 Task: Read customer reviews and ratings for real estate agents in Anchorage, Alaska, to find an agent who specializes in mountain view properties or waterfront homes.
Action: Mouse moved to (484, 255)
Screenshot: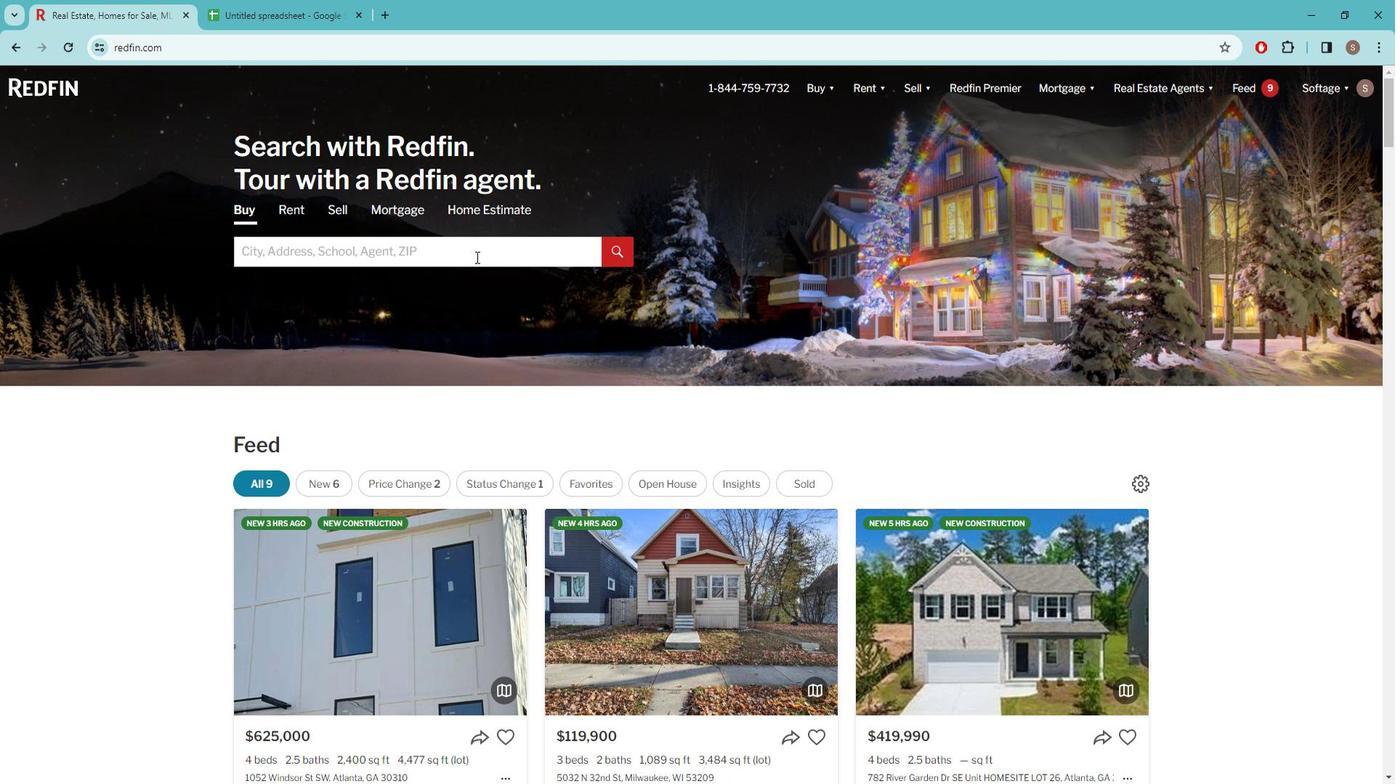 
Action: Mouse pressed left at (484, 255)
Screenshot: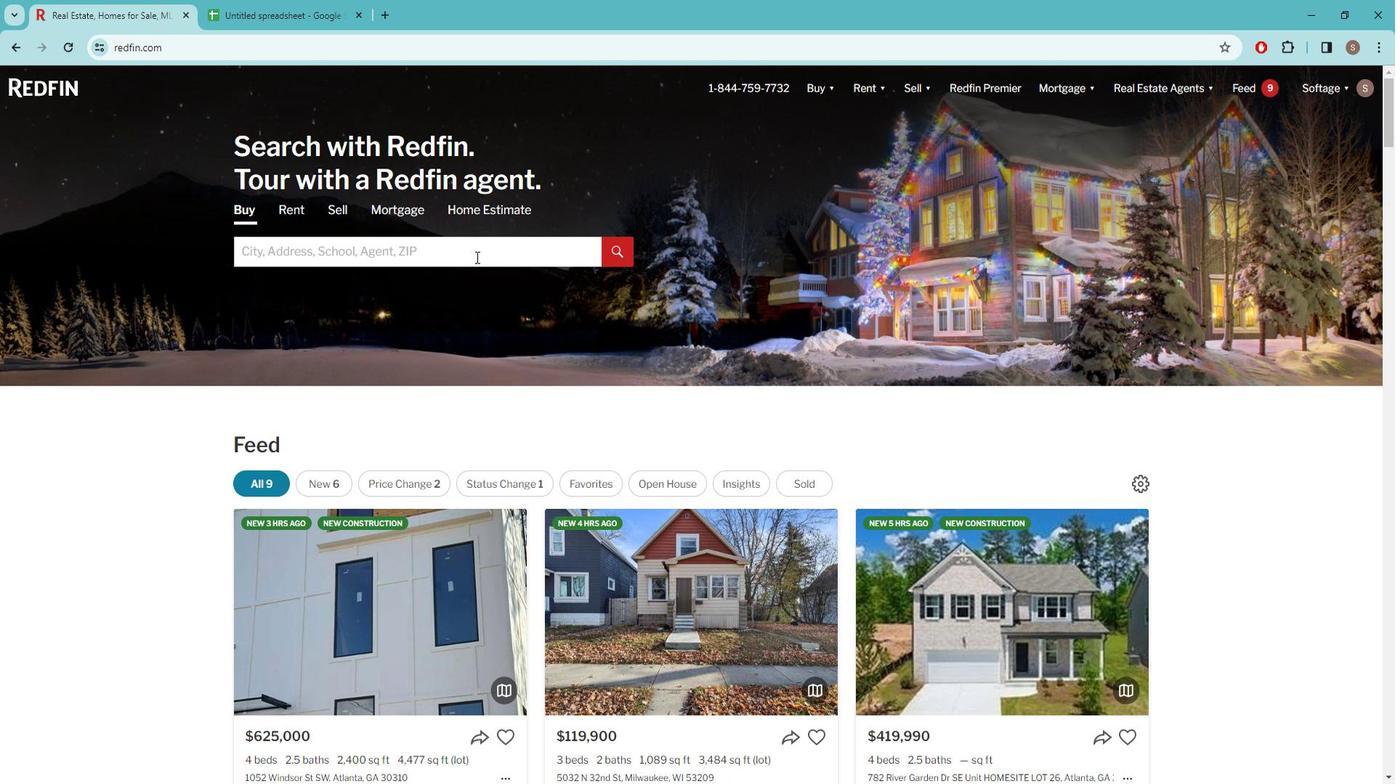 
Action: Key pressed a<Key.caps_lock>NCHORAGE,<Key.space>
Screenshot: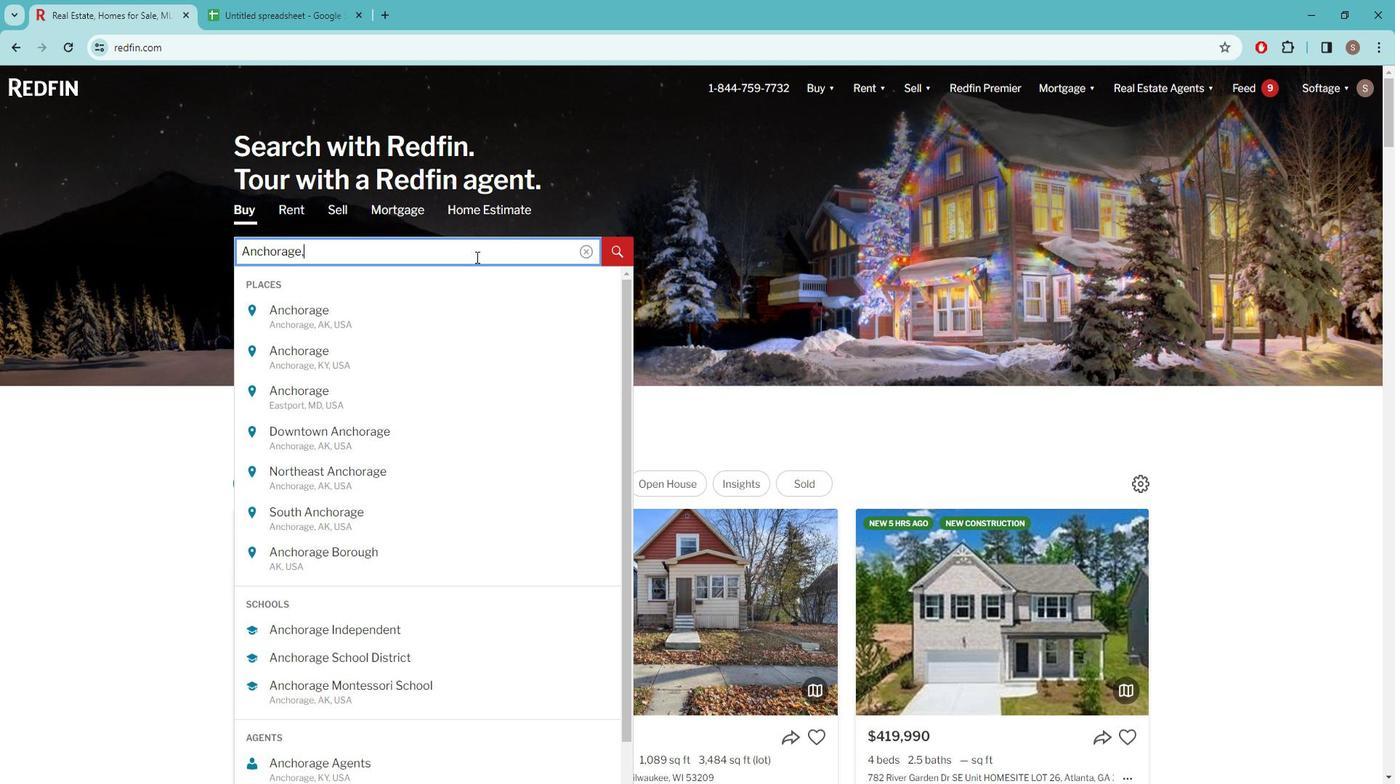 
Action: Mouse moved to (460, 320)
Screenshot: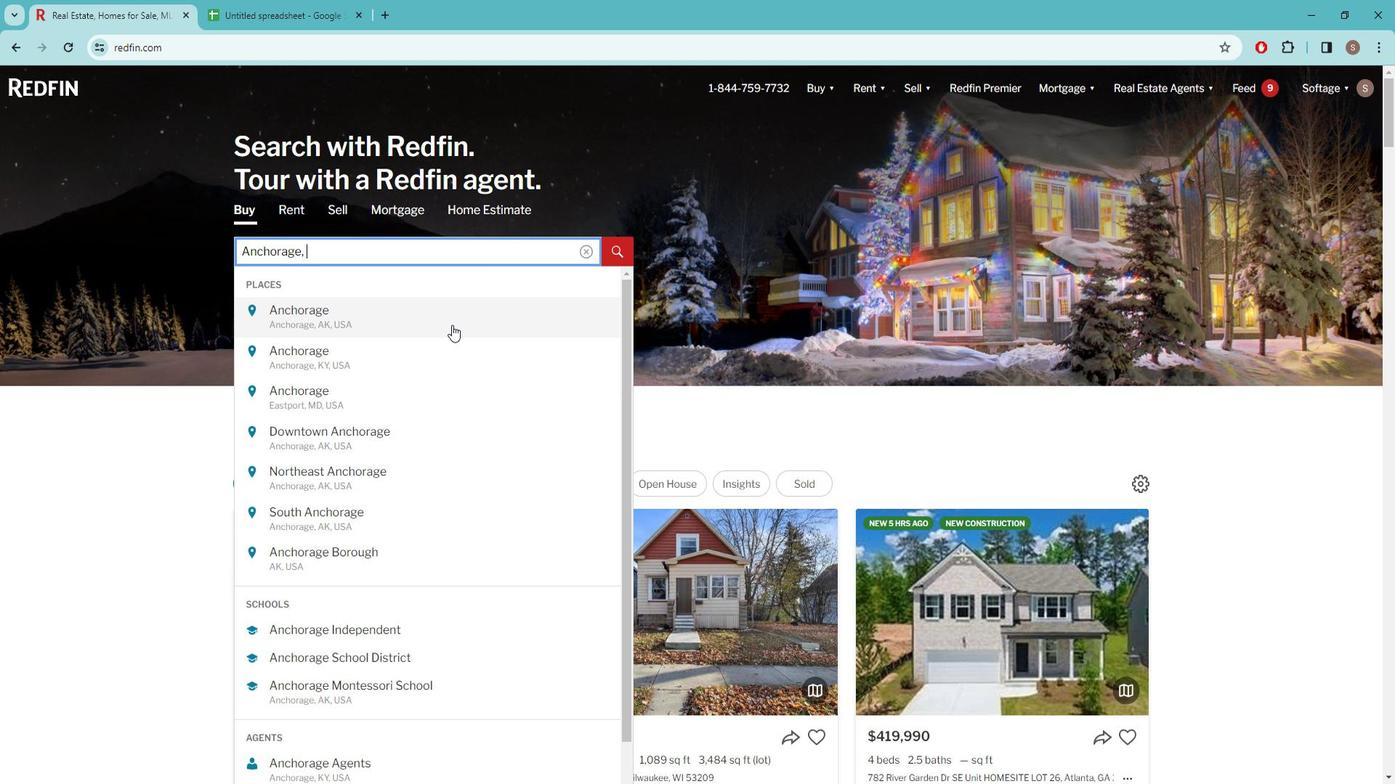 
Action: Mouse pressed left at (460, 320)
Screenshot: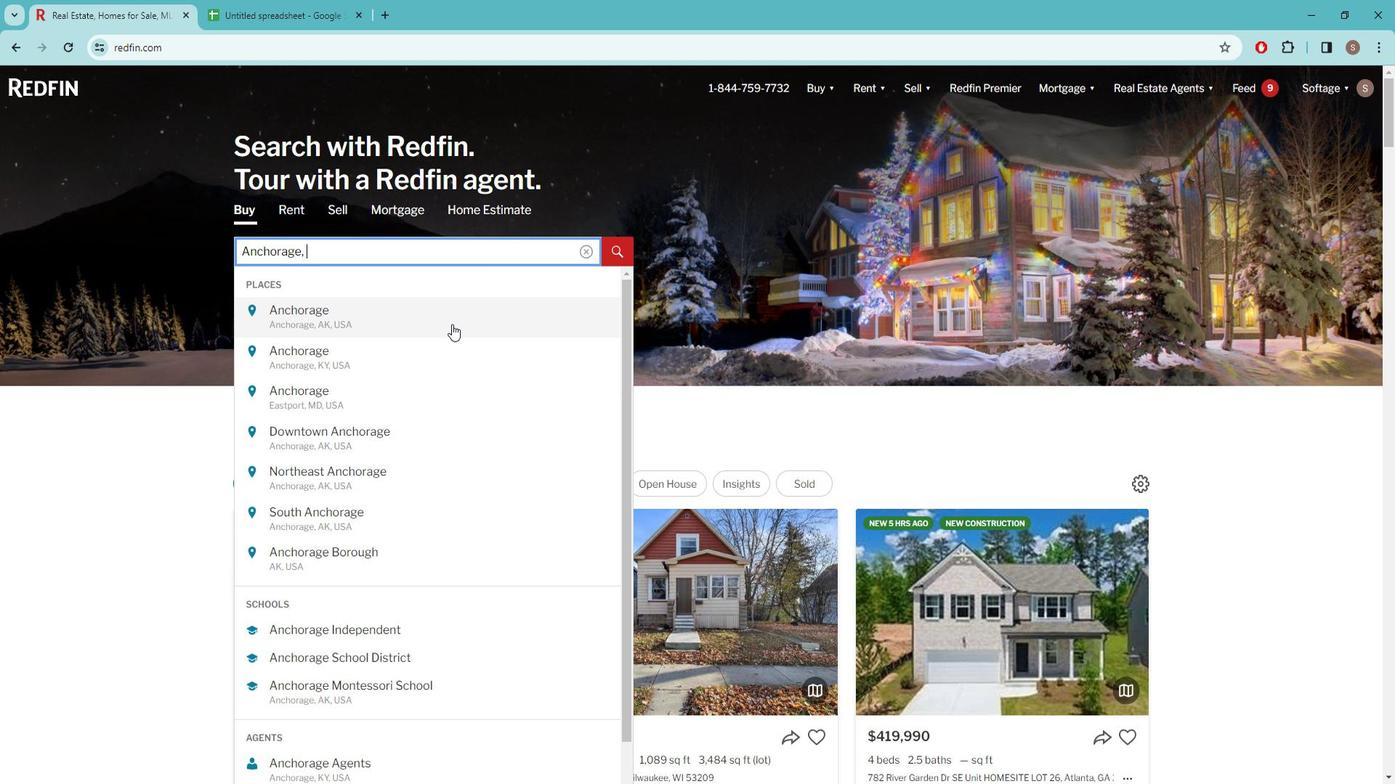 
Action: Mouse moved to (1226, 190)
Screenshot: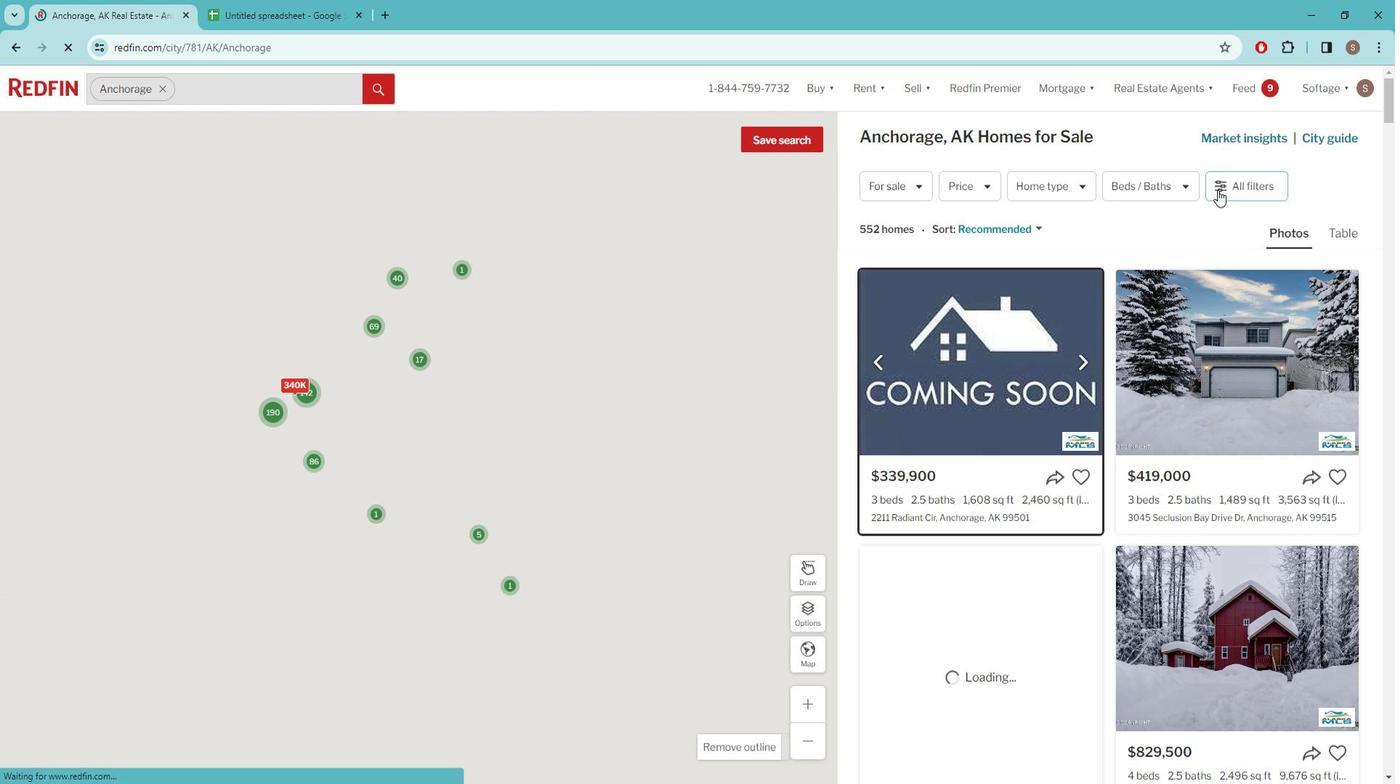 
Action: Mouse pressed left at (1226, 190)
Screenshot: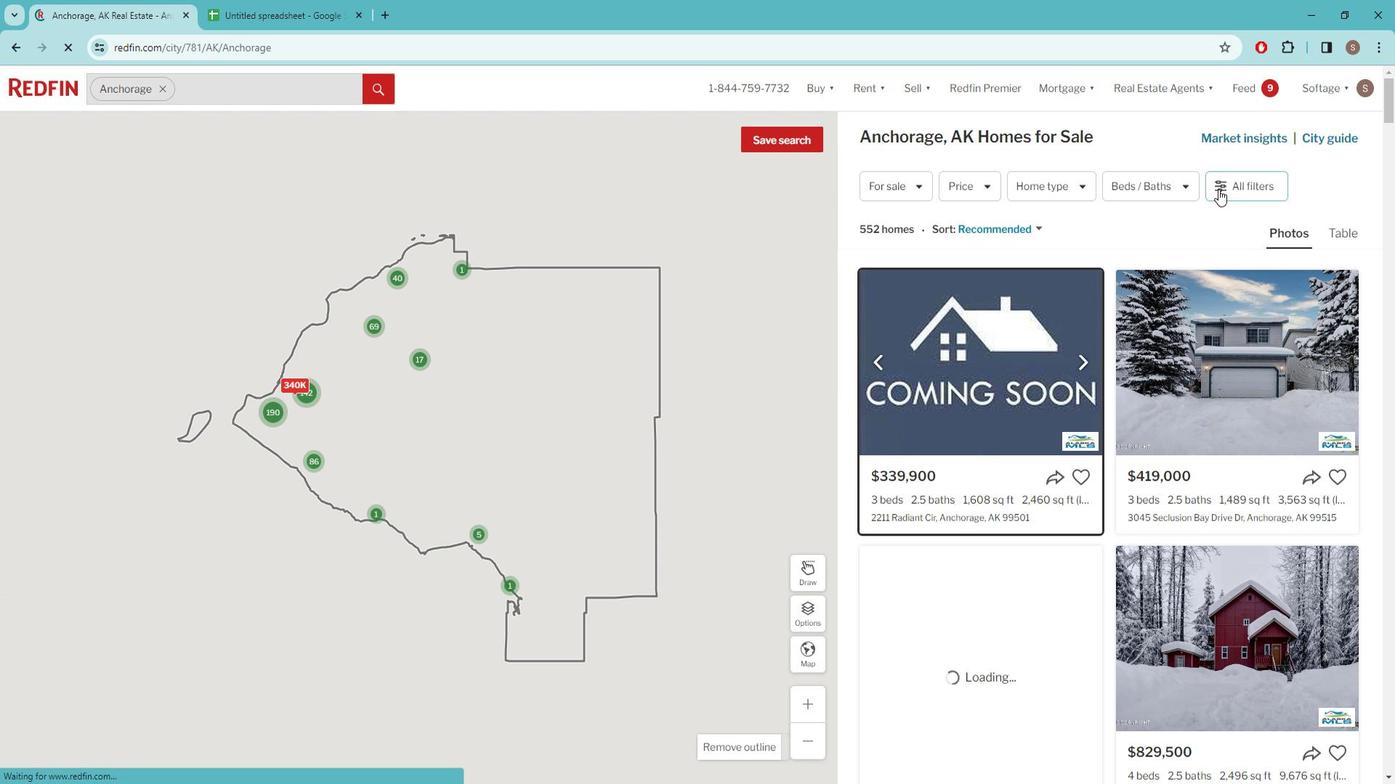 
Action: Mouse moved to (1229, 180)
Screenshot: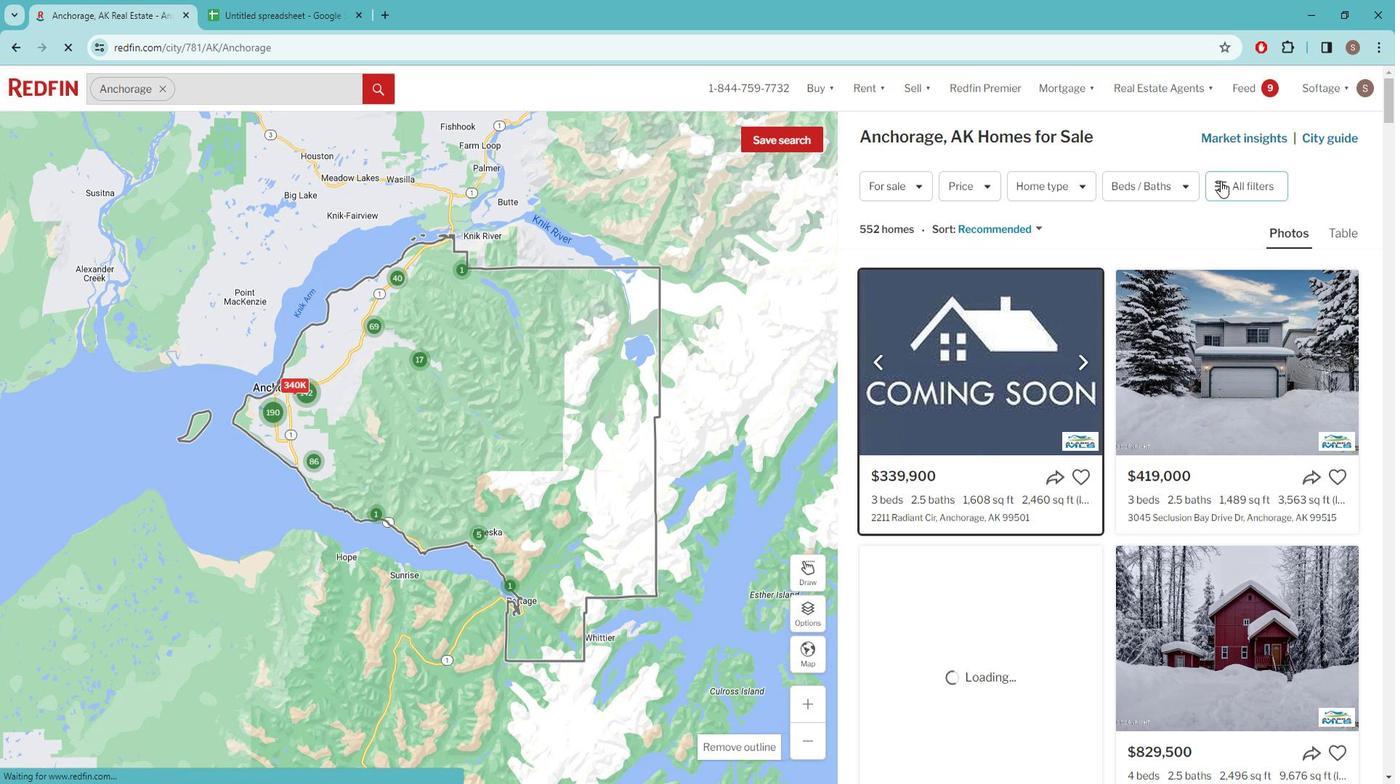 
Action: Mouse pressed left at (1229, 180)
Screenshot: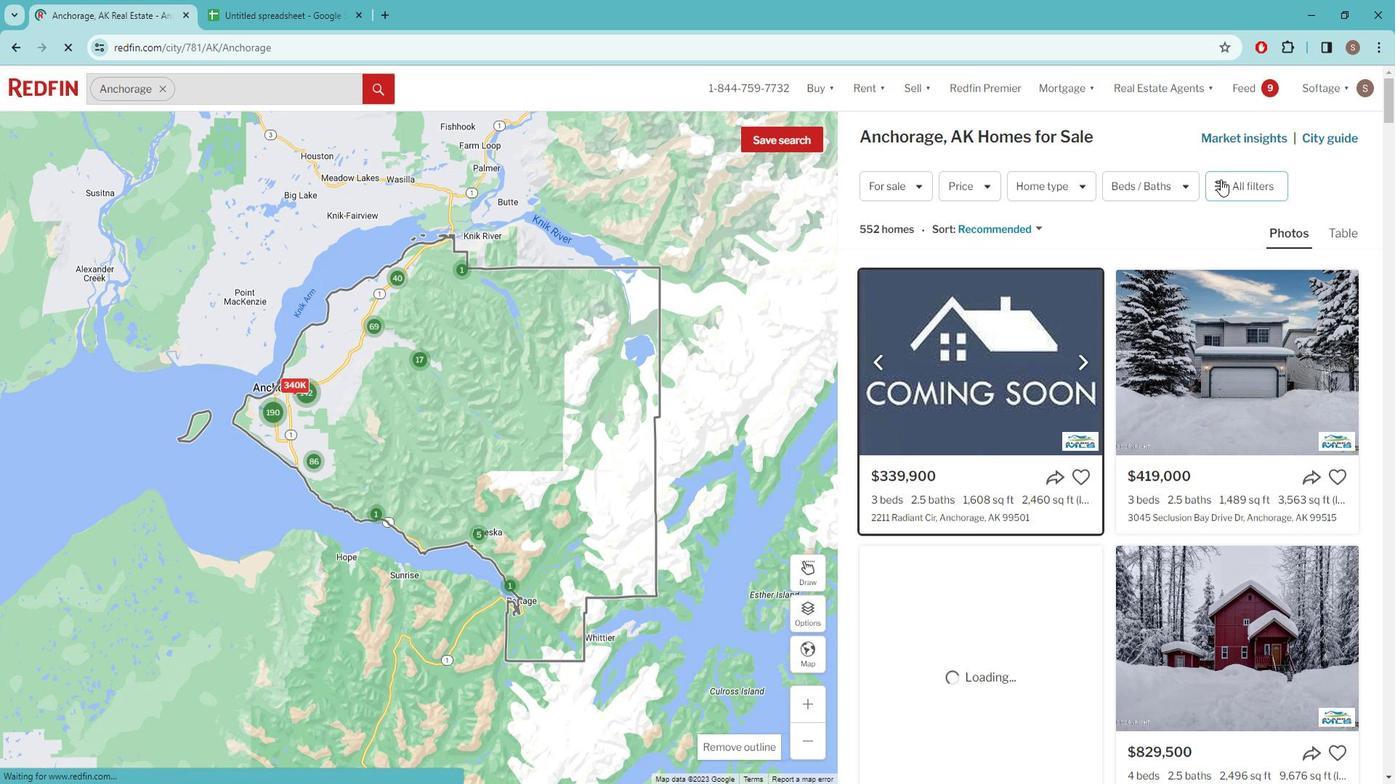 
Action: Mouse pressed left at (1229, 180)
Screenshot: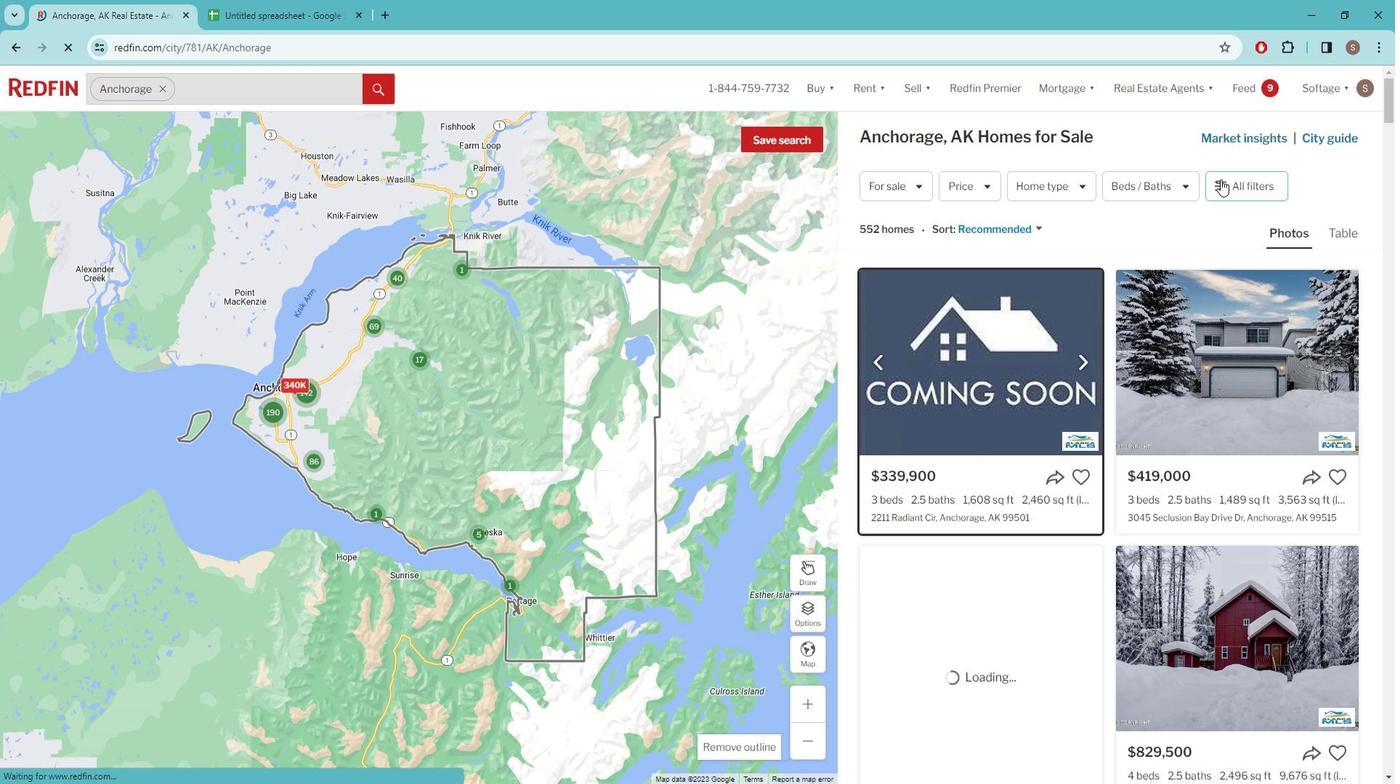 
Action: Mouse pressed left at (1229, 180)
Screenshot: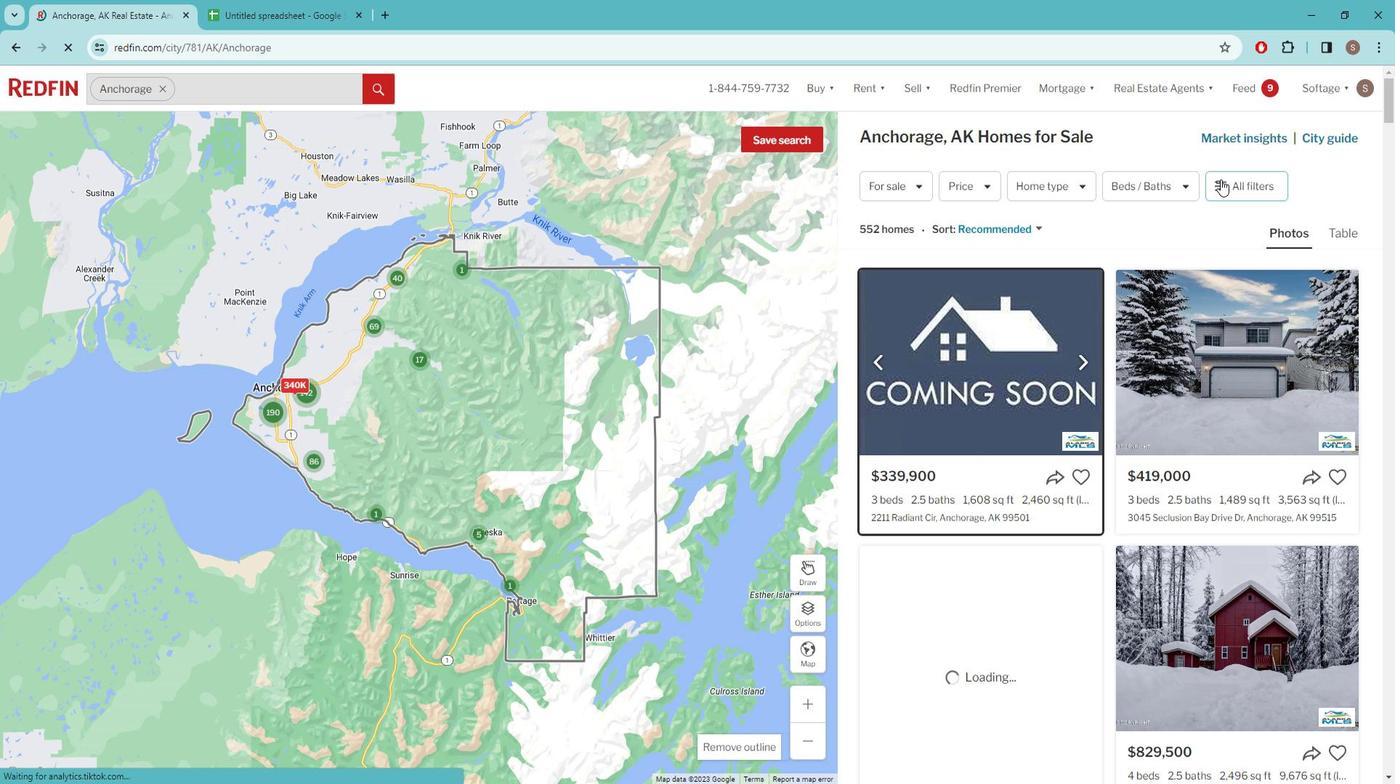
Action: Mouse pressed left at (1229, 180)
Screenshot: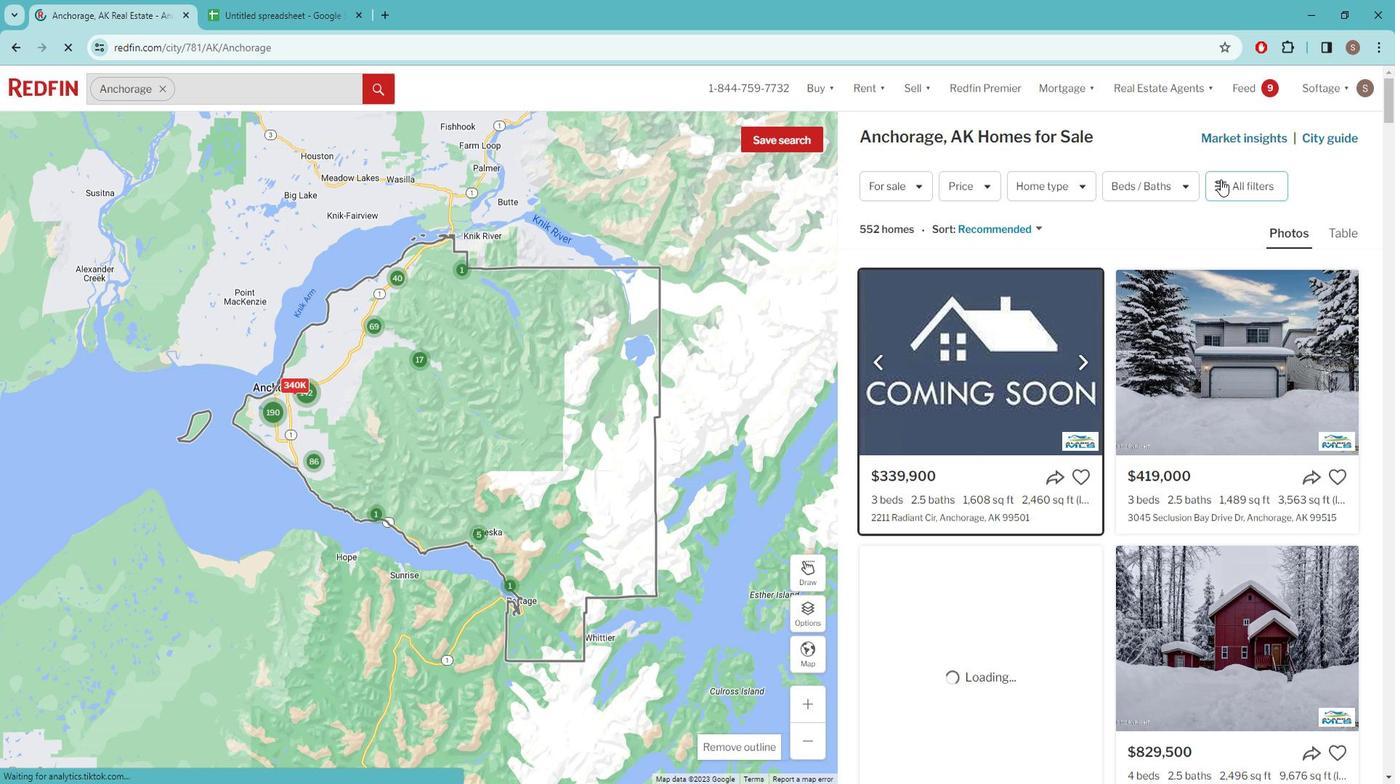 
Action: Mouse moved to (1240, 183)
Screenshot: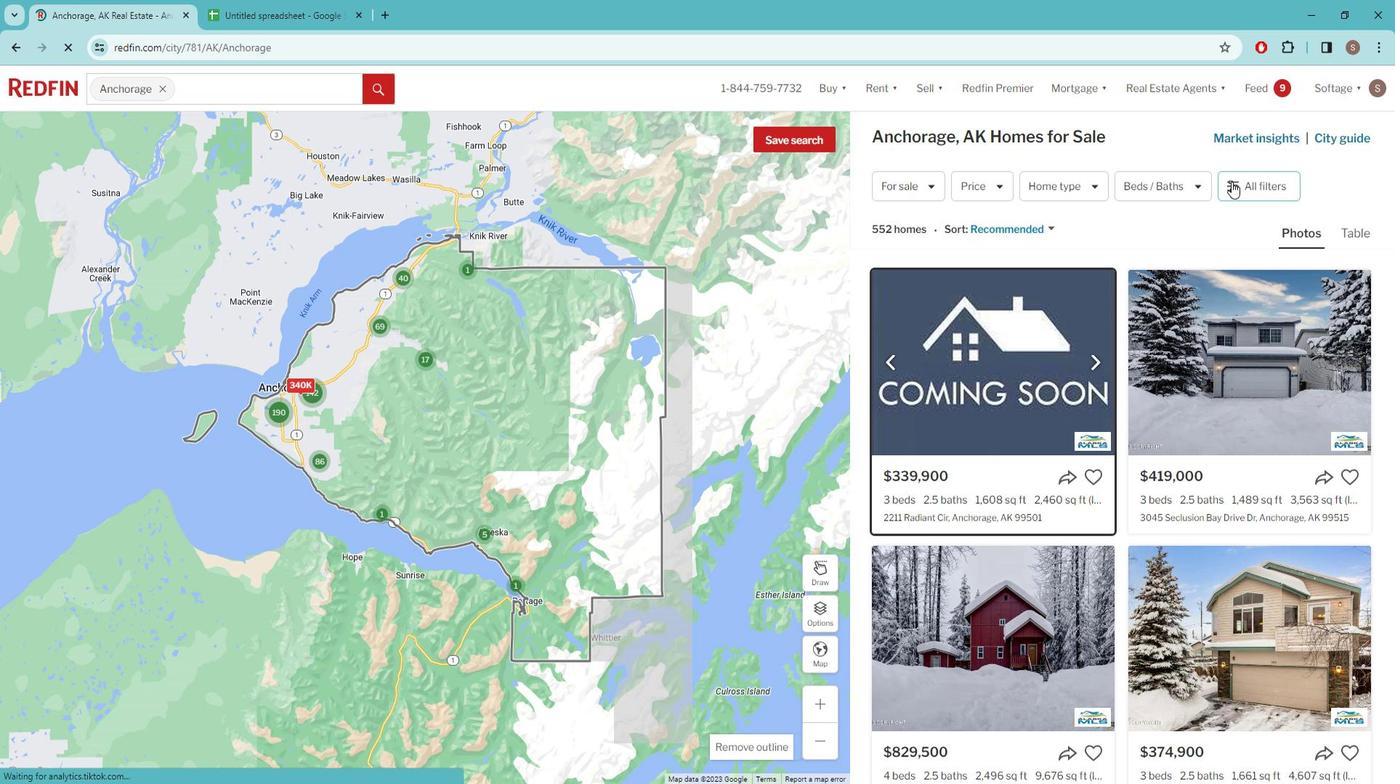 
Action: Mouse pressed left at (1240, 183)
Screenshot: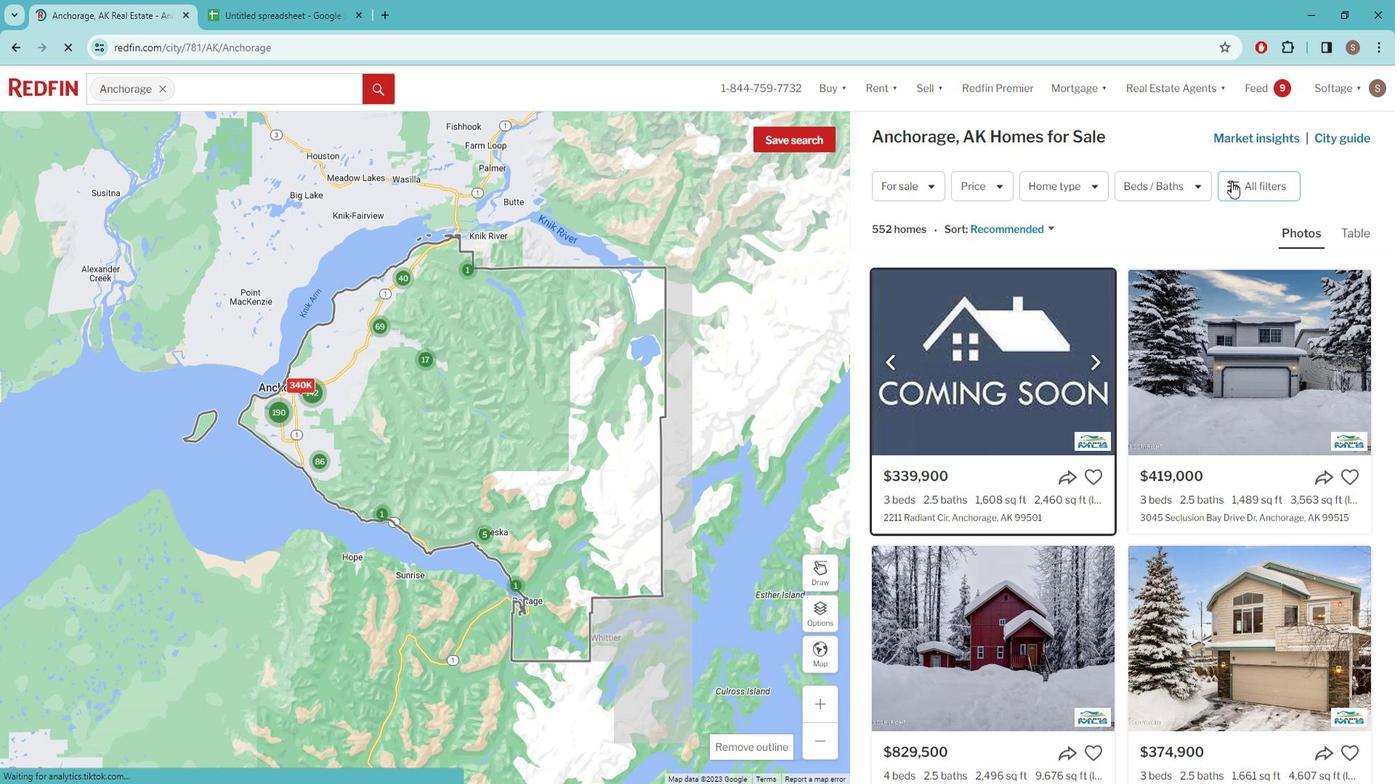 
Action: Mouse pressed left at (1240, 183)
Screenshot: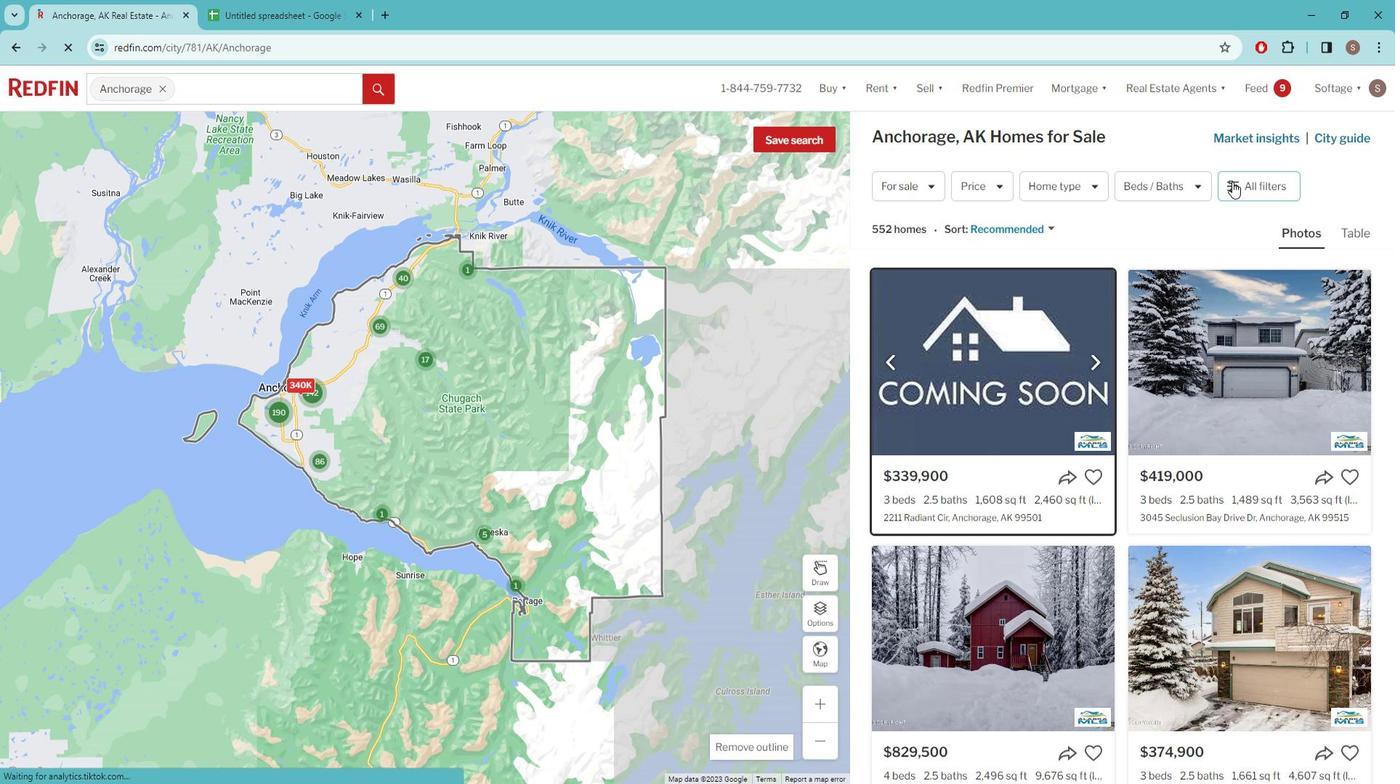 
Action: Mouse moved to (1242, 186)
Screenshot: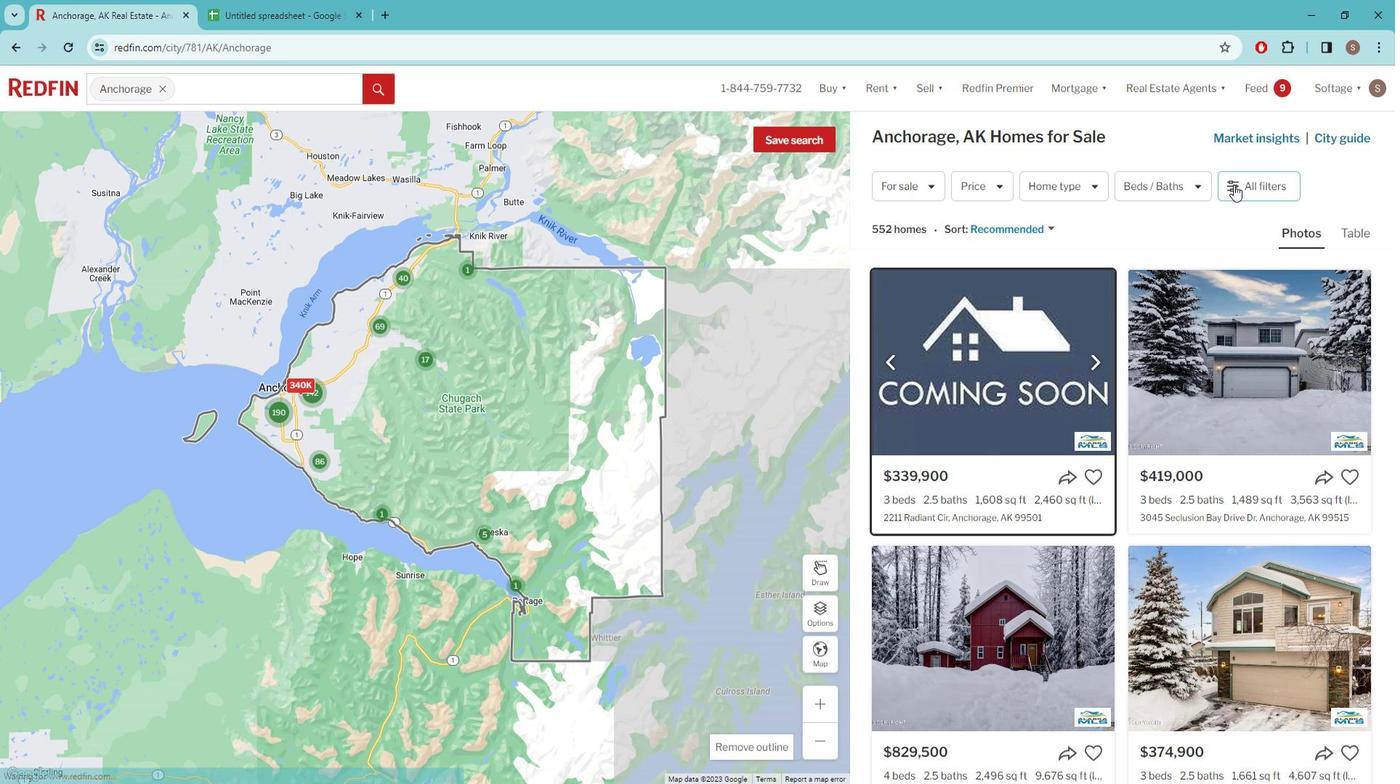 
Action: Mouse pressed left at (1242, 186)
Screenshot: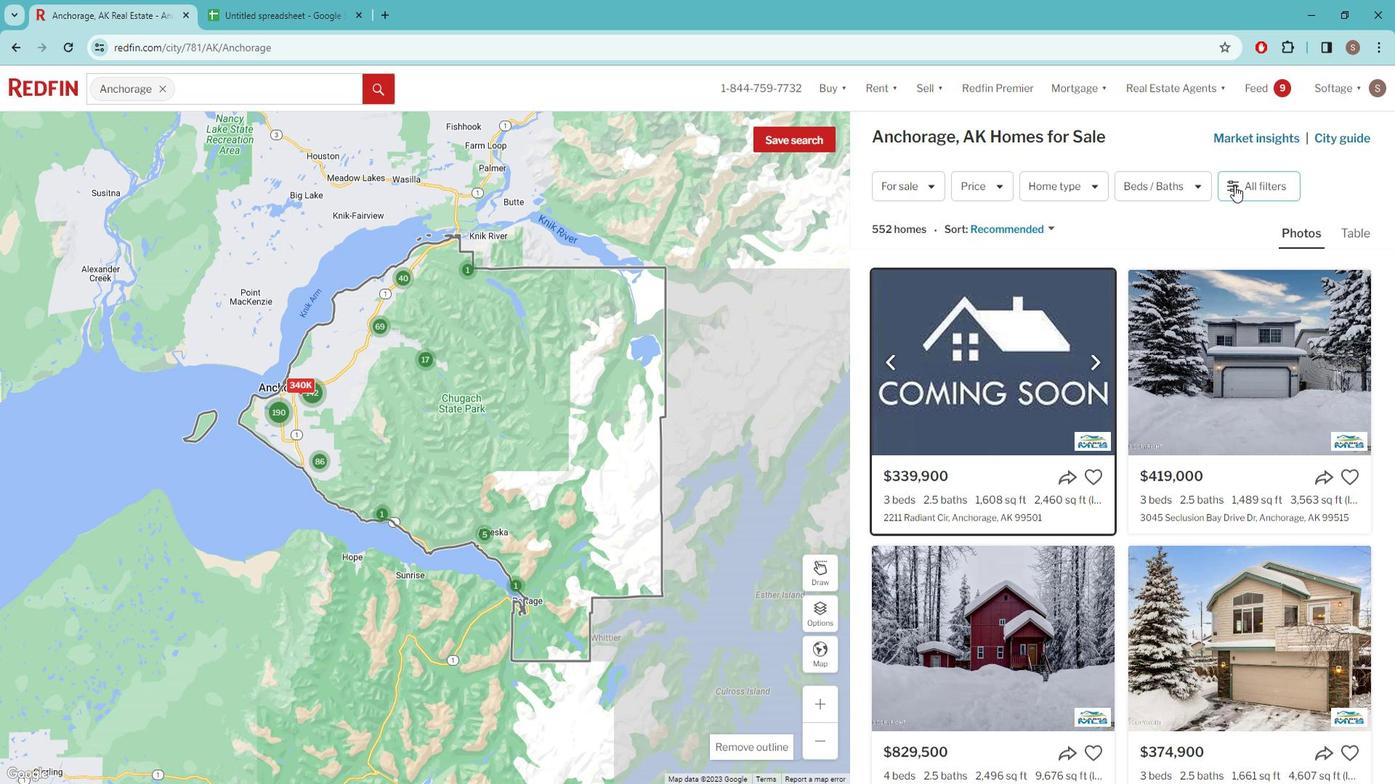 
Action: Mouse moved to (1184, 239)
Screenshot: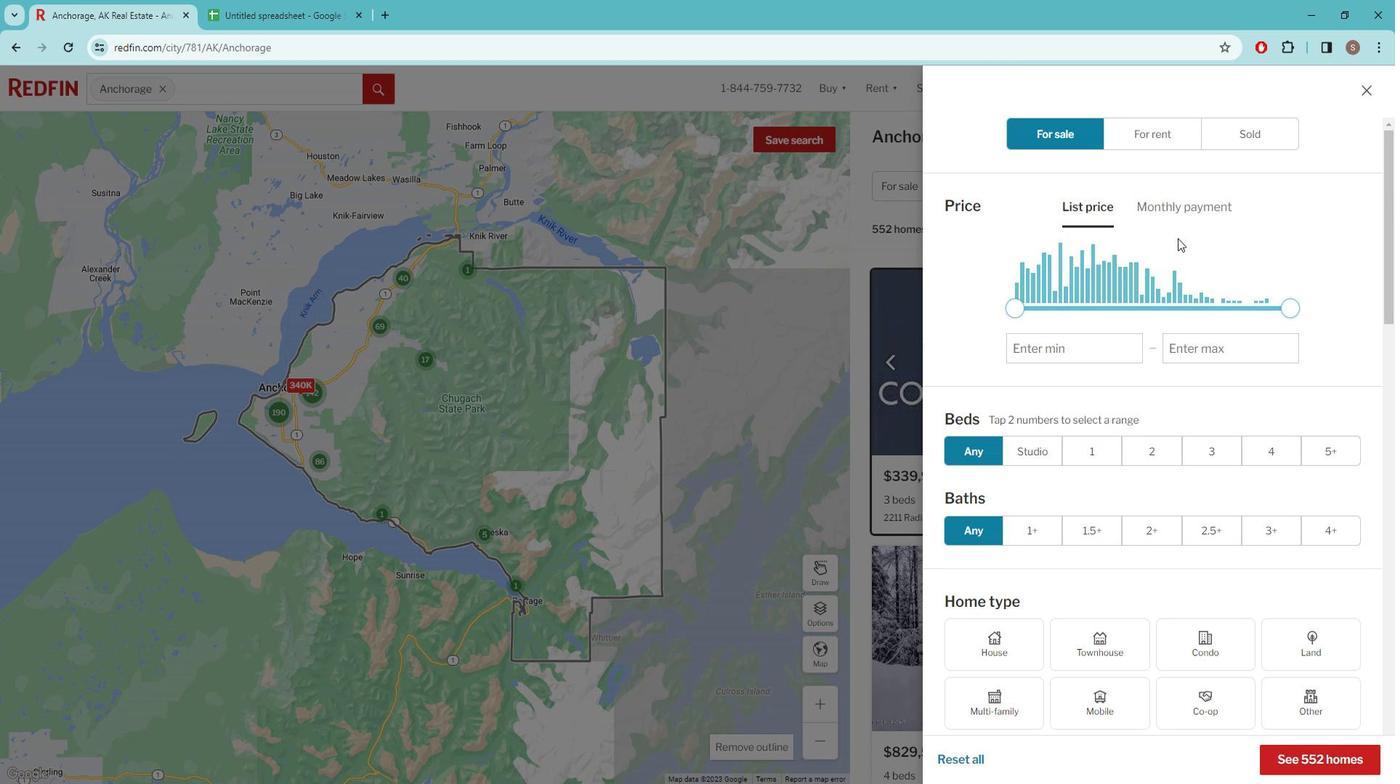 
Action: Mouse scrolled (1184, 238) with delta (0, 0)
Screenshot: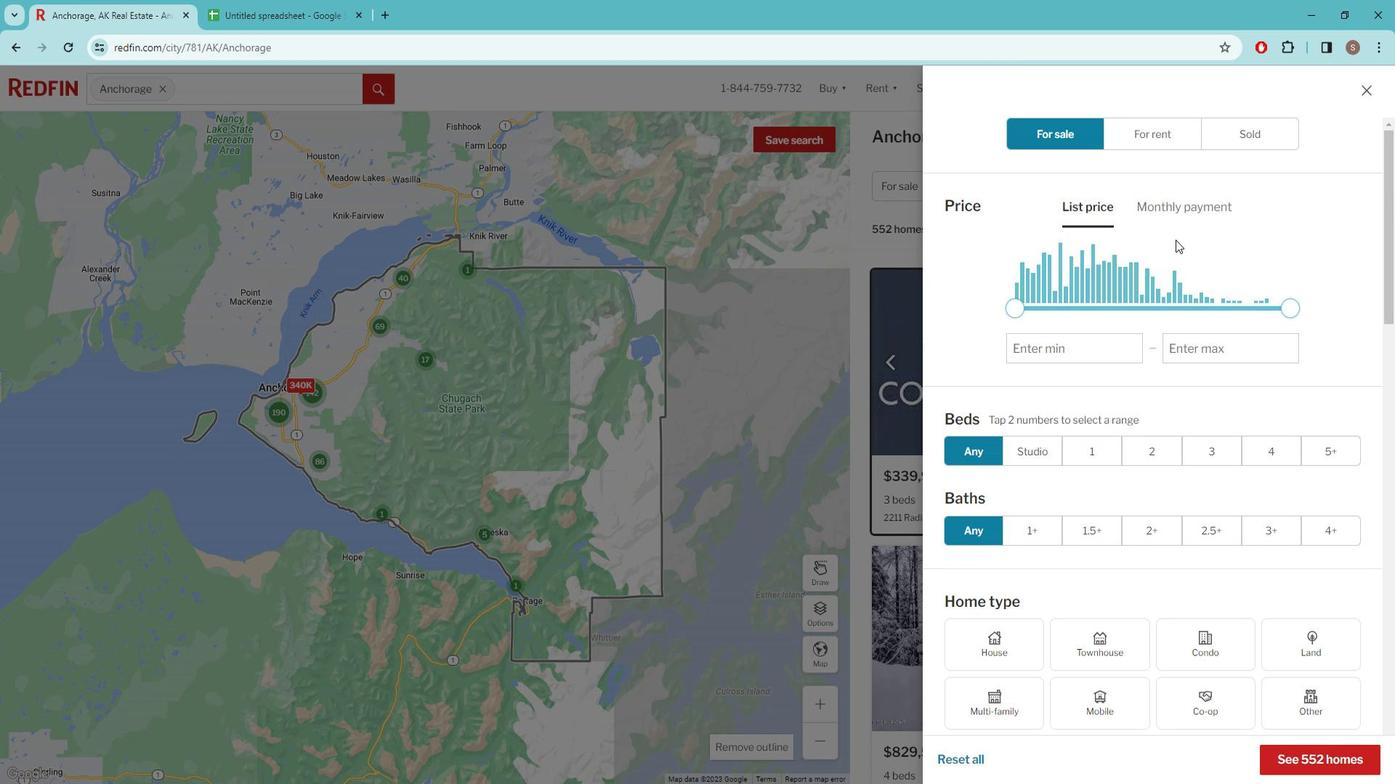 
Action: Mouse scrolled (1184, 238) with delta (0, 0)
Screenshot: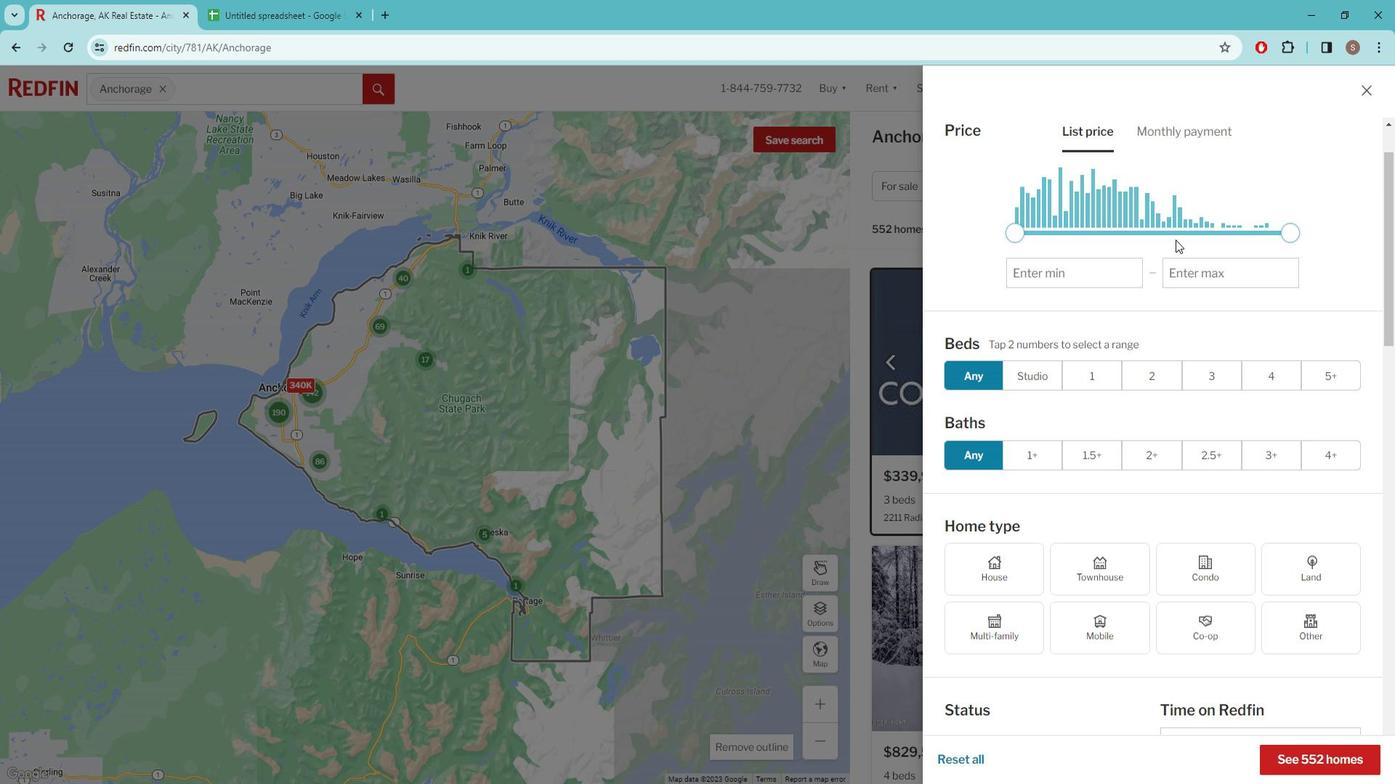 
Action: Mouse scrolled (1184, 238) with delta (0, 0)
Screenshot: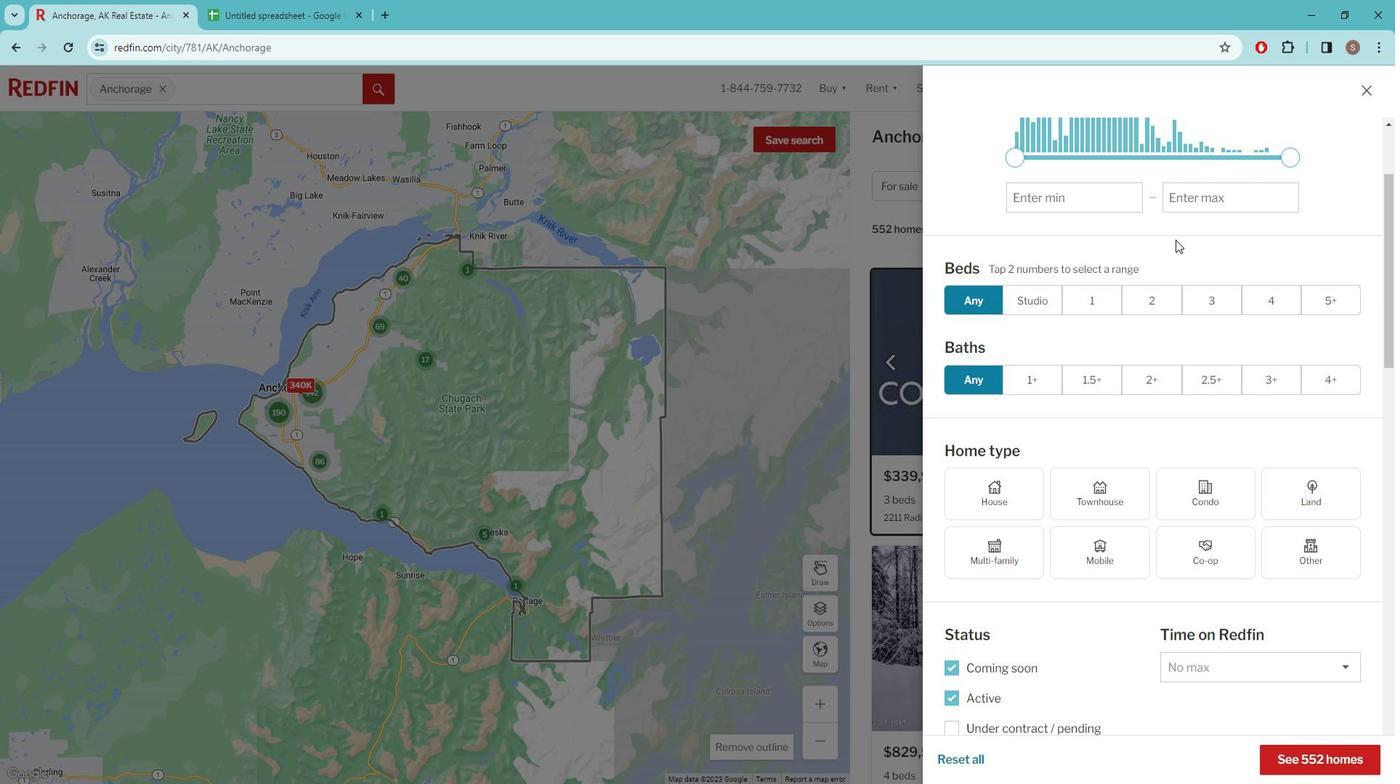 
Action: Mouse scrolled (1184, 238) with delta (0, 0)
Screenshot: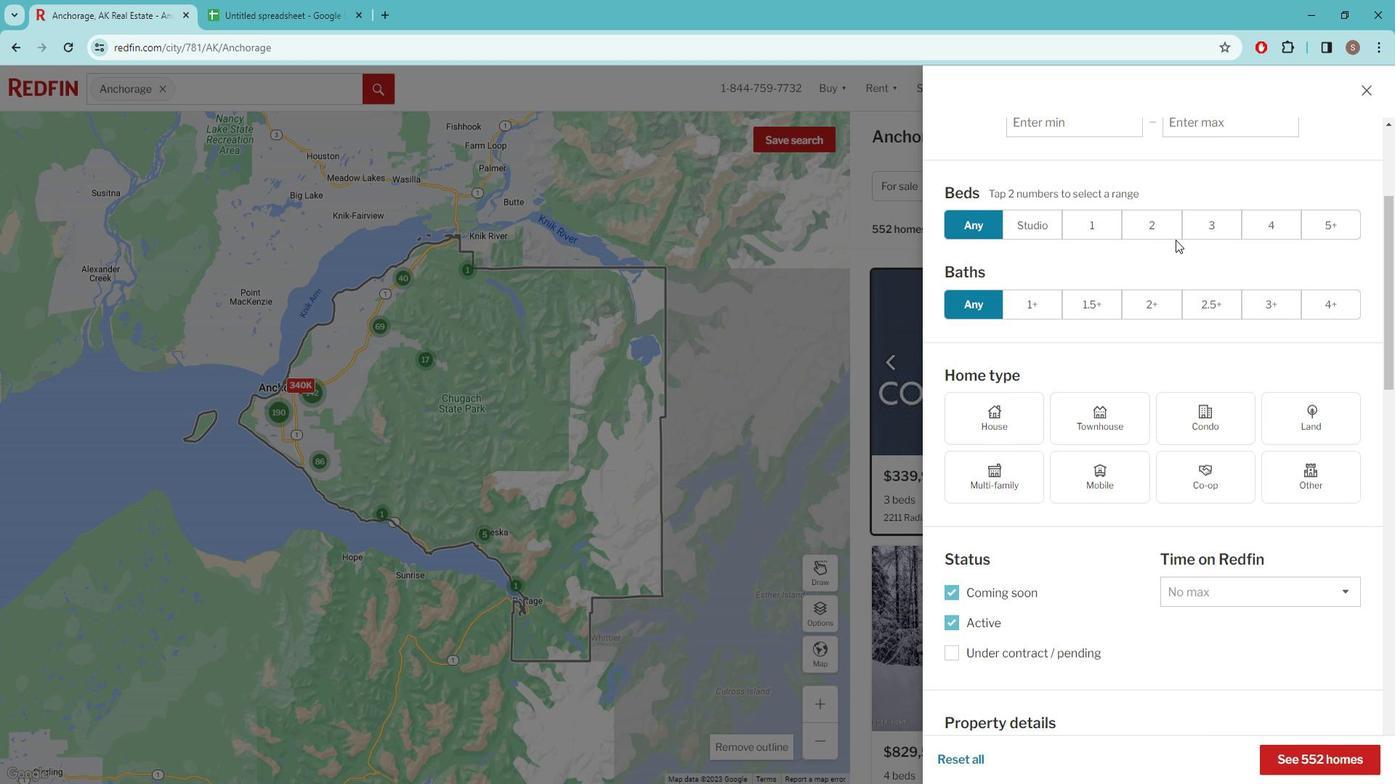 
Action: Mouse scrolled (1184, 238) with delta (0, 0)
Screenshot: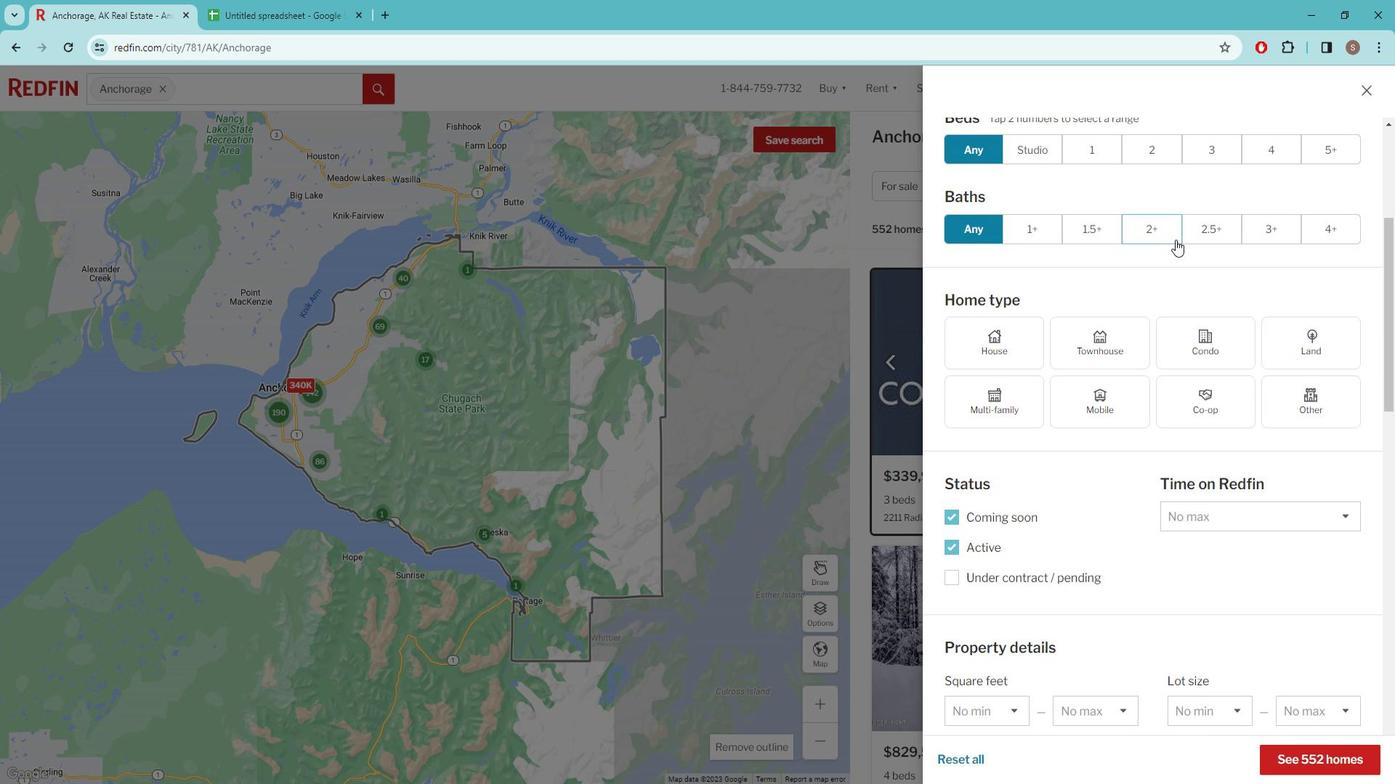 
Action: Mouse moved to (1136, 243)
Screenshot: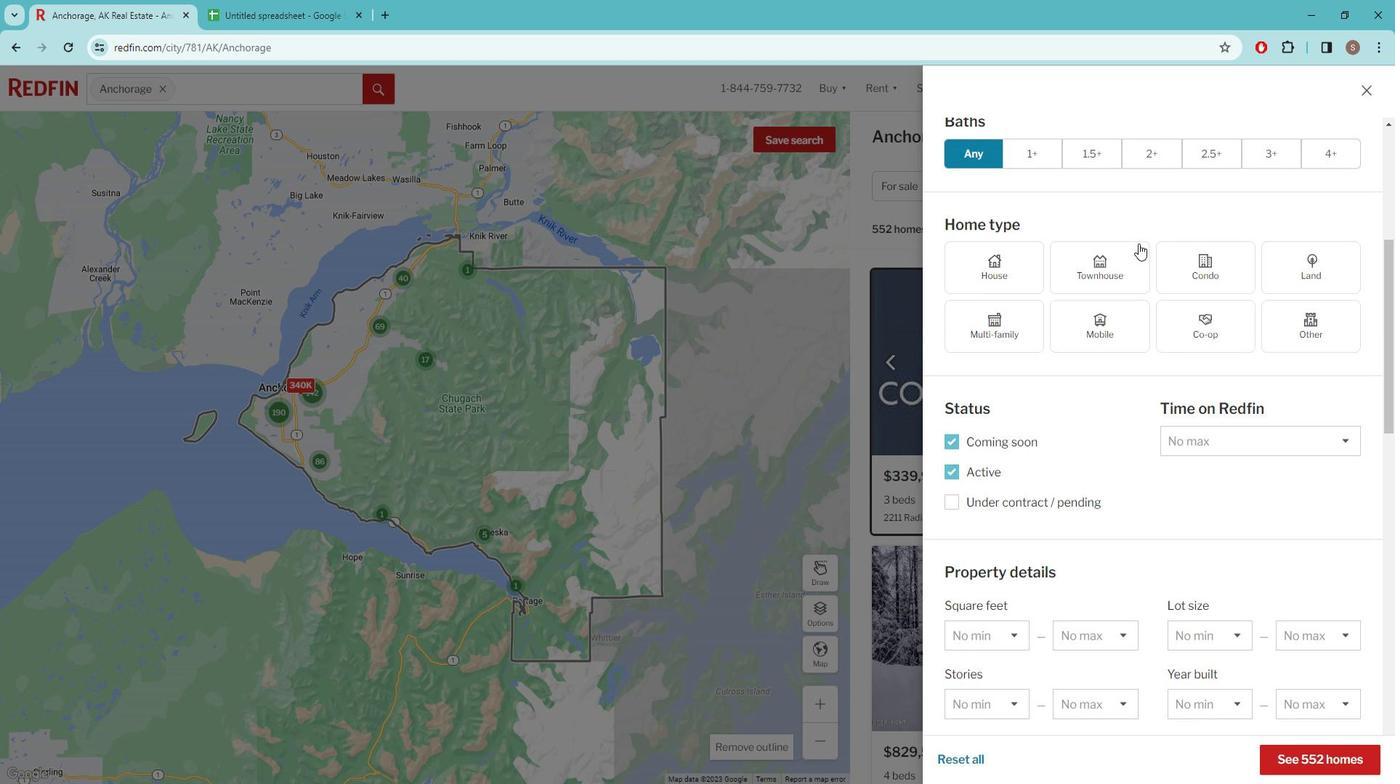 
Action: Mouse scrolled (1136, 242) with delta (0, 0)
Screenshot: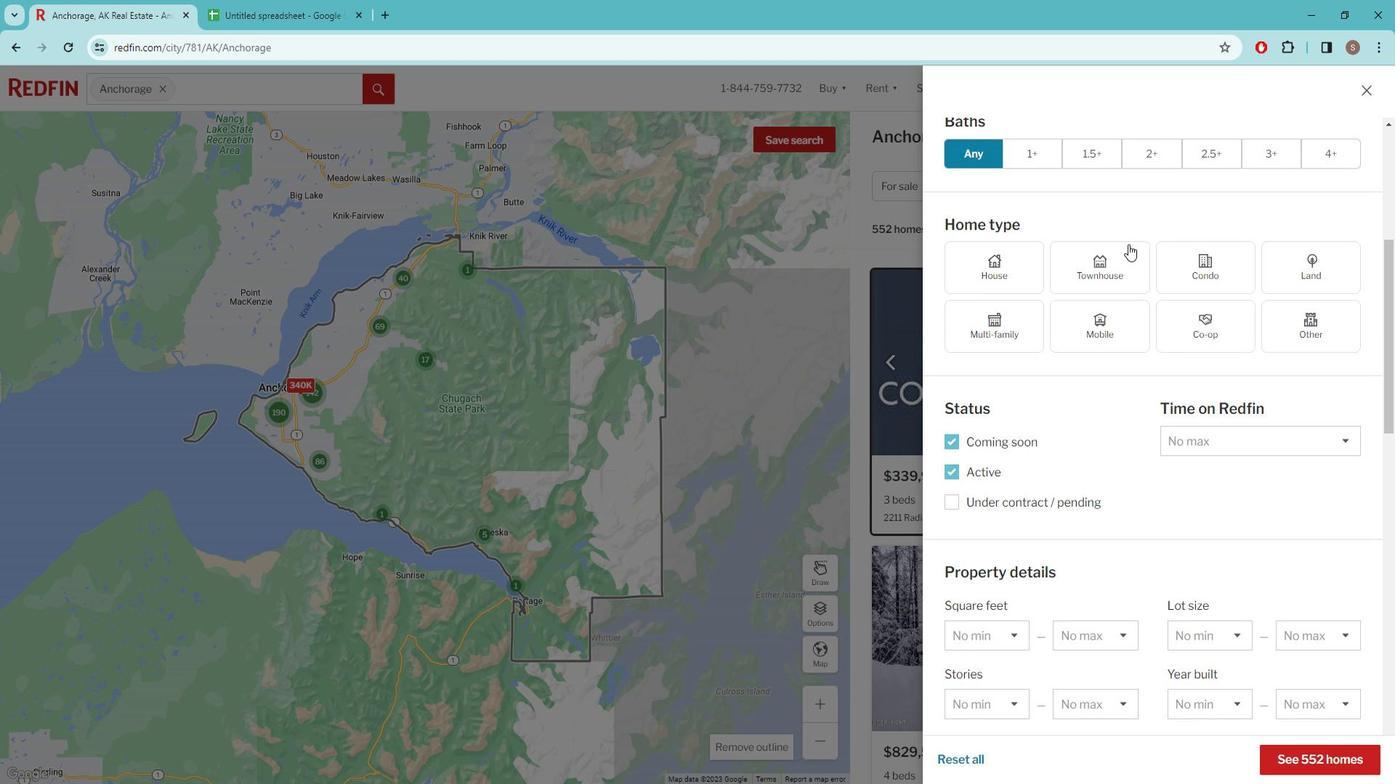 
Action: Mouse moved to (1135, 244)
Screenshot: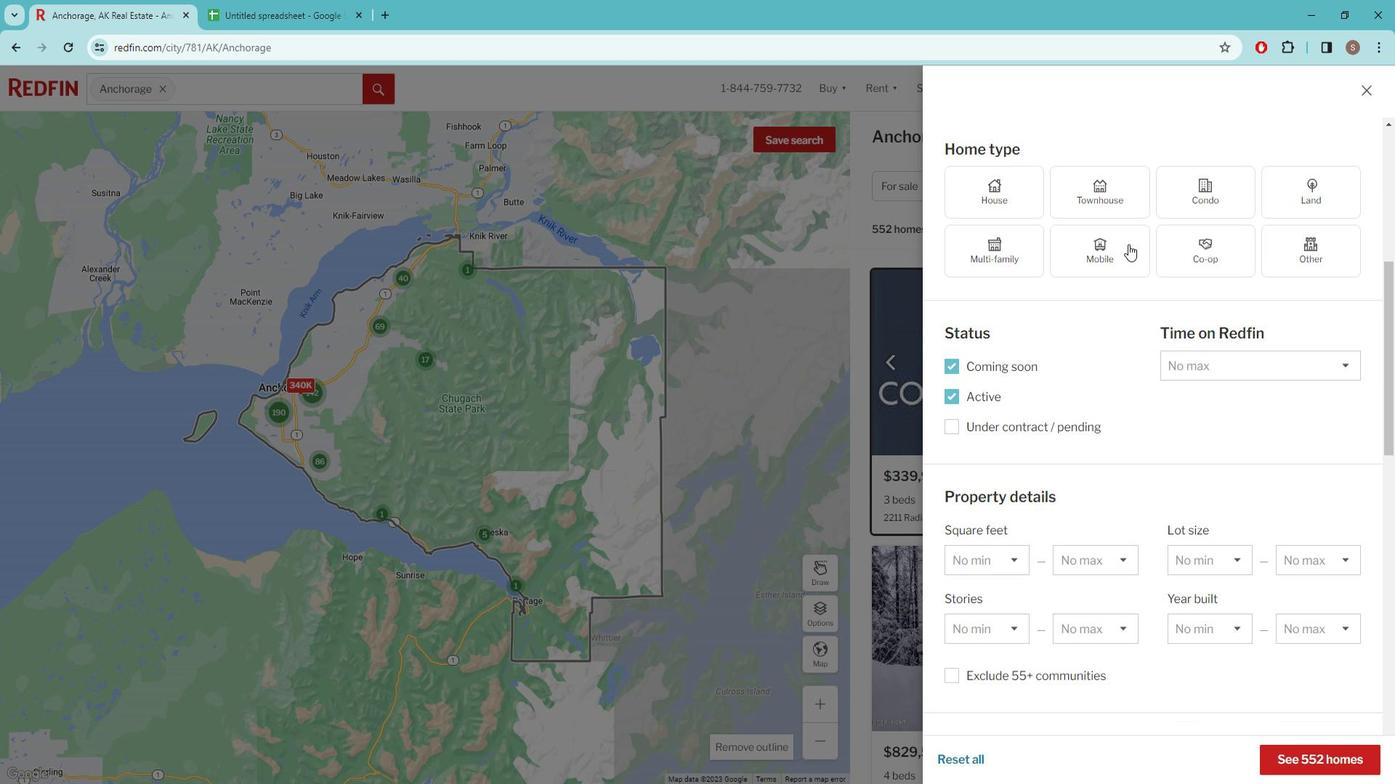 
Action: Mouse scrolled (1135, 243) with delta (0, 0)
Screenshot: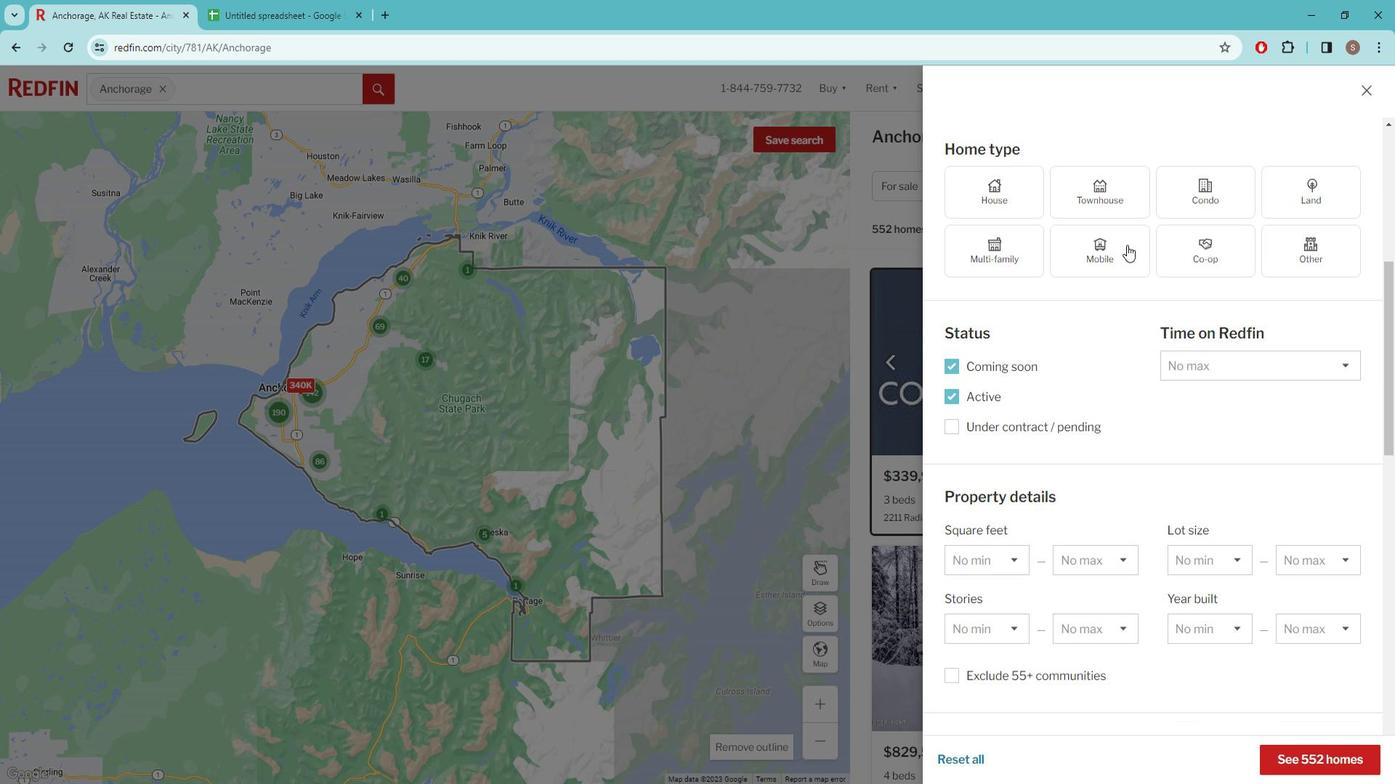 
Action: Mouse scrolled (1135, 243) with delta (0, 0)
Screenshot: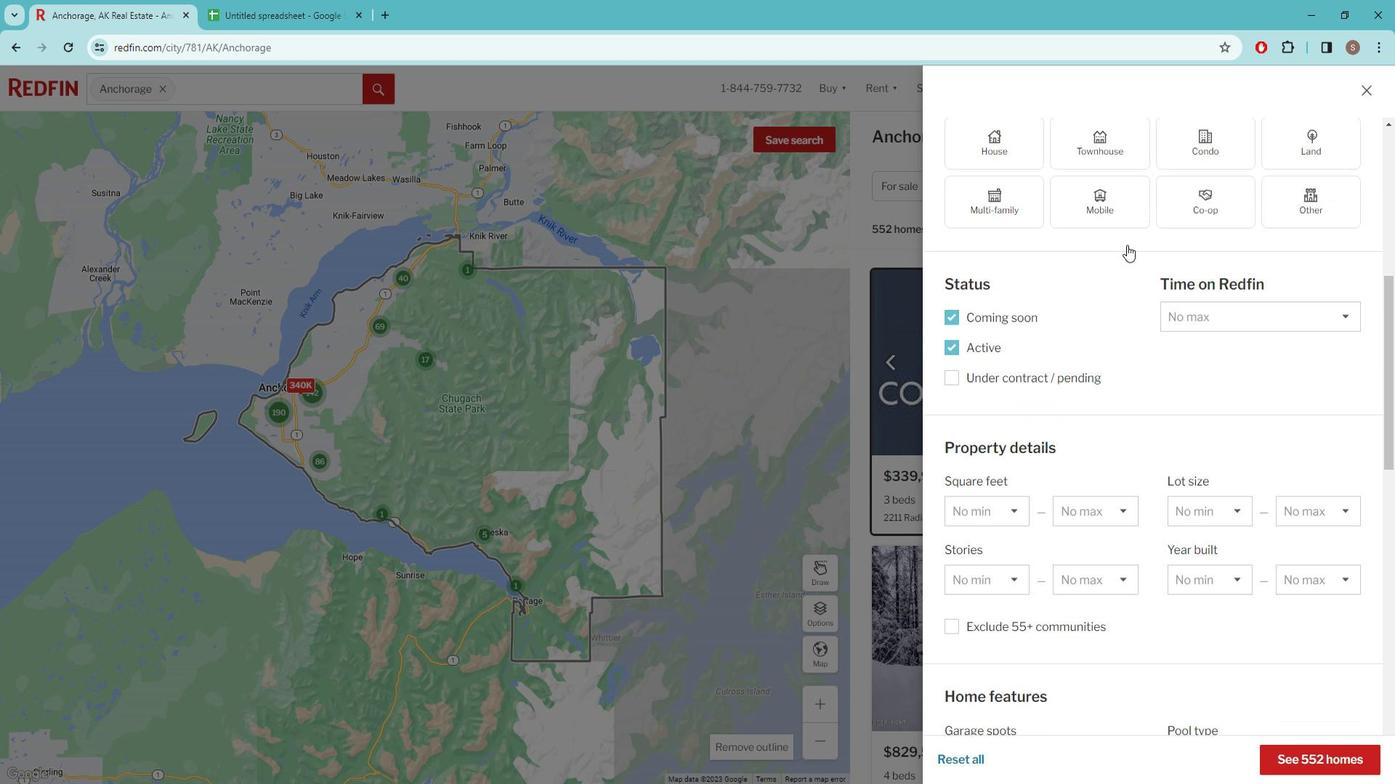 
Action: Mouse scrolled (1135, 243) with delta (0, 0)
Screenshot: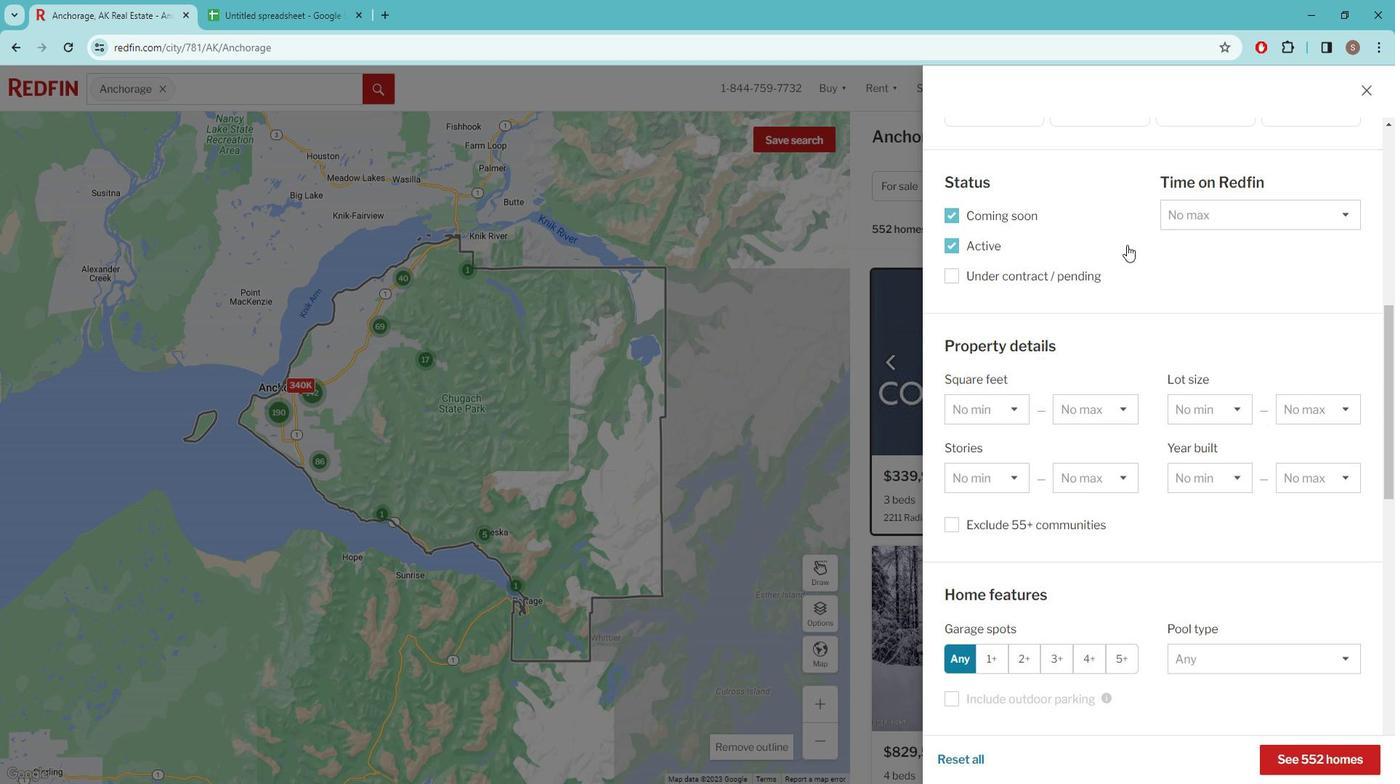 
Action: Mouse scrolled (1135, 243) with delta (0, 0)
Screenshot: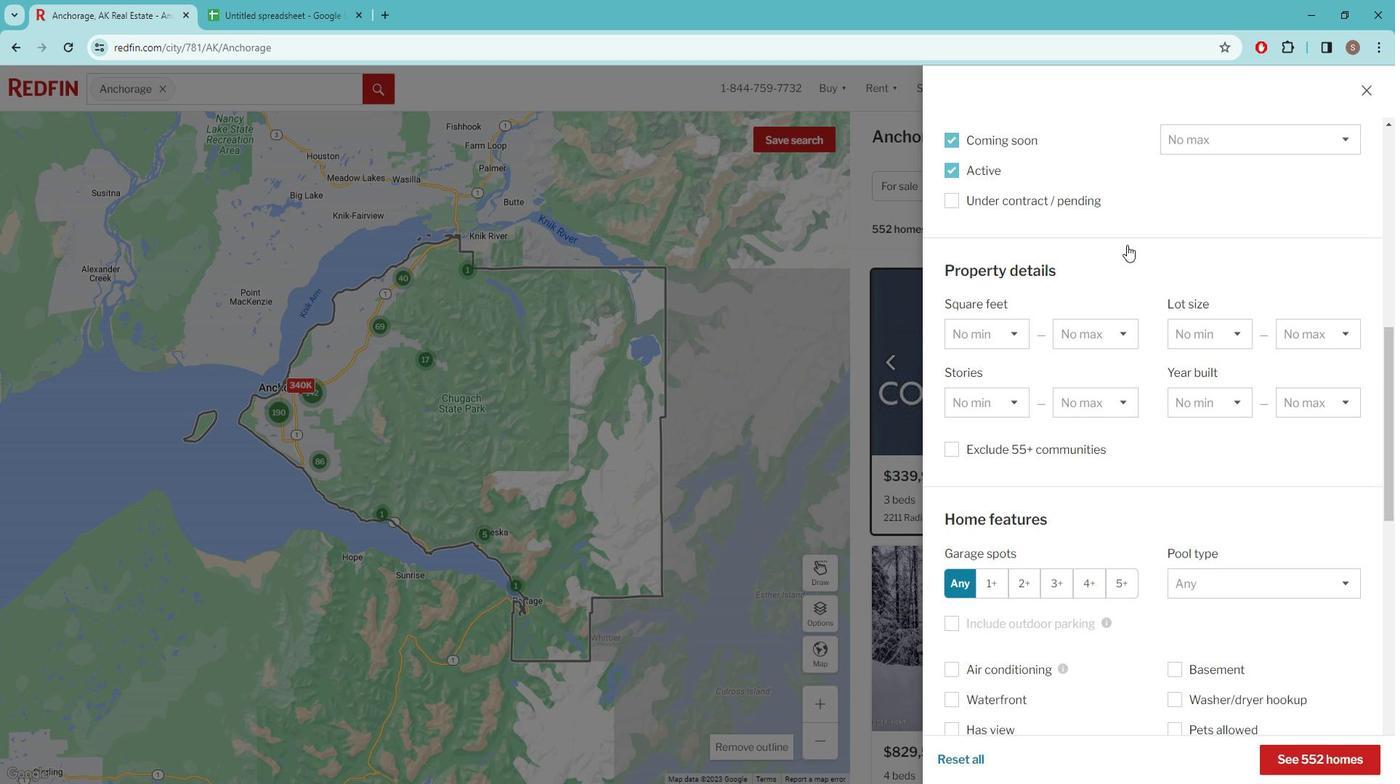 
Action: Mouse scrolled (1135, 243) with delta (0, 0)
Screenshot: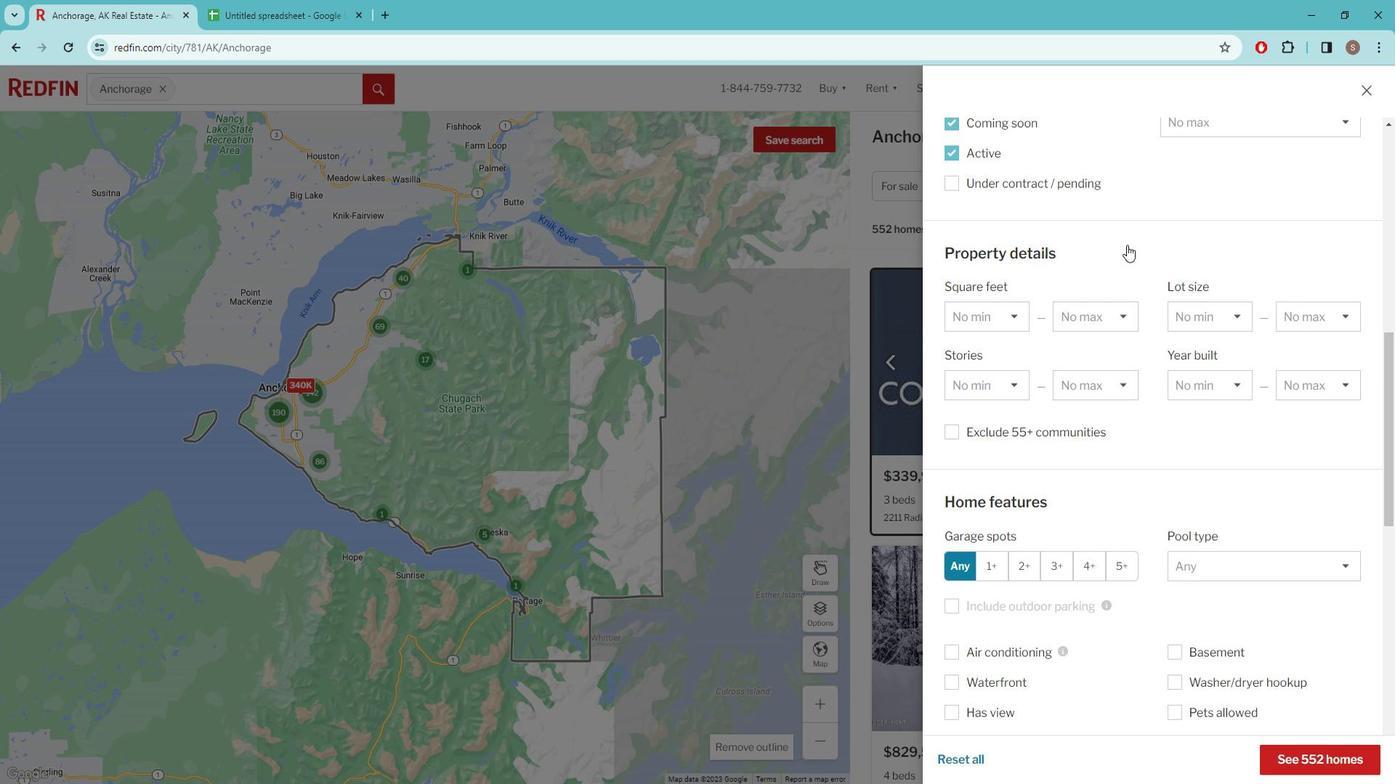 
Action: Mouse moved to (976, 539)
Screenshot: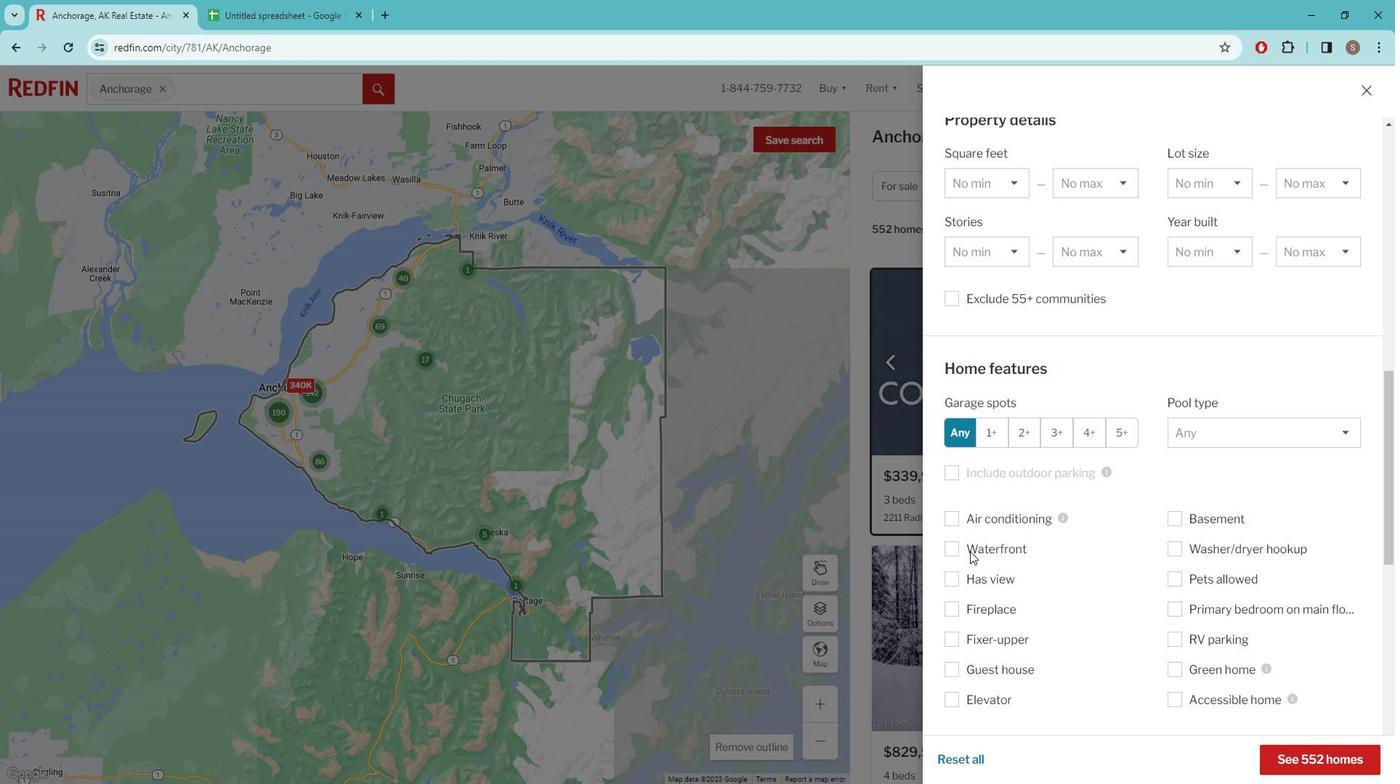 
Action: Mouse pressed left at (976, 539)
Screenshot: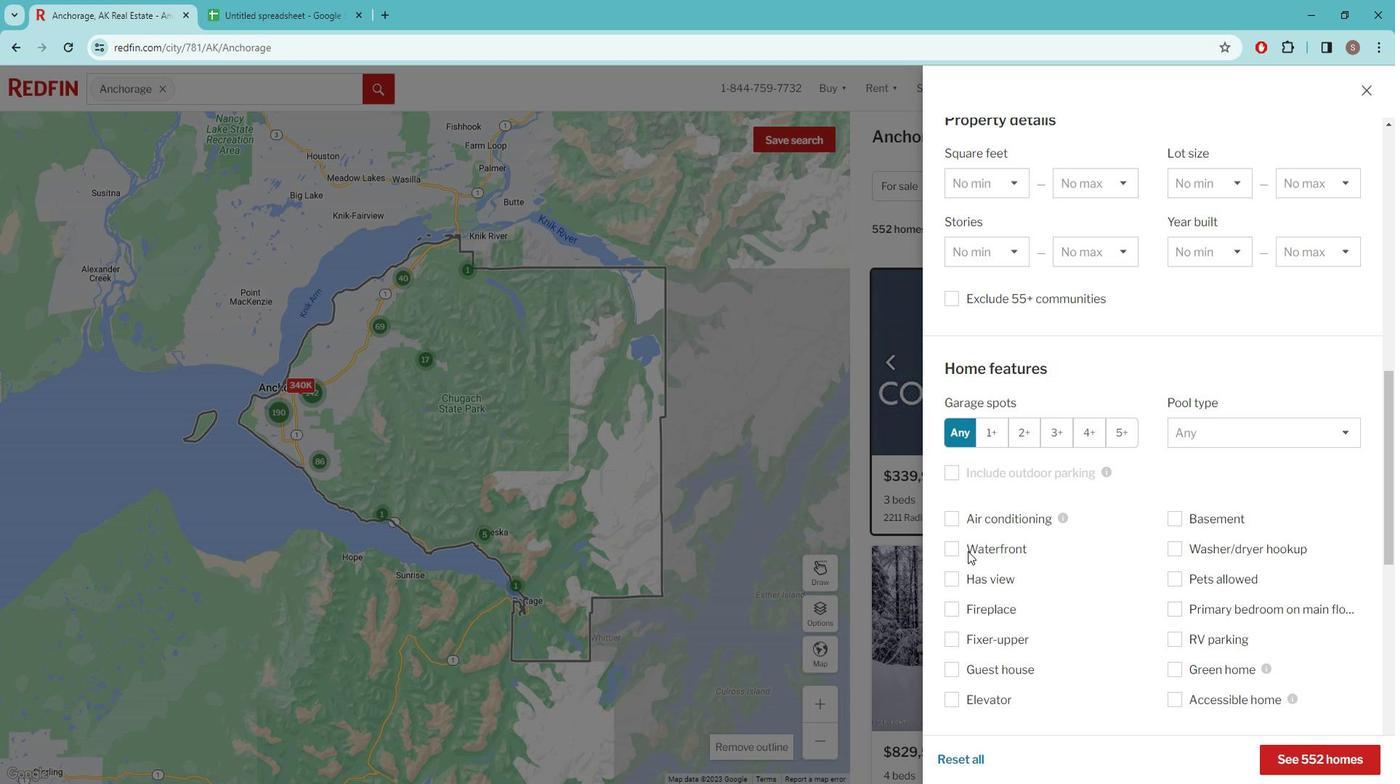 
Action: Mouse moved to (975, 539)
Screenshot: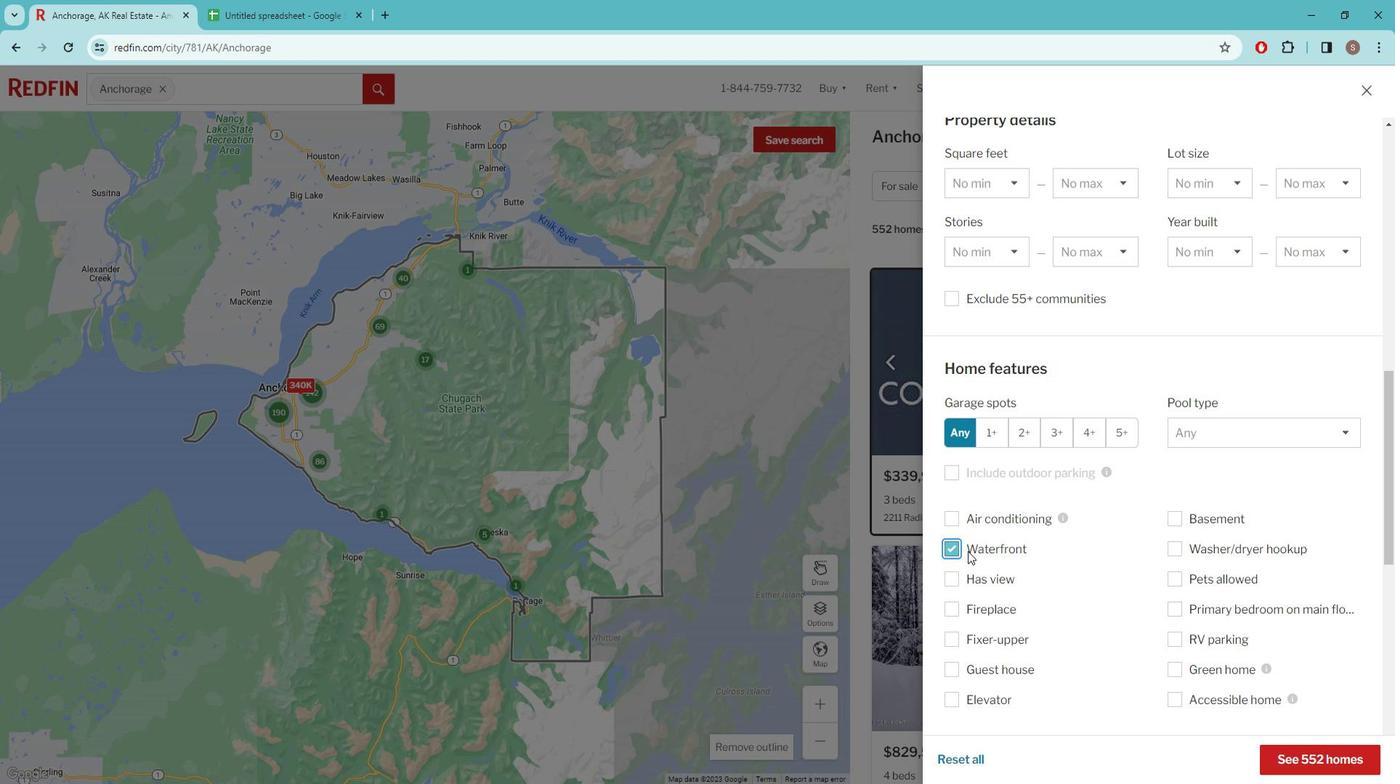 
Action: Mouse scrolled (975, 538) with delta (0, 0)
Screenshot: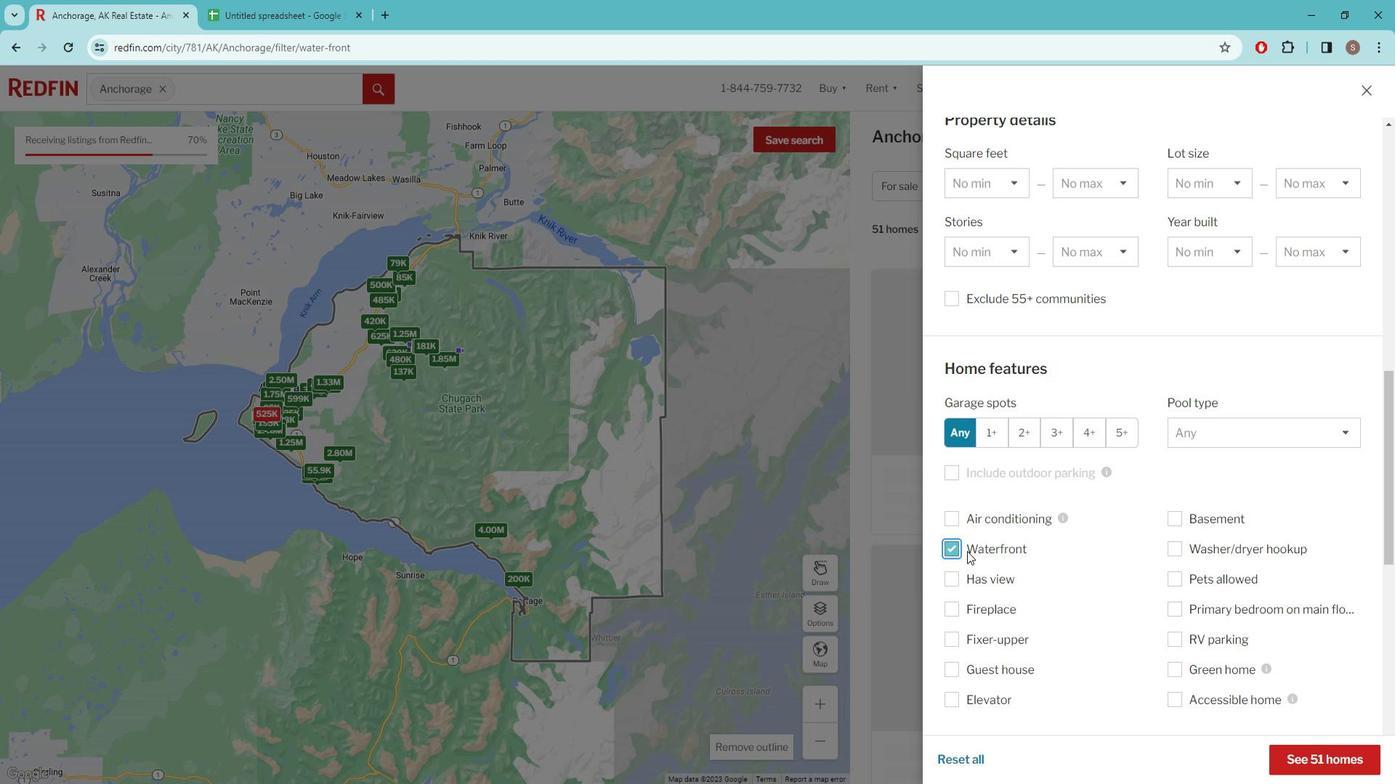 
Action: Mouse scrolled (975, 538) with delta (0, 0)
Screenshot: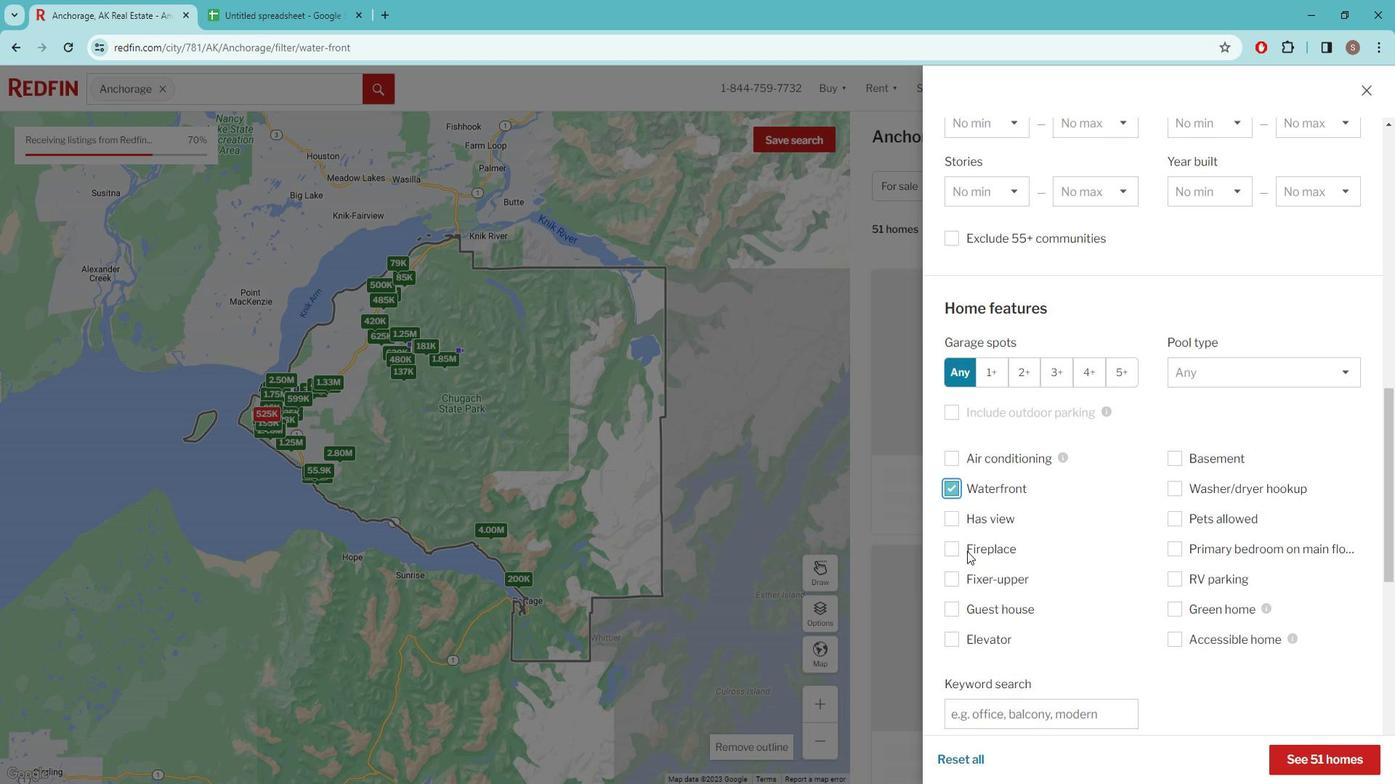 
Action: Mouse moved to (990, 560)
Screenshot: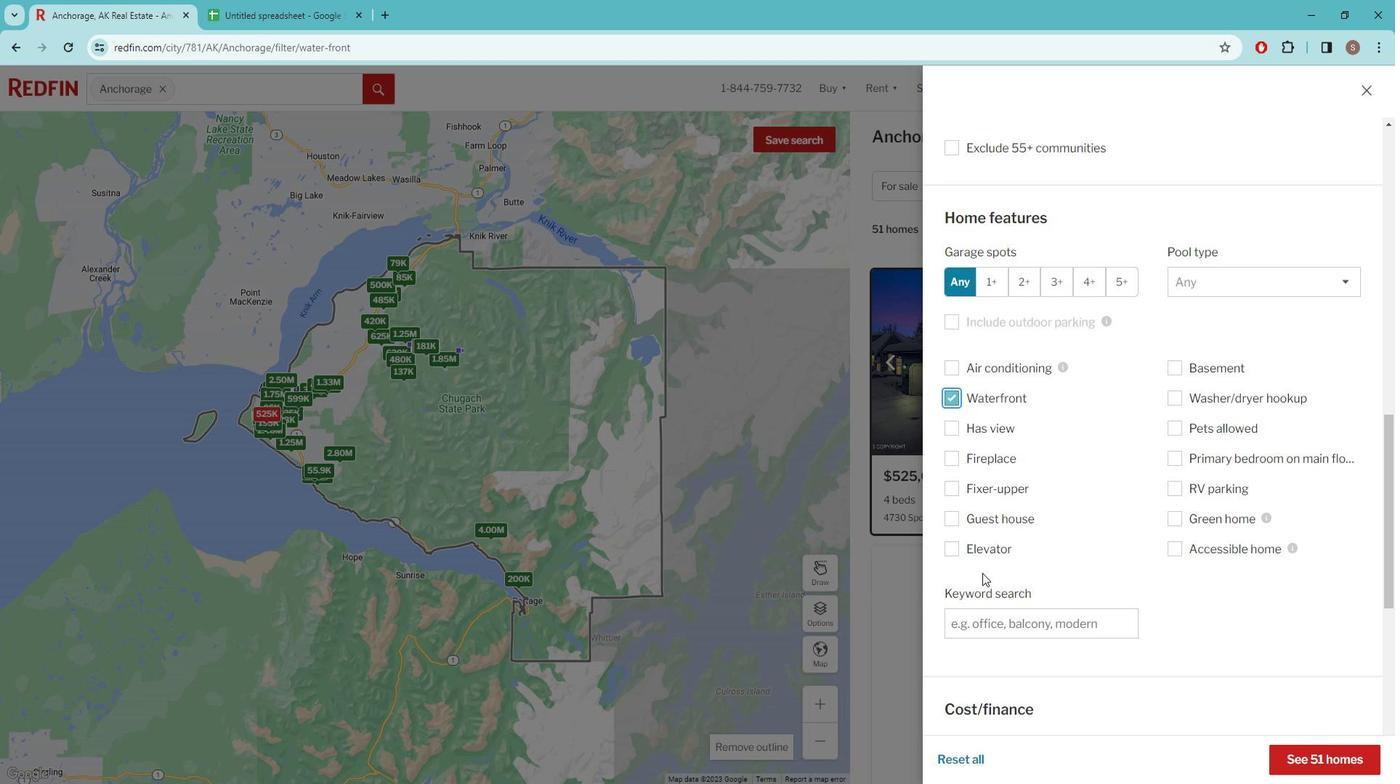 
Action: Mouse scrolled (990, 559) with delta (0, 0)
Screenshot: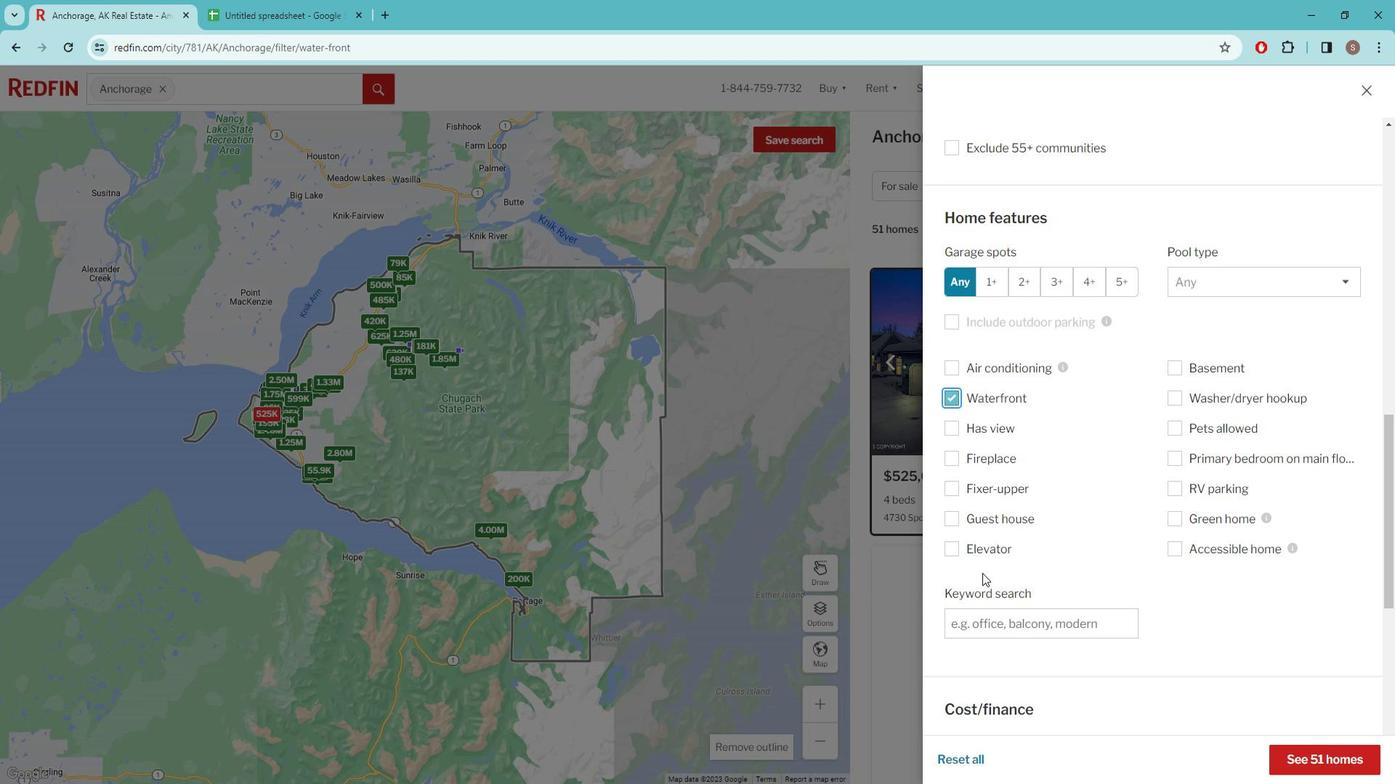 
Action: Mouse moved to (1023, 527)
Screenshot: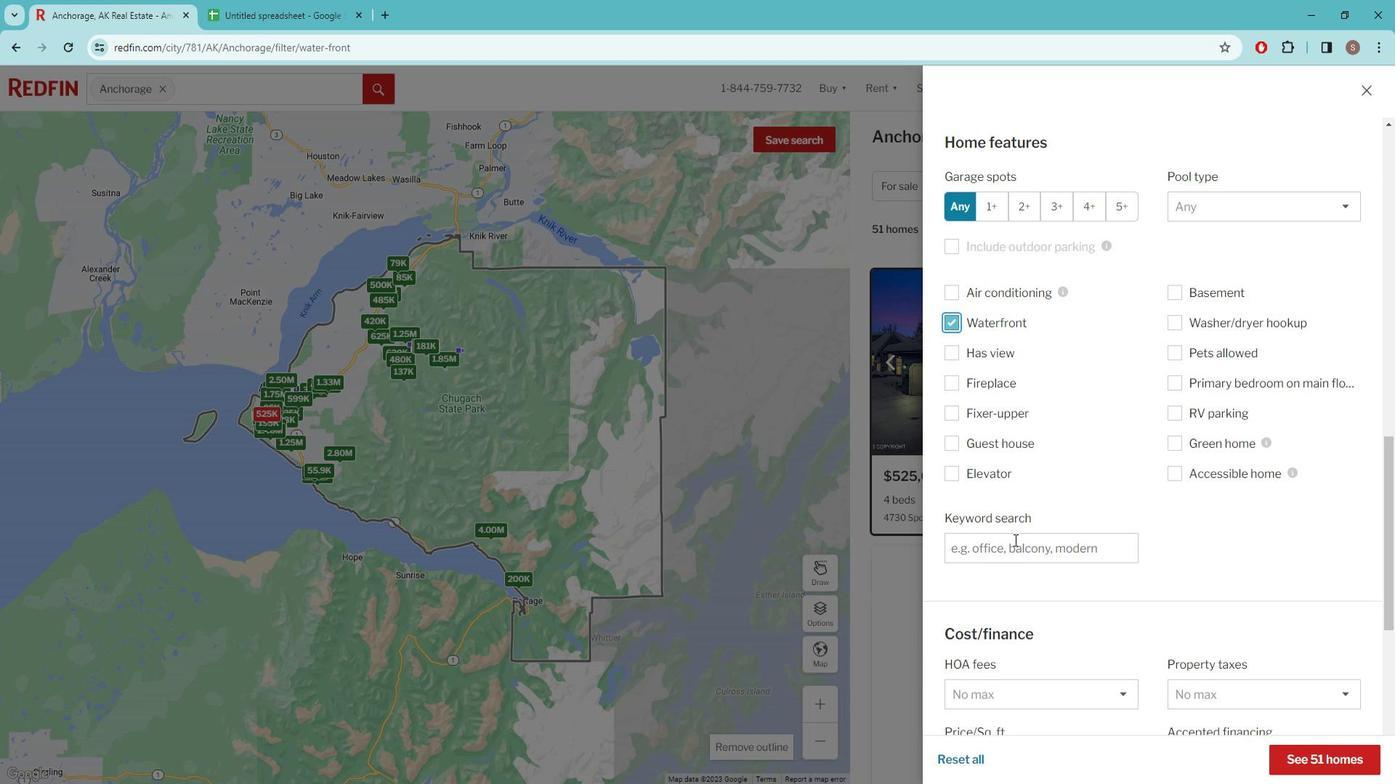 
Action: Mouse scrolled (1023, 526) with delta (0, 0)
Screenshot: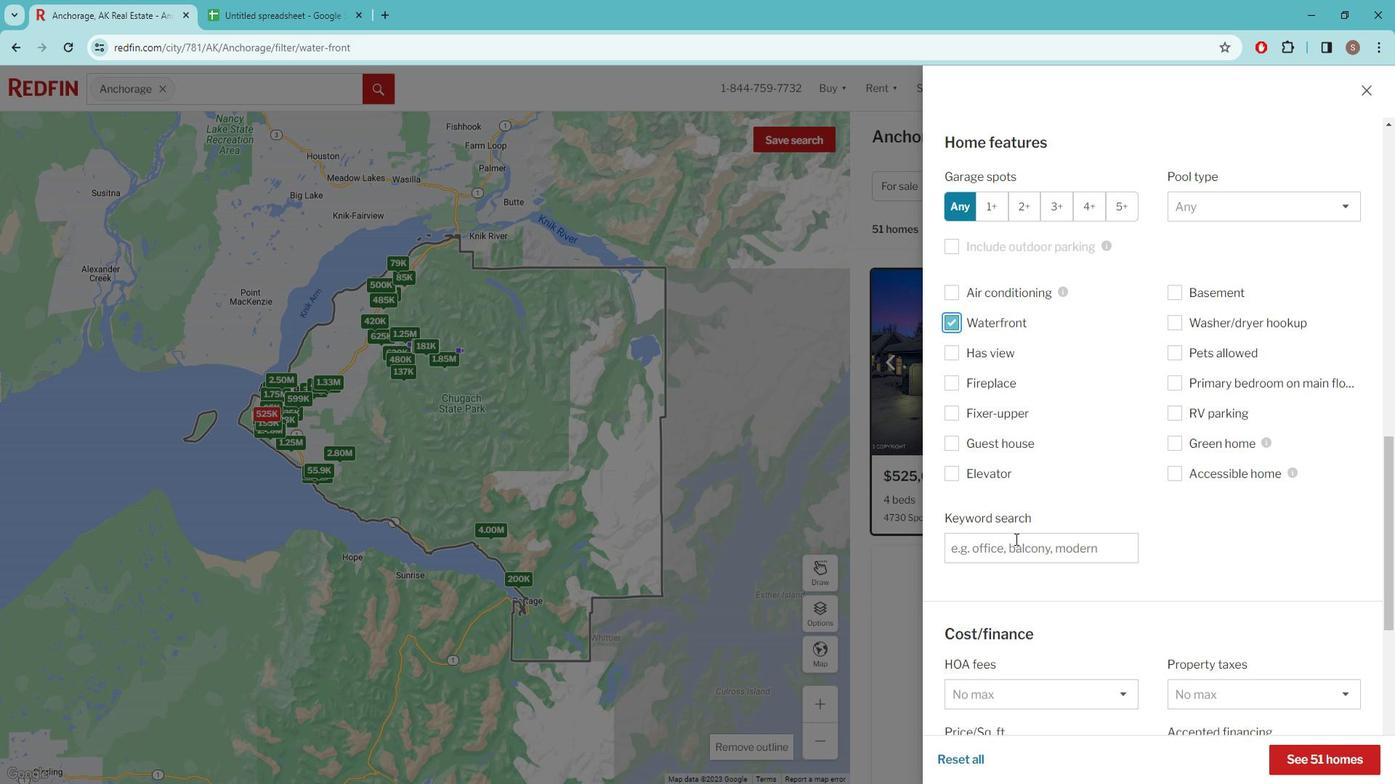 
Action: Mouse moved to (1031, 462)
Screenshot: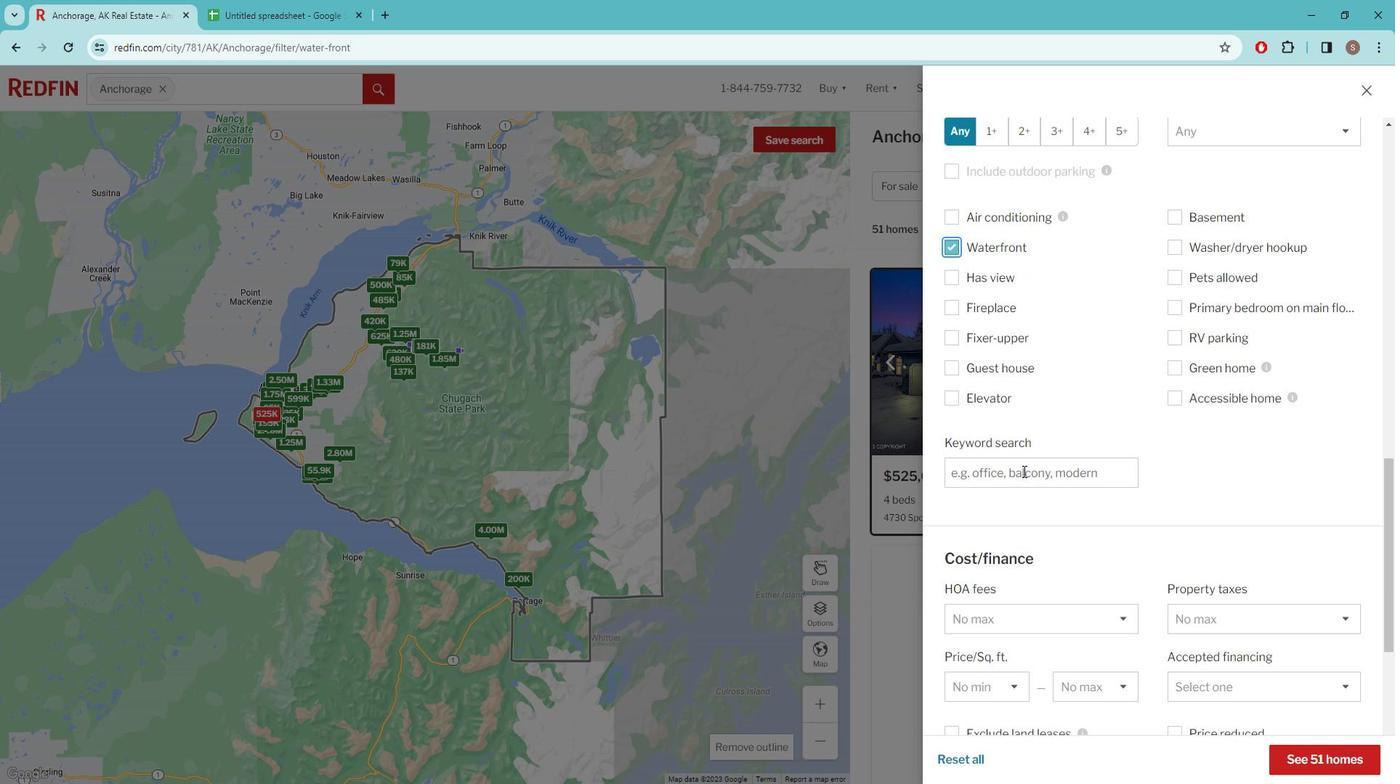 
Action: Mouse pressed left at (1031, 462)
Screenshot: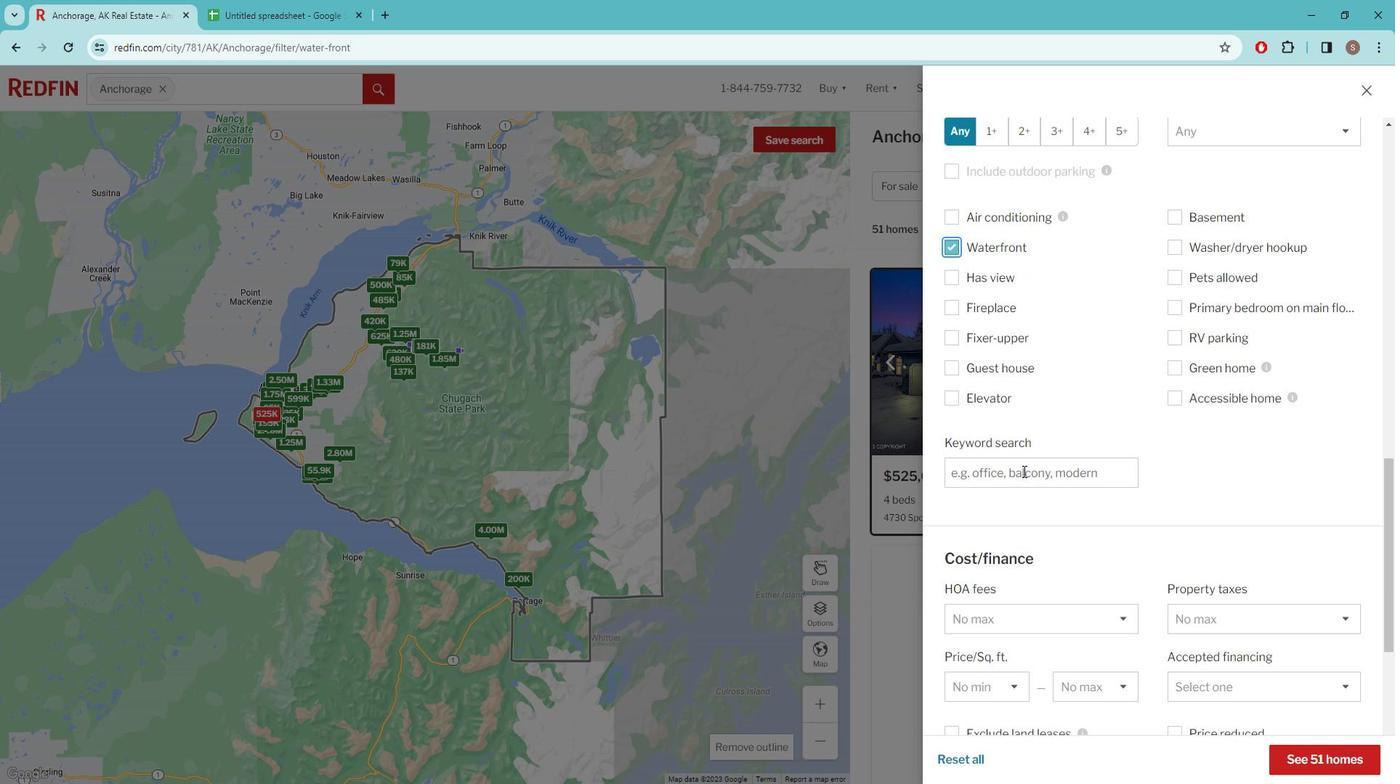 
Action: Key pressed W<Key.backspace>
Screenshot: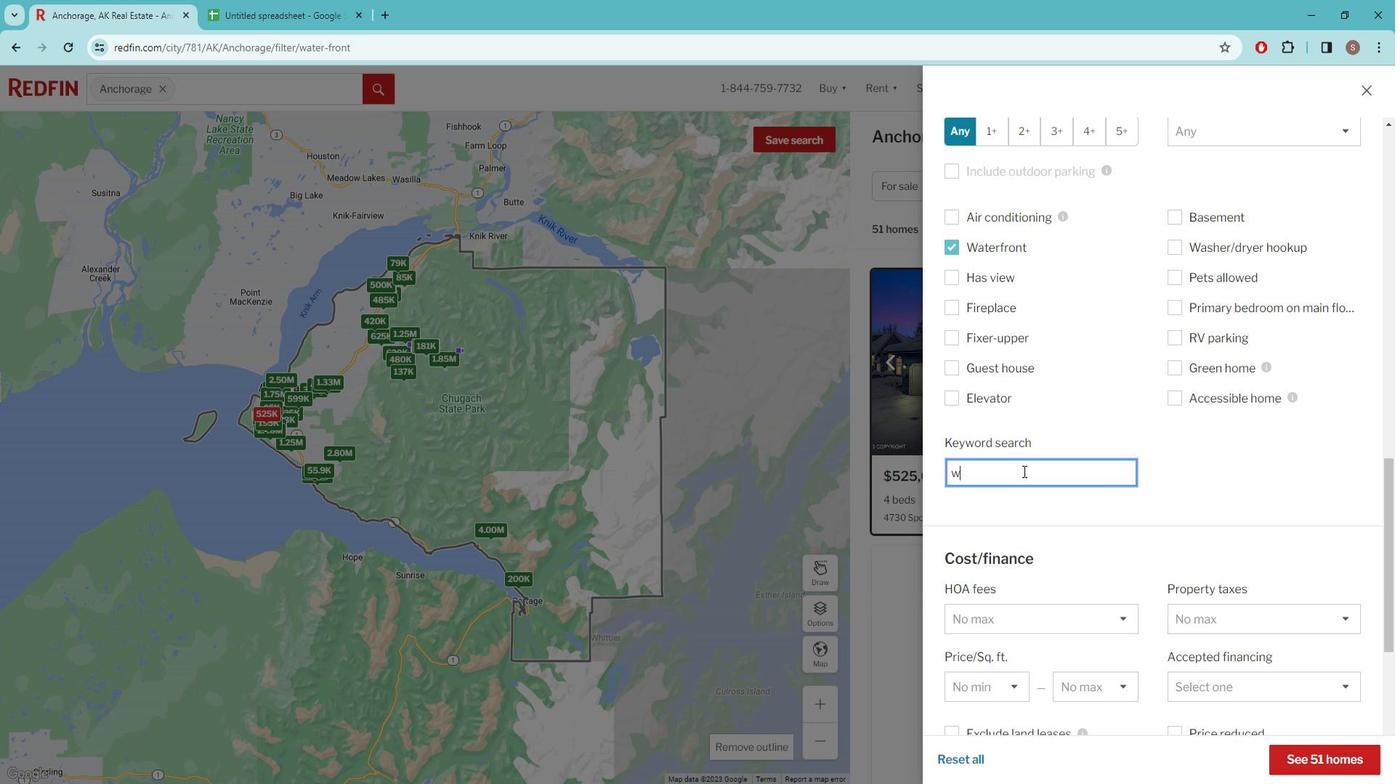 
Action: Mouse scrolled (1031, 461) with delta (0, 0)
Screenshot: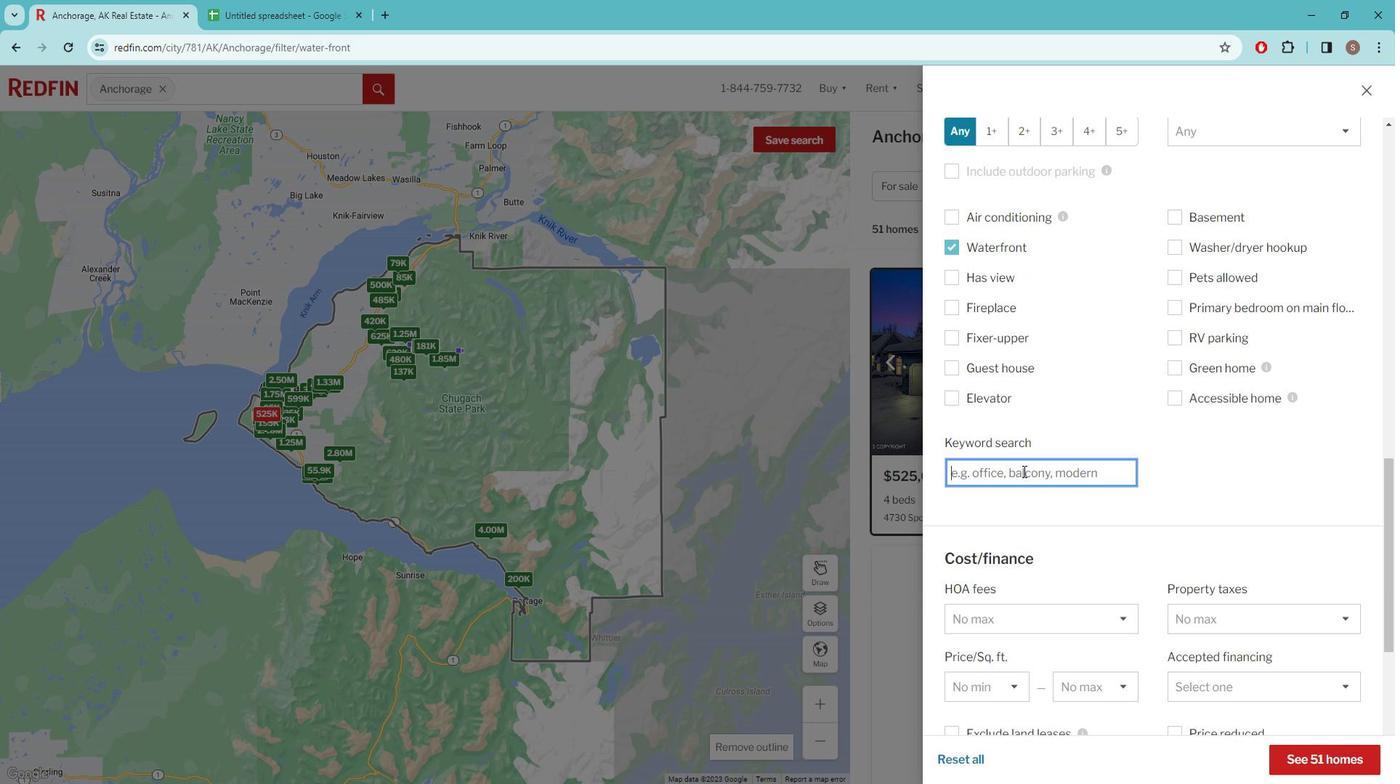 
Action: Mouse moved to (1035, 453)
Screenshot: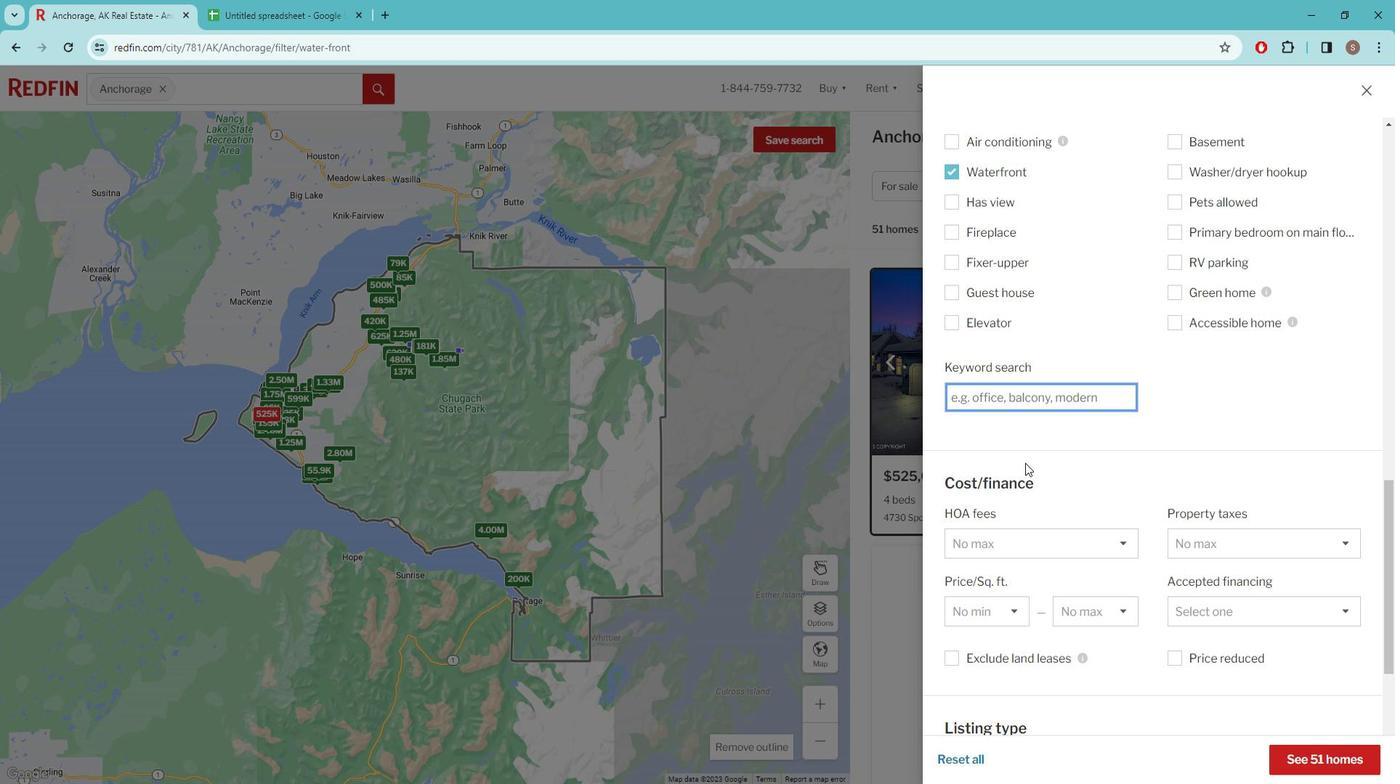 
Action: Mouse scrolled (1035, 452) with delta (0, 0)
Screenshot: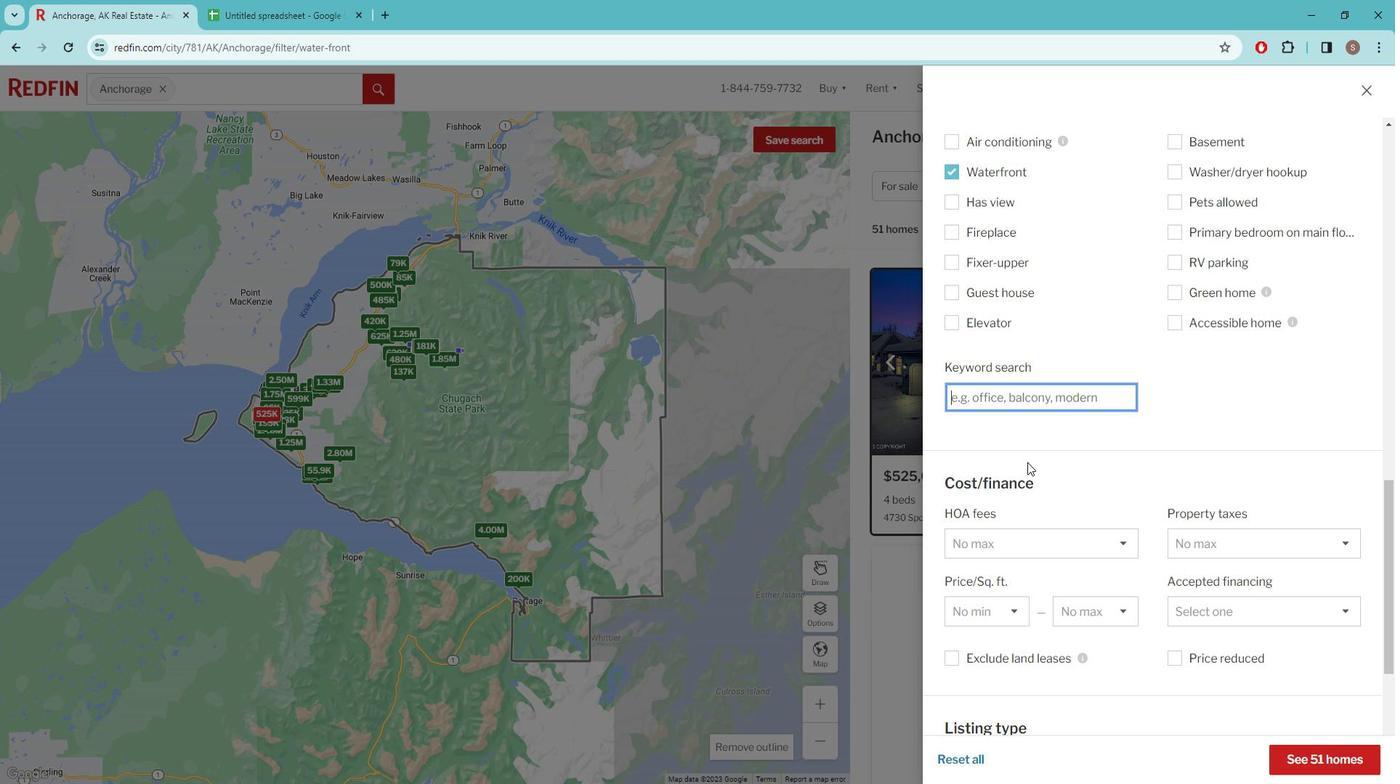 
Action: Mouse moved to (1035, 454)
Screenshot: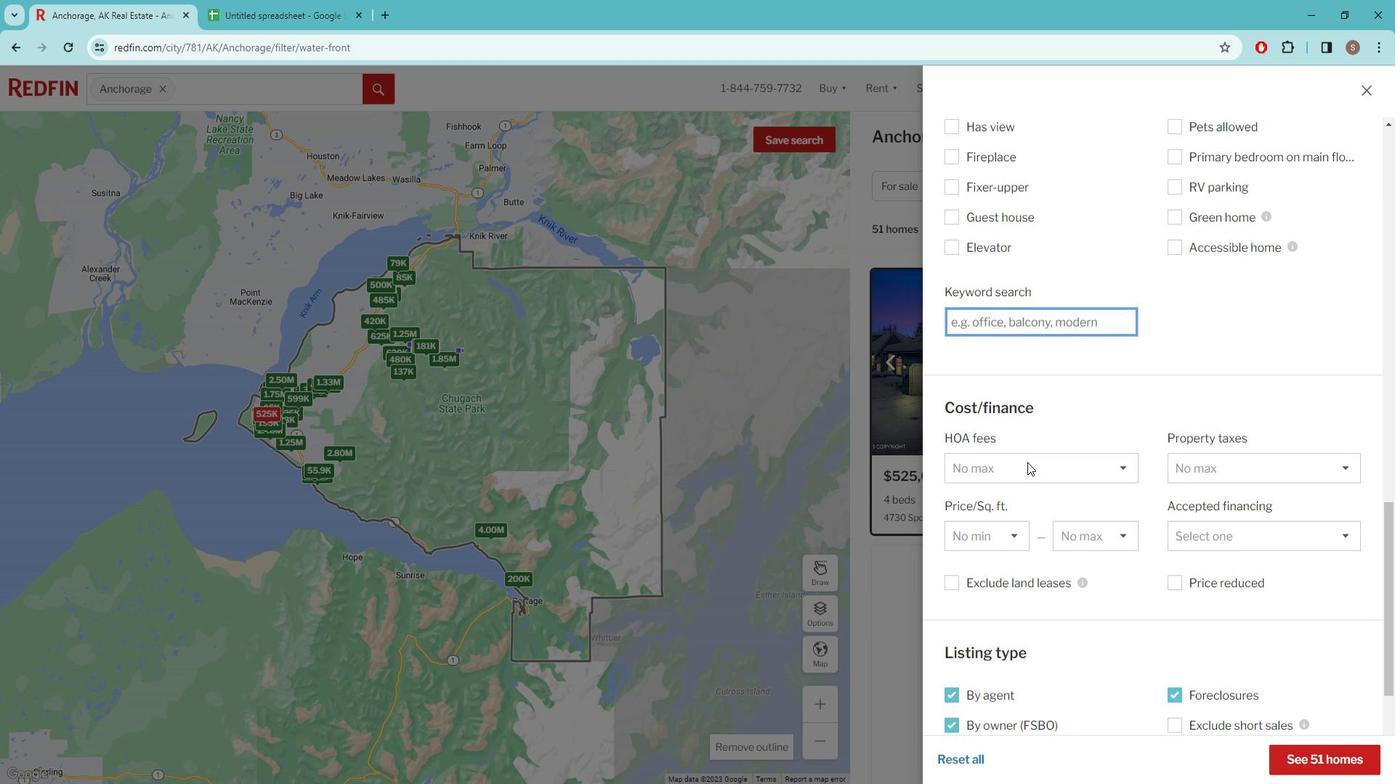 
Action: Mouse scrolled (1035, 454) with delta (0, 0)
Screenshot: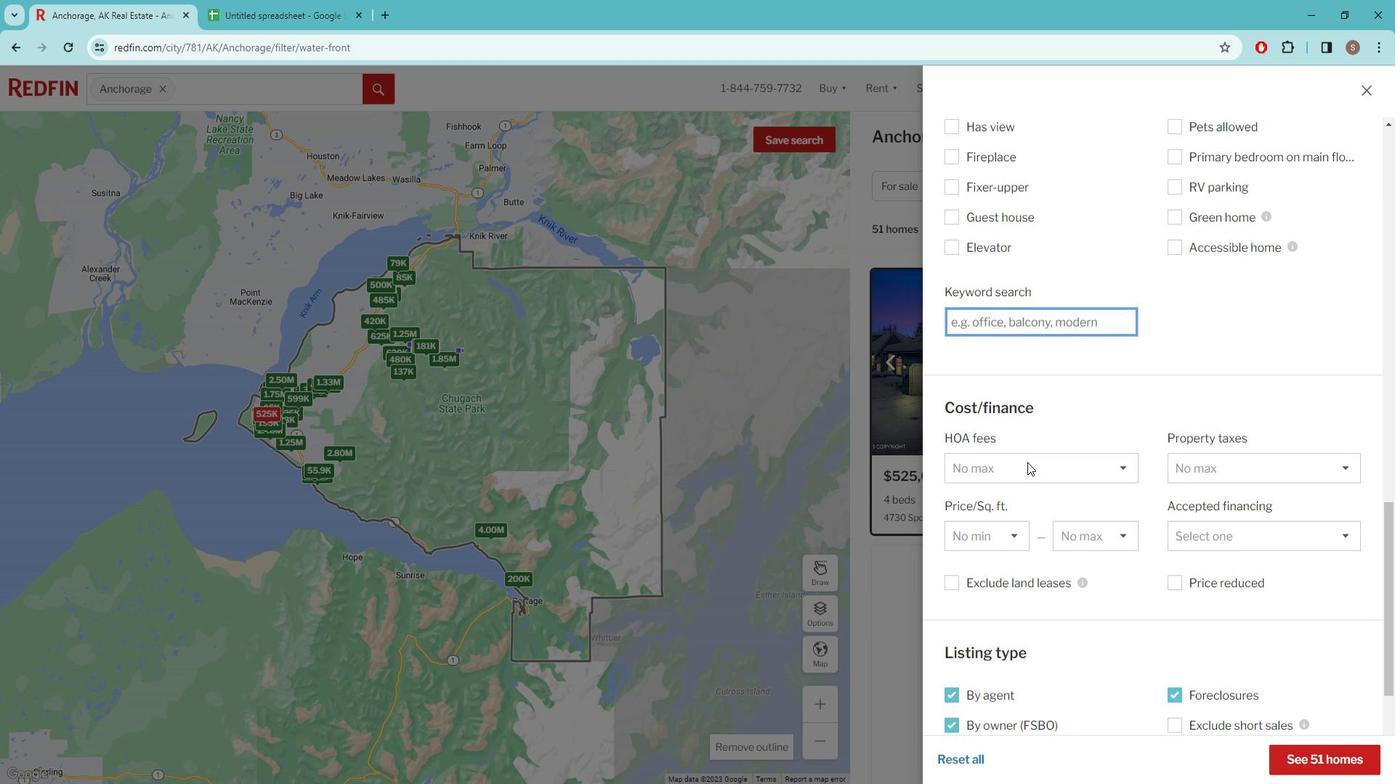 
Action: Mouse scrolled (1035, 454) with delta (0, 0)
Screenshot: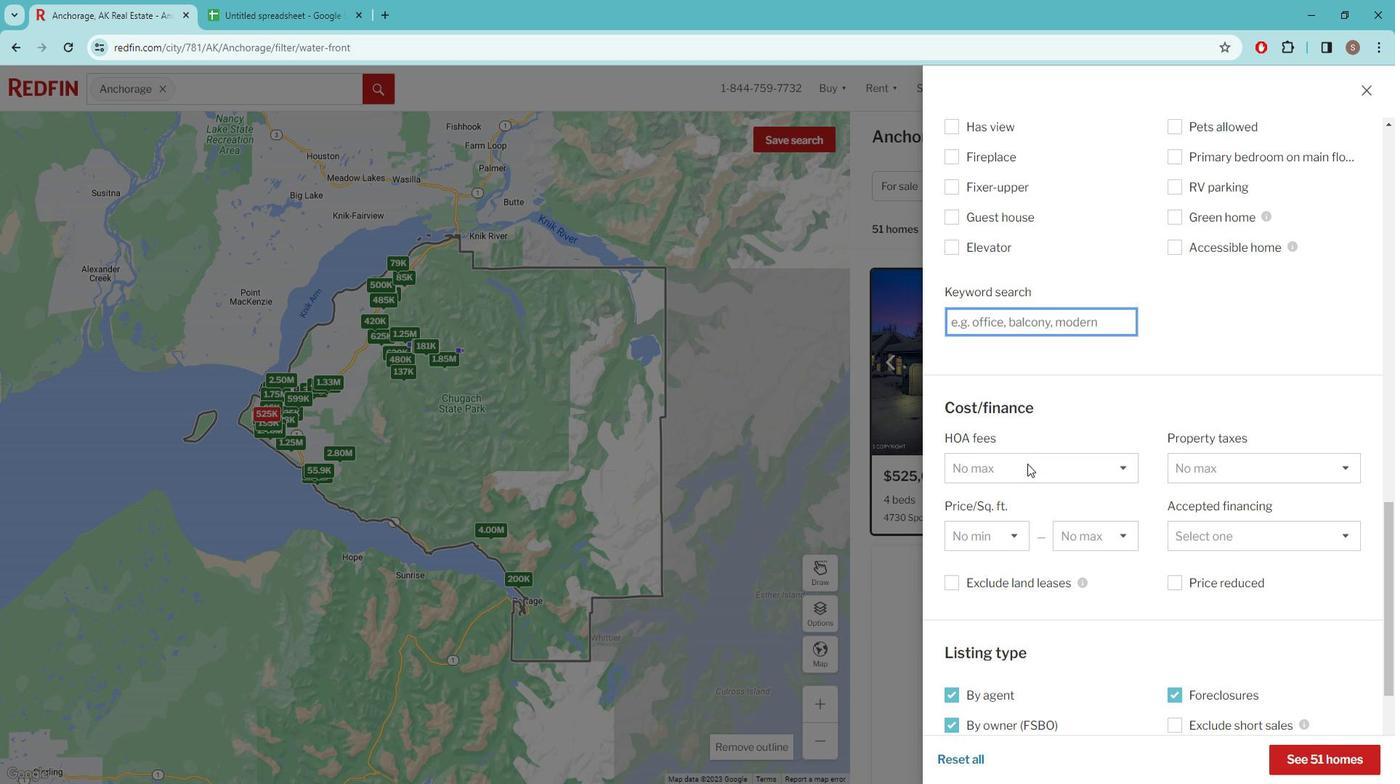 
Action: Mouse scrolled (1035, 454) with delta (0, 0)
Screenshot: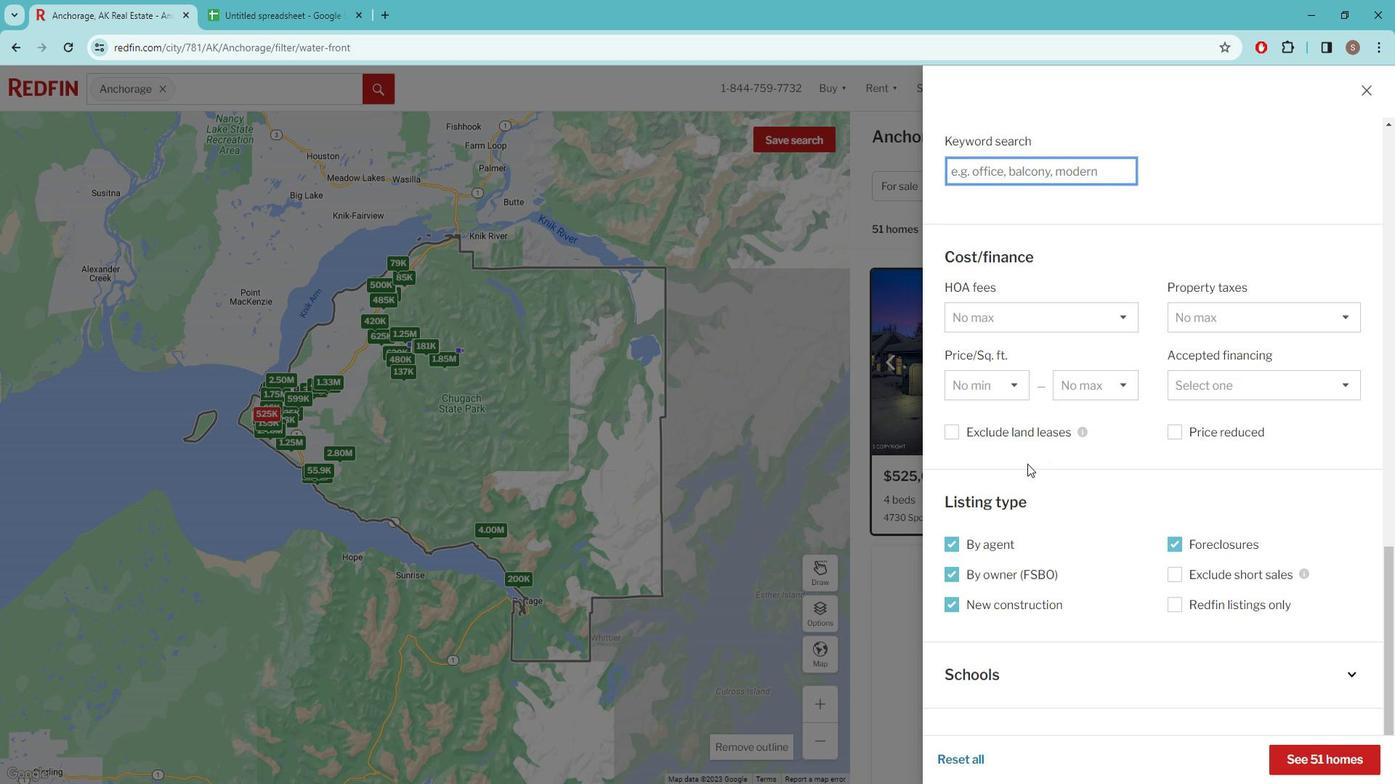 
Action: Mouse scrolled (1035, 454) with delta (0, 0)
Screenshot: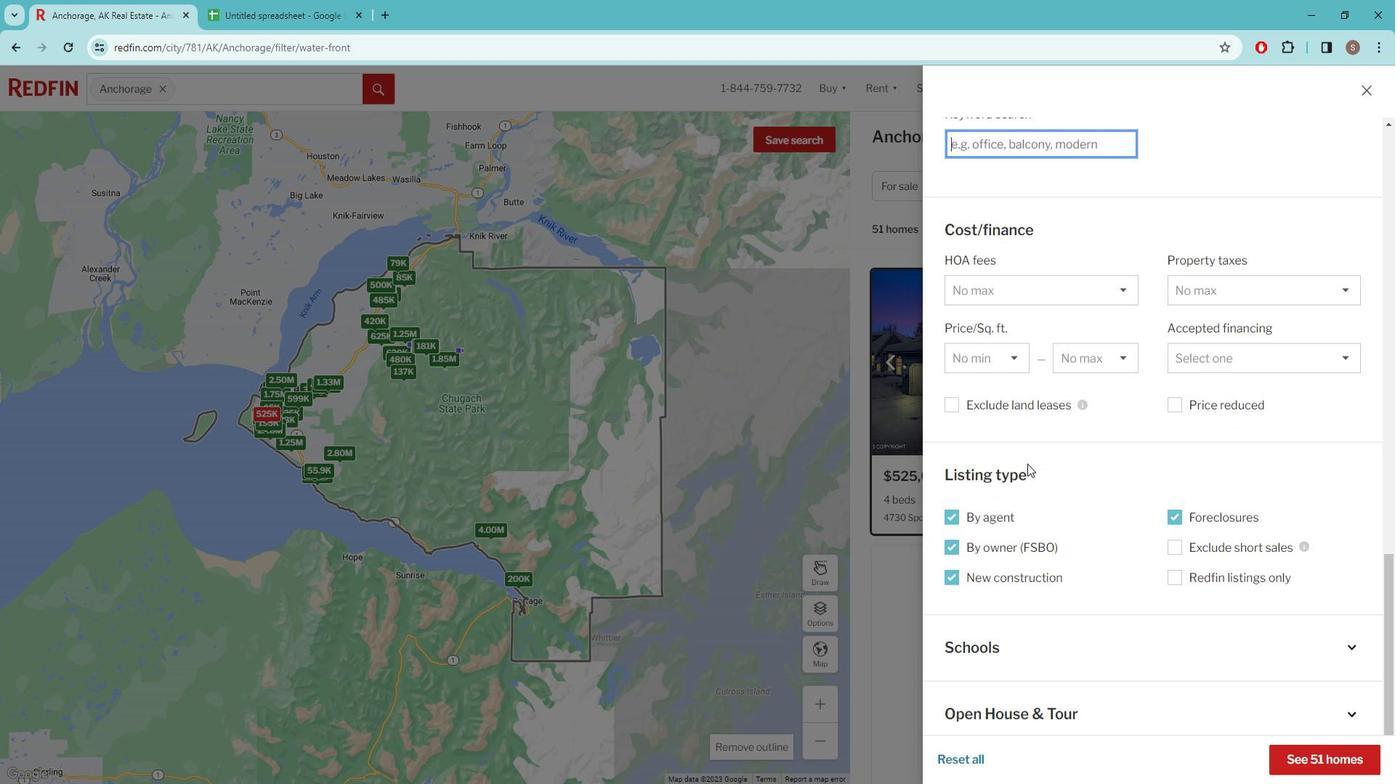 
Action: Mouse scrolled (1035, 454) with delta (0, 0)
Screenshot: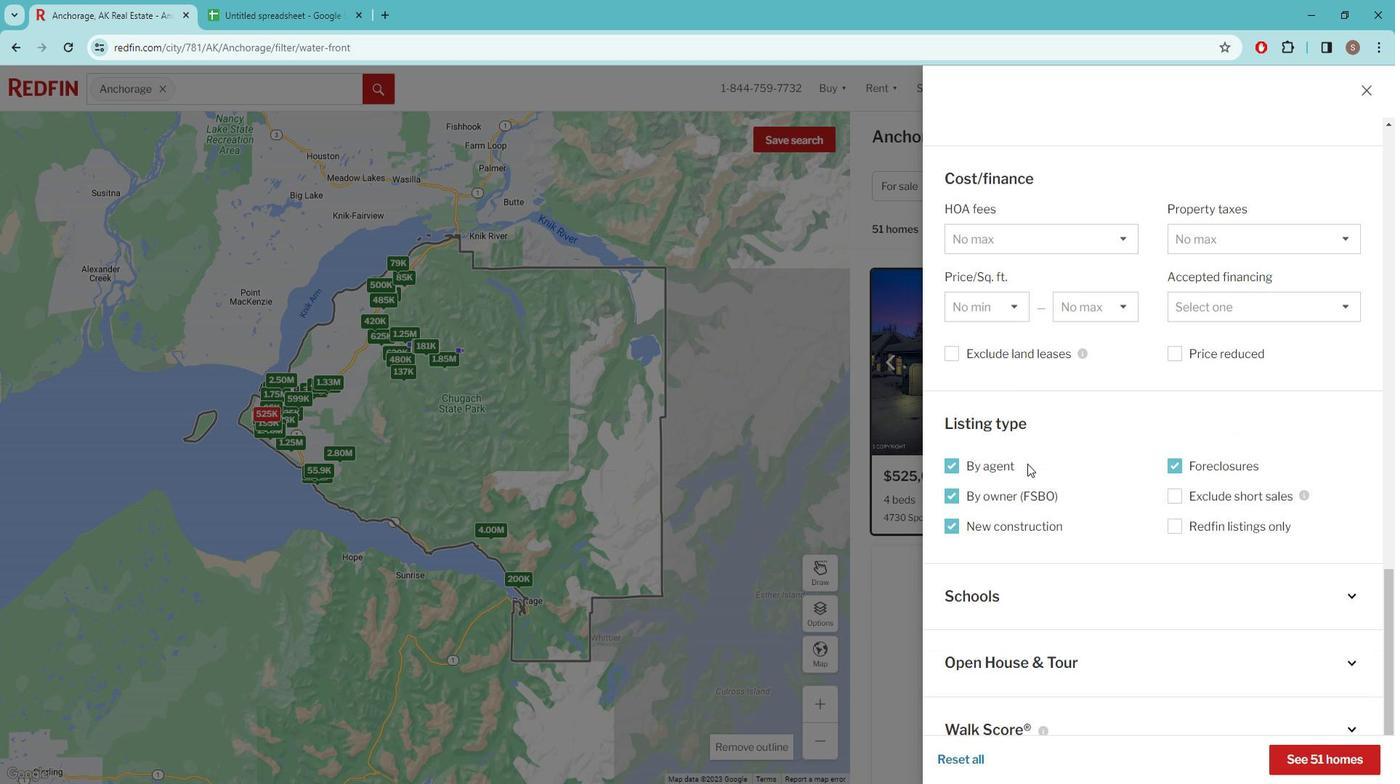 
Action: Mouse scrolled (1035, 454) with delta (0, 0)
Screenshot: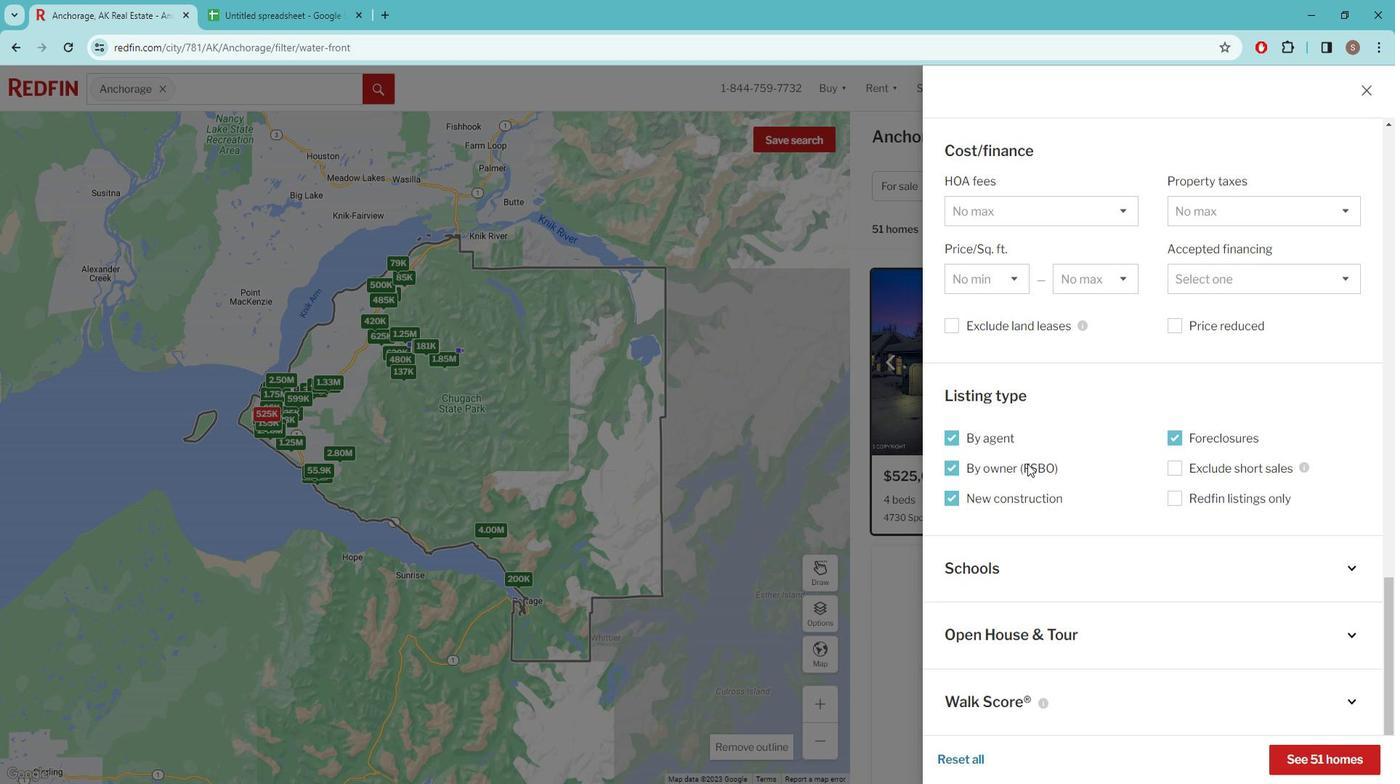 
Action: Mouse scrolled (1035, 454) with delta (0, 0)
Screenshot: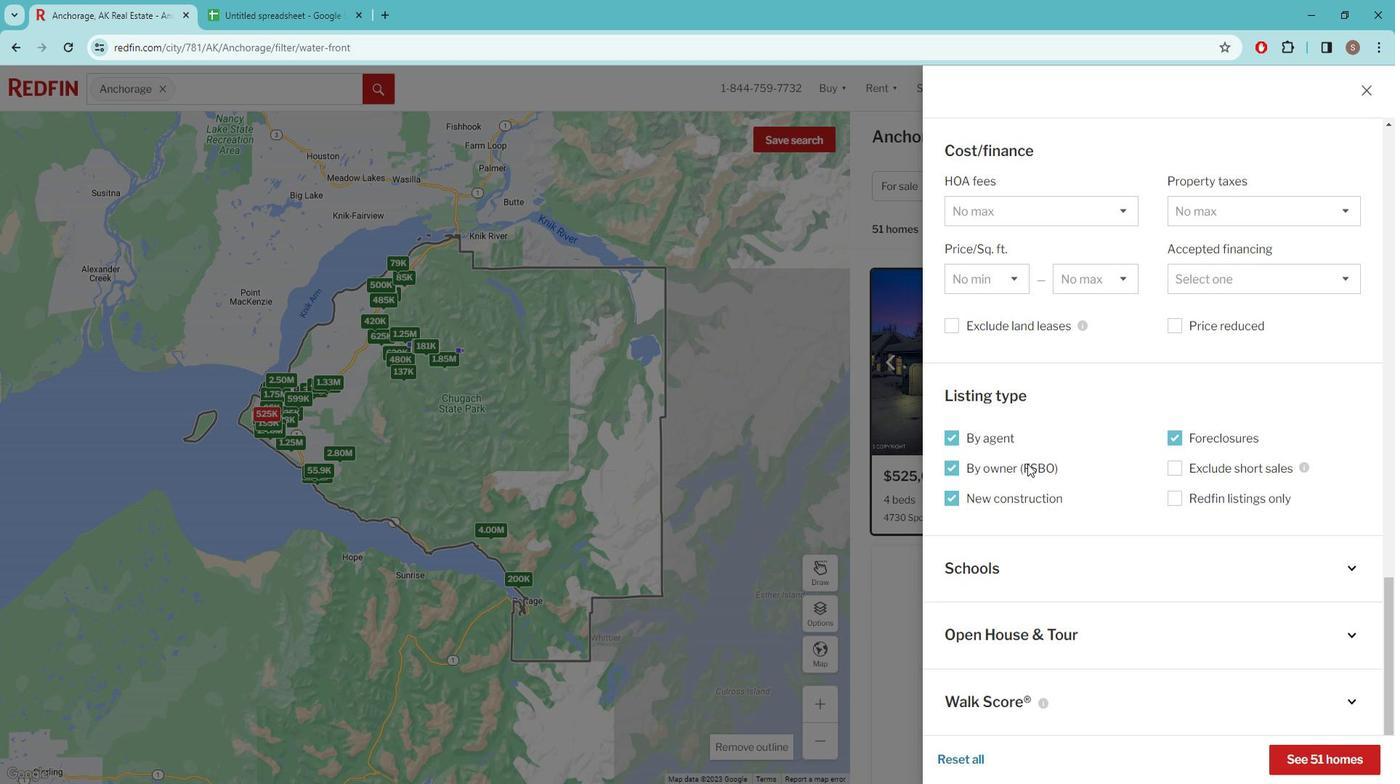 
Action: Mouse scrolled (1035, 454) with delta (0, 0)
Screenshot: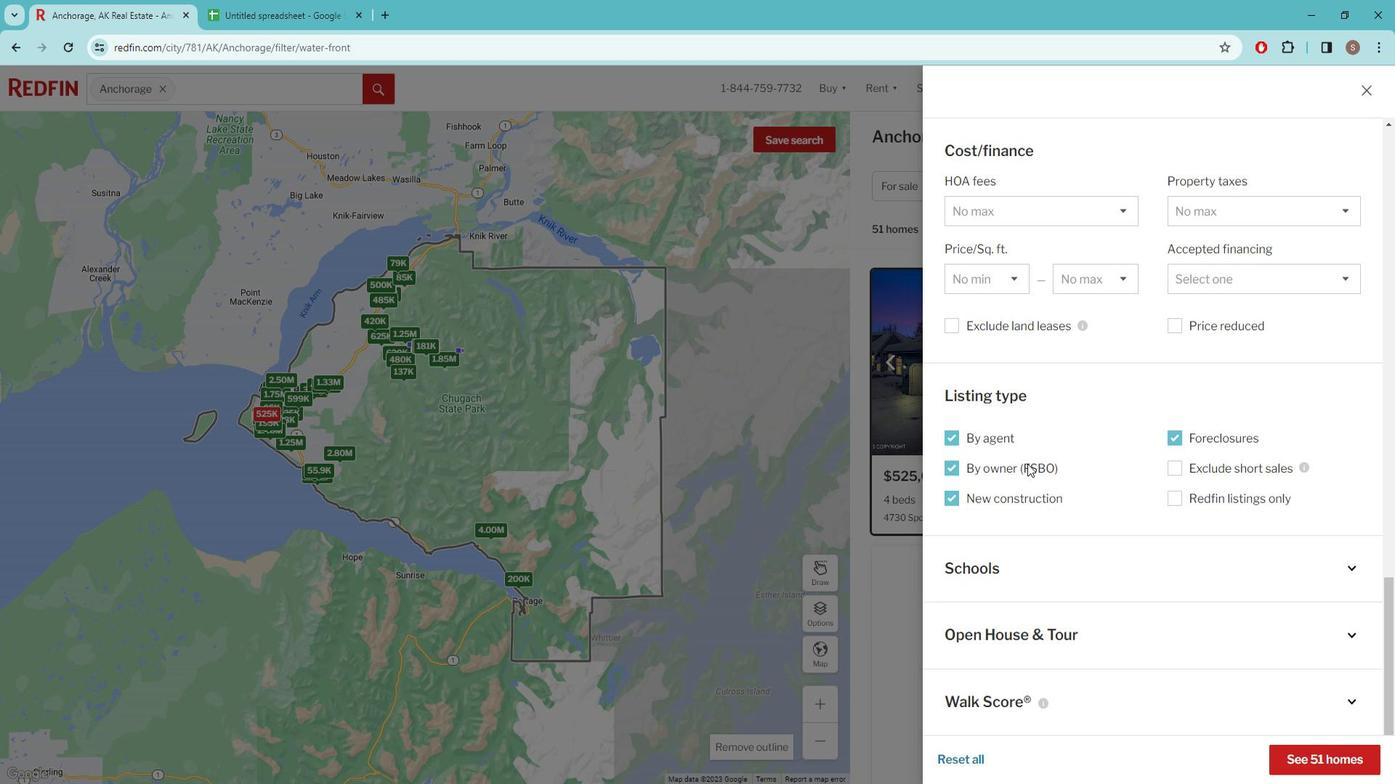 
Action: Mouse moved to (1319, 731)
Screenshot: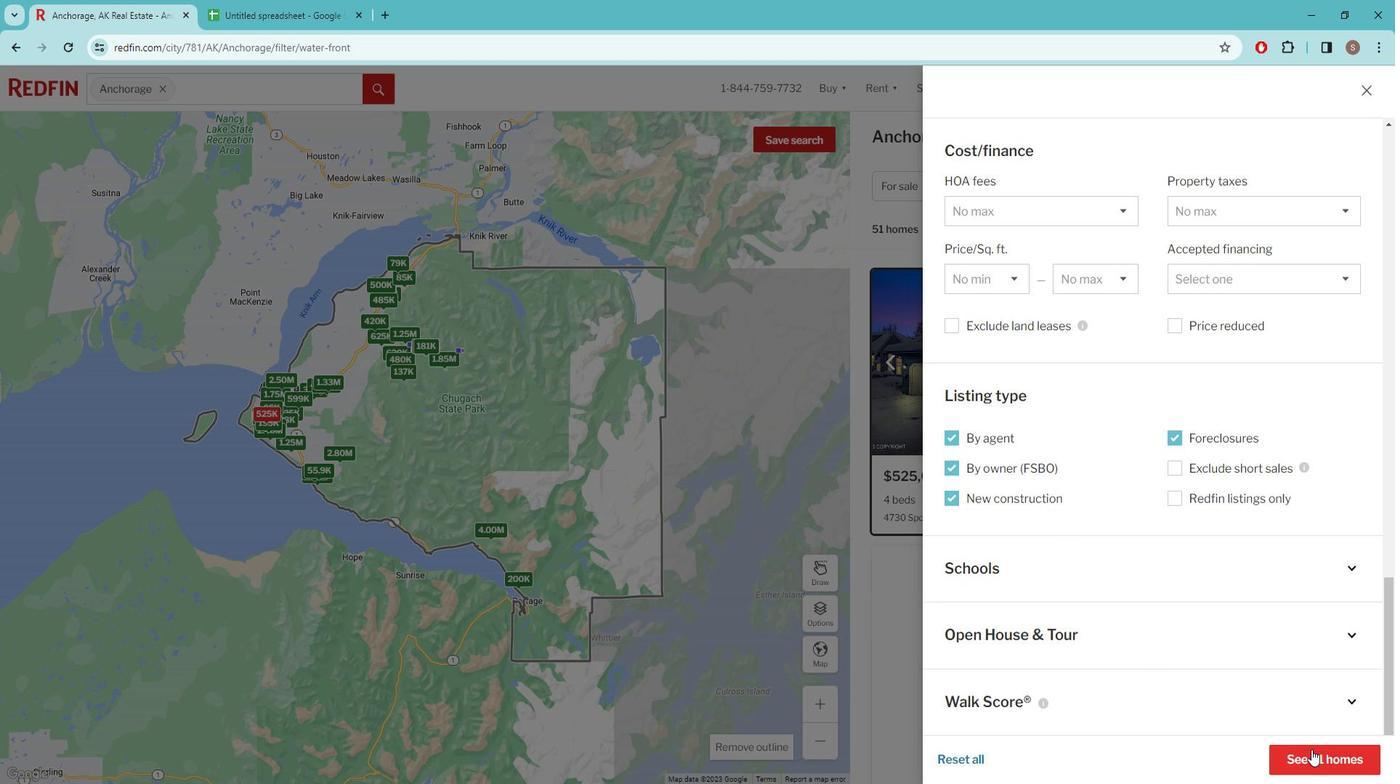 
Action: Mouse pressed left at (1319, 731)
Screenshot: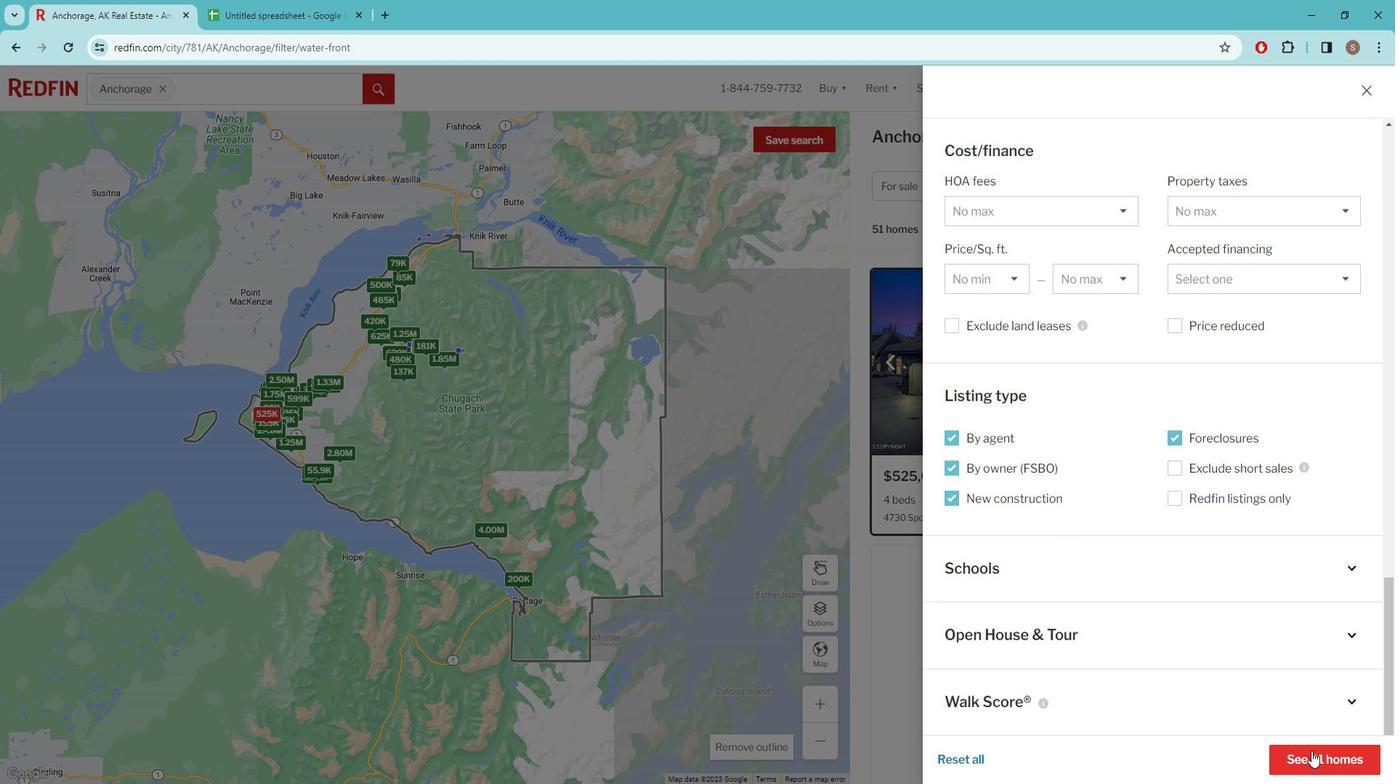 
Action: Mouse moved to (1179, 154)
Screenshot: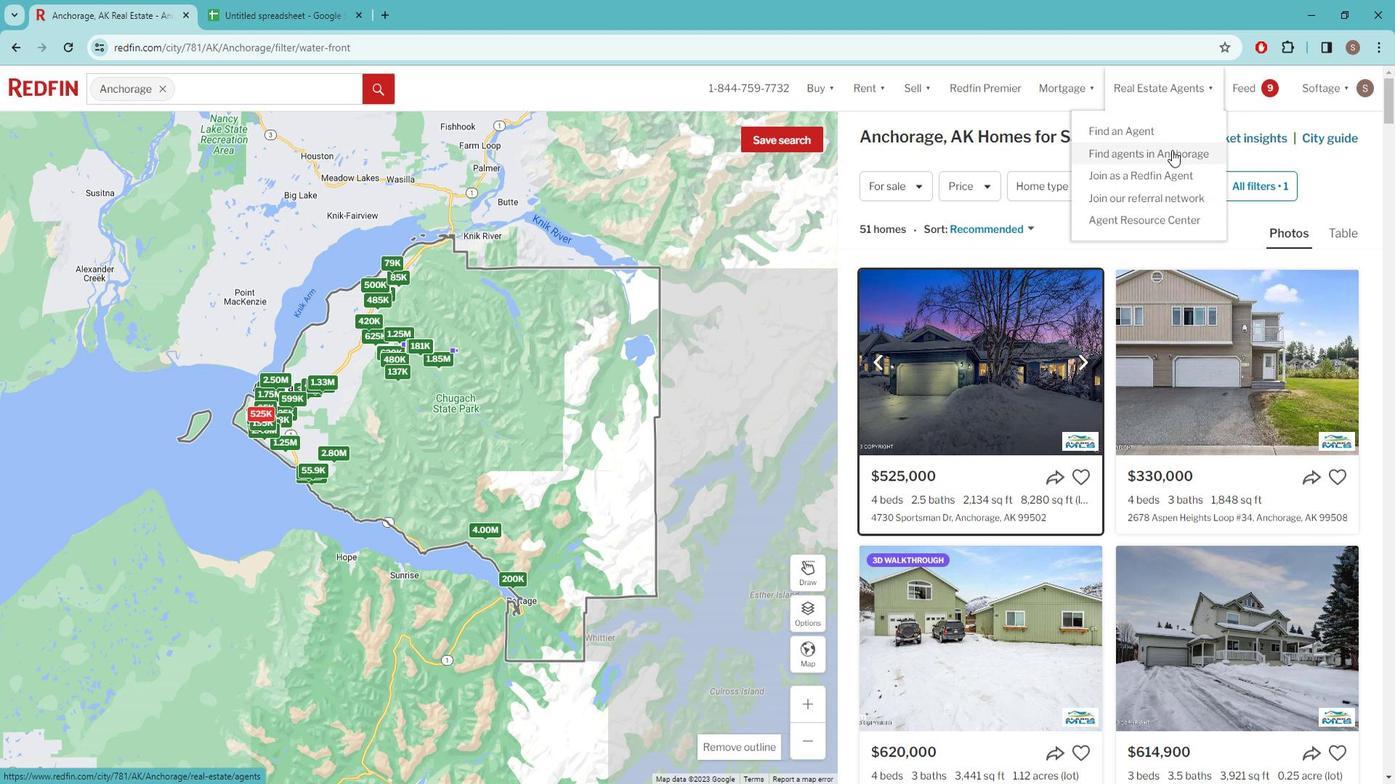
Action: Mouse pressed left at (1179, 154)
Screenshot: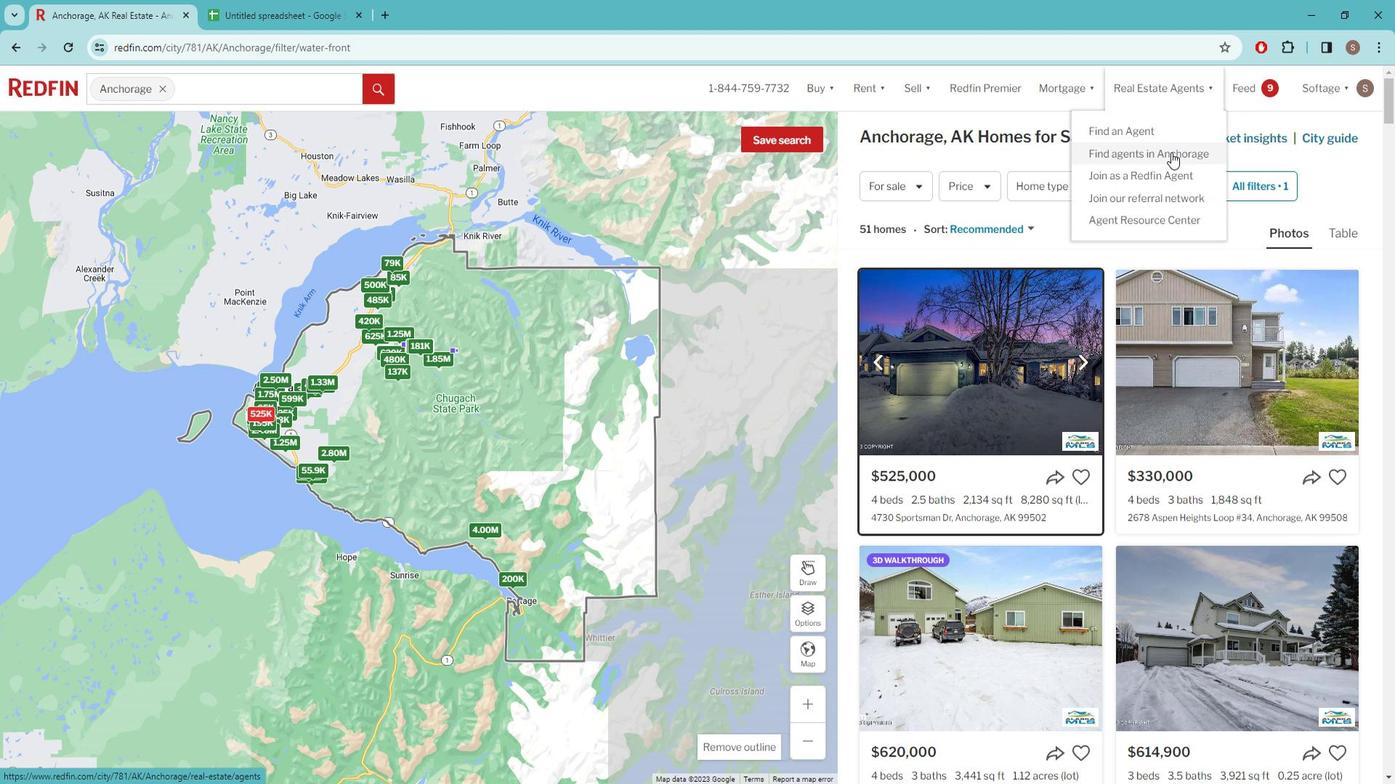 
Action: Mouse moved to (447, 641)
Screenshot: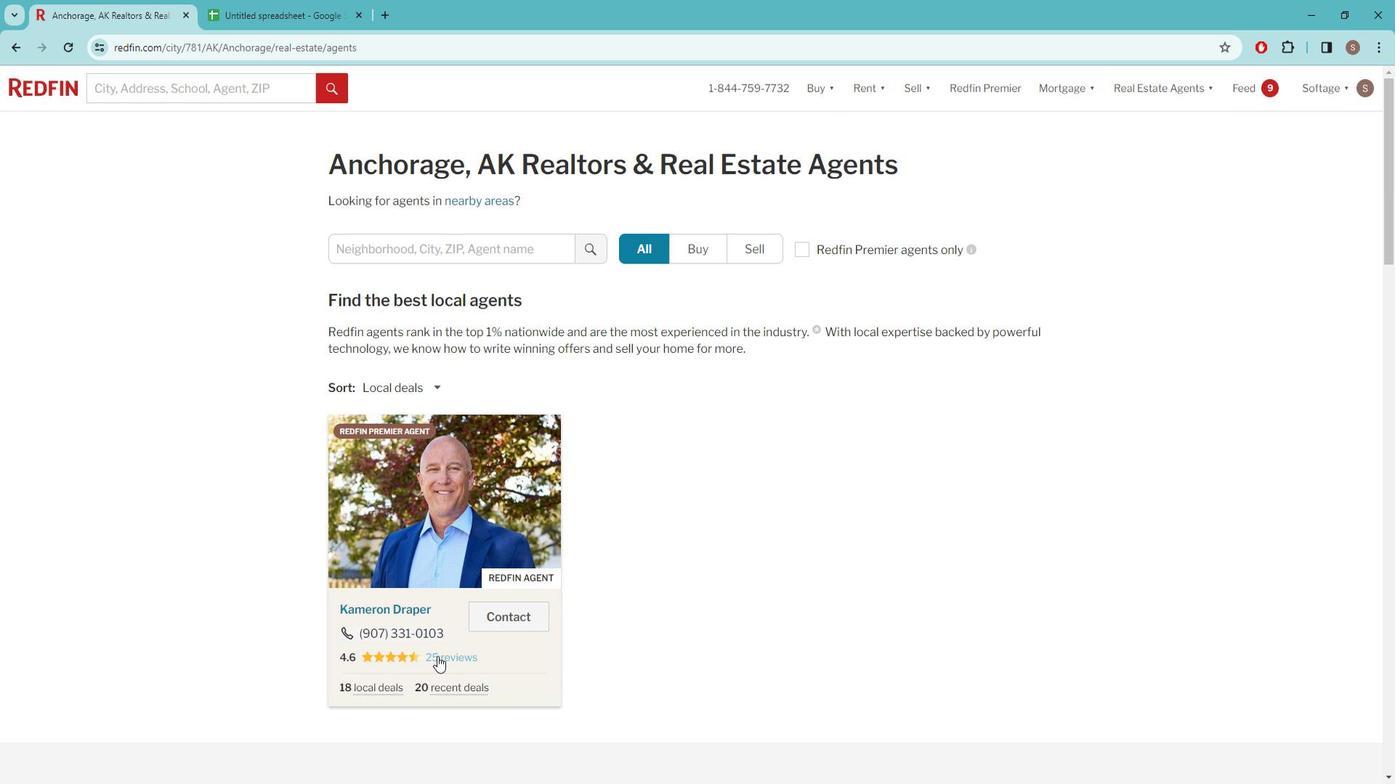 
Action: Mouse pressed left at (447, 641)
Screenshot: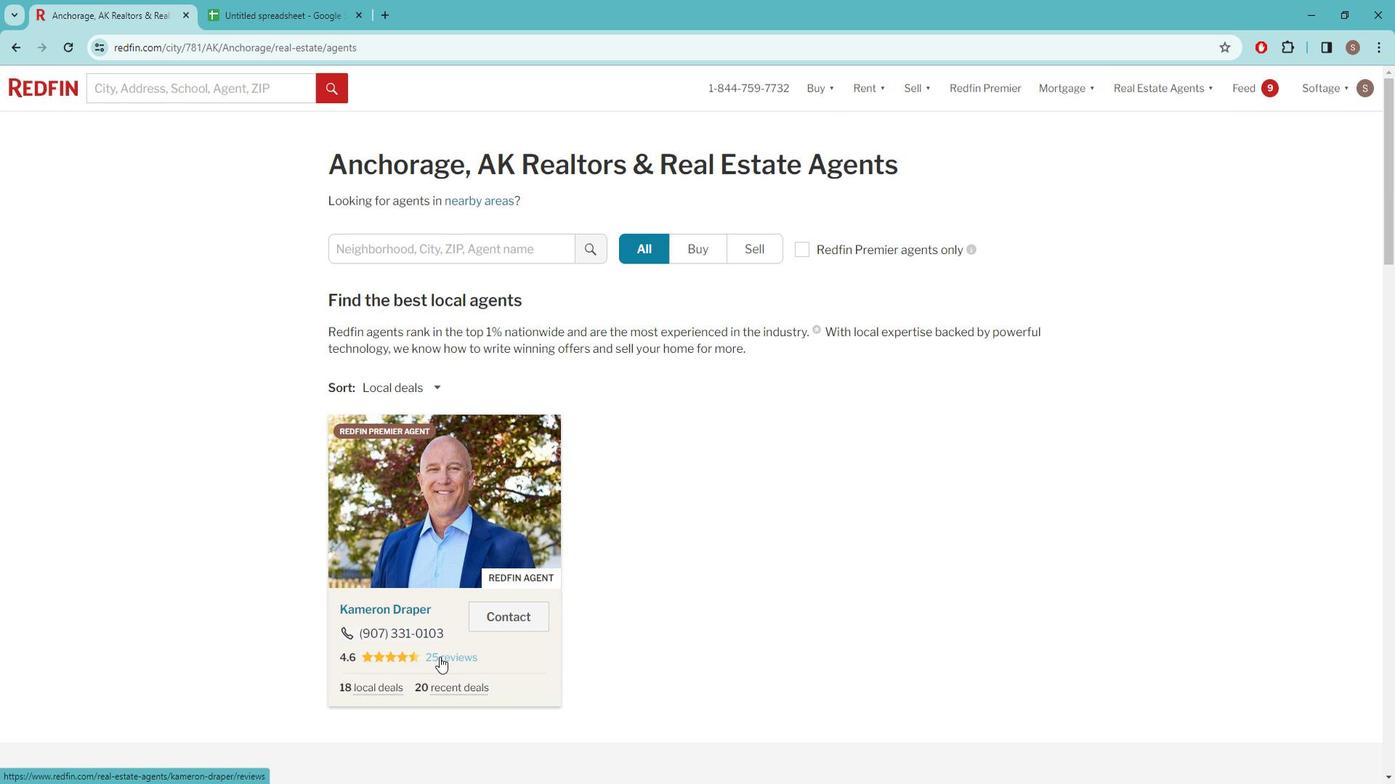 
Action: Mouse moved to (626, 413)
Screenshot: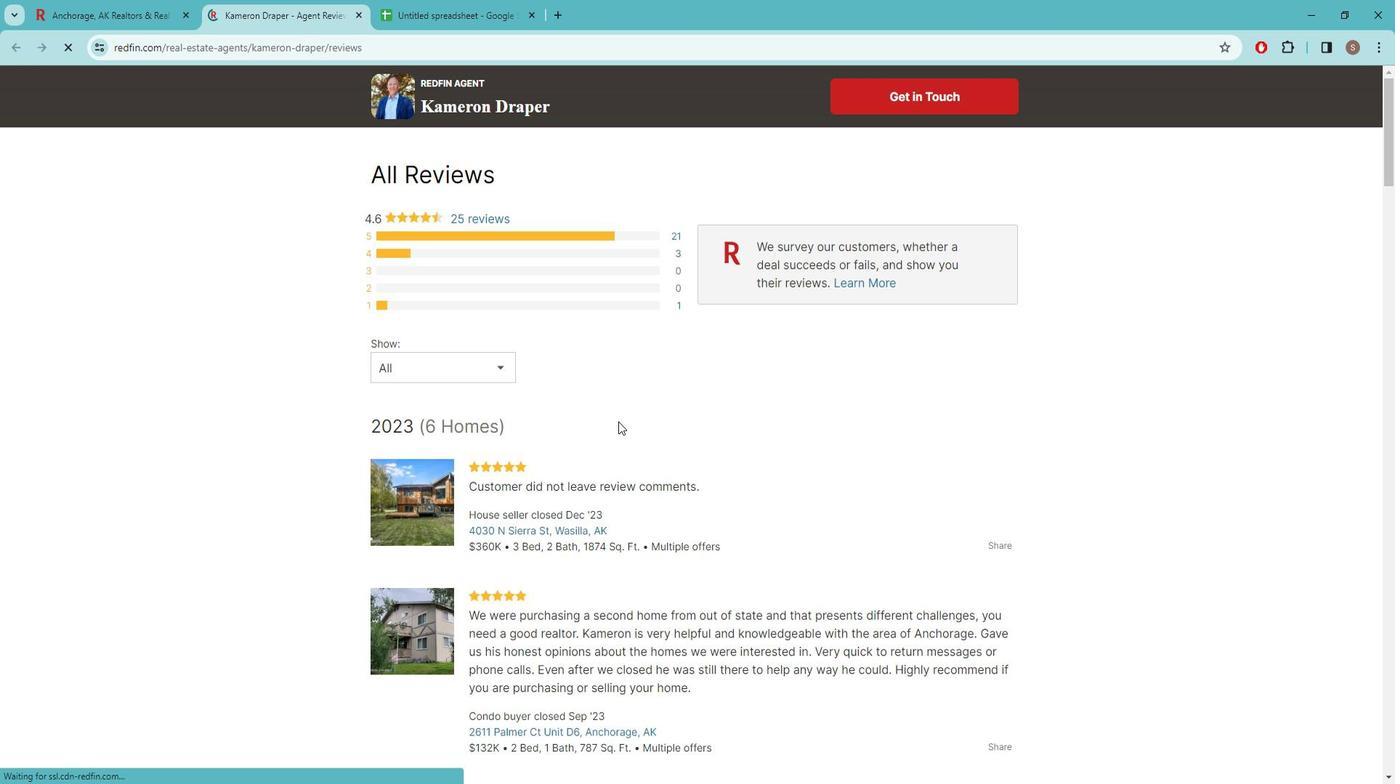 
Action: Mouse scrolled (626, 412) with delta (0, 0)
Screenshot: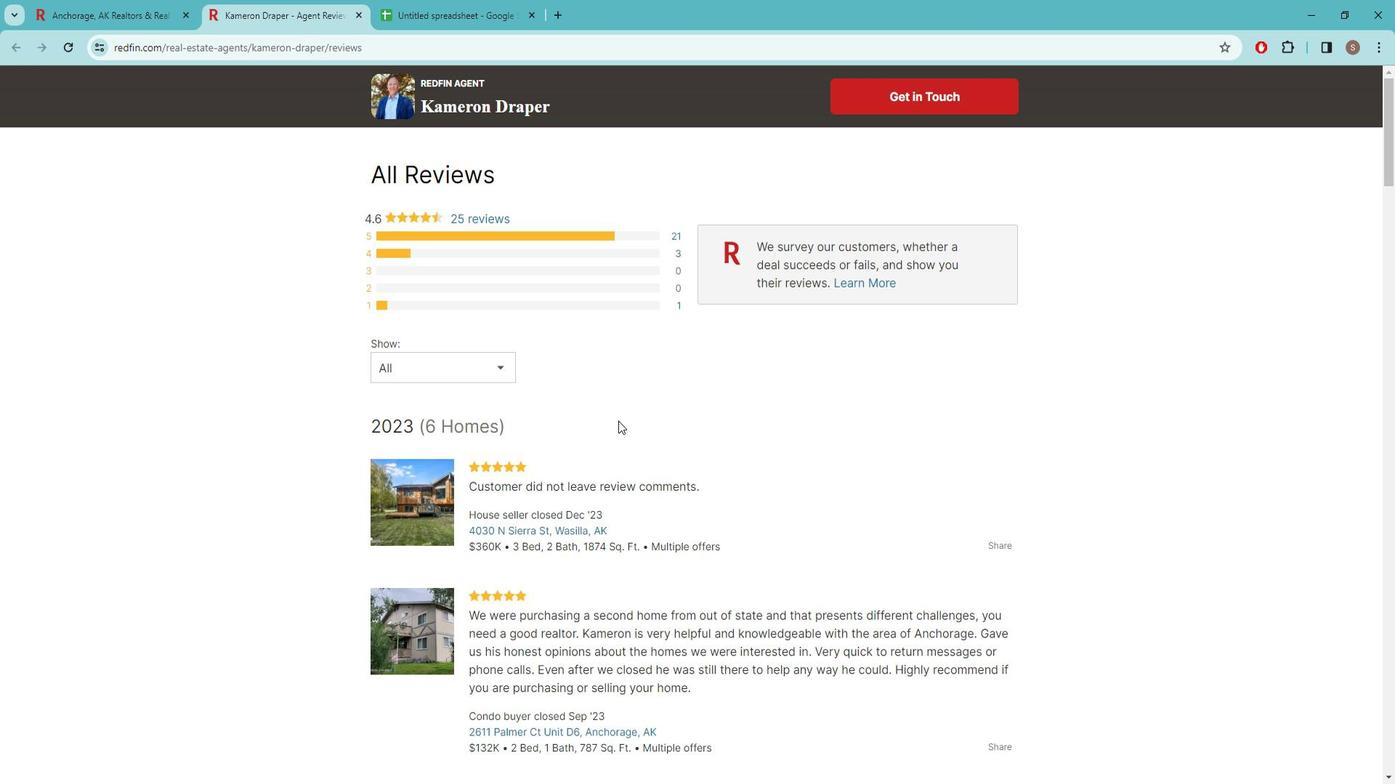 
Action: Mouse moved to (684, 436)
Screenshot: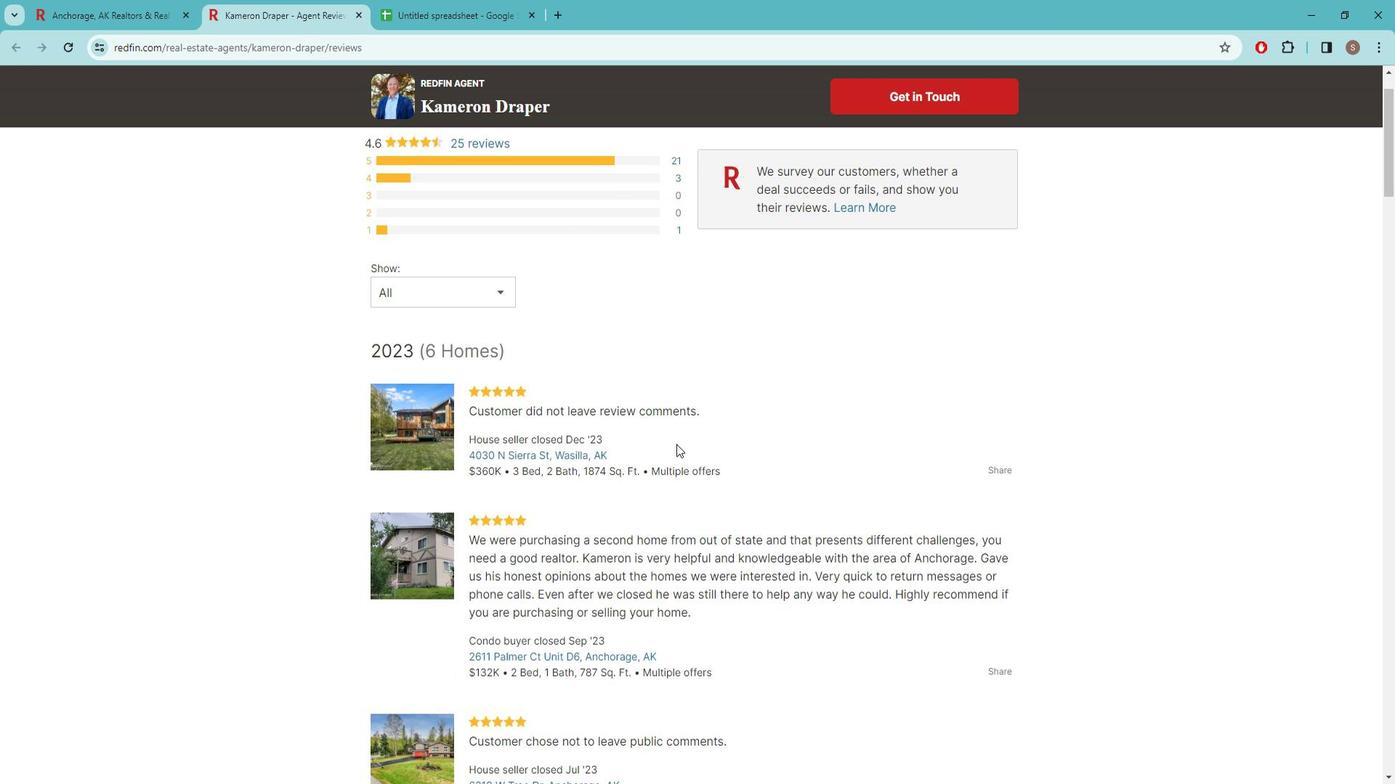 
Action: Mouse scrolled (684, 435) with delta (0, 0)
Screenshot: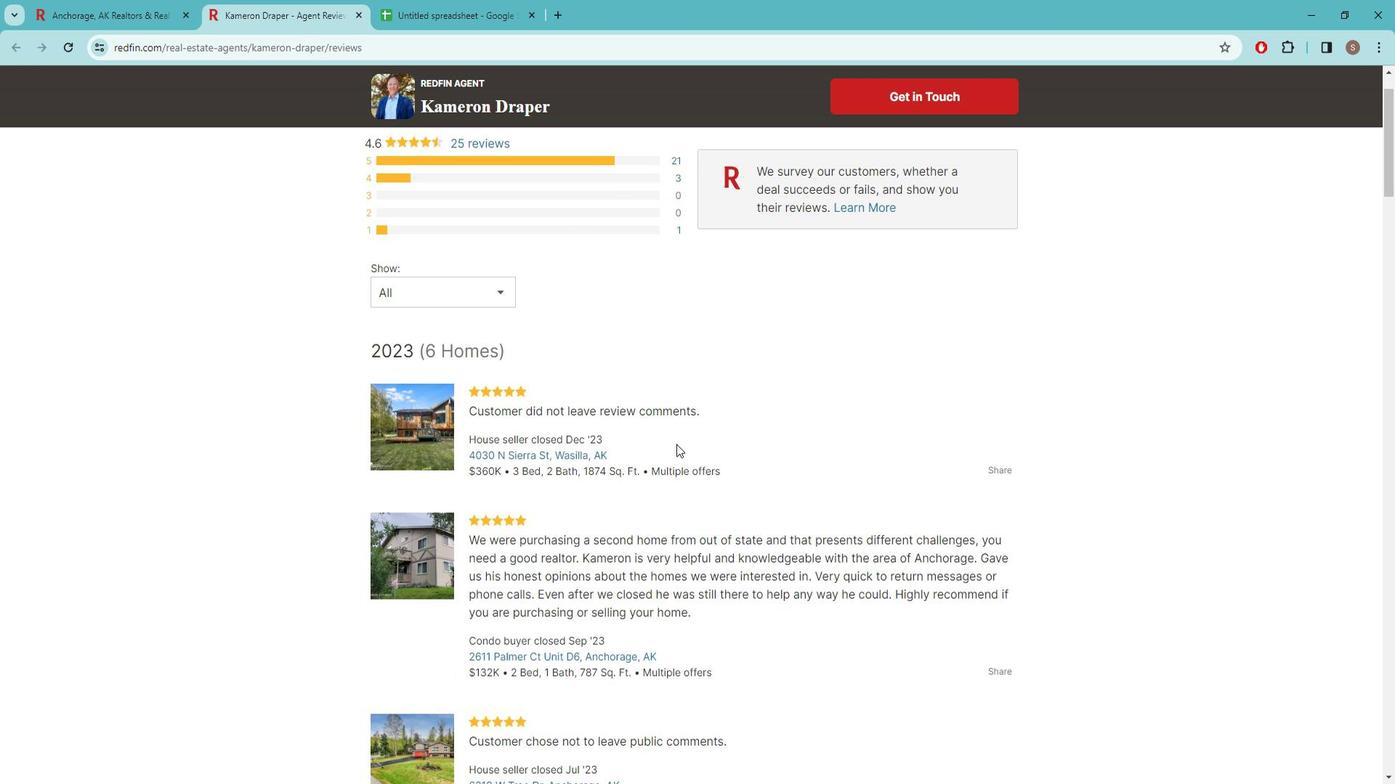
Action: Mouse moved to (675, 456)
Screenshot: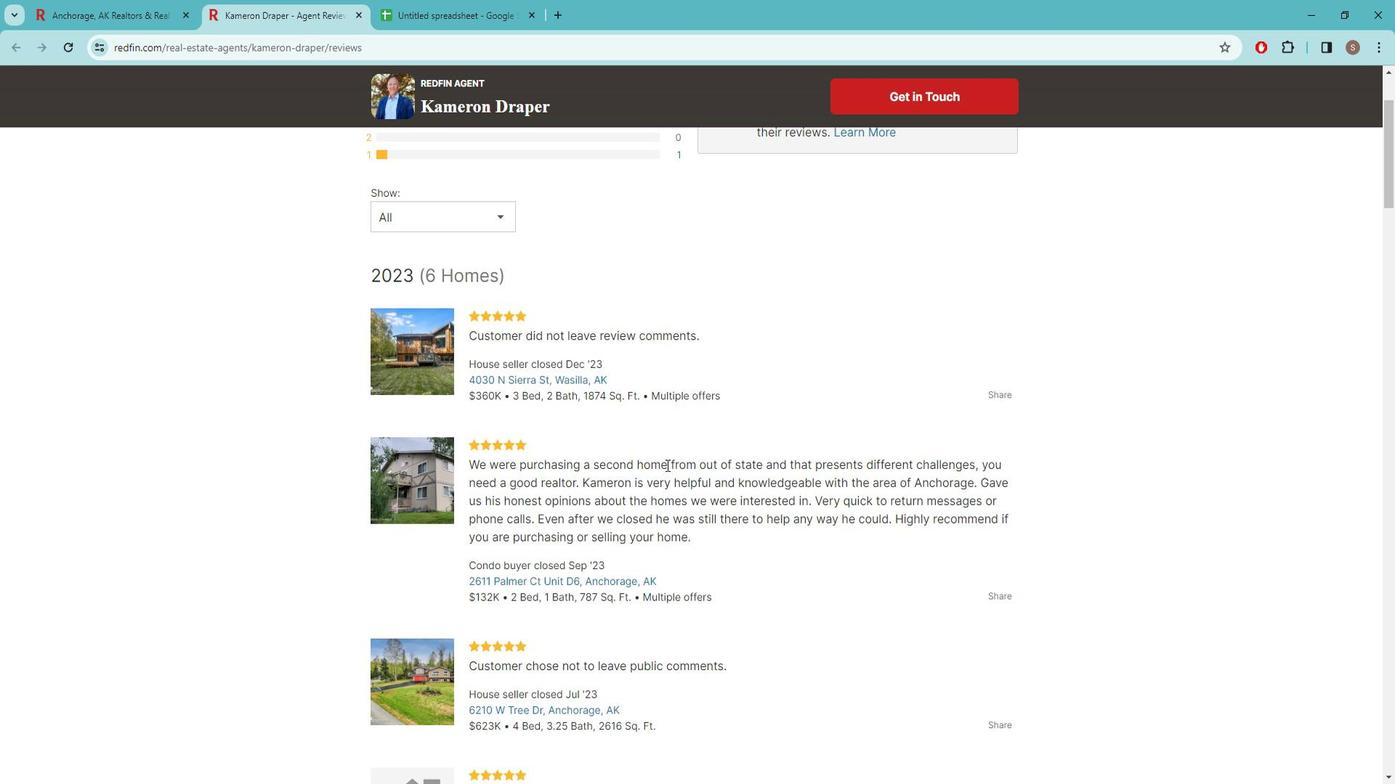 
Action: Mouse scrolled (675, 455) with delta (0, 0)
Screenshot: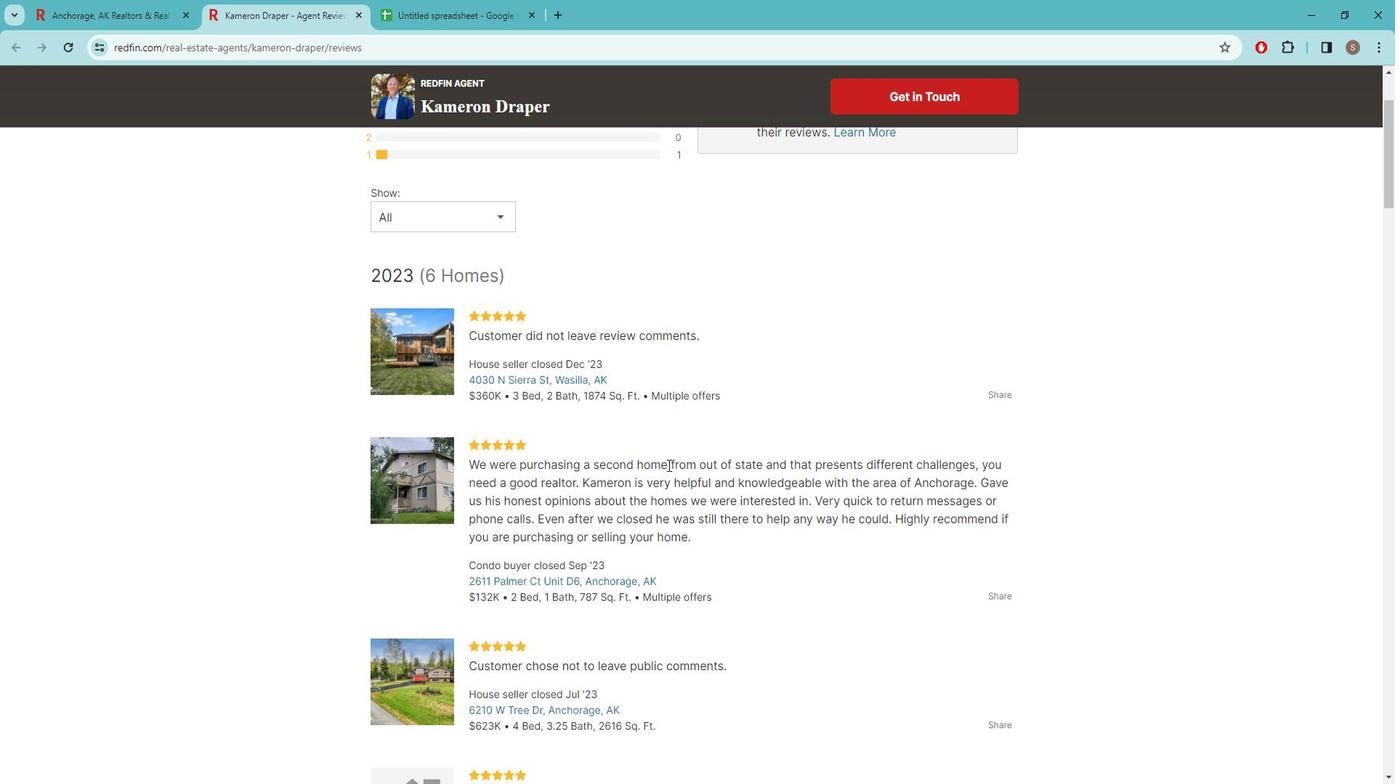 
Action: Mouse moved to (723, 467)
Screenshot: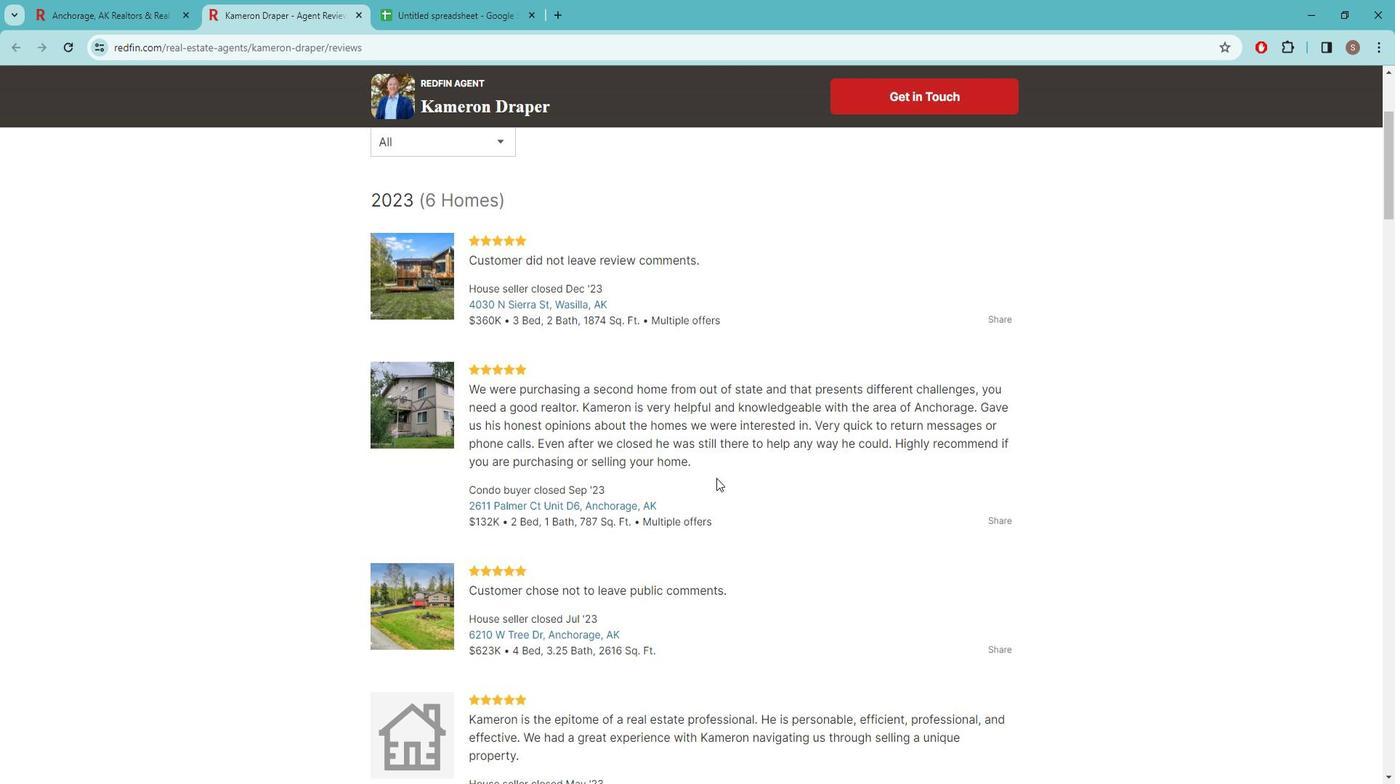 
Action: Mouse scrolled (723, 466) with delta (0, 0)
Screenshot: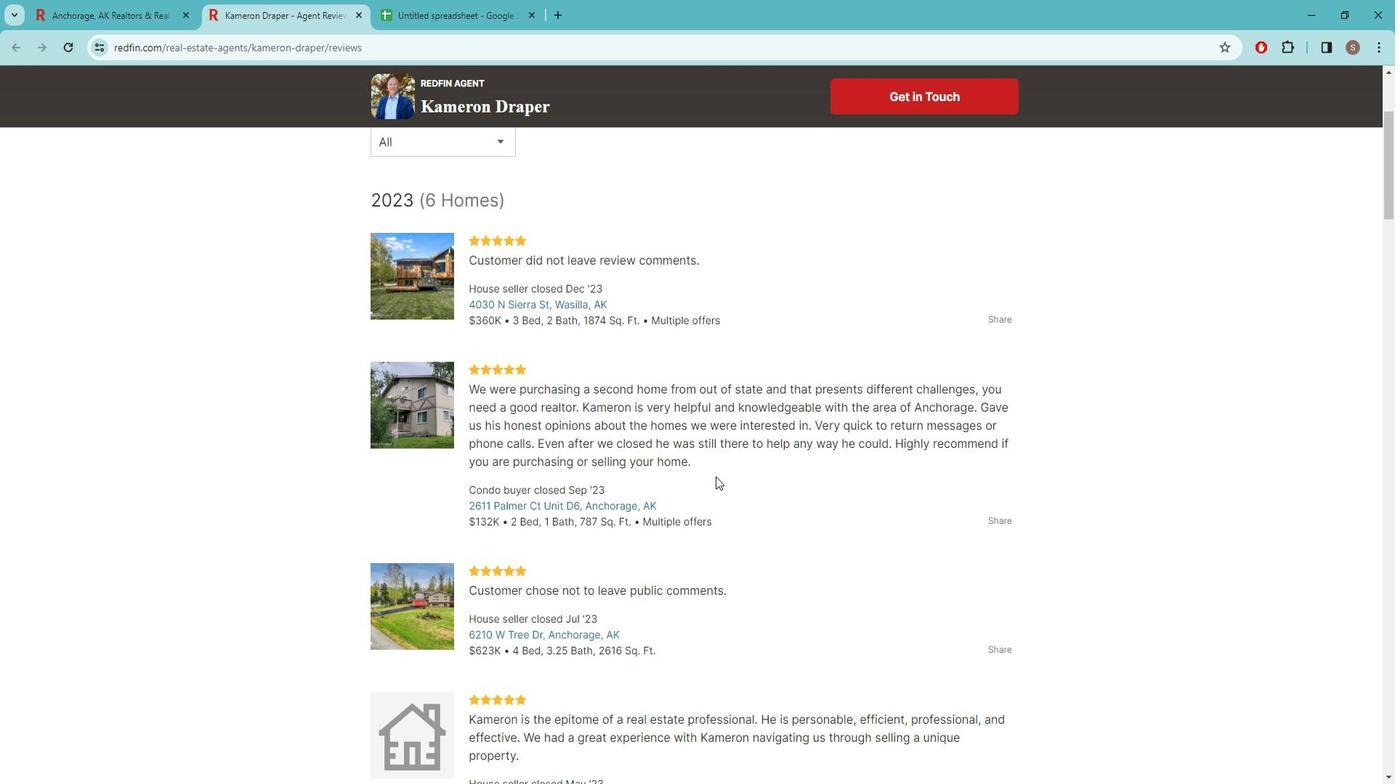 
Action: Mouse moved to (699, 453)
Screenshot: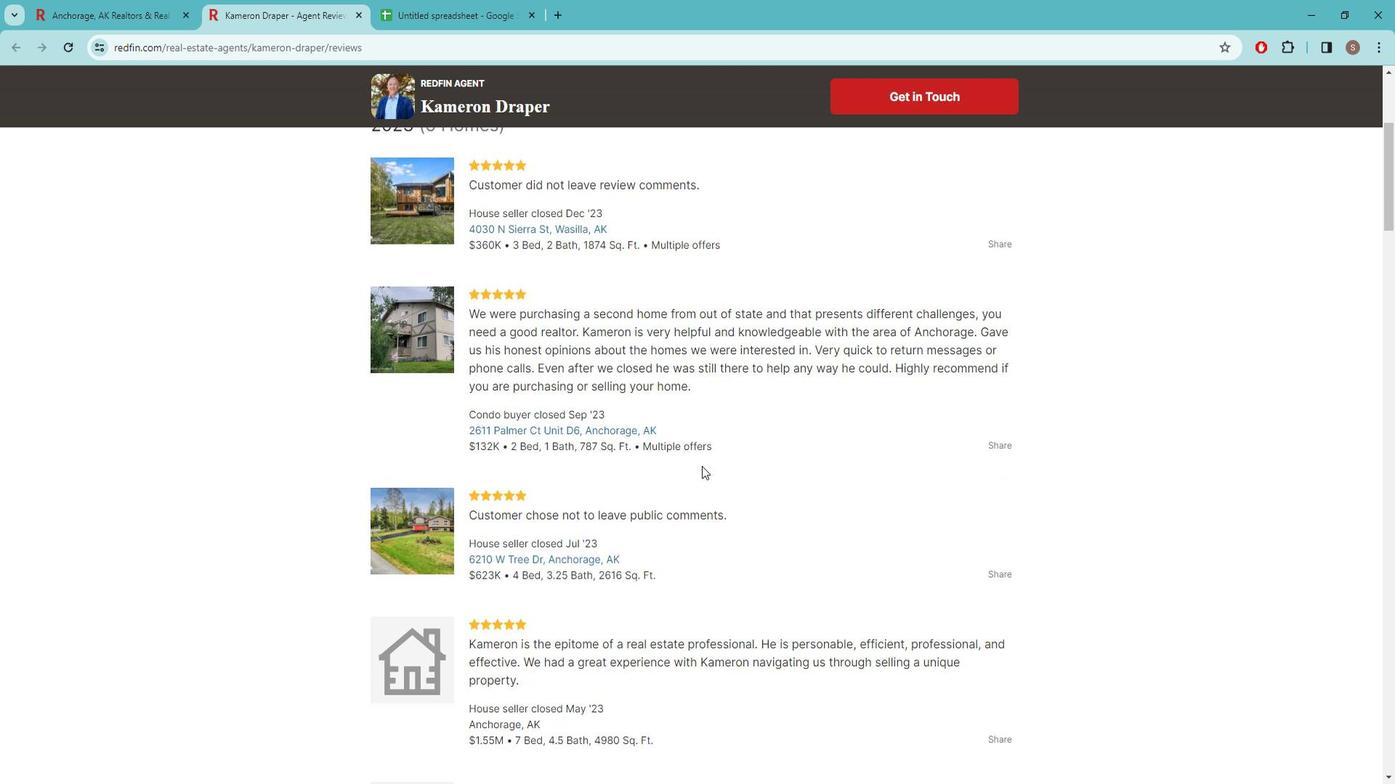 
Action: Mouse scrolled (699, 452) with delta (0, 0)
Screenshot: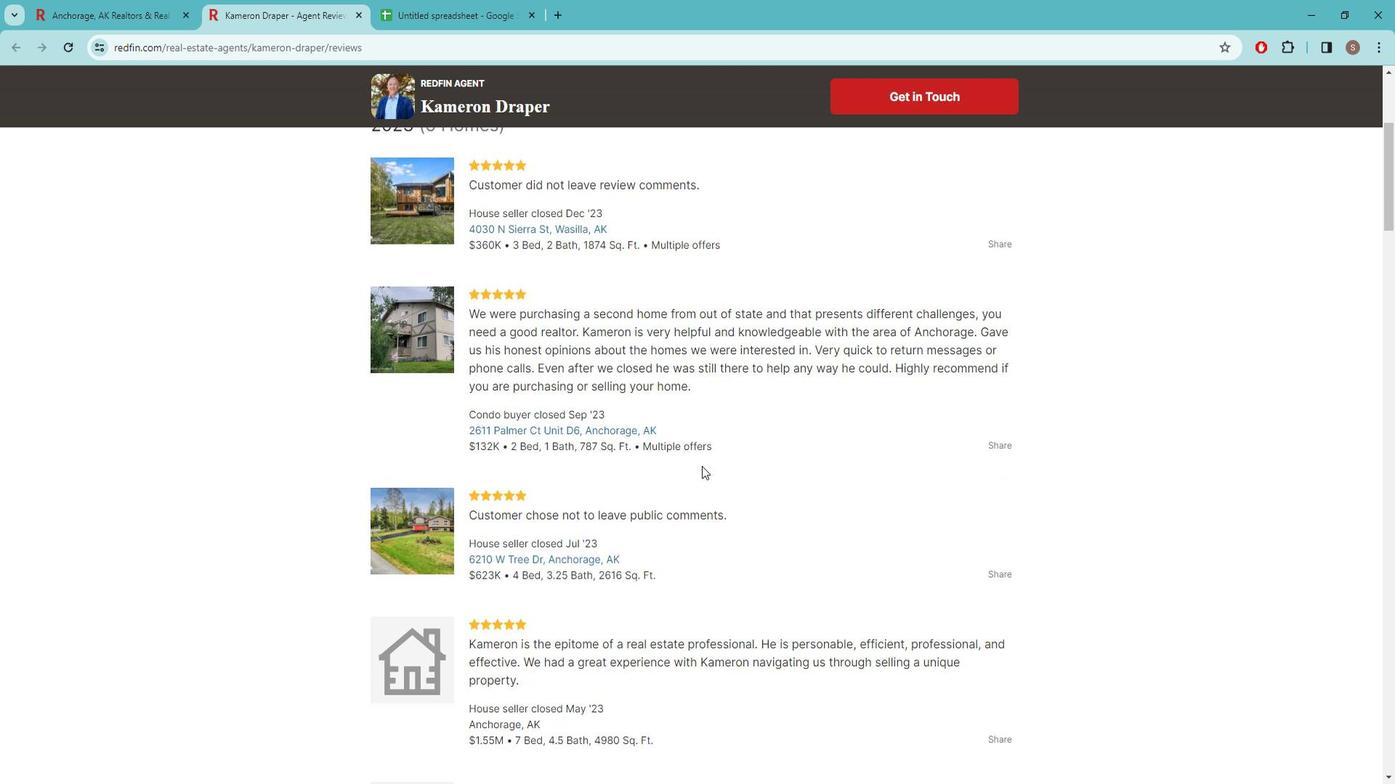 
Action: Mouse moved to (691, 484)
Screenshot: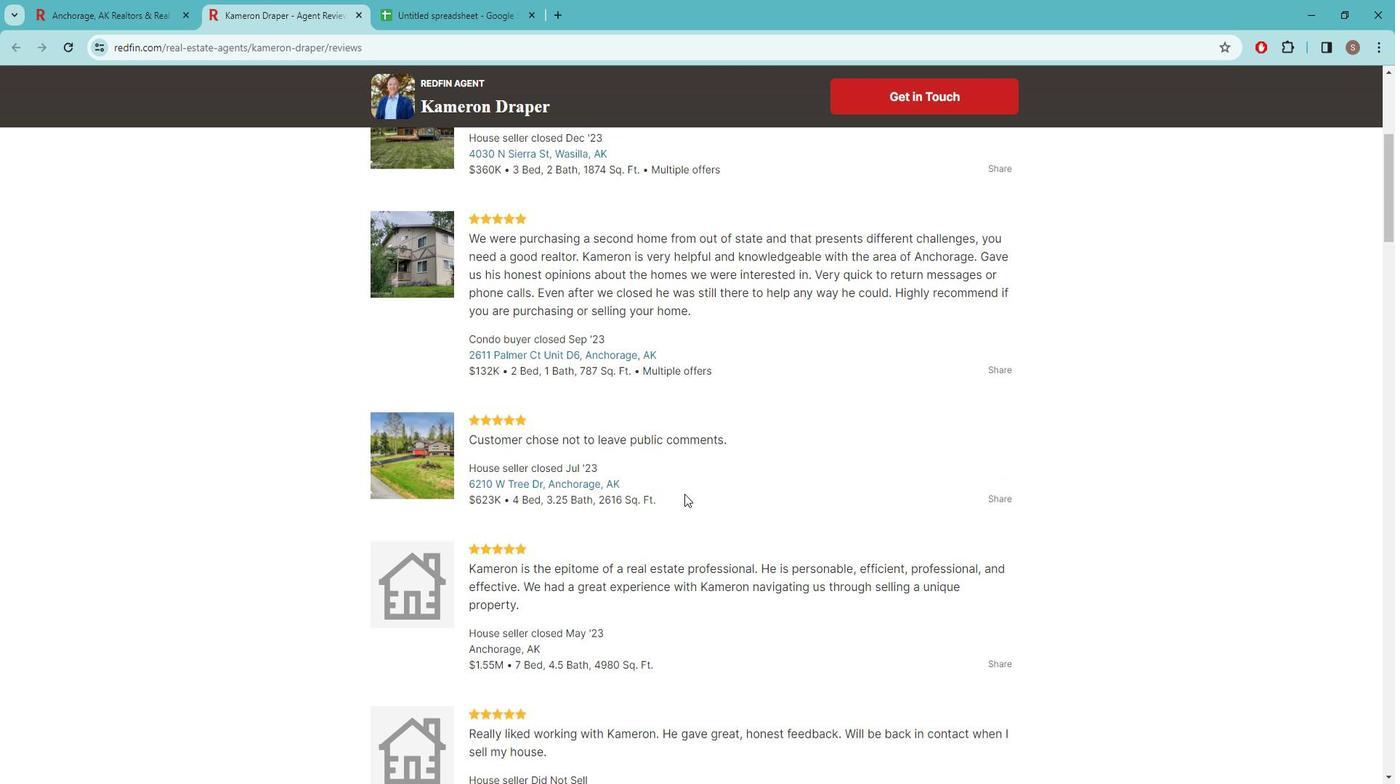
Action: Mouse scrolled (691, 484) with delta (0, 0)
Screenshot: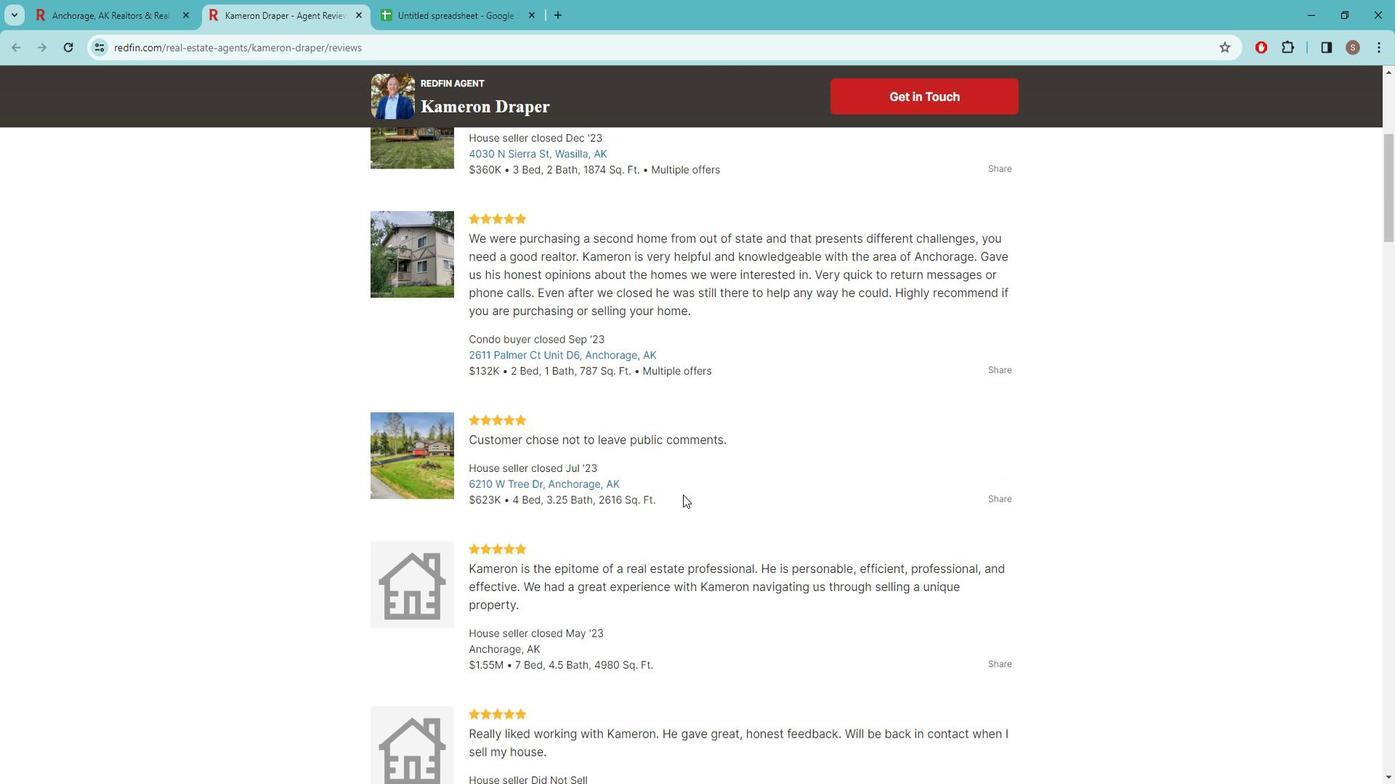 
Action: Mouse moved to (641, 474)
Screenshot: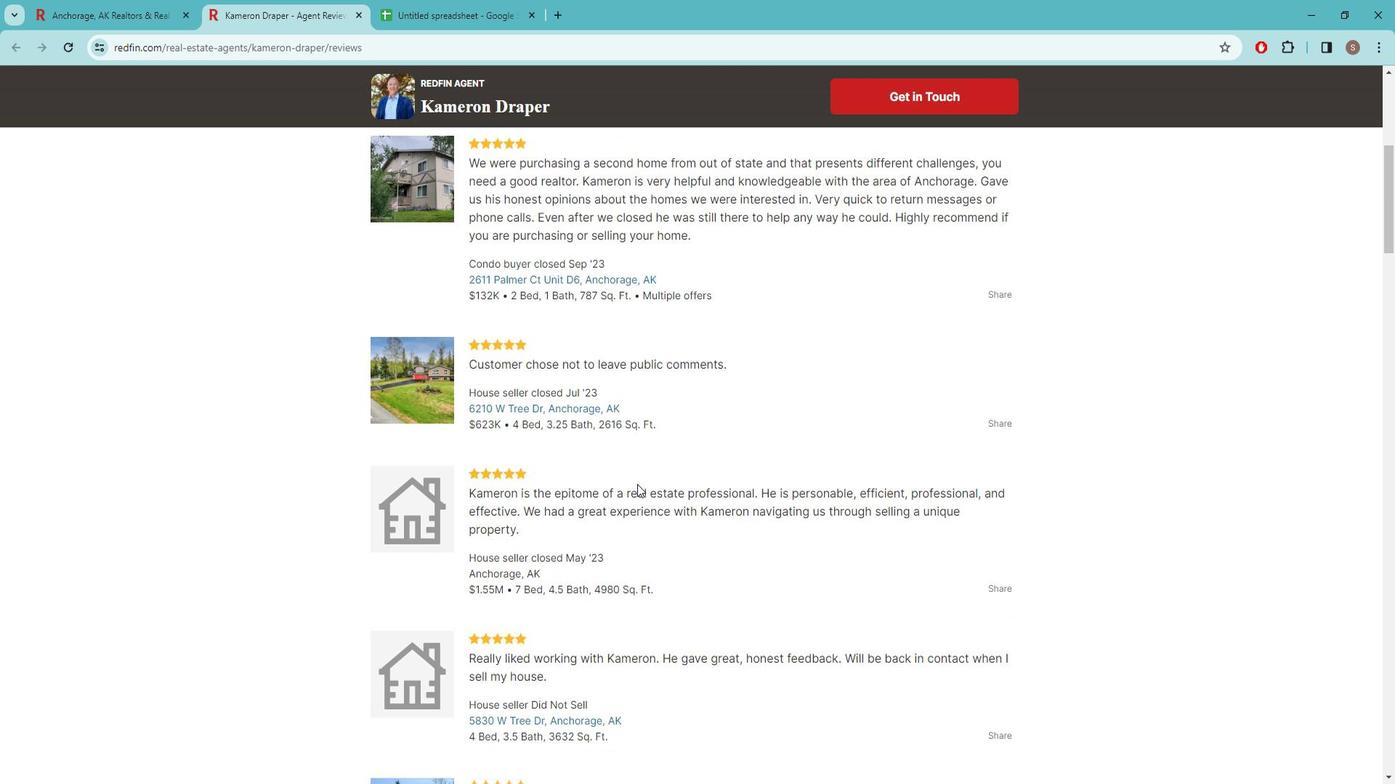 
Action: Mouse scrolled (641, 473) with delta (0, 0)
Screenshot: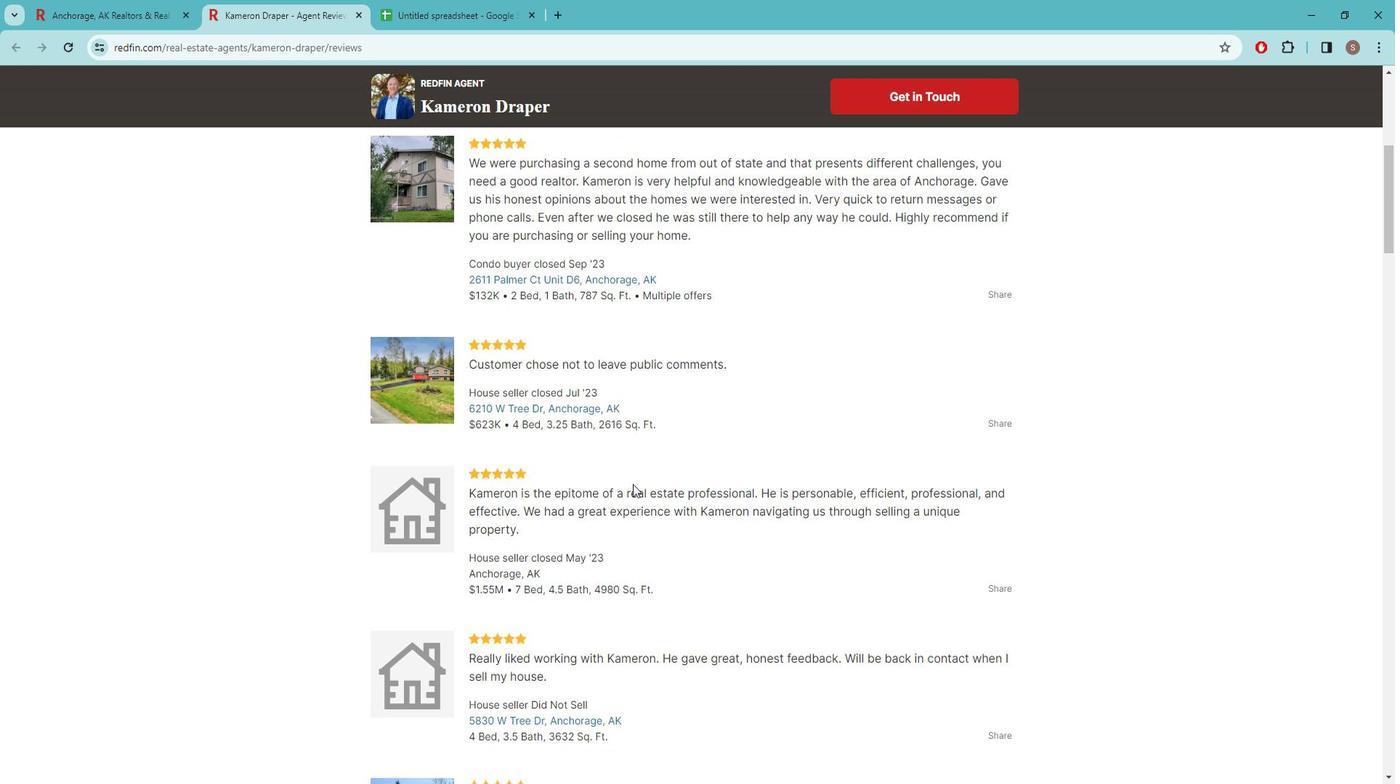 
Action: Mouse moved to (832, 457)
Screenshot: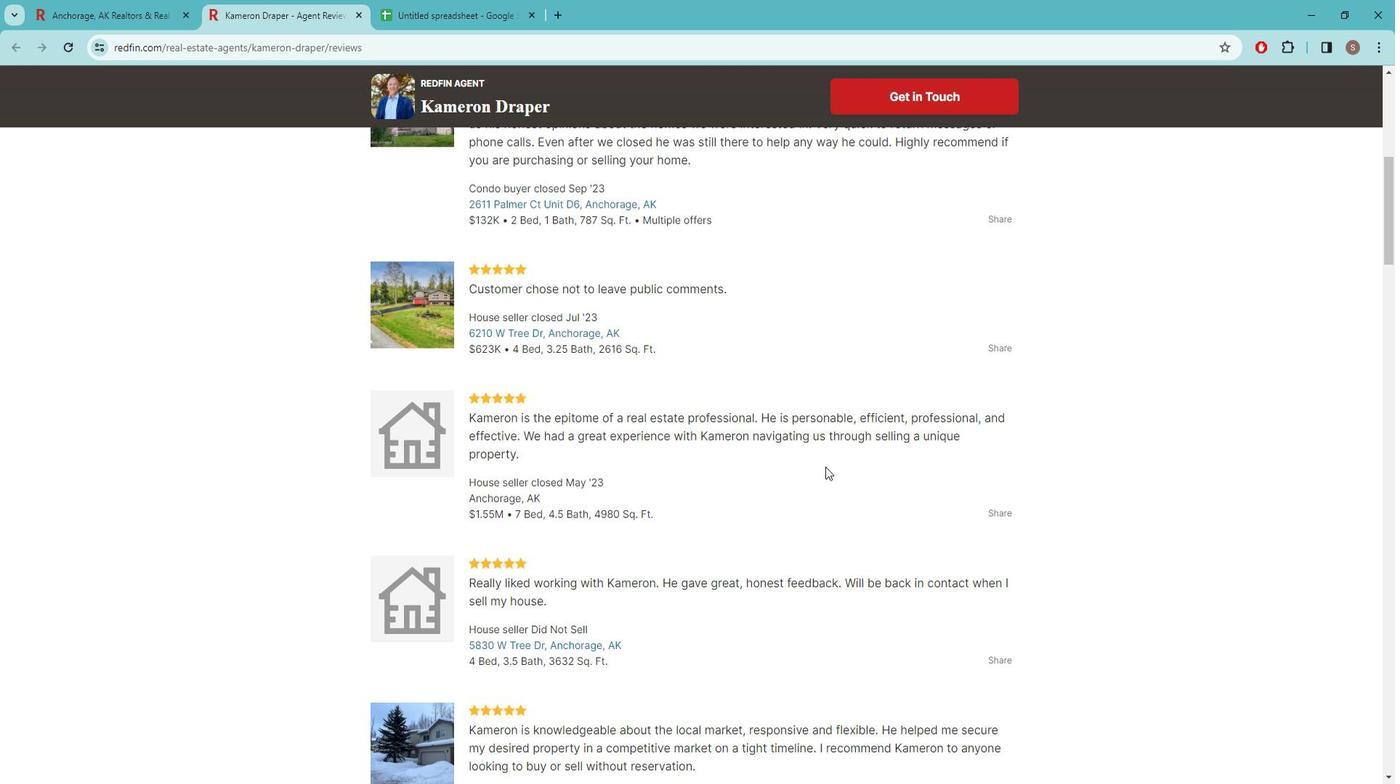 
Action: Mouse scrolled (832, 457) with delta (0, 0)
Screenshot: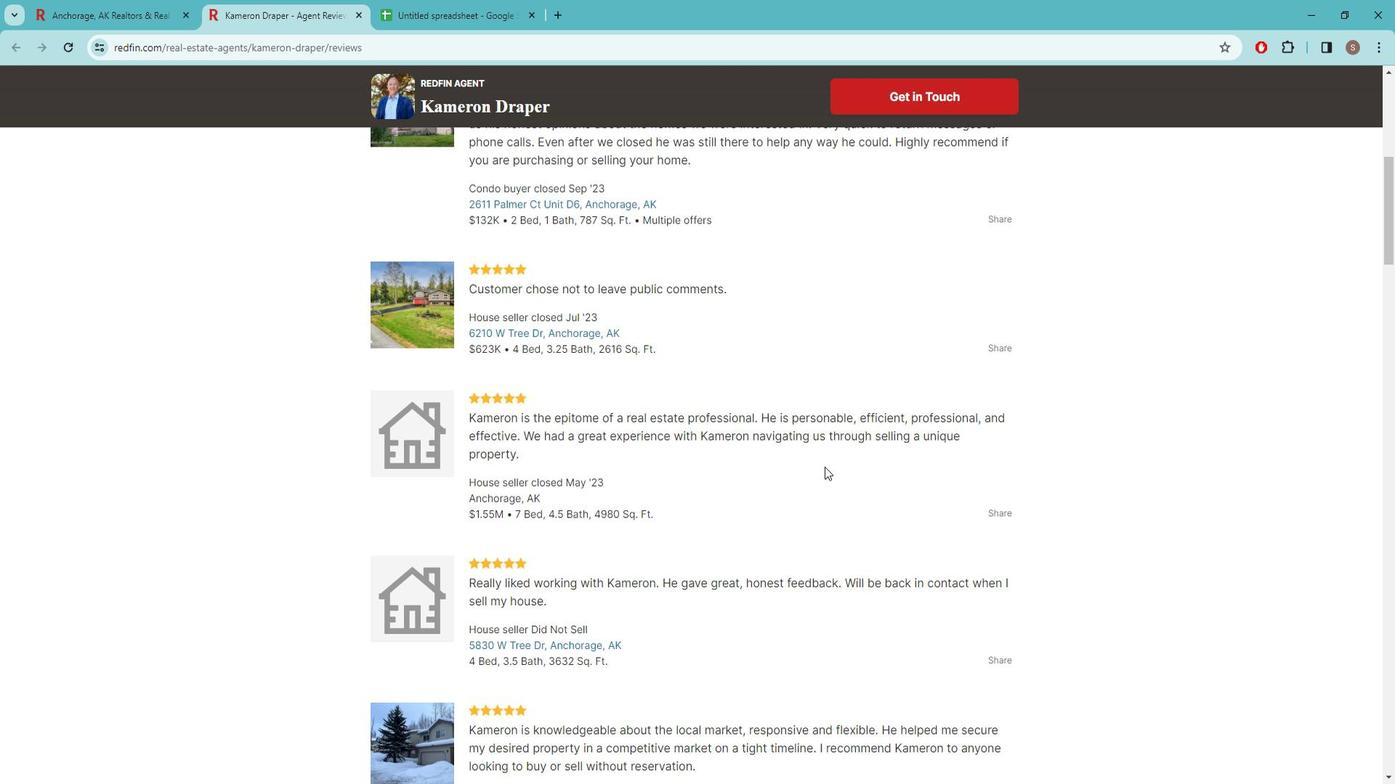 
Action: Mouse moved to (802, 443)
Screenshot: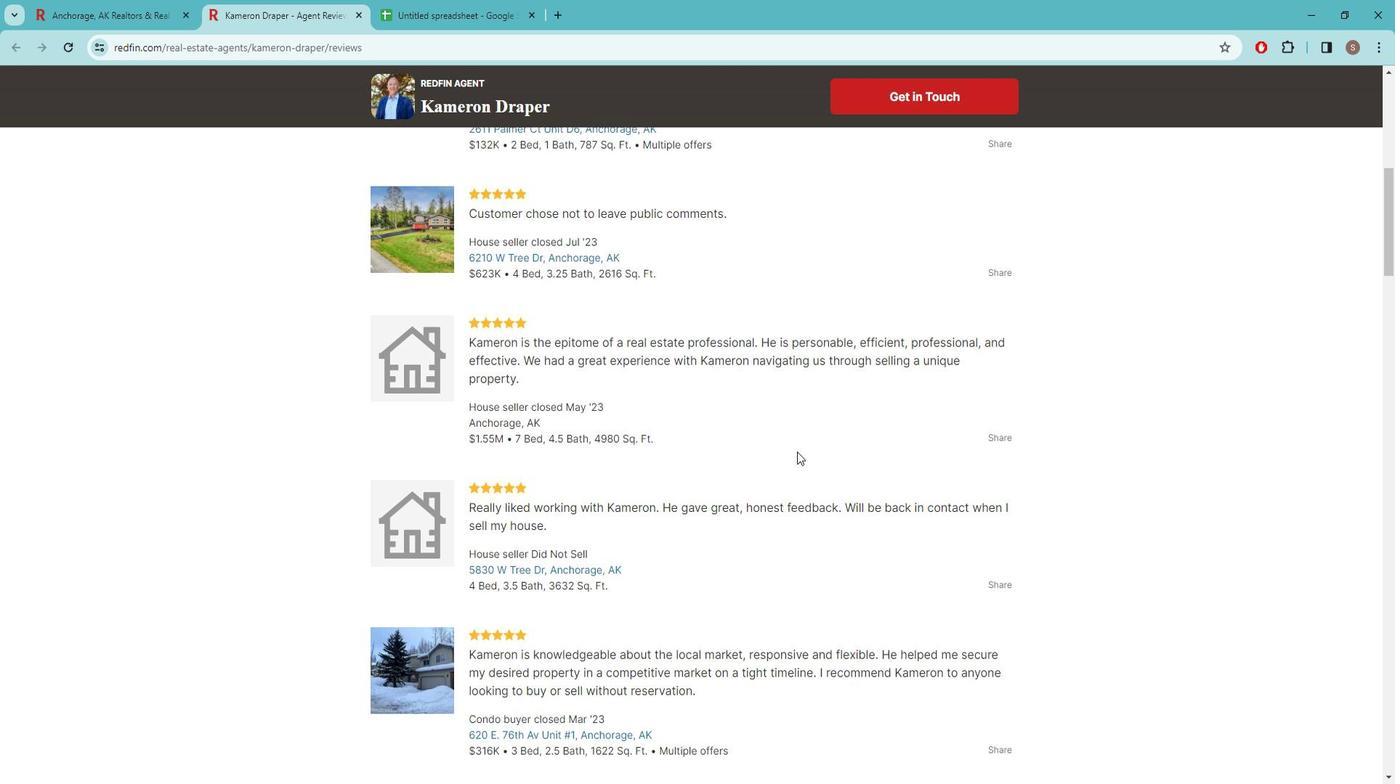 
Action: Mouse scrolled (802, 442) with delta (0, 0)
Screenshot: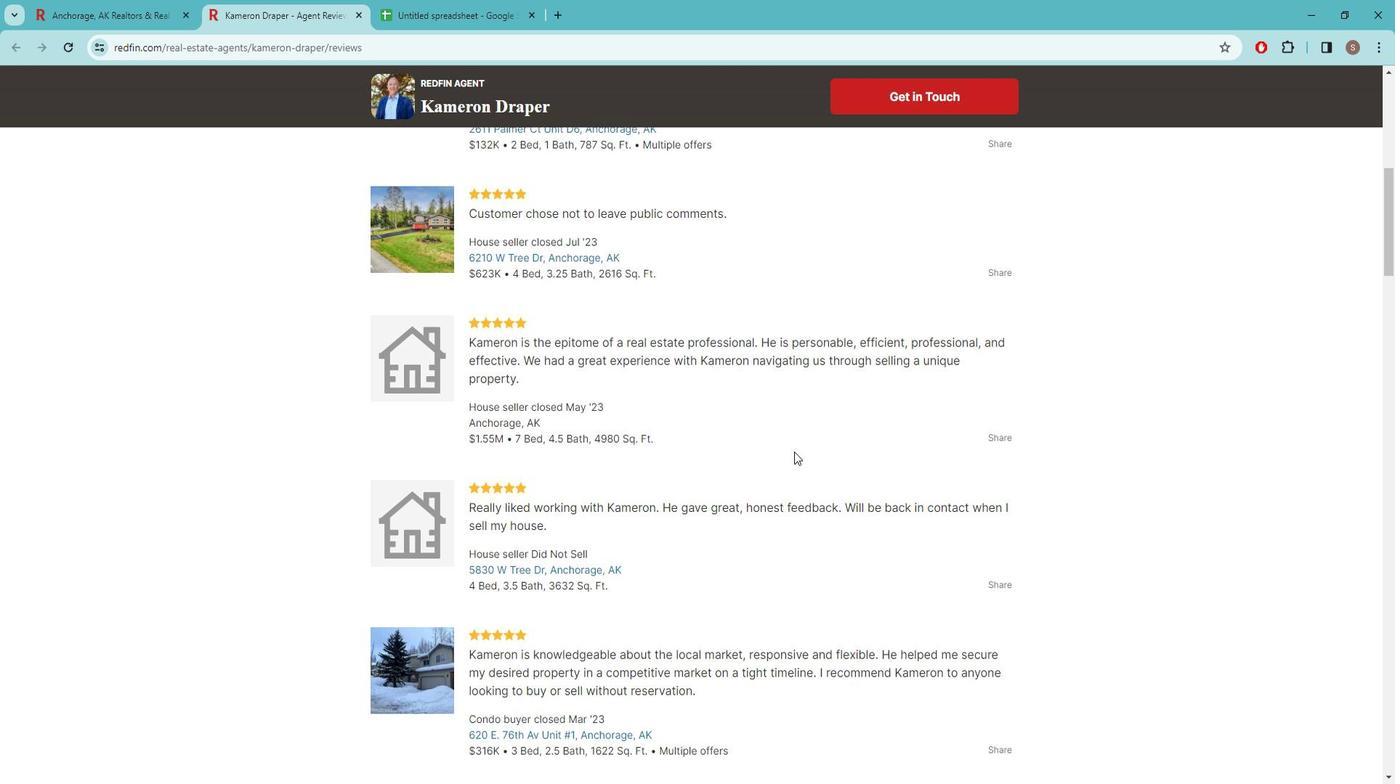 
Action: Mouse moved to (789, 445)
Screenshot: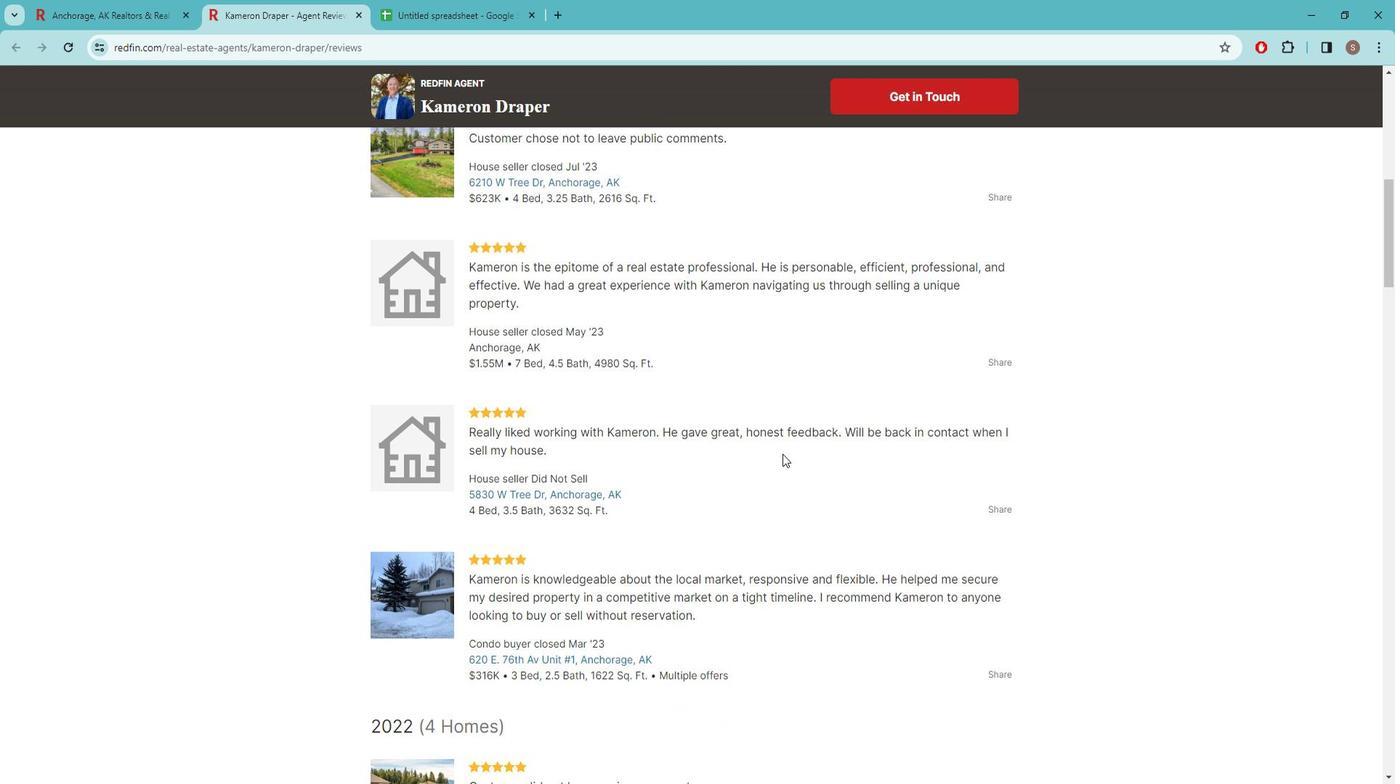 
Action: Mouse scrolled (789, 444) with delta (0, 0)
Screenshot: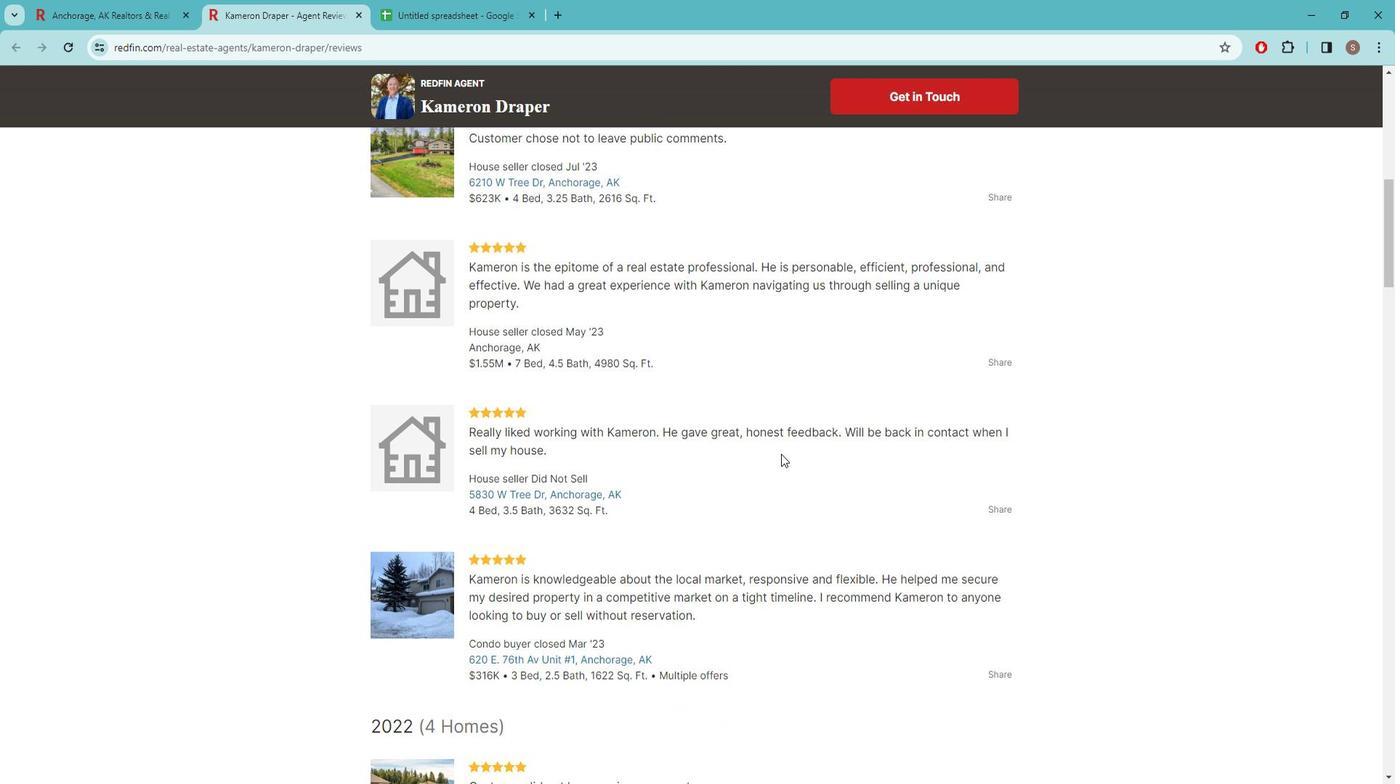 
Action: Mouse moved to (744, 433)
Screenshot: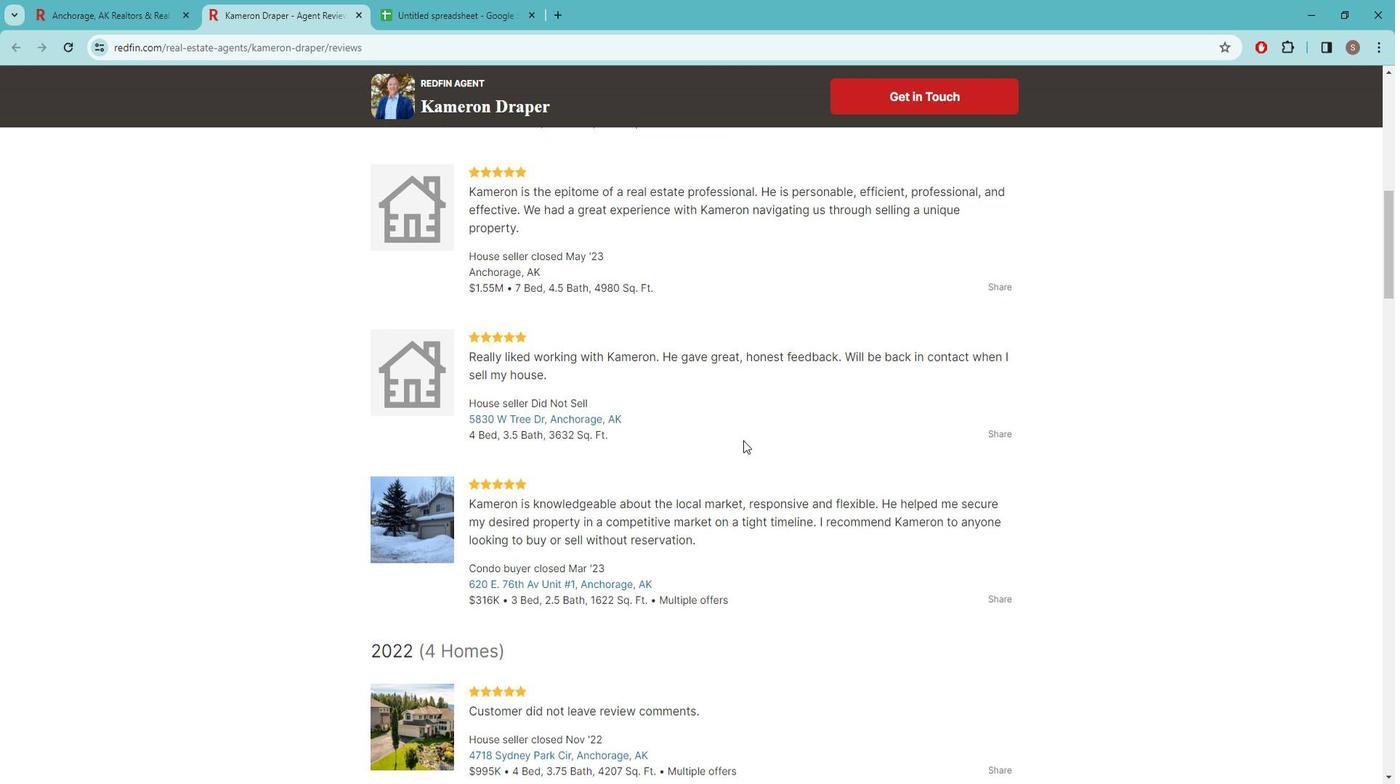 
Action: Mouse scrolled (744, 433) with delta (0, 0)
Screenshot: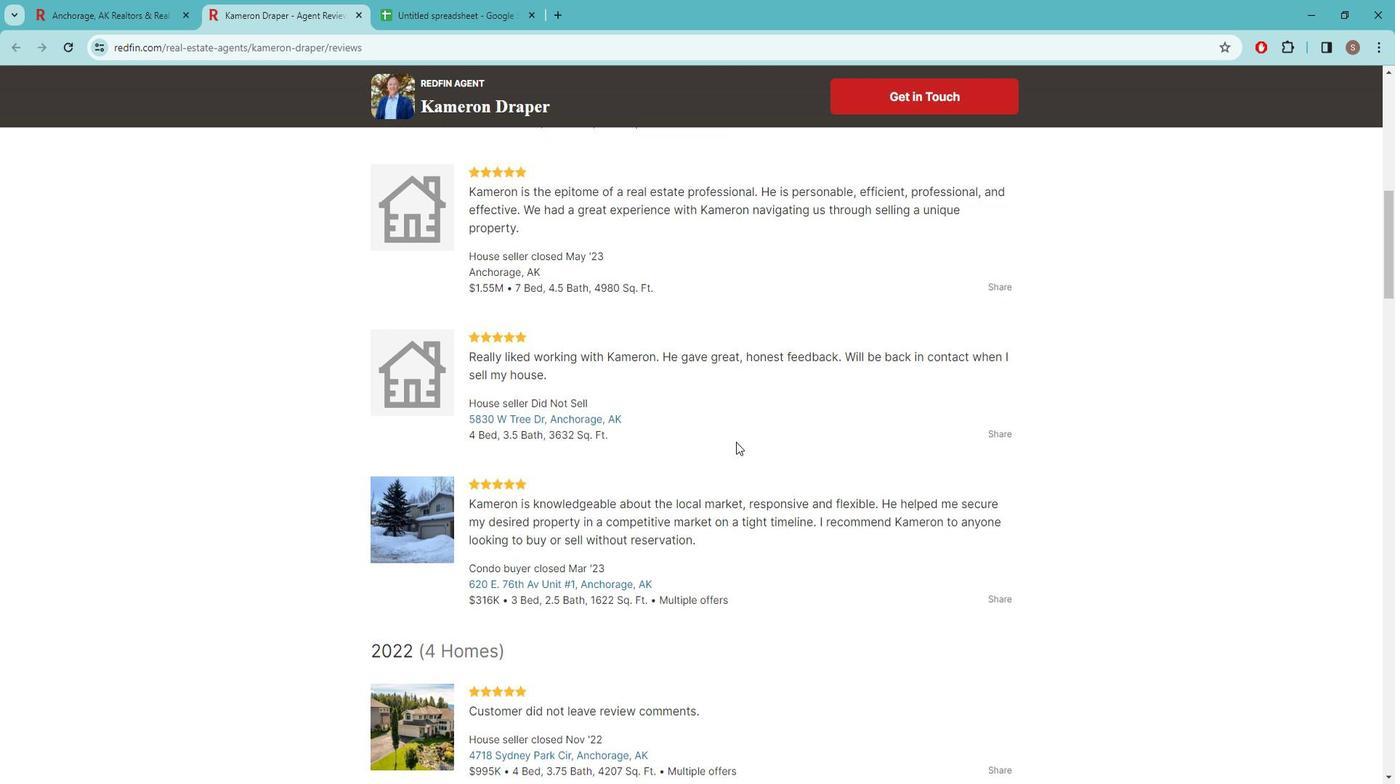 
Action: Mouse moved to (754, 490)
Screenshot: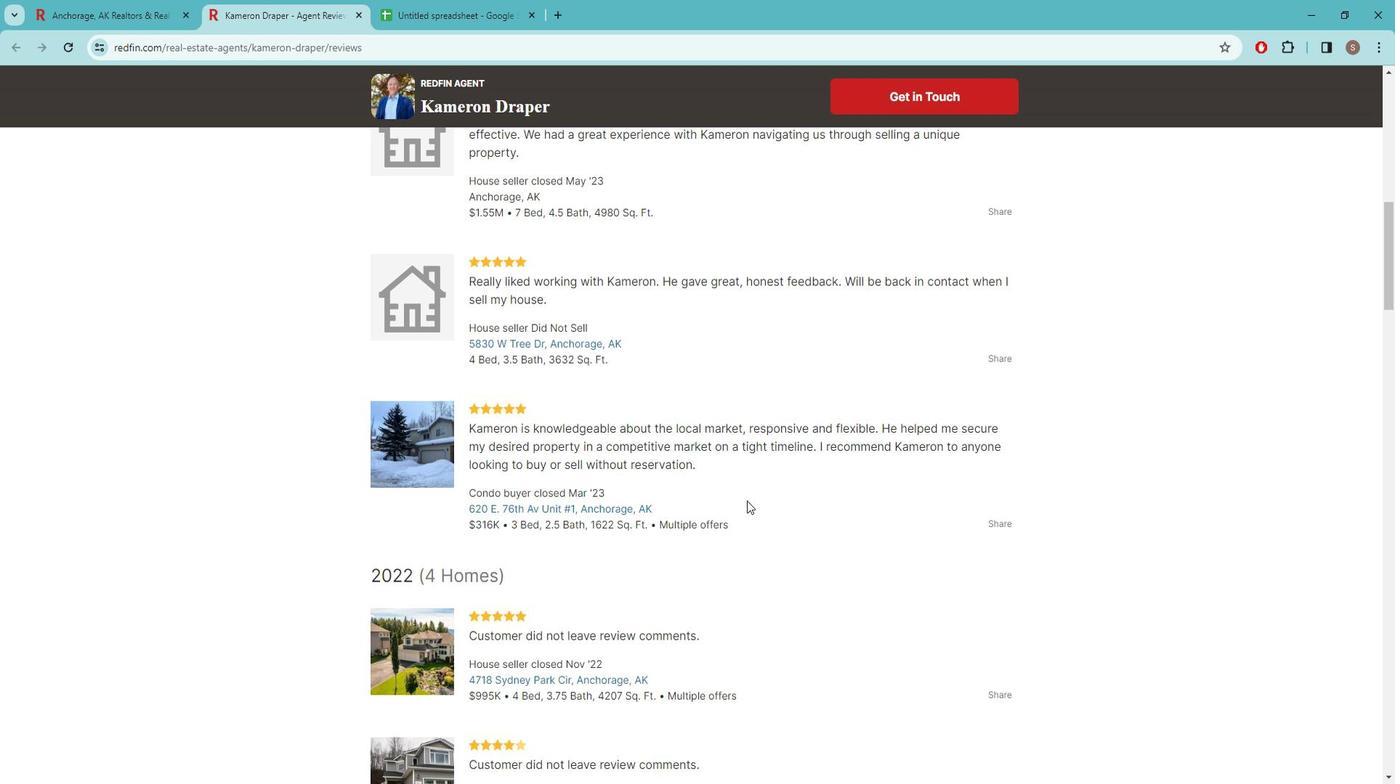 
Action: Mouse scrolled (754, 489) with delta (0, 0)
Screenshot: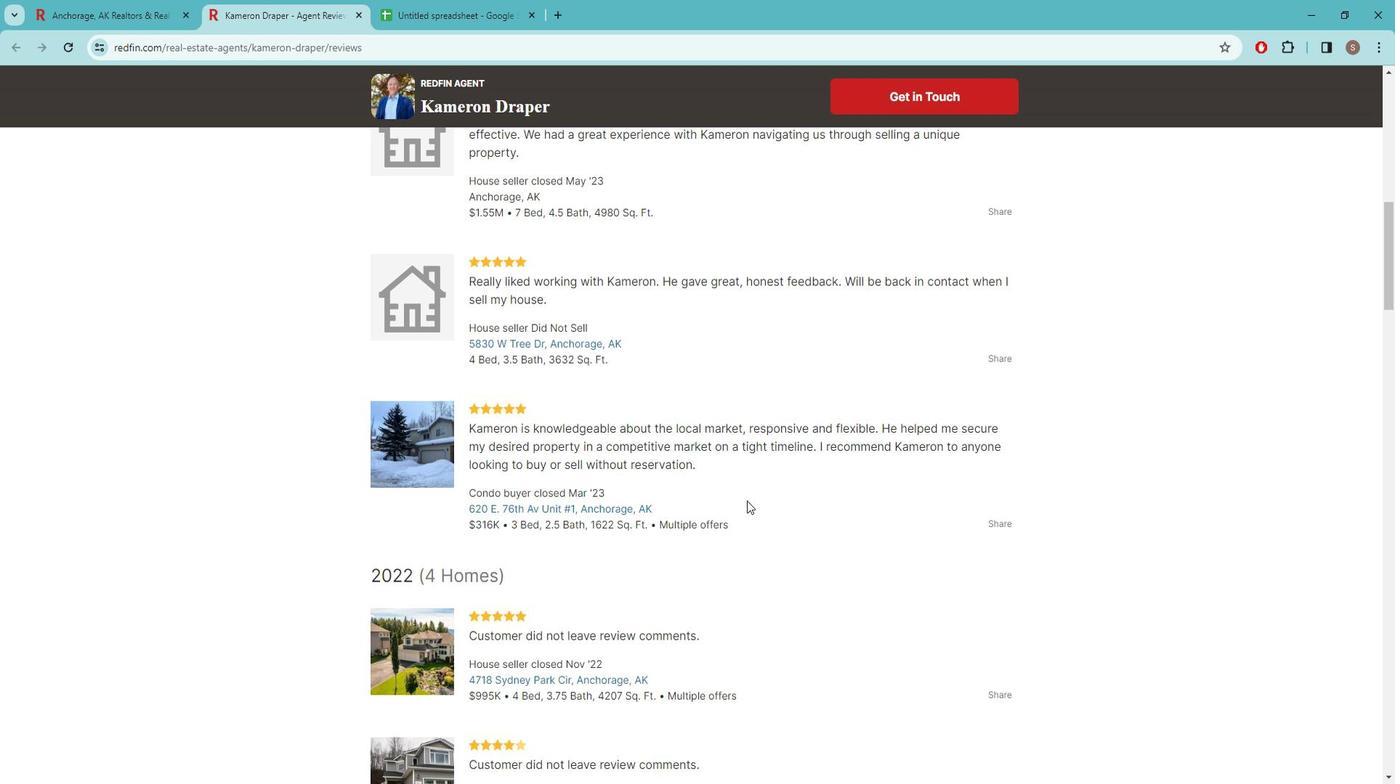 
Action: Mouse moved to (733, 489)
Screenshot: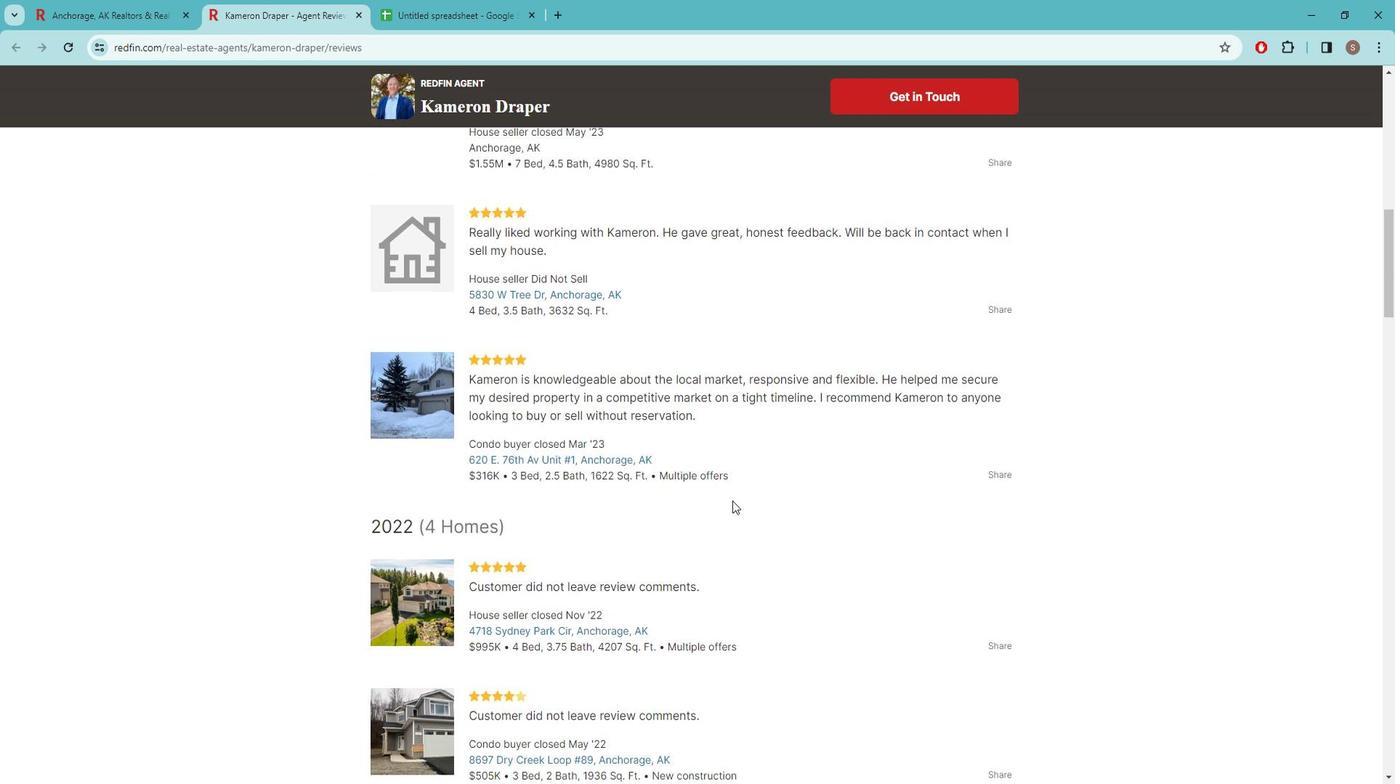 
Action: Mouse scrolled (733, 489) with delta (0, 0)
Screenshot: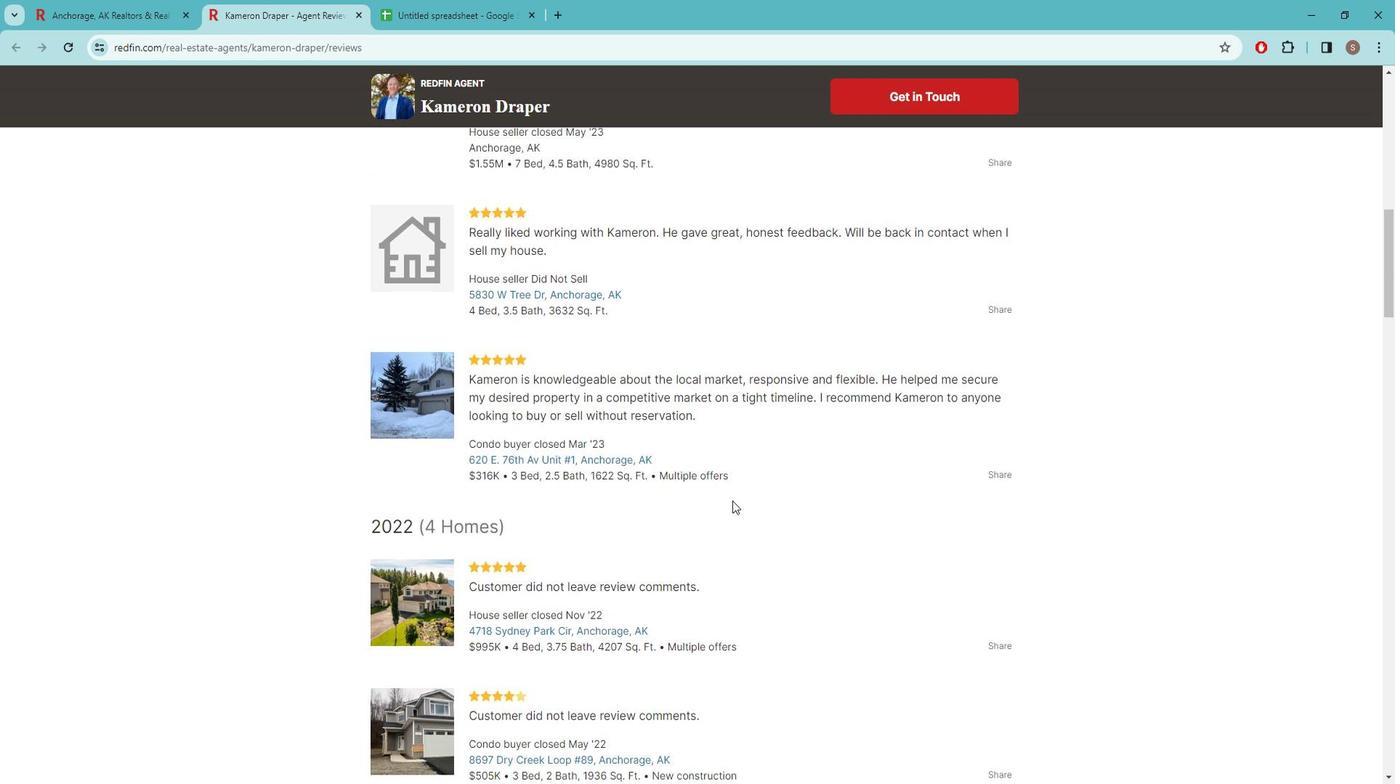 
Action: Mouse moved to (670, 531)
Screenshot: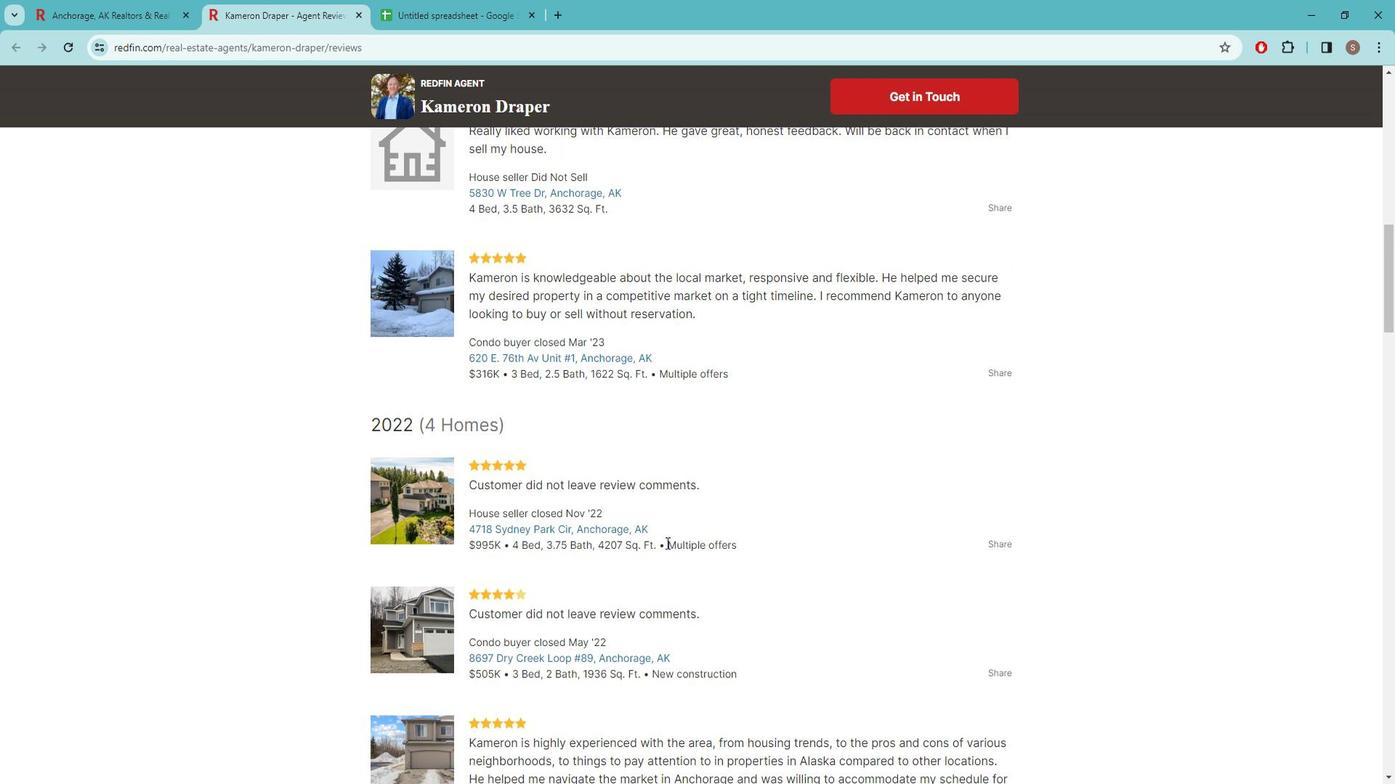 
Action: Mouse scrolled (670, 530) with delta (0, 0)
Screenshot: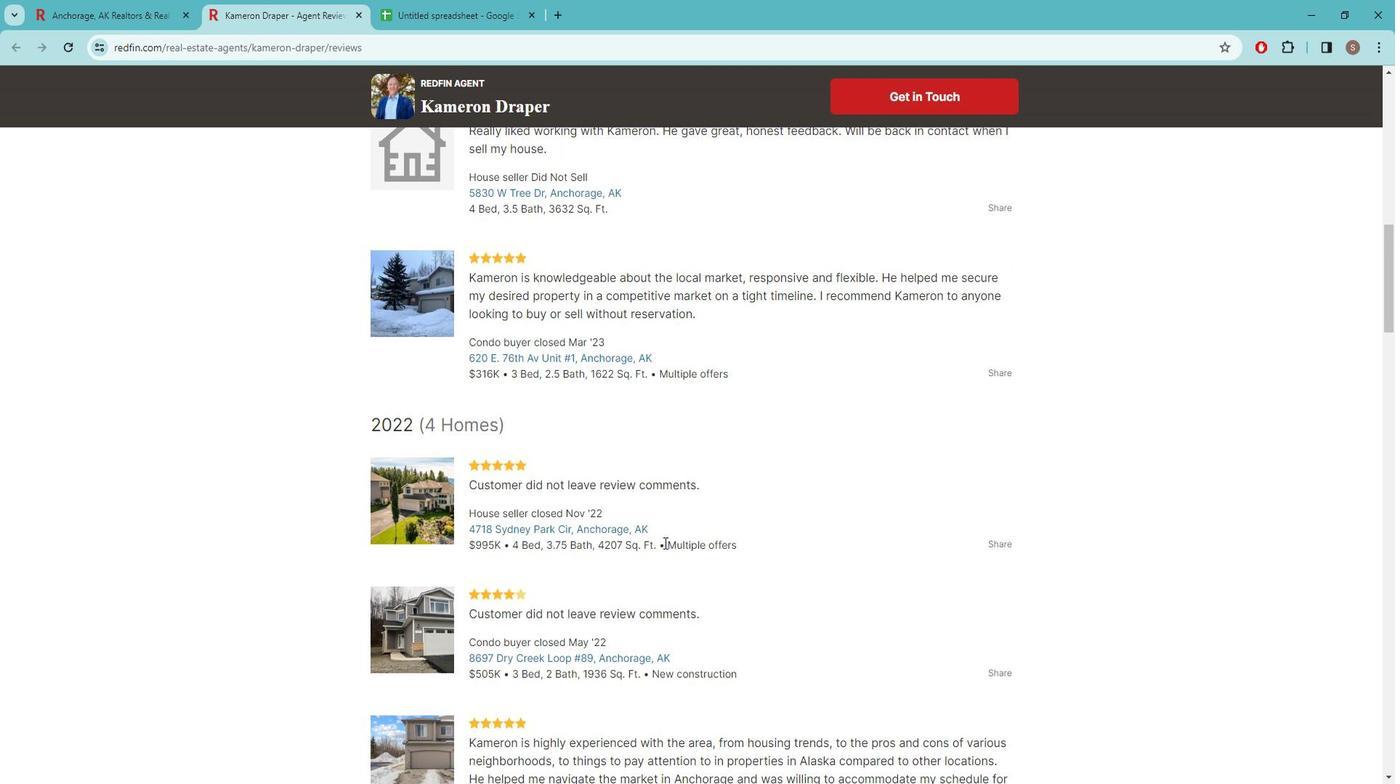 
Action: Mouse moved to (662, 528)
Screenshot: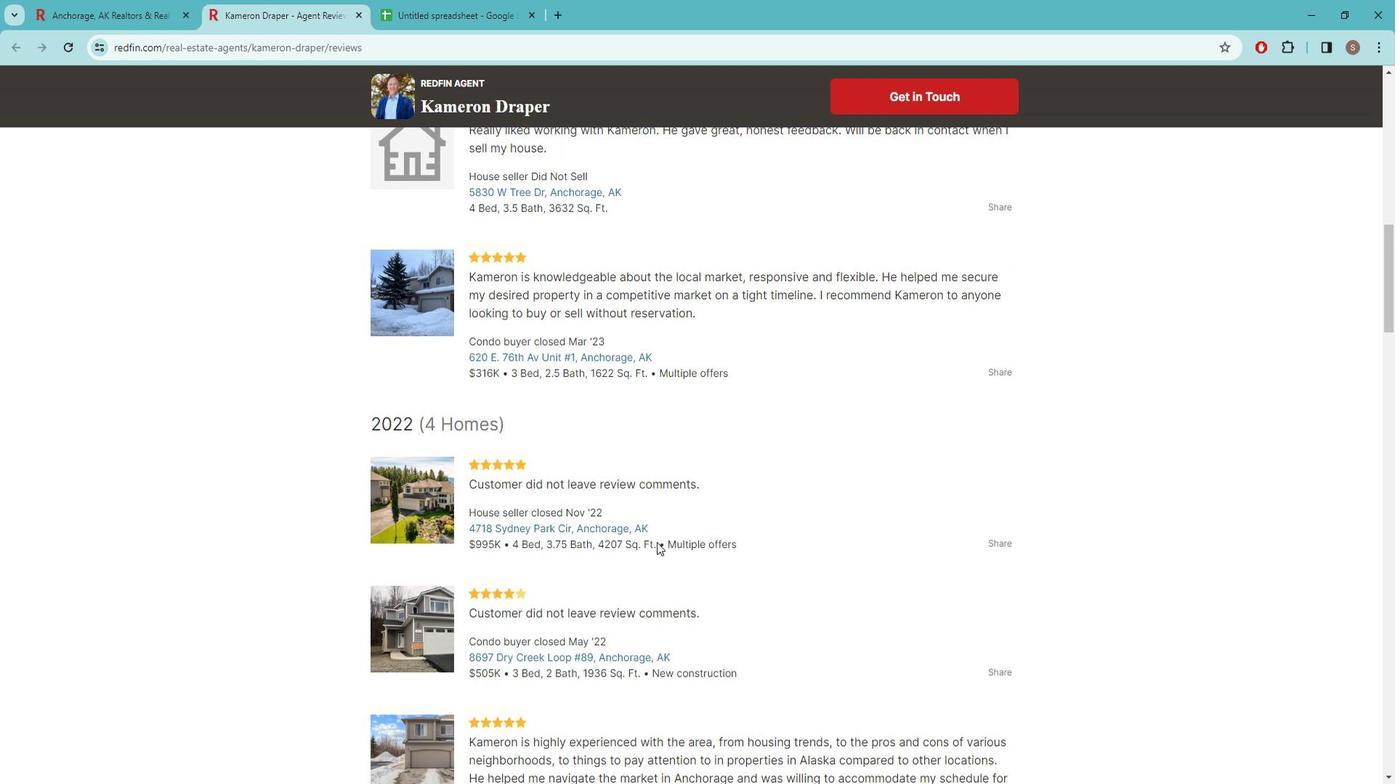 
Action: Mouse scrolled (662, 527) with delta (0, 0)
Screenshot: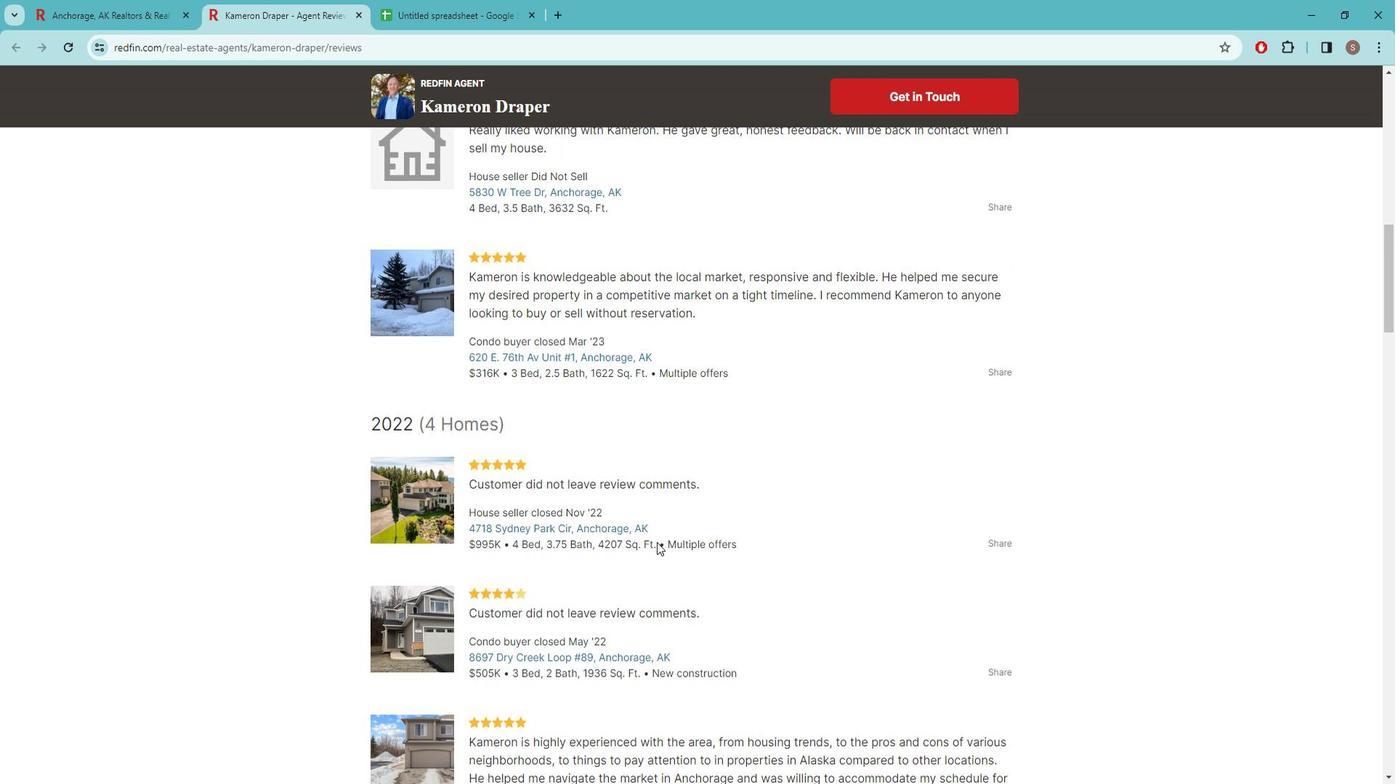
Action: Mouse moved to (649, 521)
Screenshot: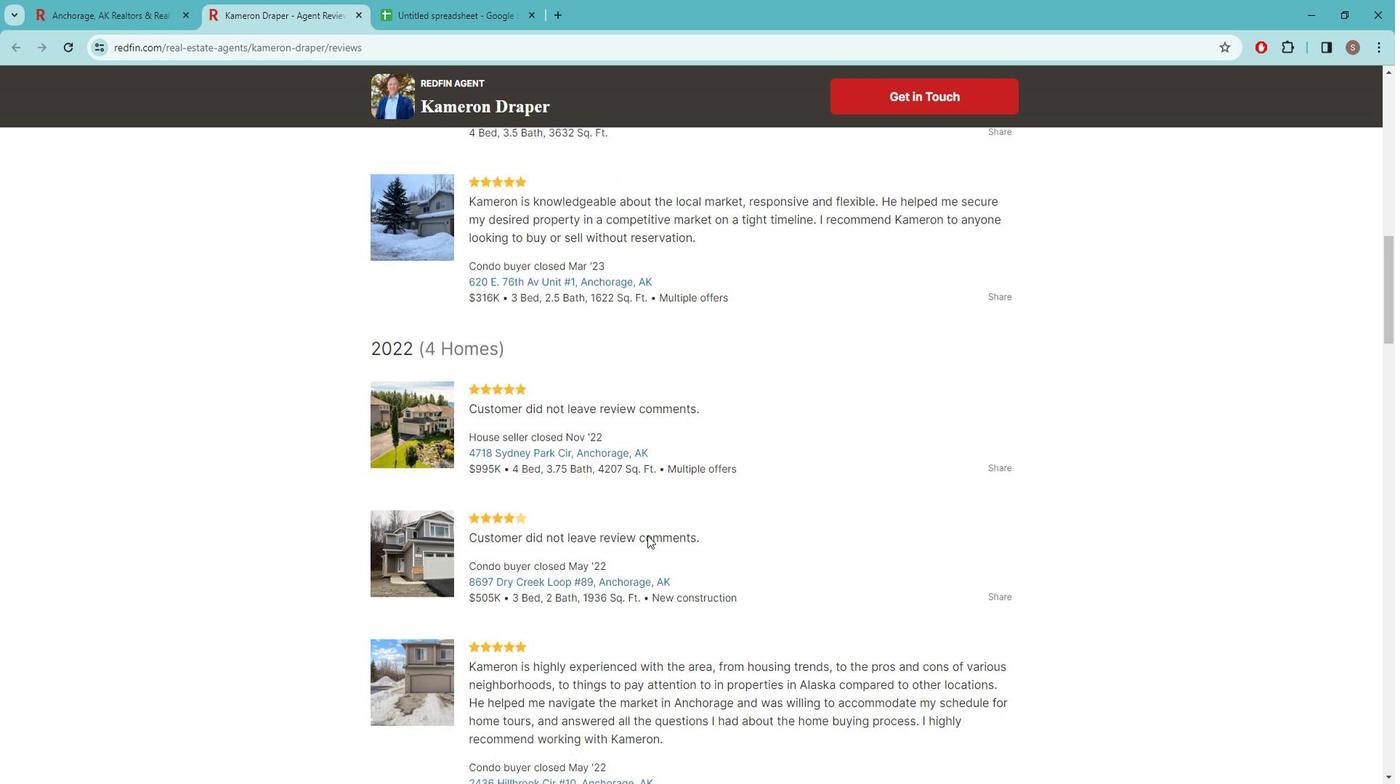 
Action: Mouse scrolled (649, 521) with delta (0, 0)
Screenshot: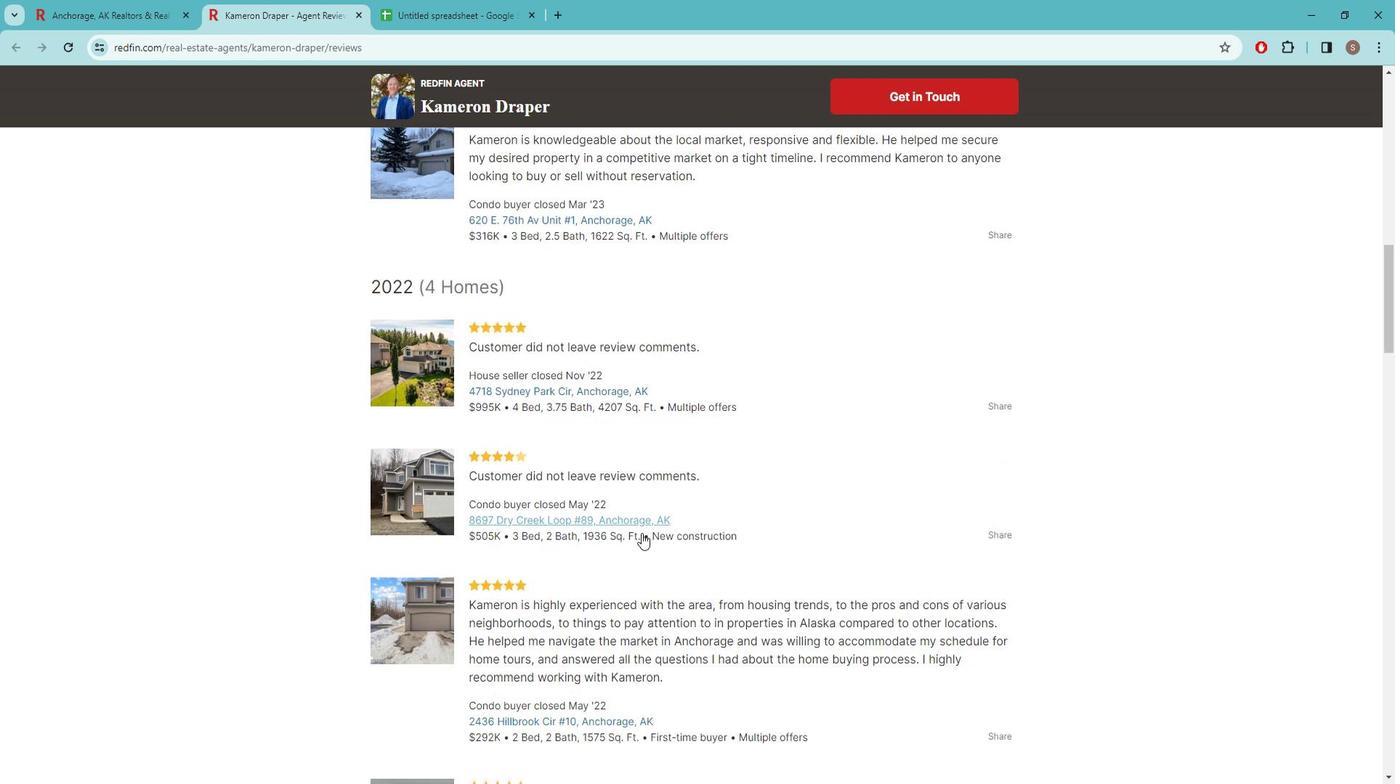 
Action: Mouse moved to (771, 576)
Screenshot: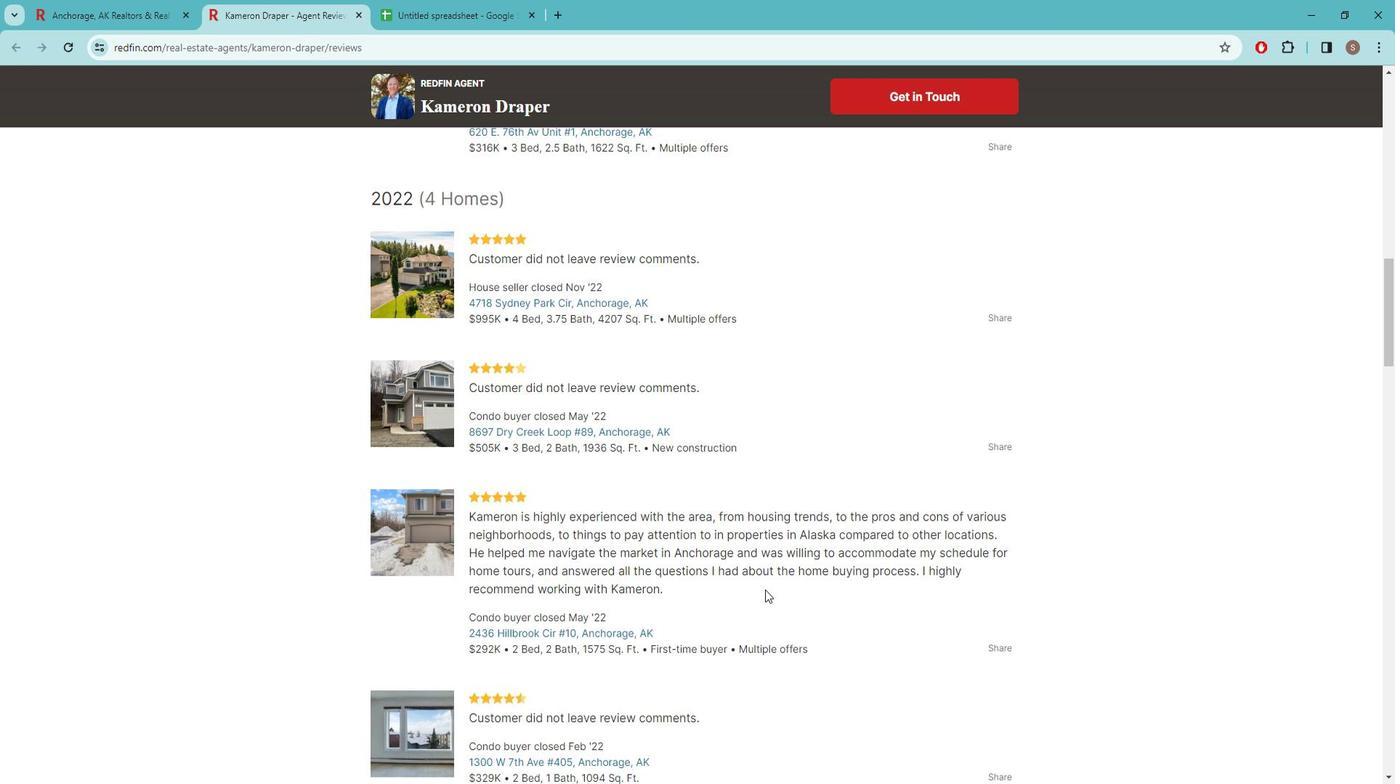 
Action: Mouse scrolled (771, 575) with delta (0, 0)
Screenshot: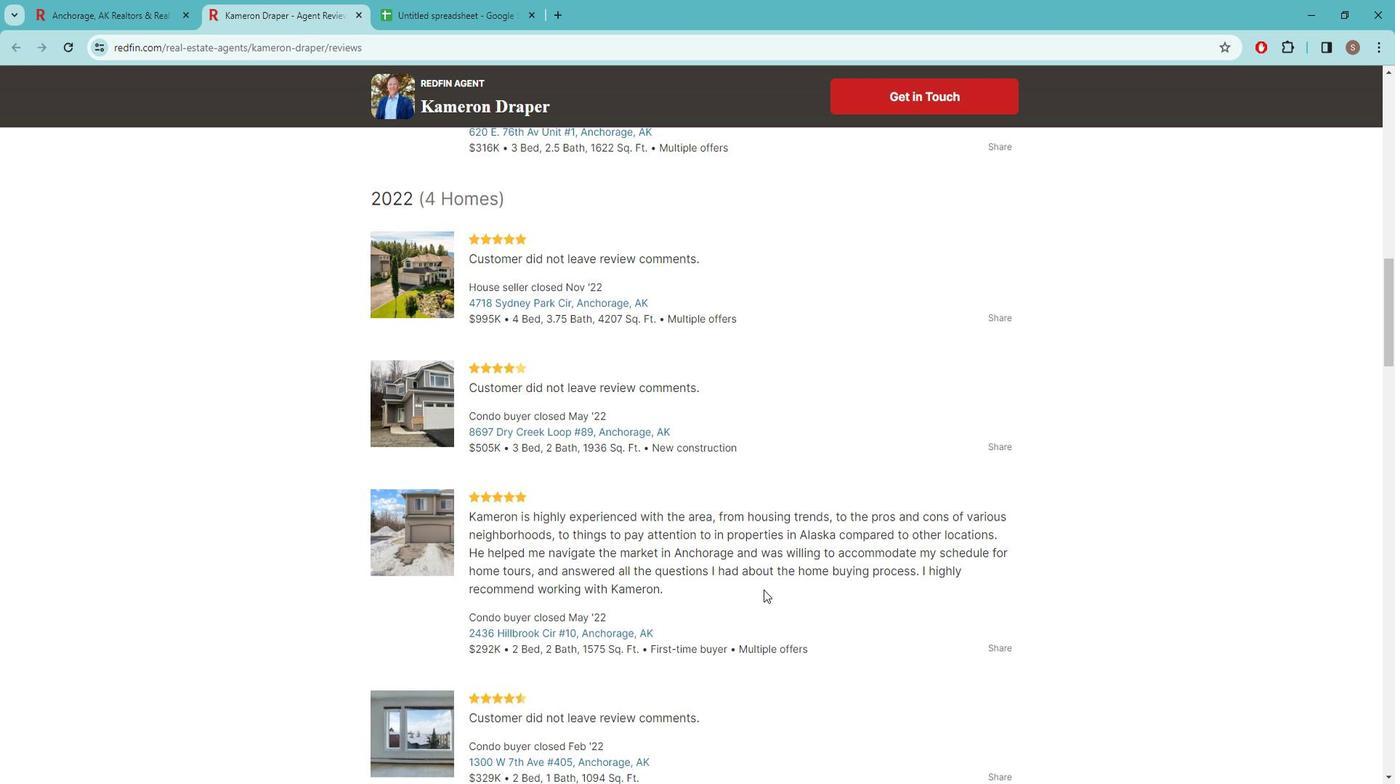 
Action: Mouse scrolled (771, 575) with delta (0, 0)
Screenshot: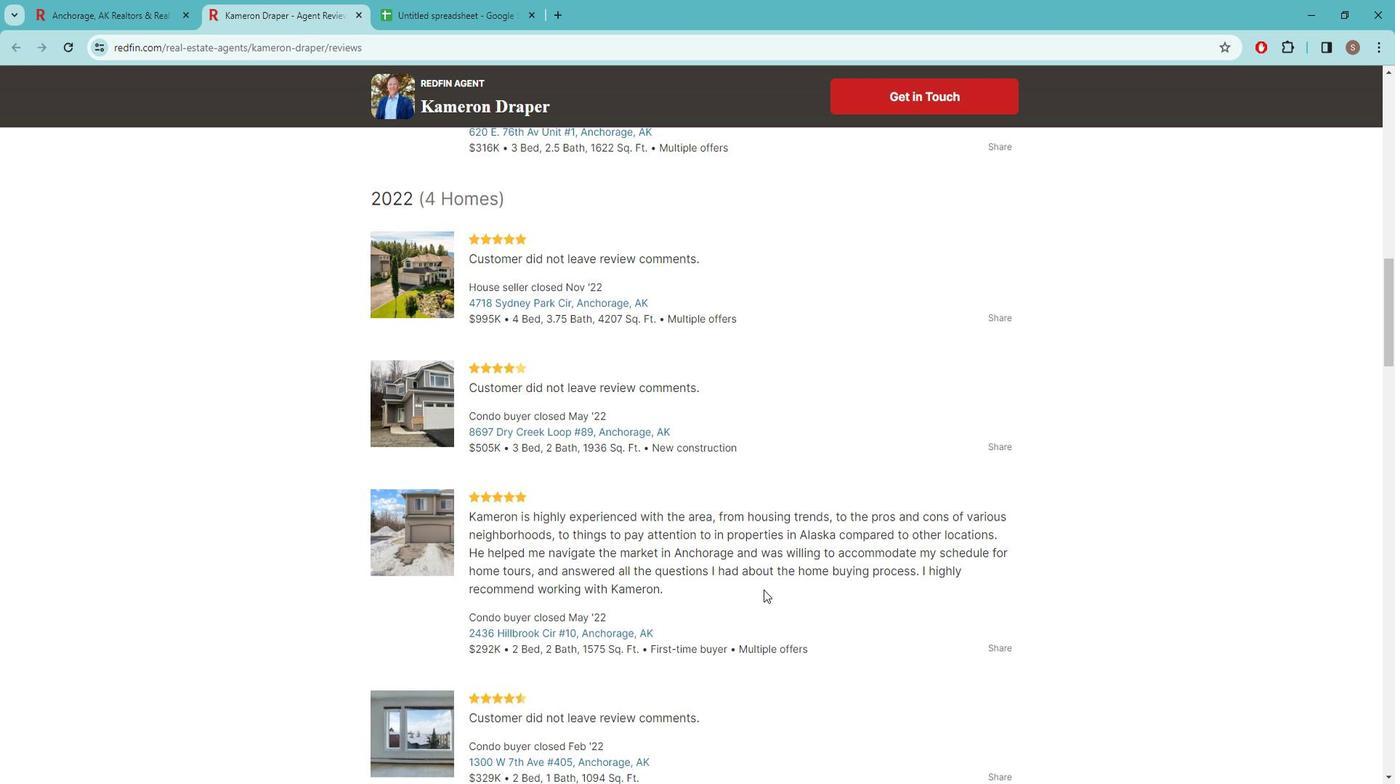 
Action: Mouse moved to (760, 540)
Screenshot: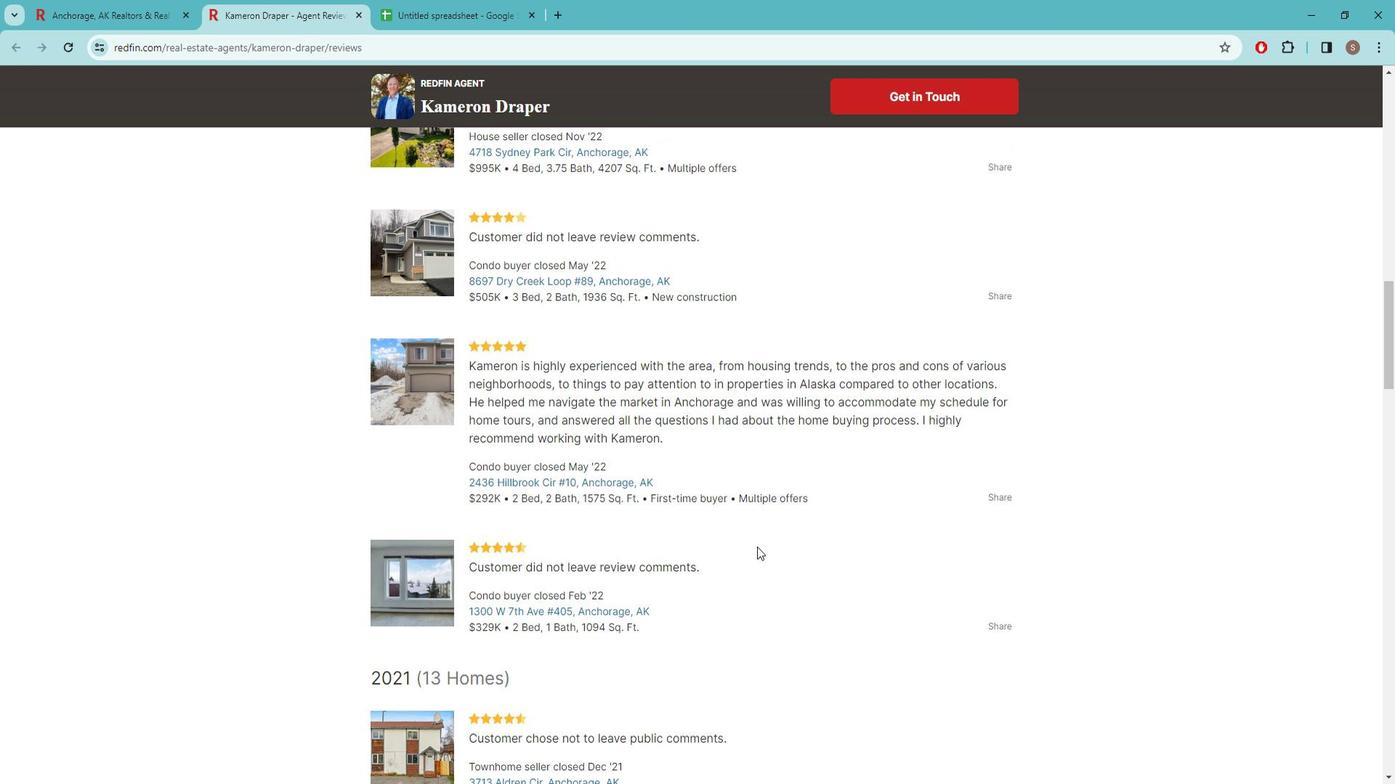 
Action: Mouse scrolled (760, 539) with delta (0, 0)
Screenshot: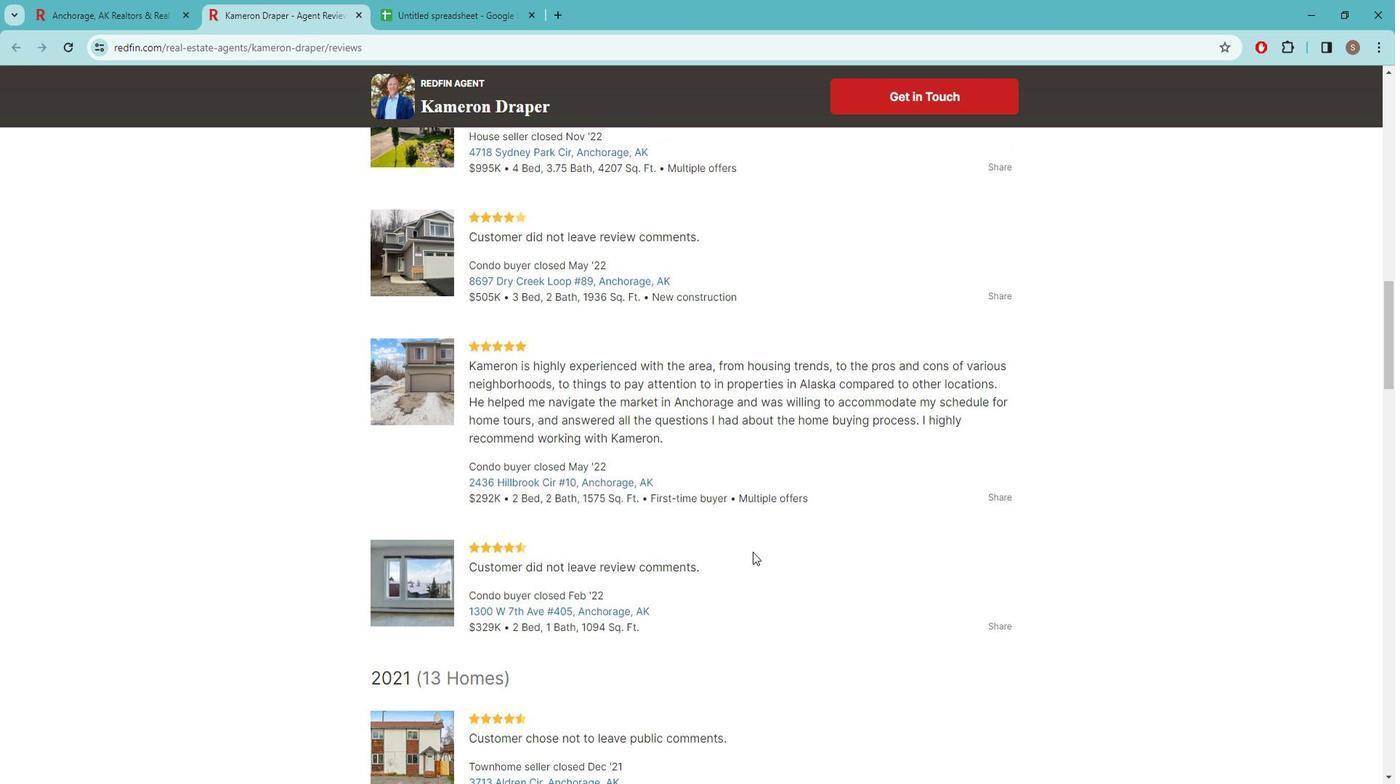 
Action: Mouse moved to (760, 540)
Screenshot: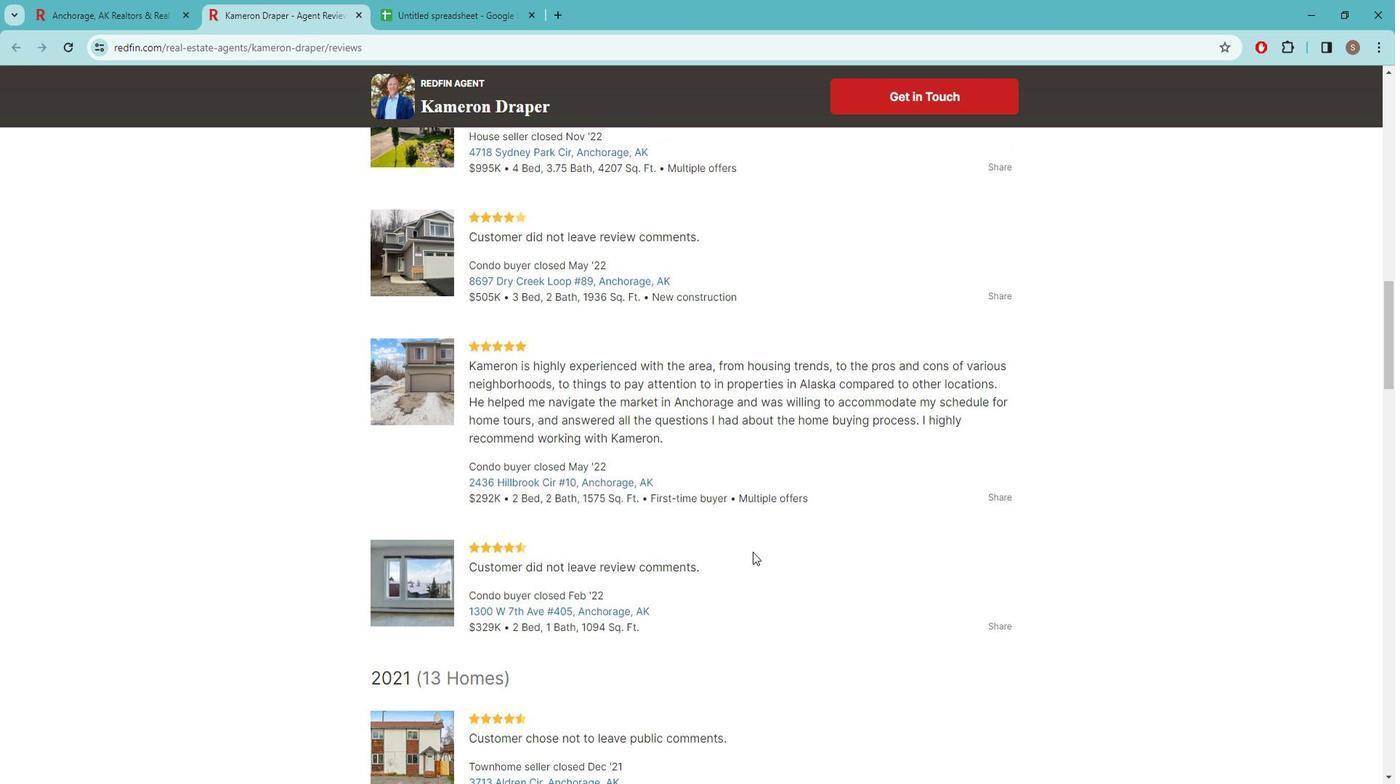 
Action: Mouse scrolled (760, 539) with delta (0, 0)
Screenshot: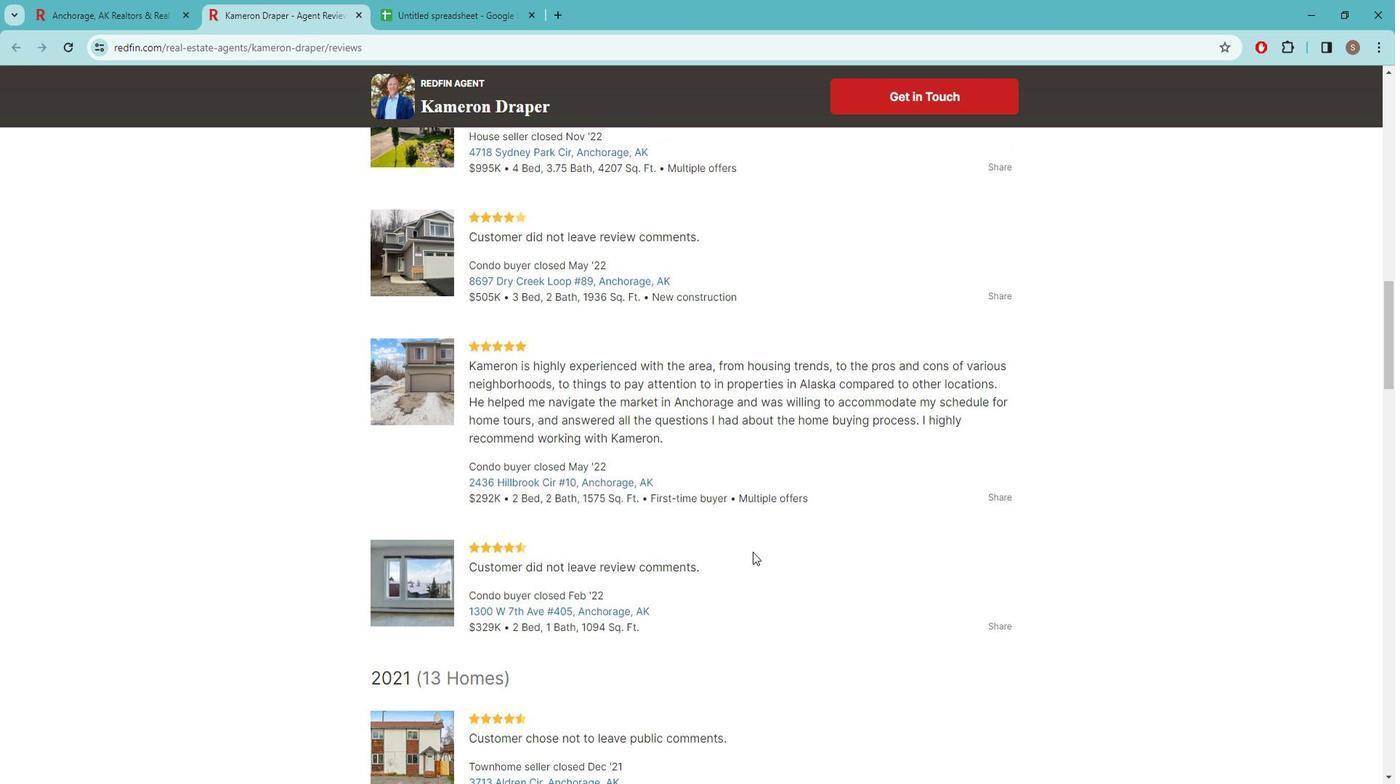 
Action: Mouse moved to (681, 528)
Screenshot: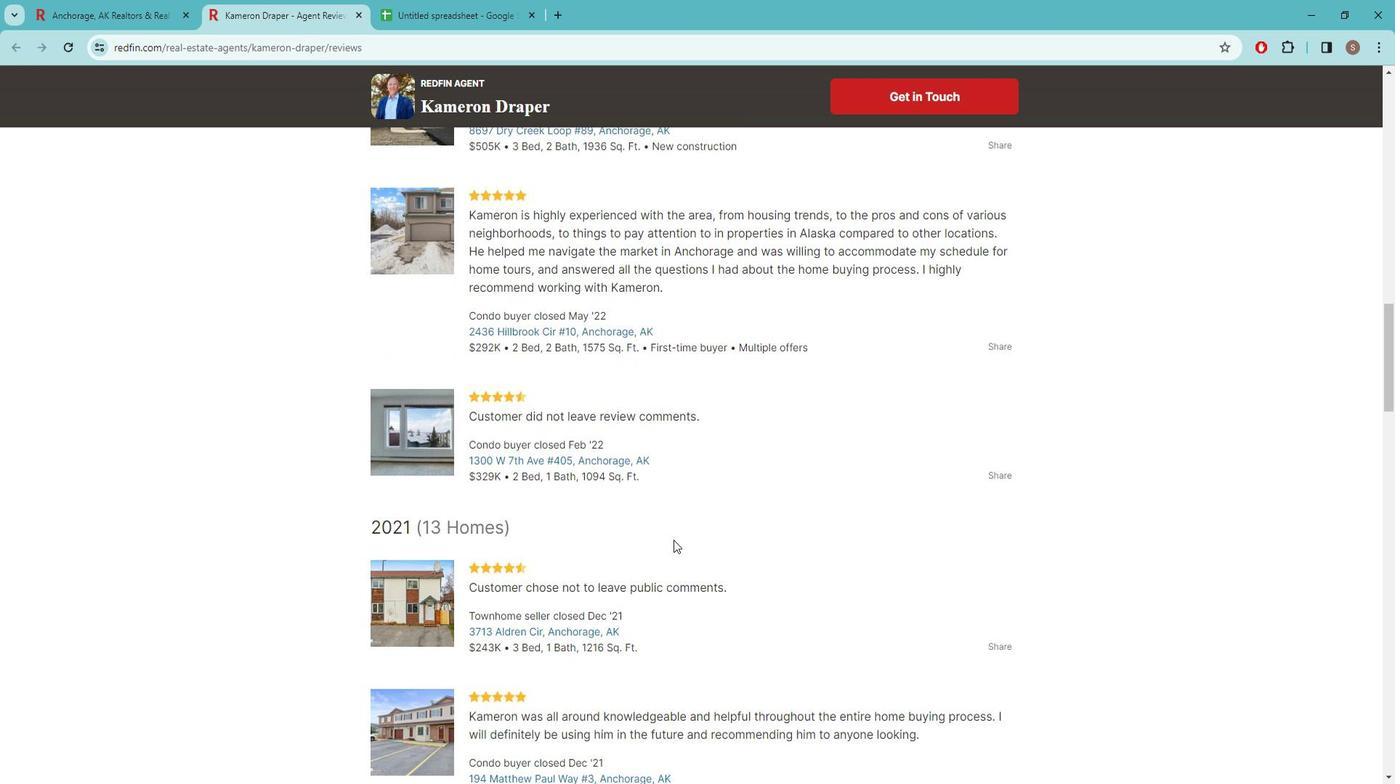 
Action: Mouse scrolled (681, 527) with delta (0, 0)
Screenshot: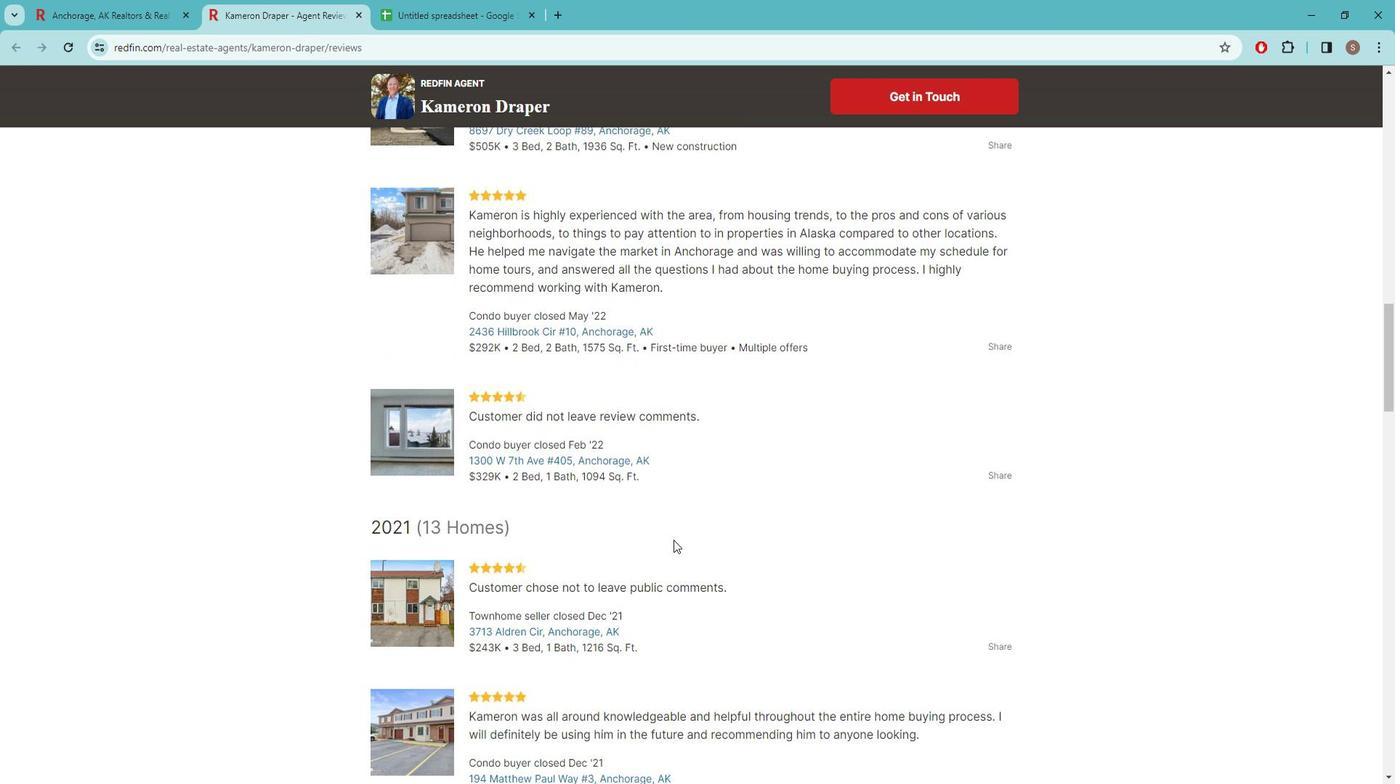 
Action: Mouse moved to (677, 529)
Screenshot: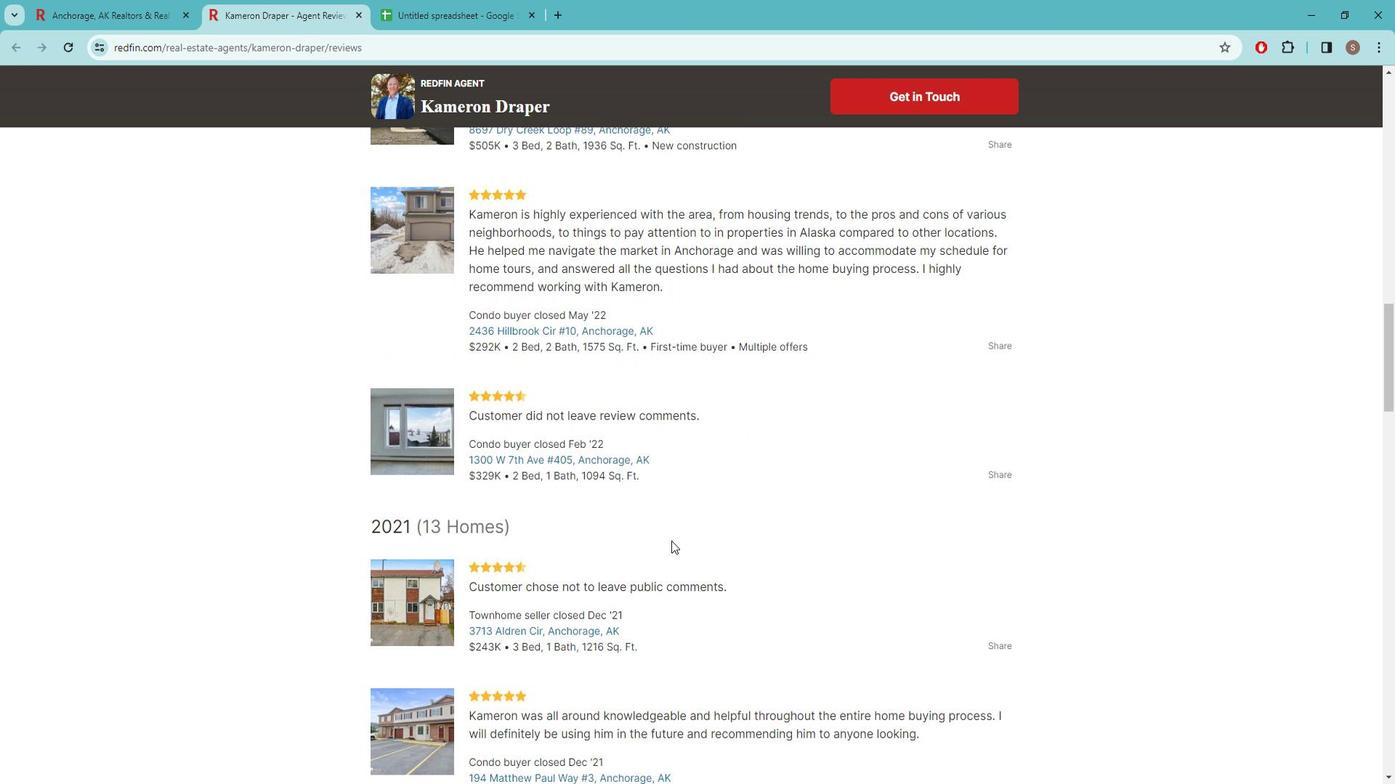 
Action: Mouse scrolled (677, 529) with delta (0, 0)
Screenshot: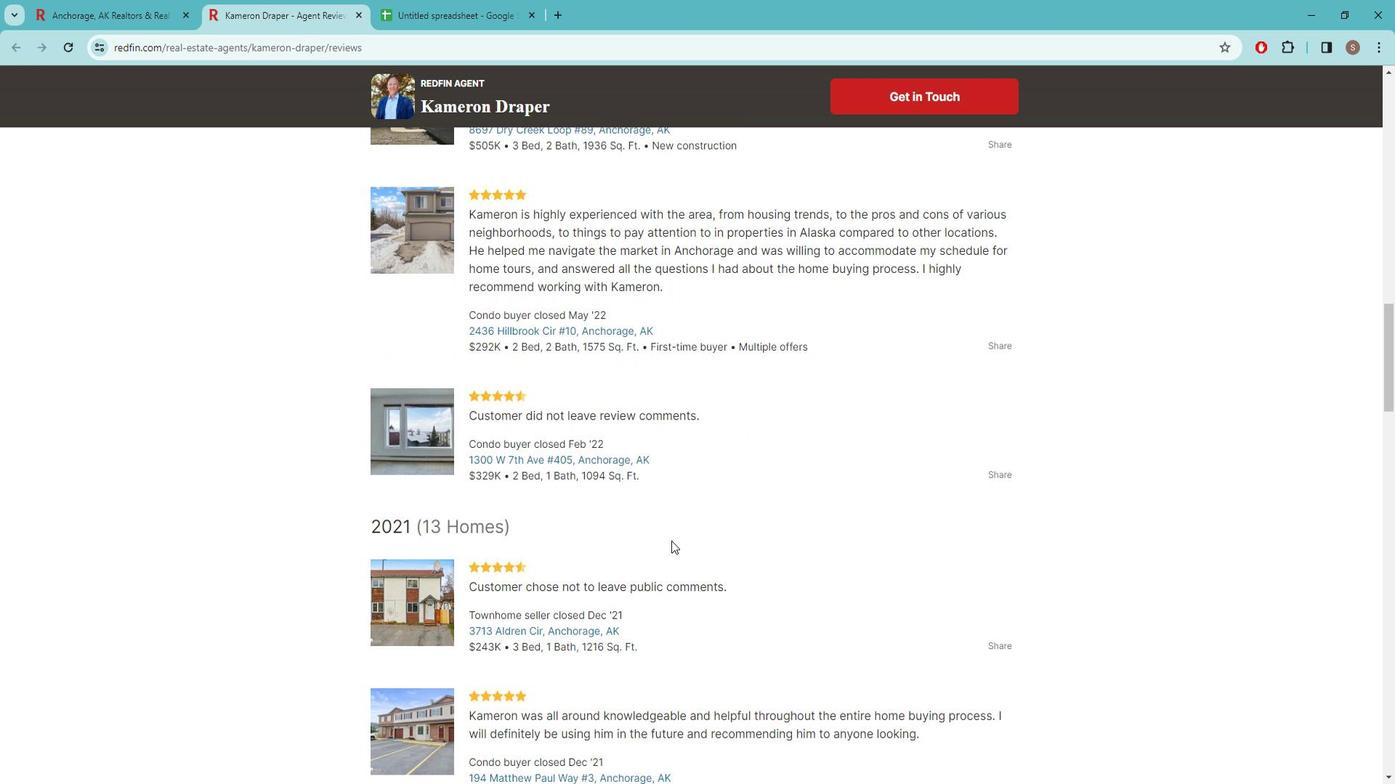 
Action: Mouse moved to (852, 597)
Screenshot: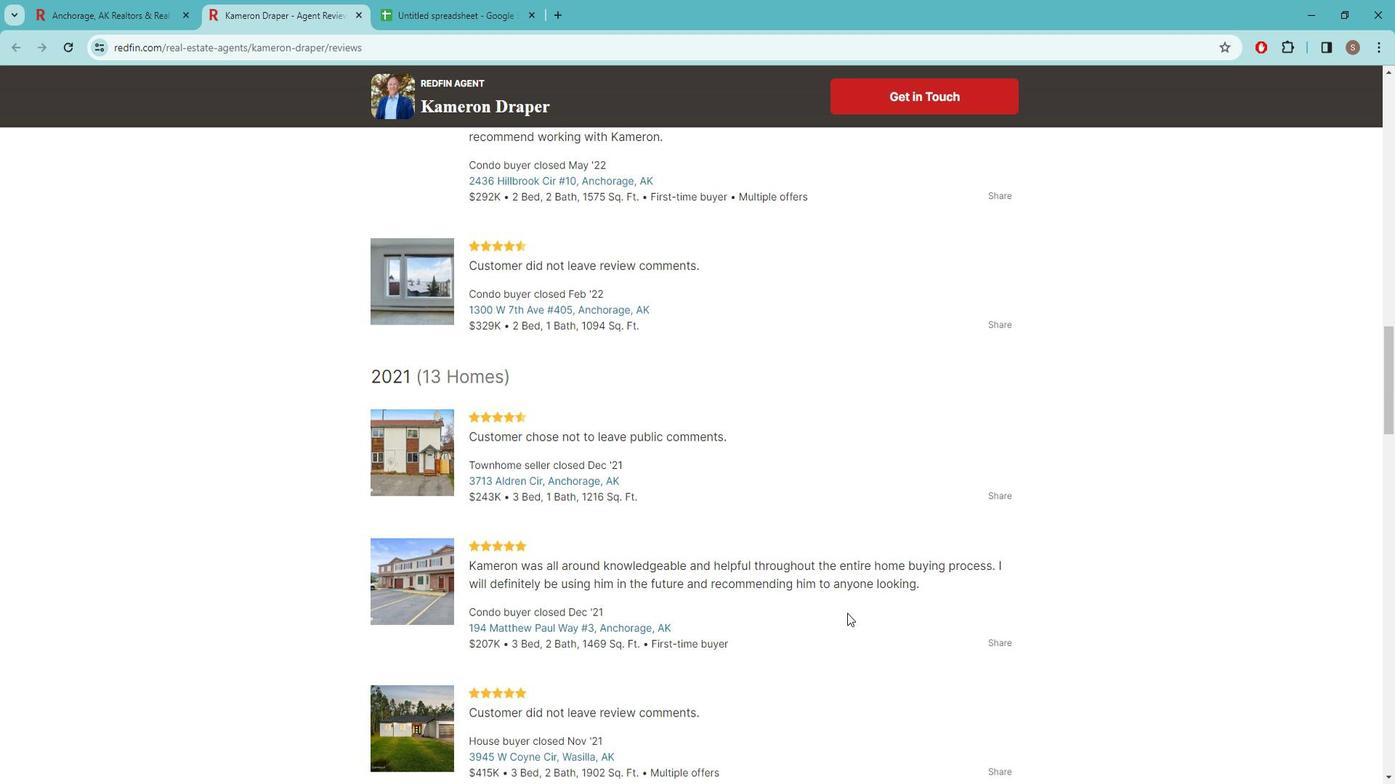 
Action: Mouse scrolled (852, 596) with delta (0, 0)
Screenshot: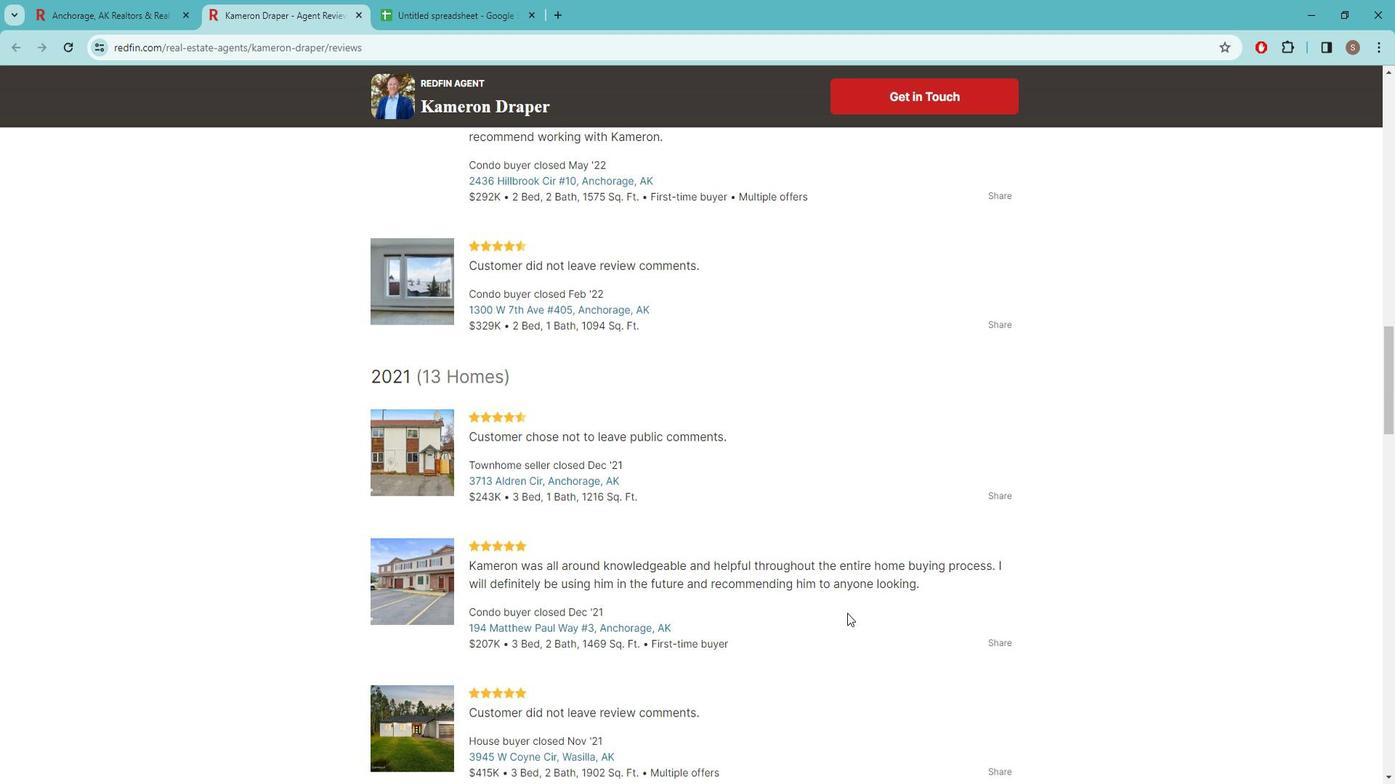 
Action: Mouse moved to (848, 594)
Screenshot: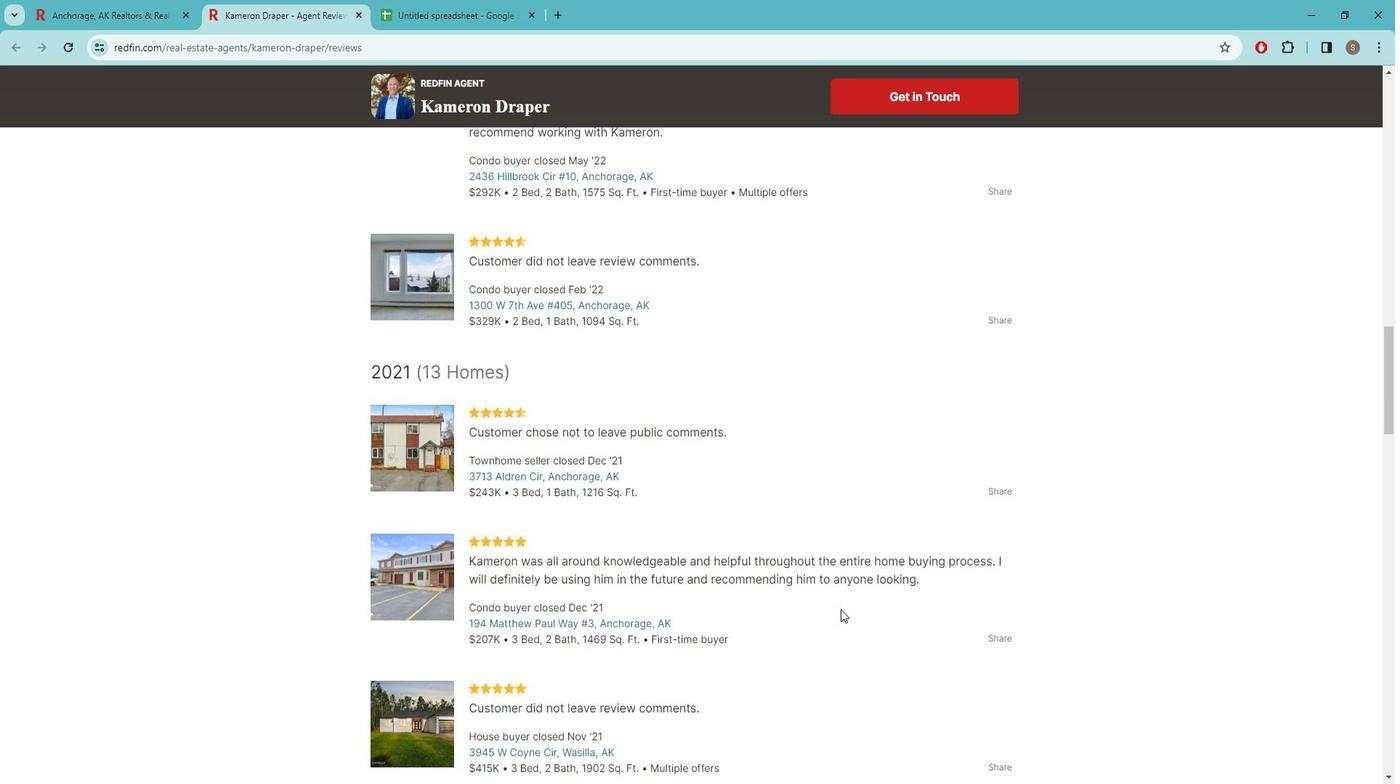 
Action: Mouse scrolled (848, 593) with delta (0, 0)
Screenshot: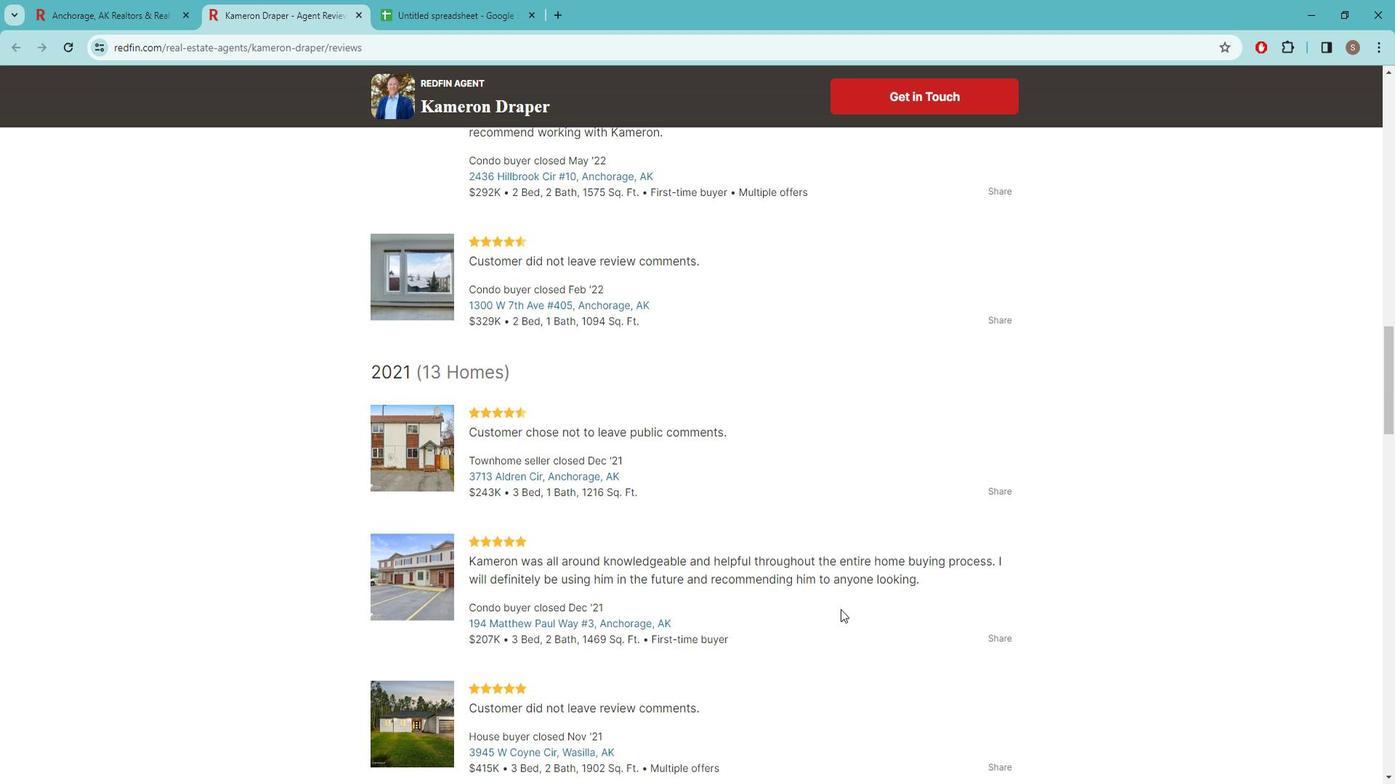 
Action: Mouse moved to (769, 569)
Screenshot: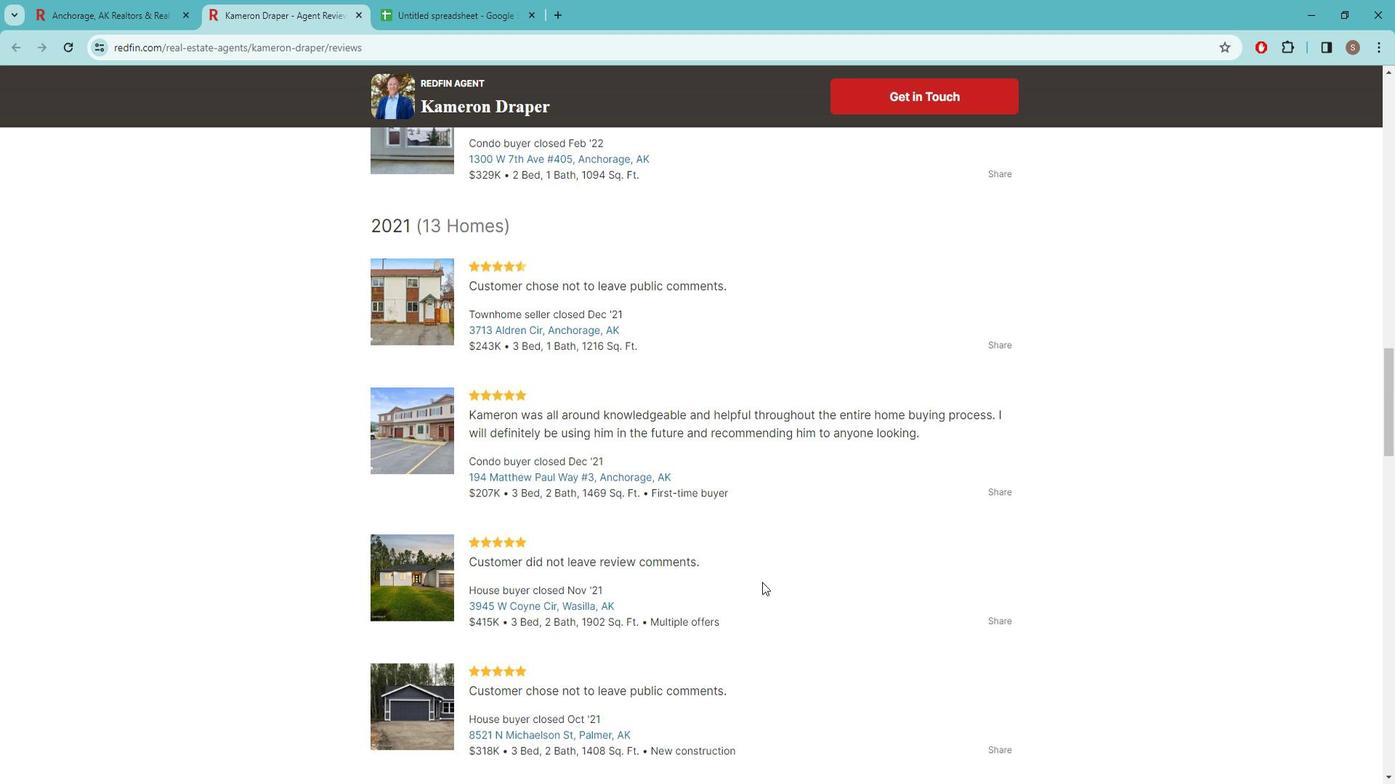 
Action: Mouse scrolled (769, 568) with delta (0, 0)
Screenshot: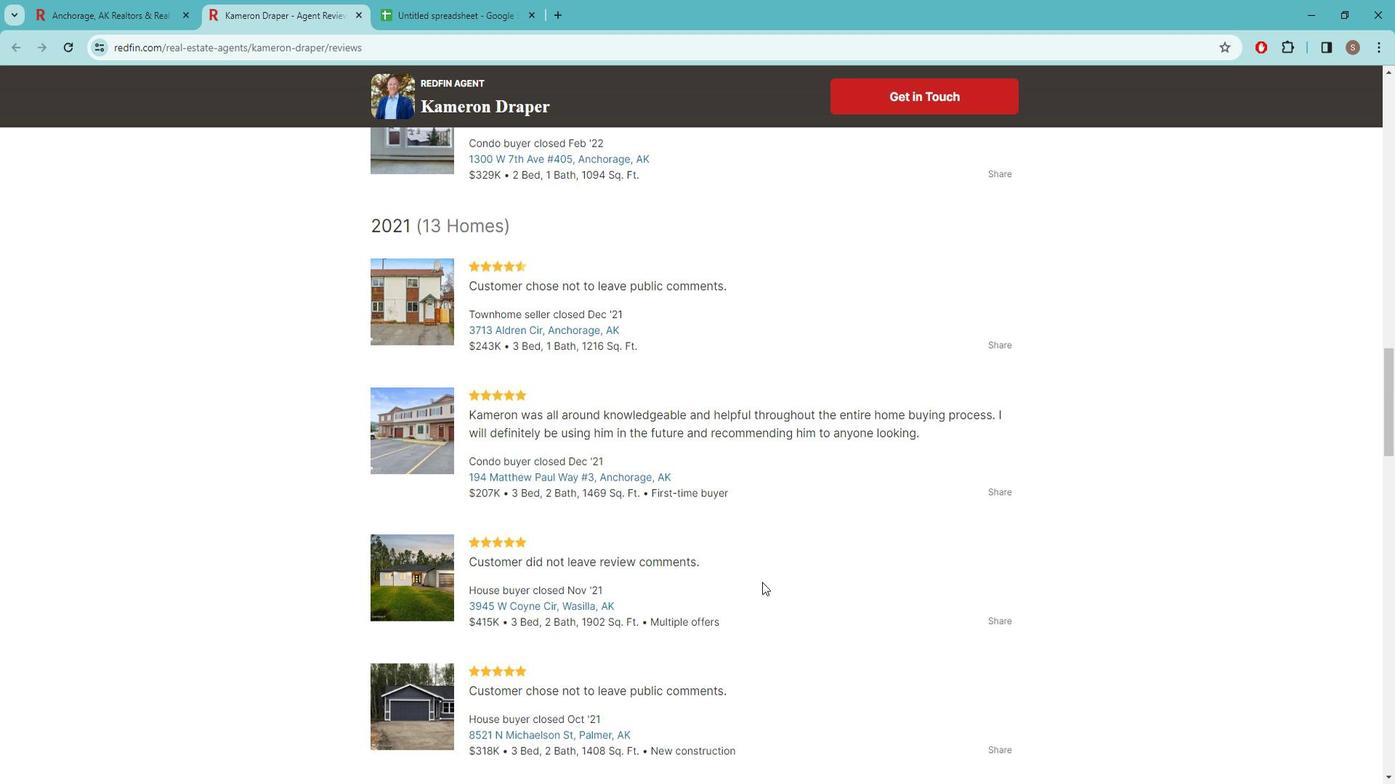 
Action: Mouse scrolled (769, 568) with delta (0, 0)
Screenshot: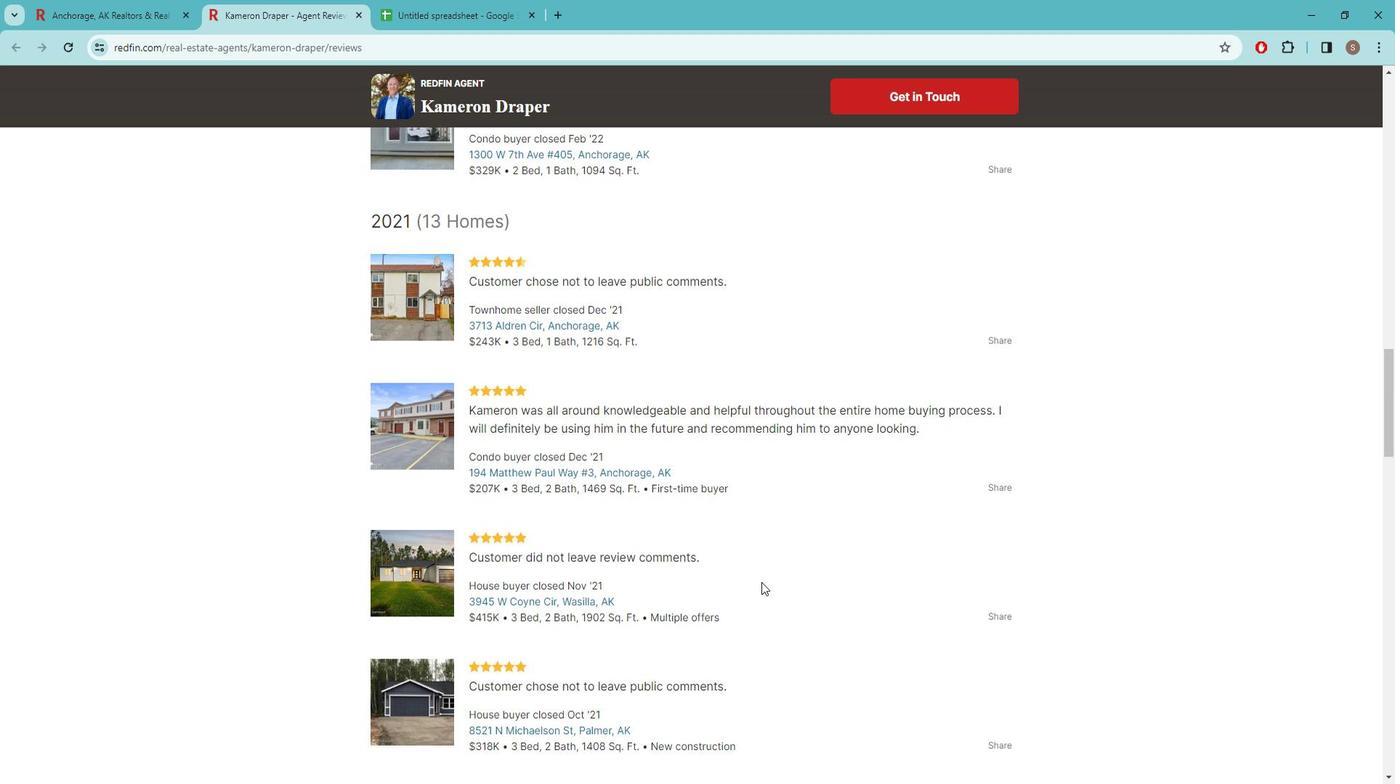 
Action: Mouse moved to (768, 568)
Screenshot: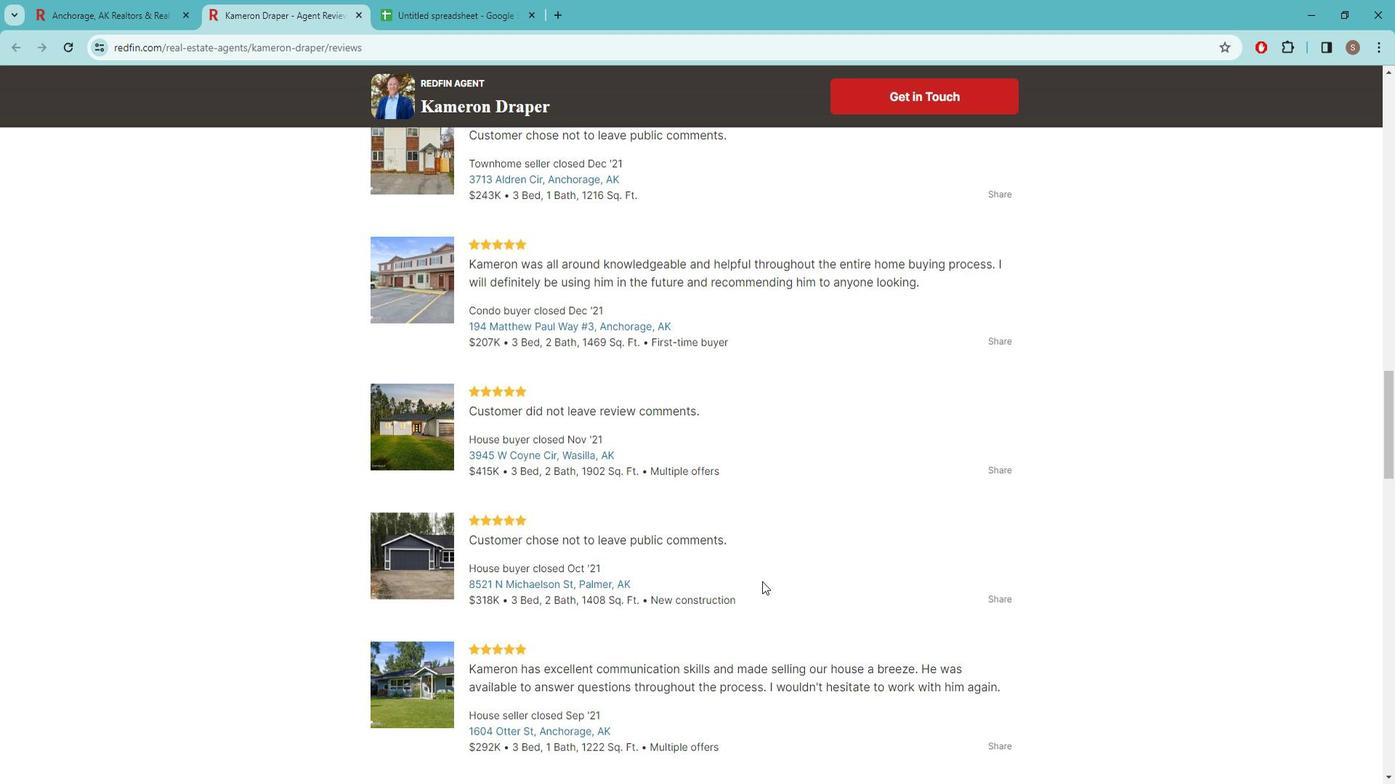 
Action: Mouse scrolled (768, 567) with delta (0, 0)
Screenshot: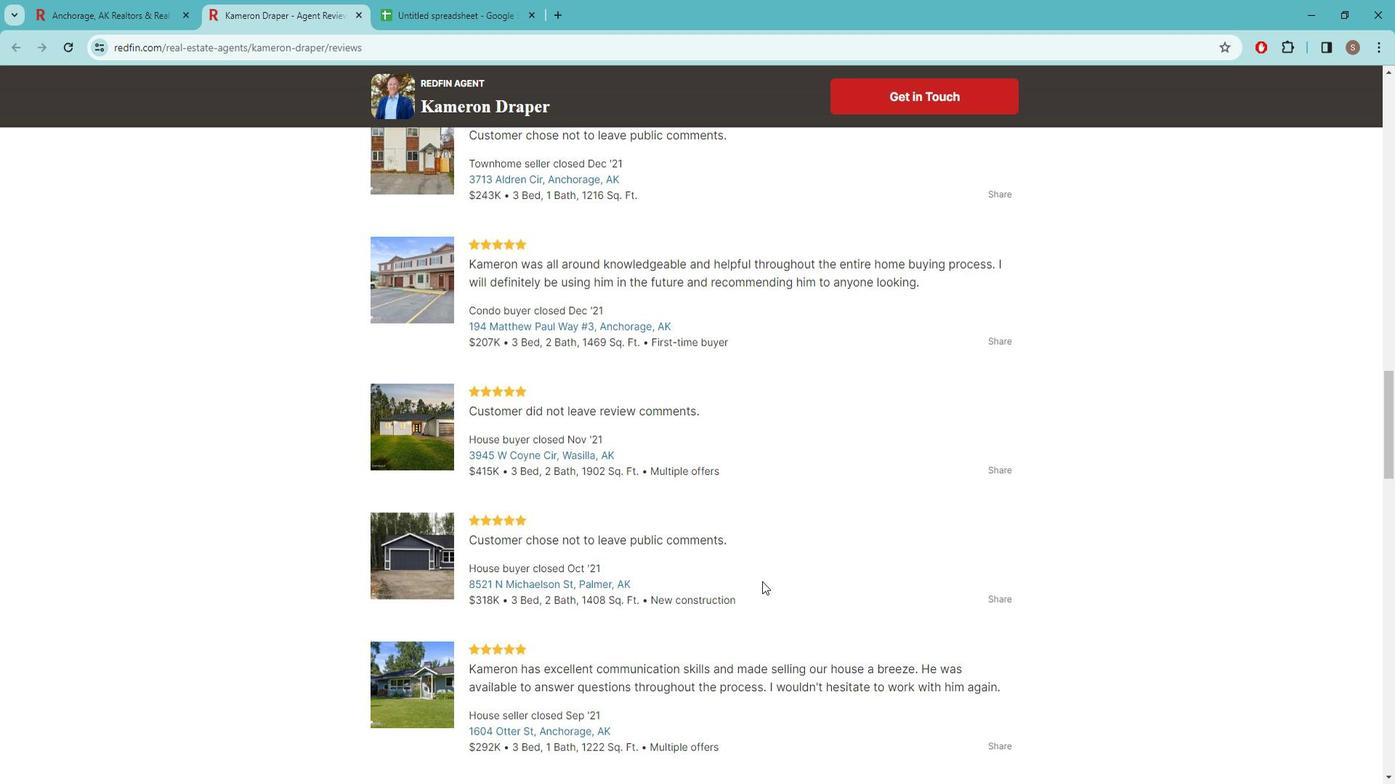 
Action: Mouse scrolled (768, 567) with delta (0, 0)
Screenshot: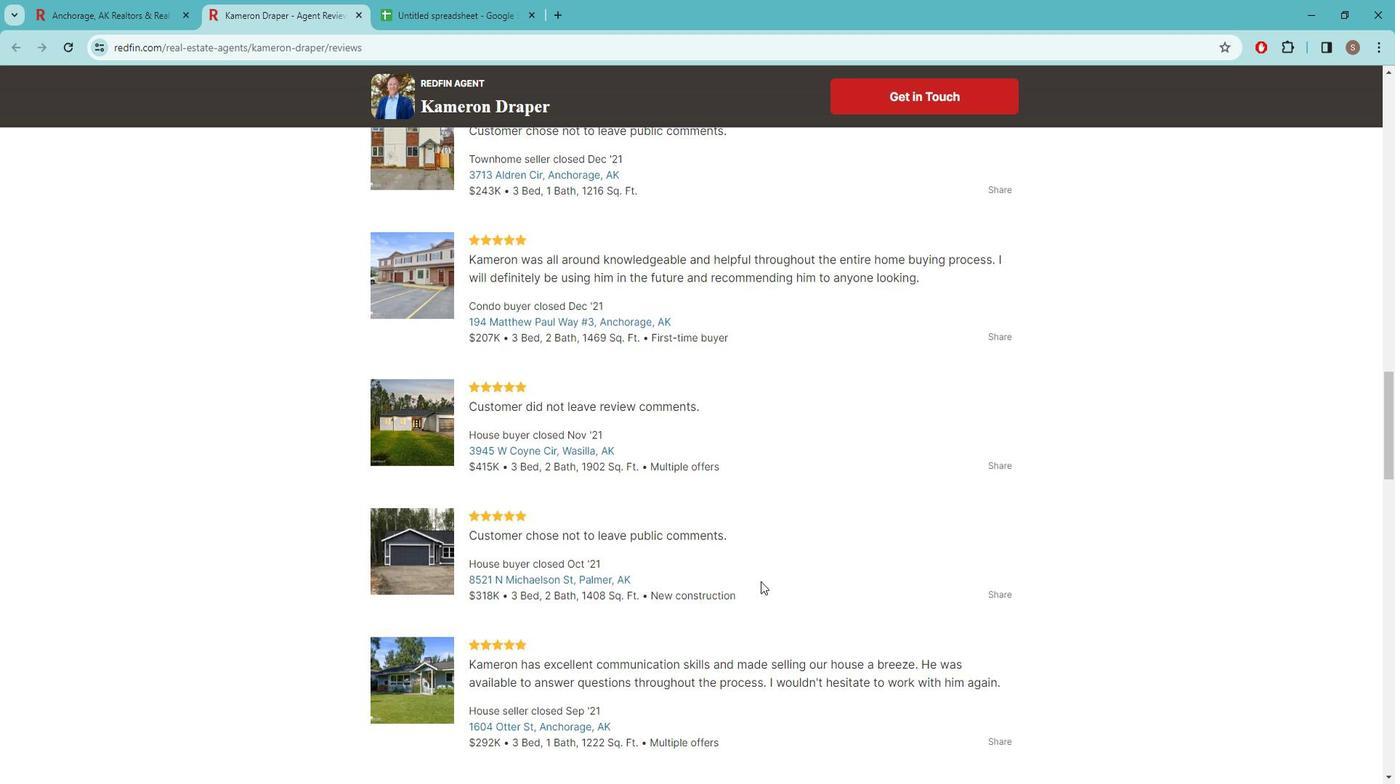 
Action: Mouse moved to (837, 569)
Screenshot: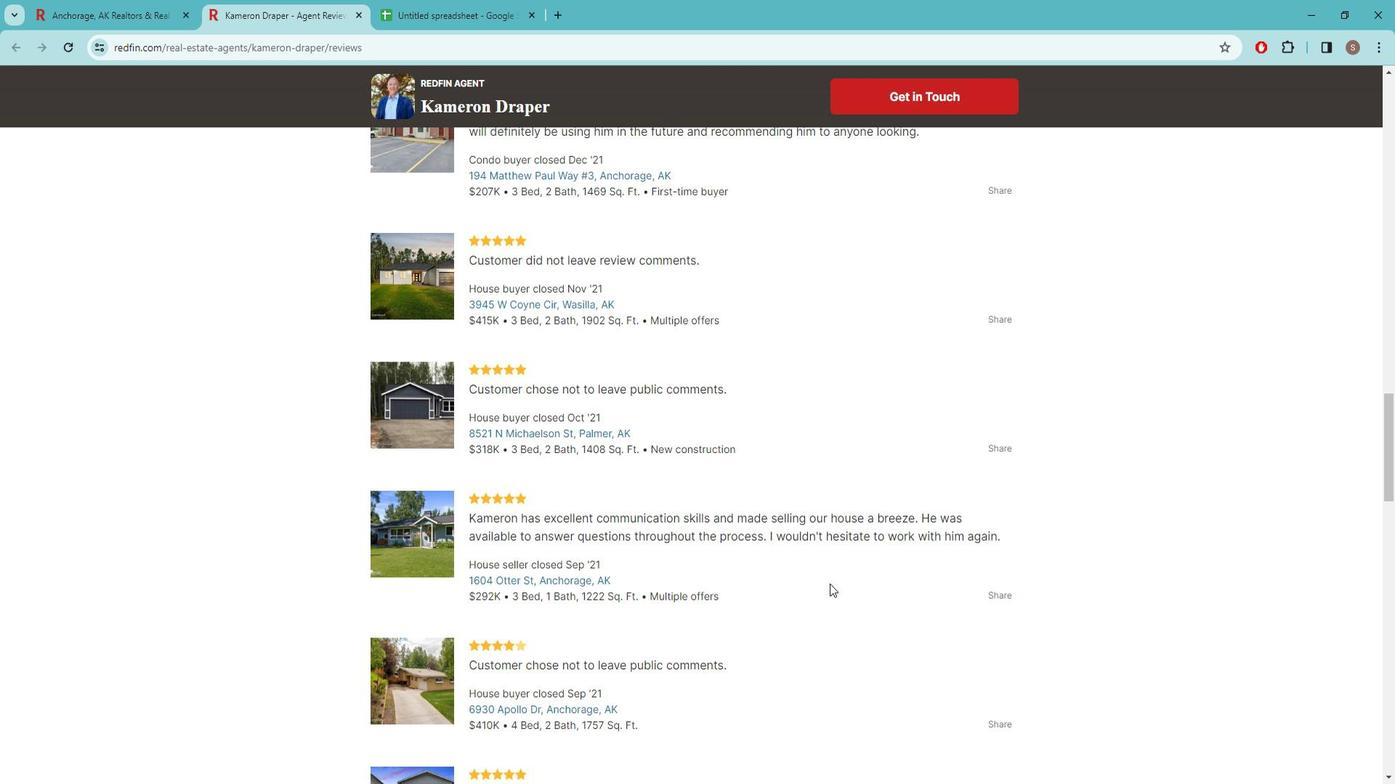 
Action: Mouse scrolled (837, 569) with delta (0, 0)
Screenshot: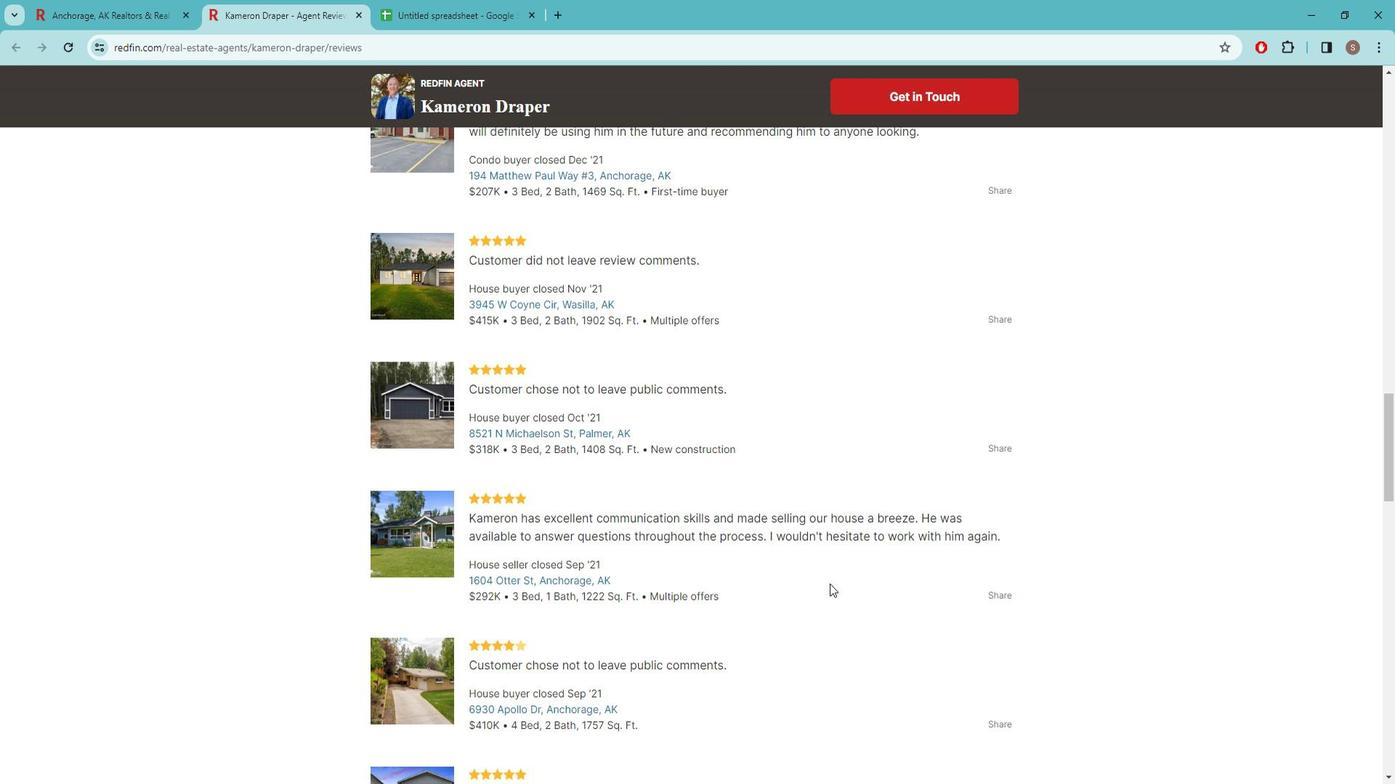 
Action: Mouse moved to (773, 563)
Screenshot: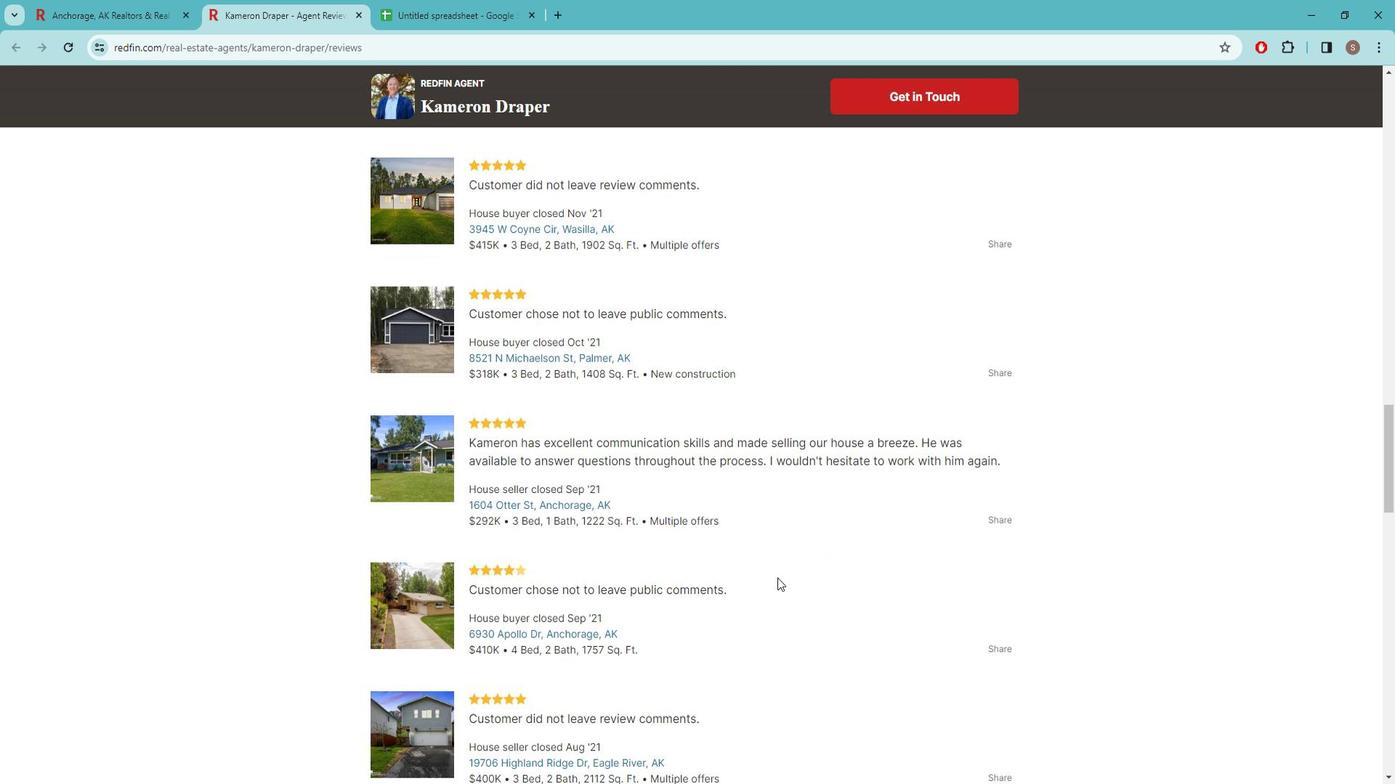 
Action: Mouse scrolled (773, 562) with delta (0, 0)
Screenshot: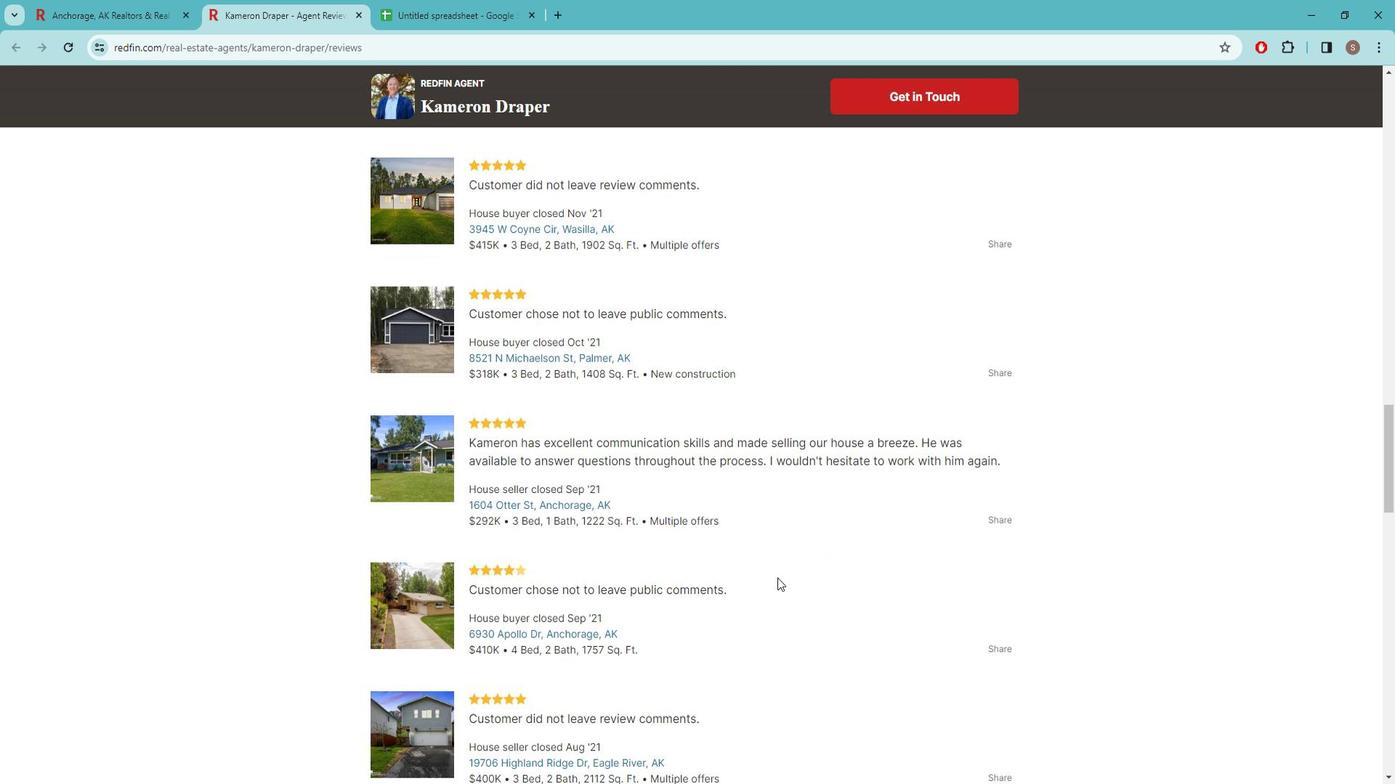 
Action: Mouse moved to (701, 569)
Screenshot: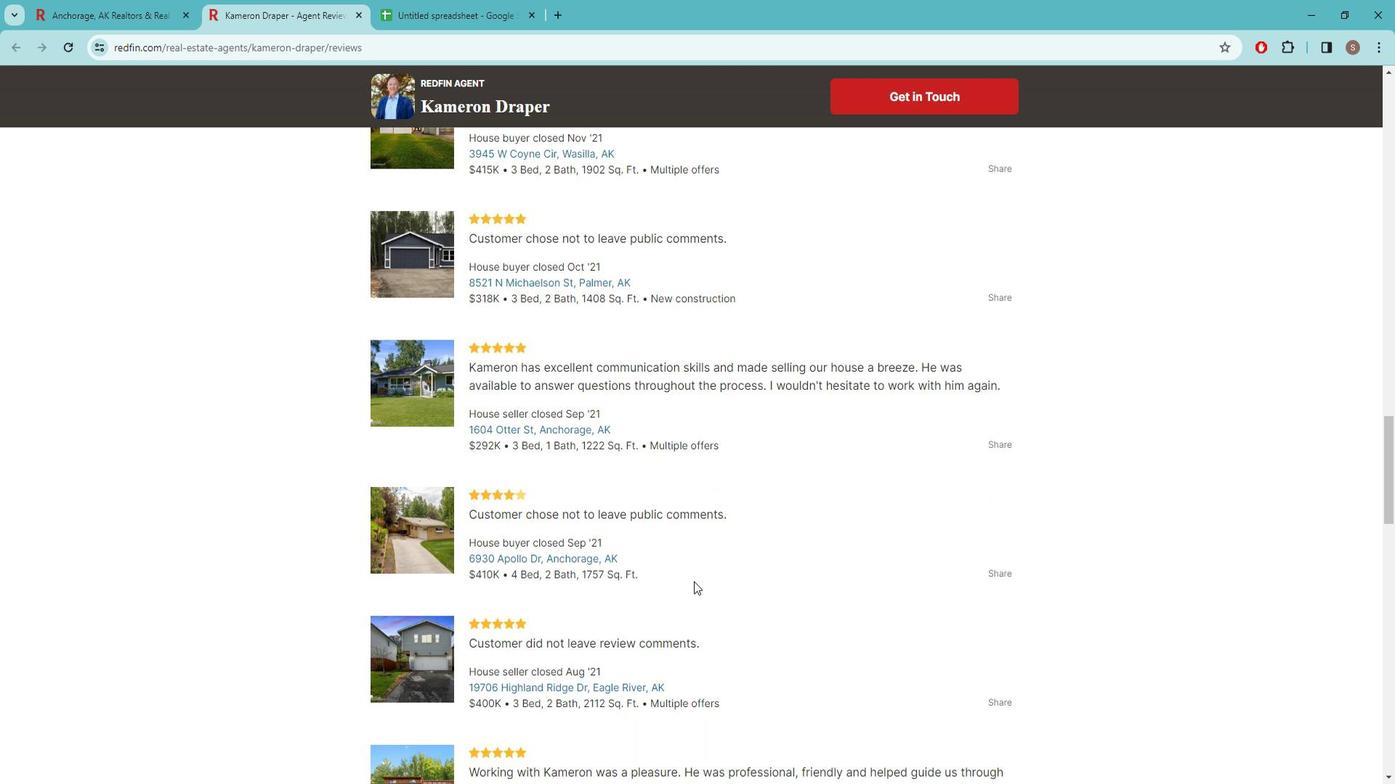 
Action: Mouse scrolled (701, 568) with delta (0, 0)
Screenshot: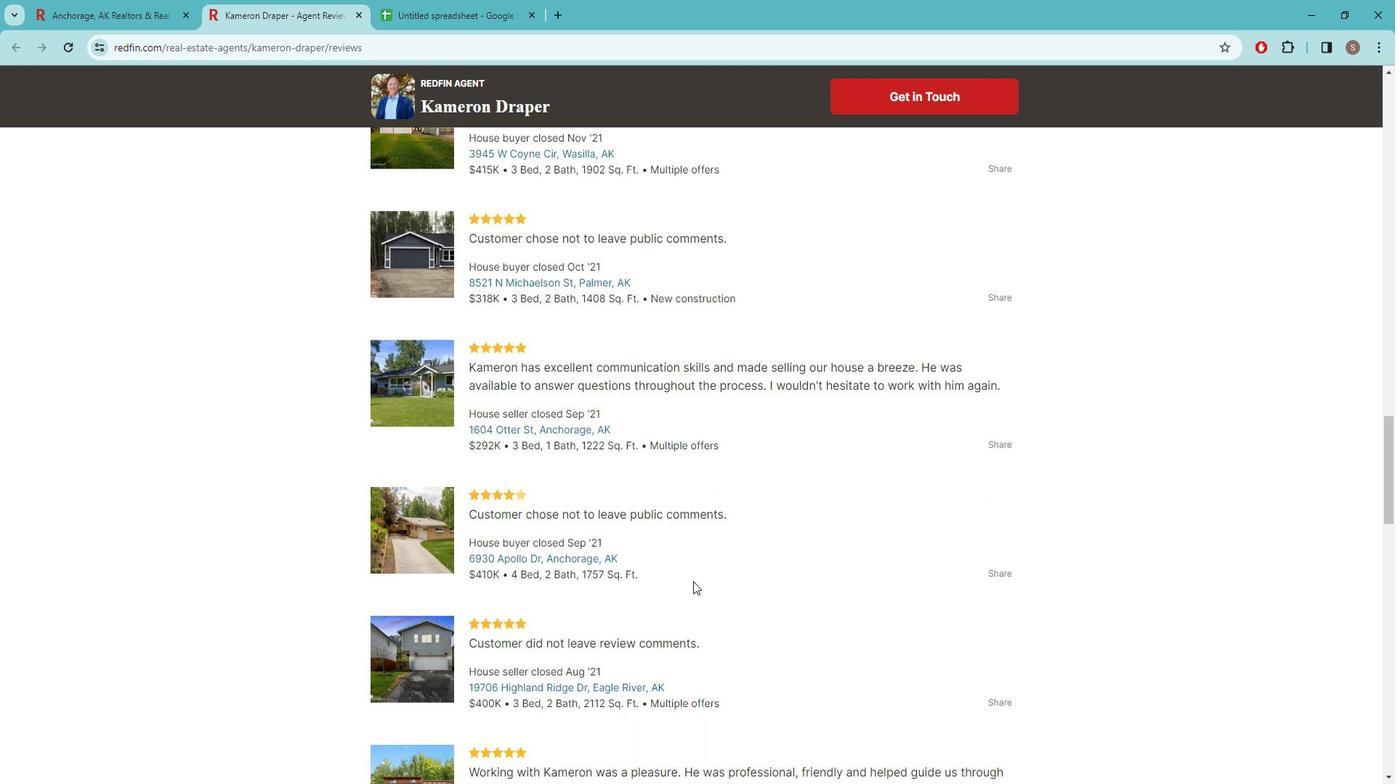 
Action: Mouse moved to (700, 569)
Screenshot: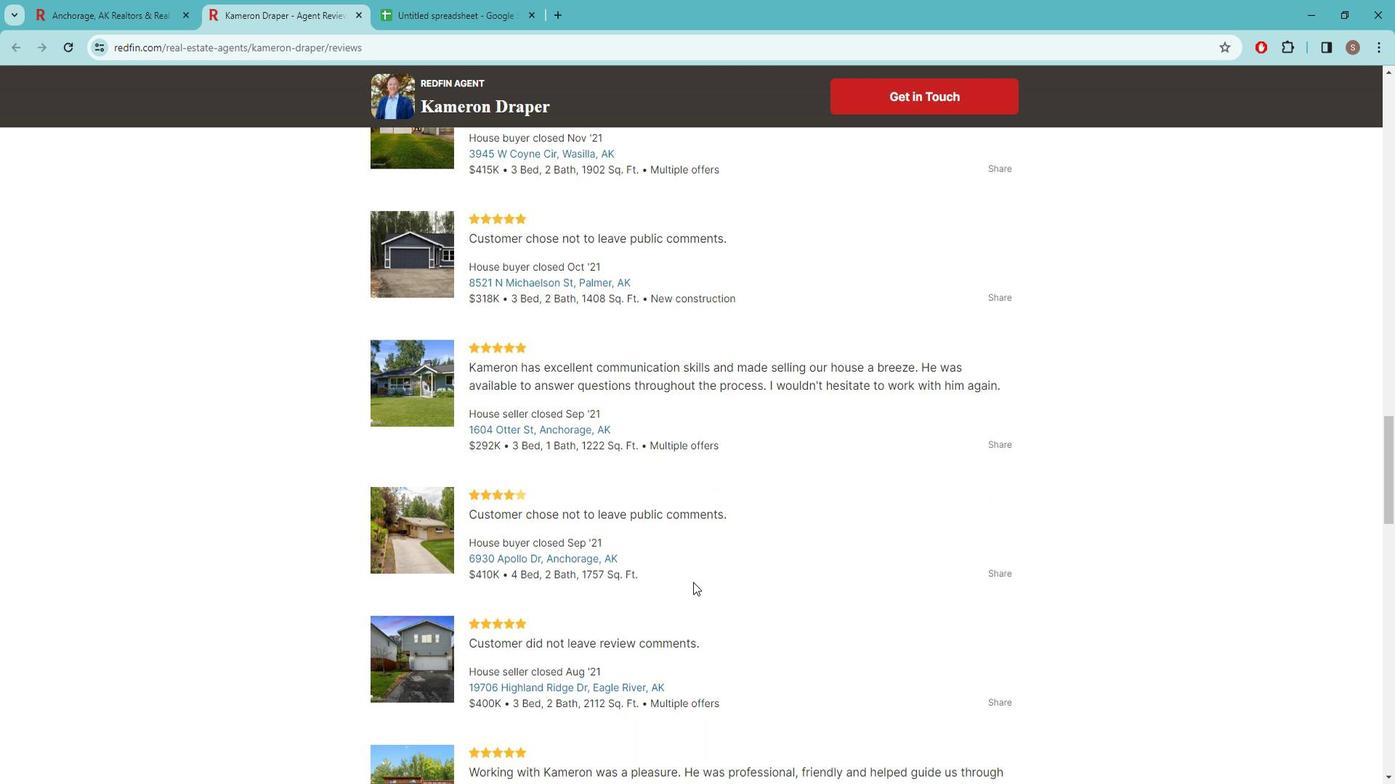 
Action: Mouse scrolled (700, 568) with delta (0, 0)
Screenshot: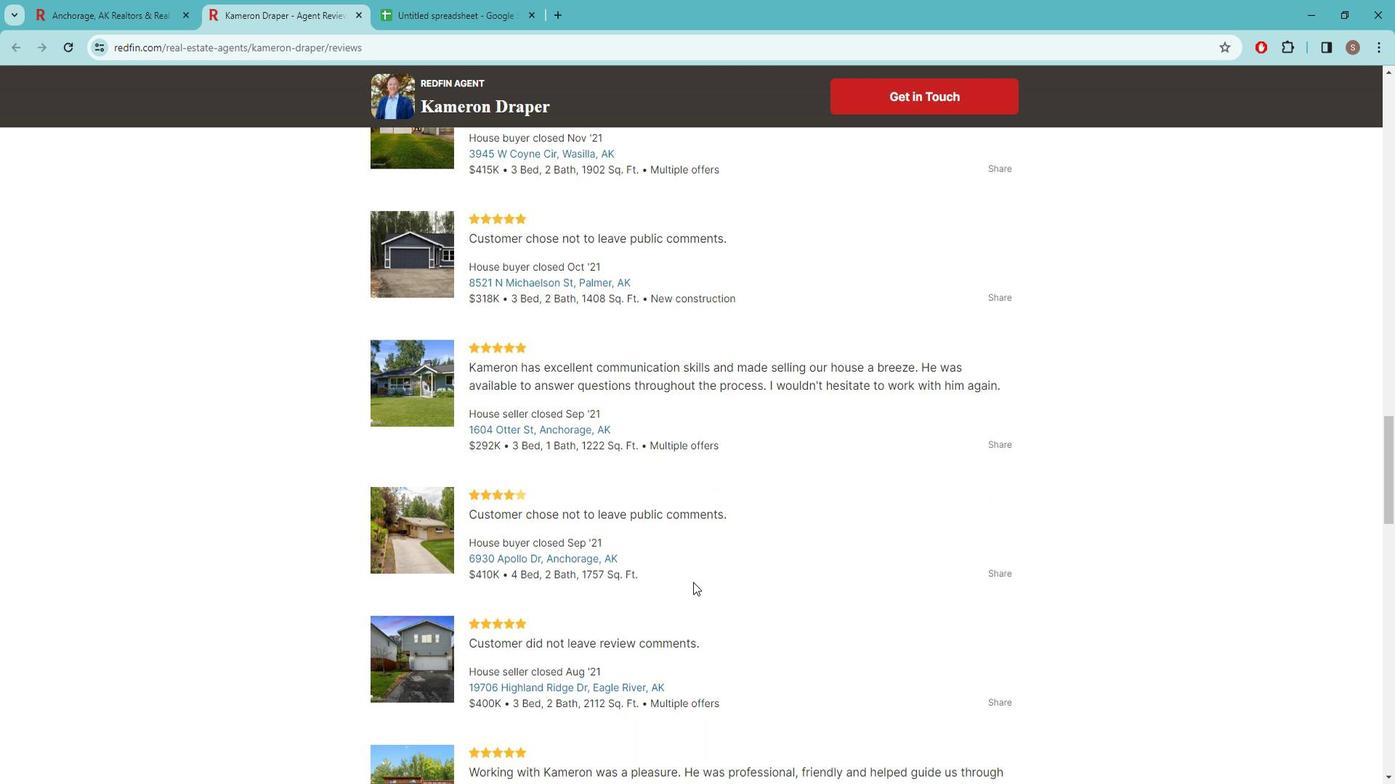 
Action: Mouse moved to (763, 642)
Screenshot: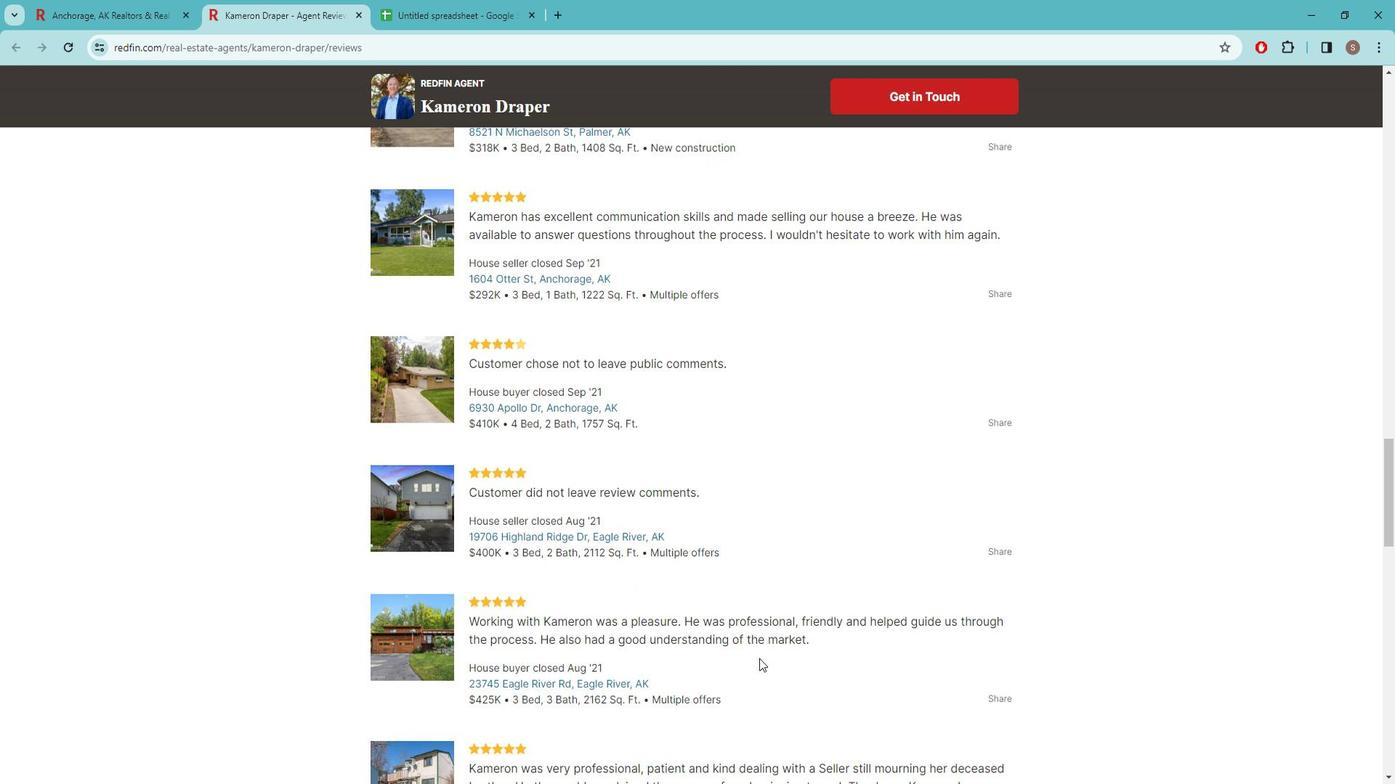 
Action: Mouse scrolled (763, 641) with delta (0, 0)
Screenshot: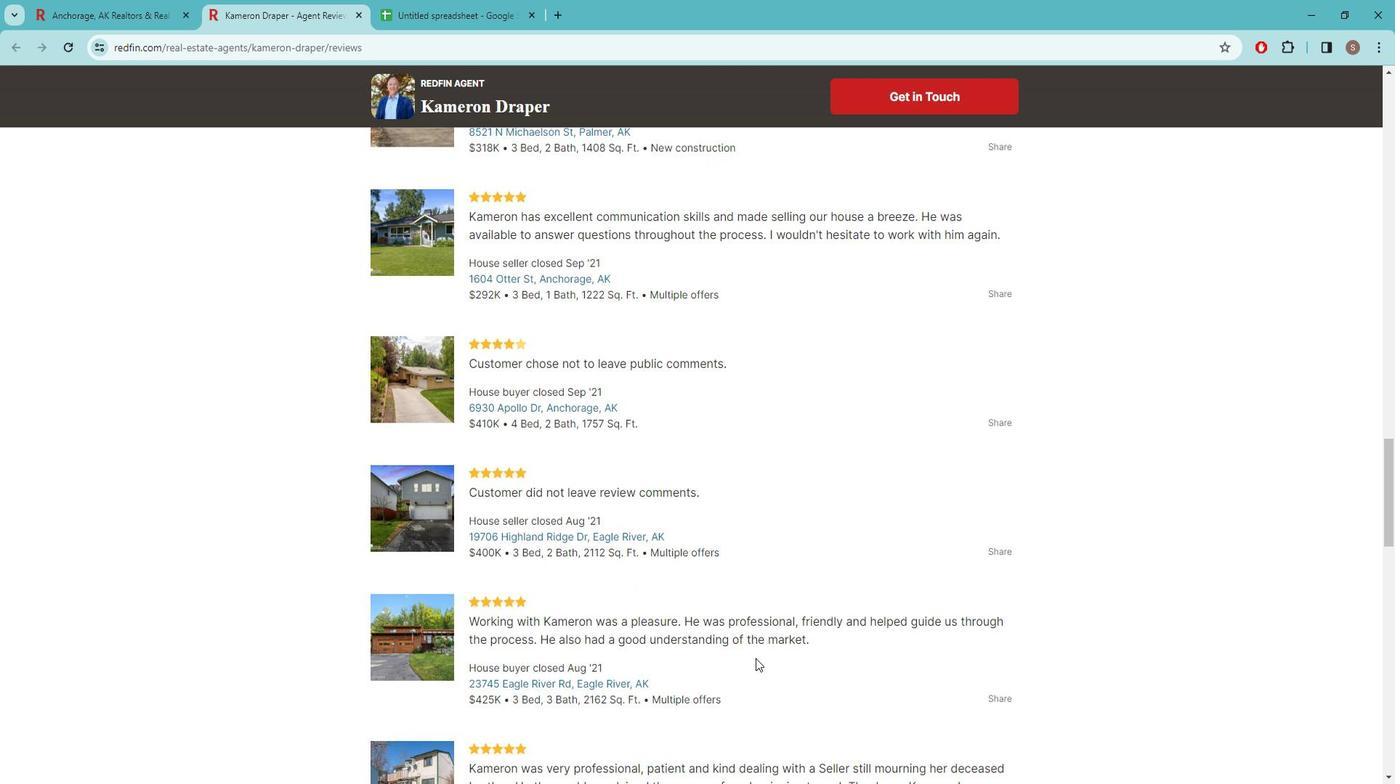 
Action: Mouse moved to (767, 635)
Screenshot: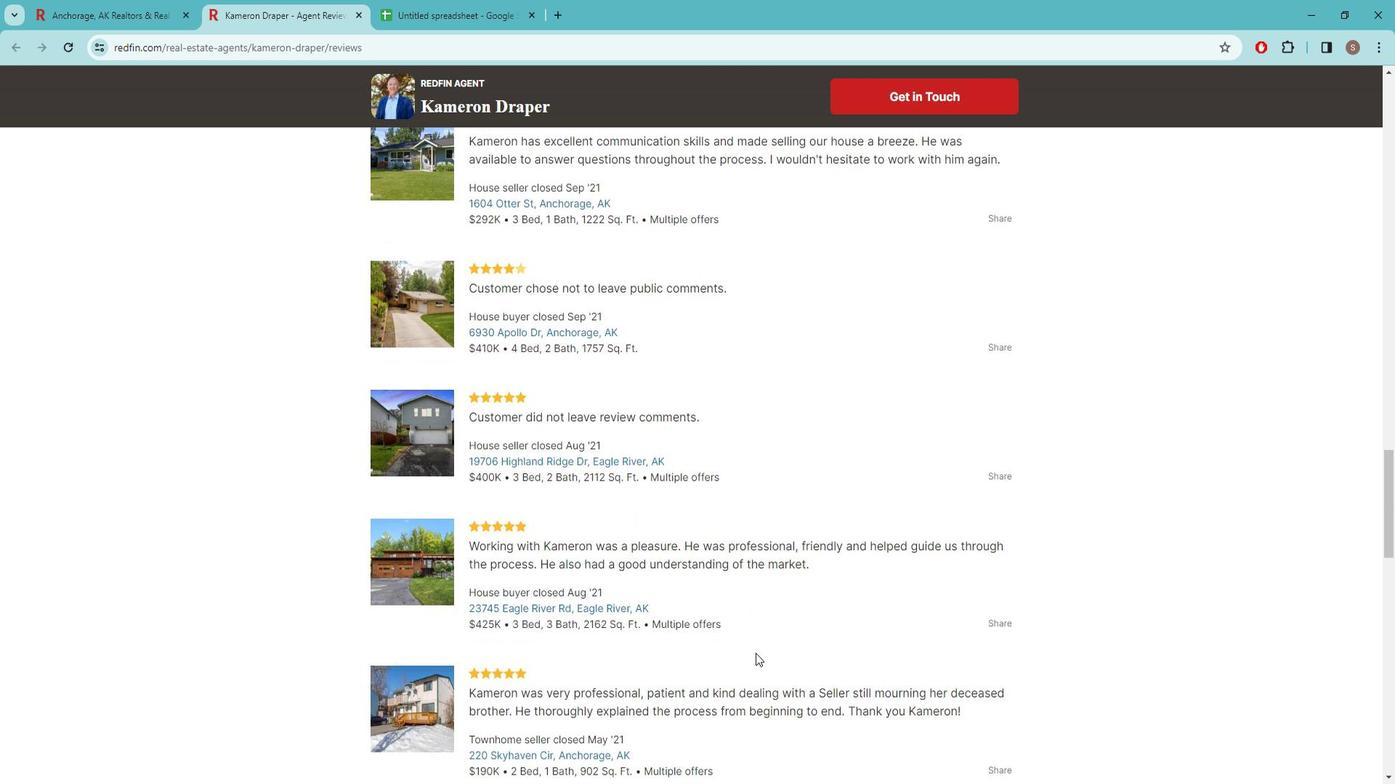 
Action: Mouse scrolled (767, 635) with delta (0, 0)
Screenshot: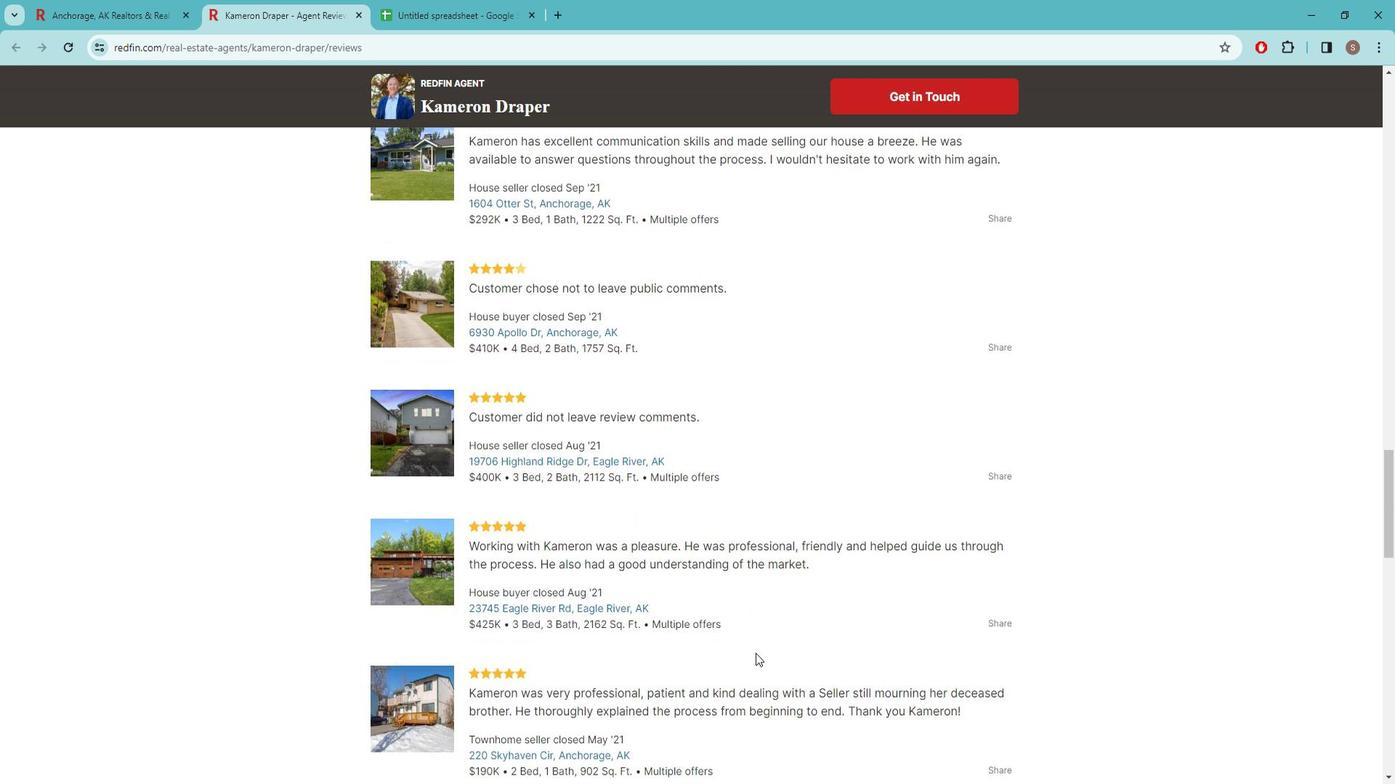 
Action: Mouse moved to (832, 641)
Screenshot: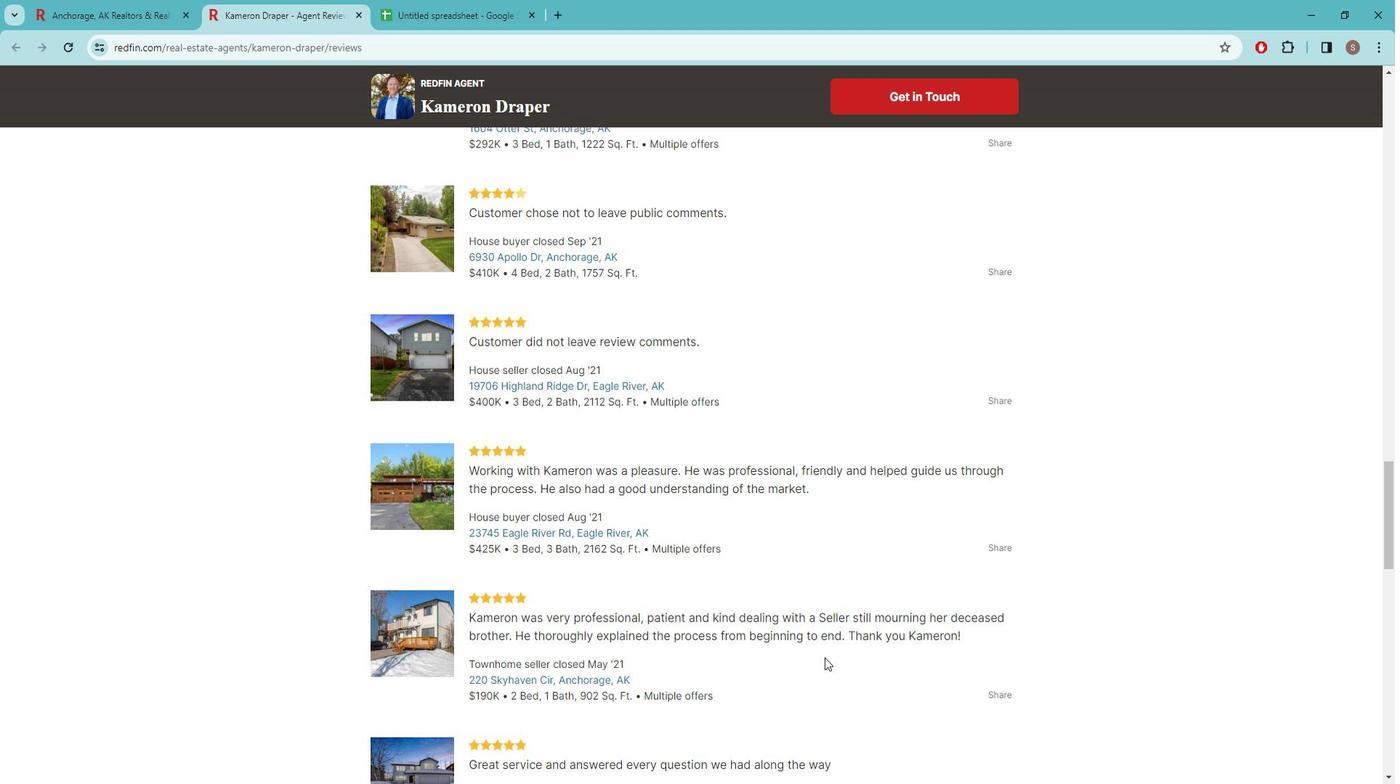 
Action: Mouse scrolled (832, 640) with delta (0, 0)
Screenshot: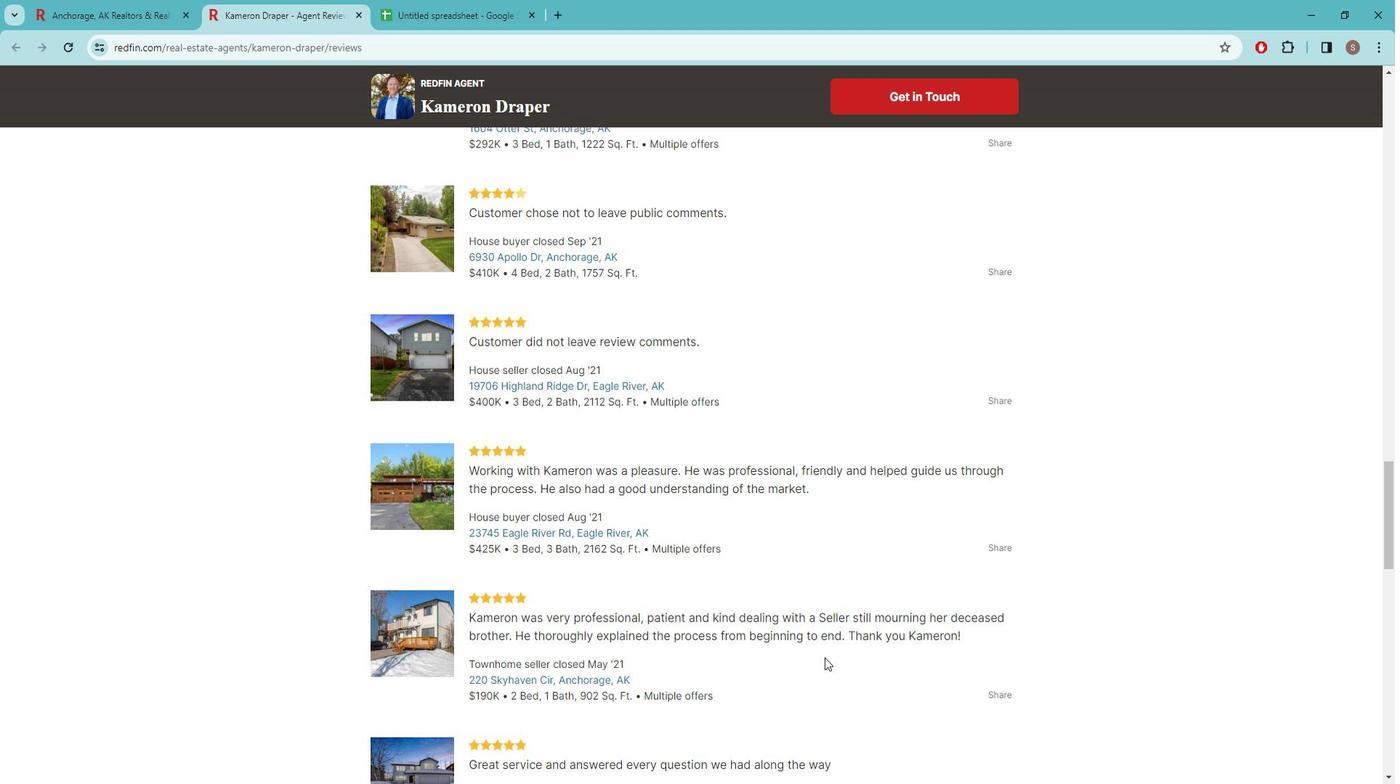 
Action: Mouse moved to (831, 640)
Screenshot: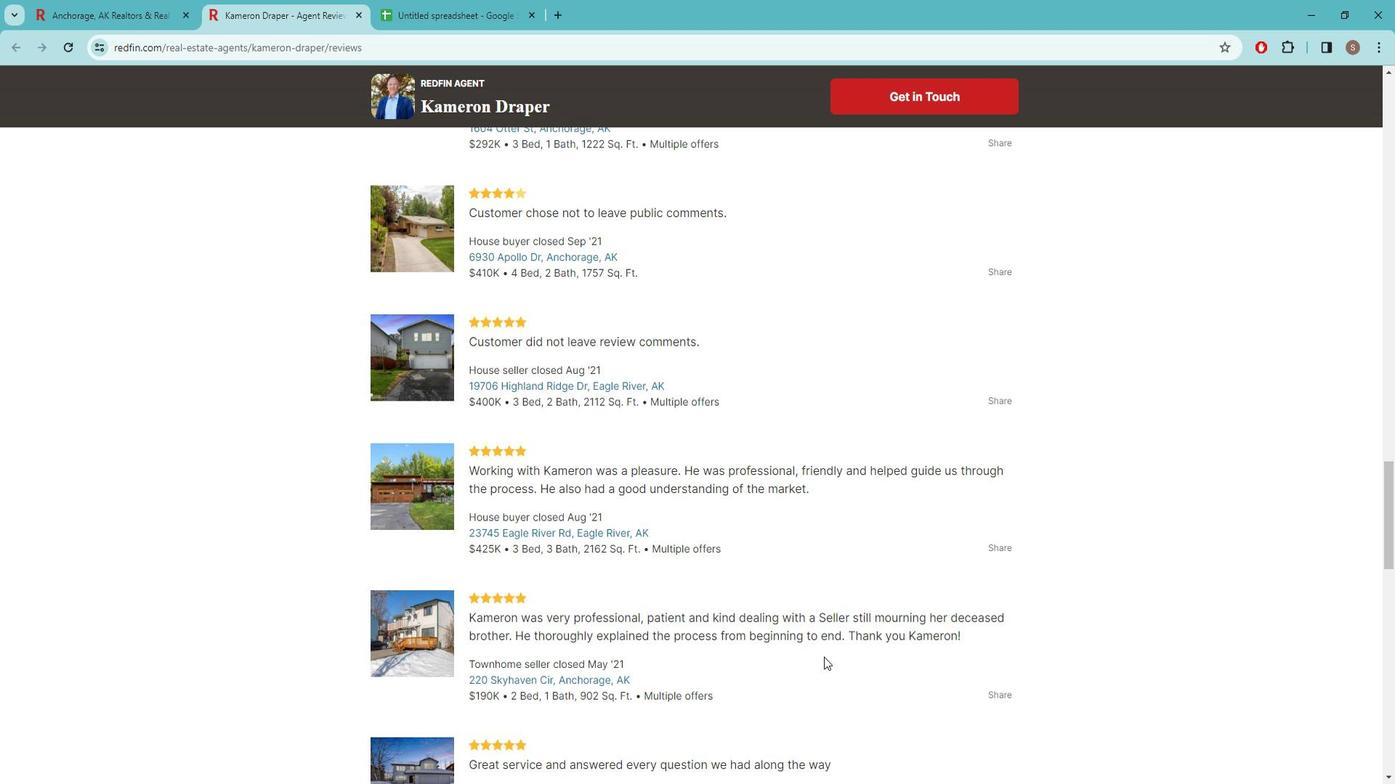 
Action: Mouse scrolled (831, 639) with delta (0, 0)
Screenshot: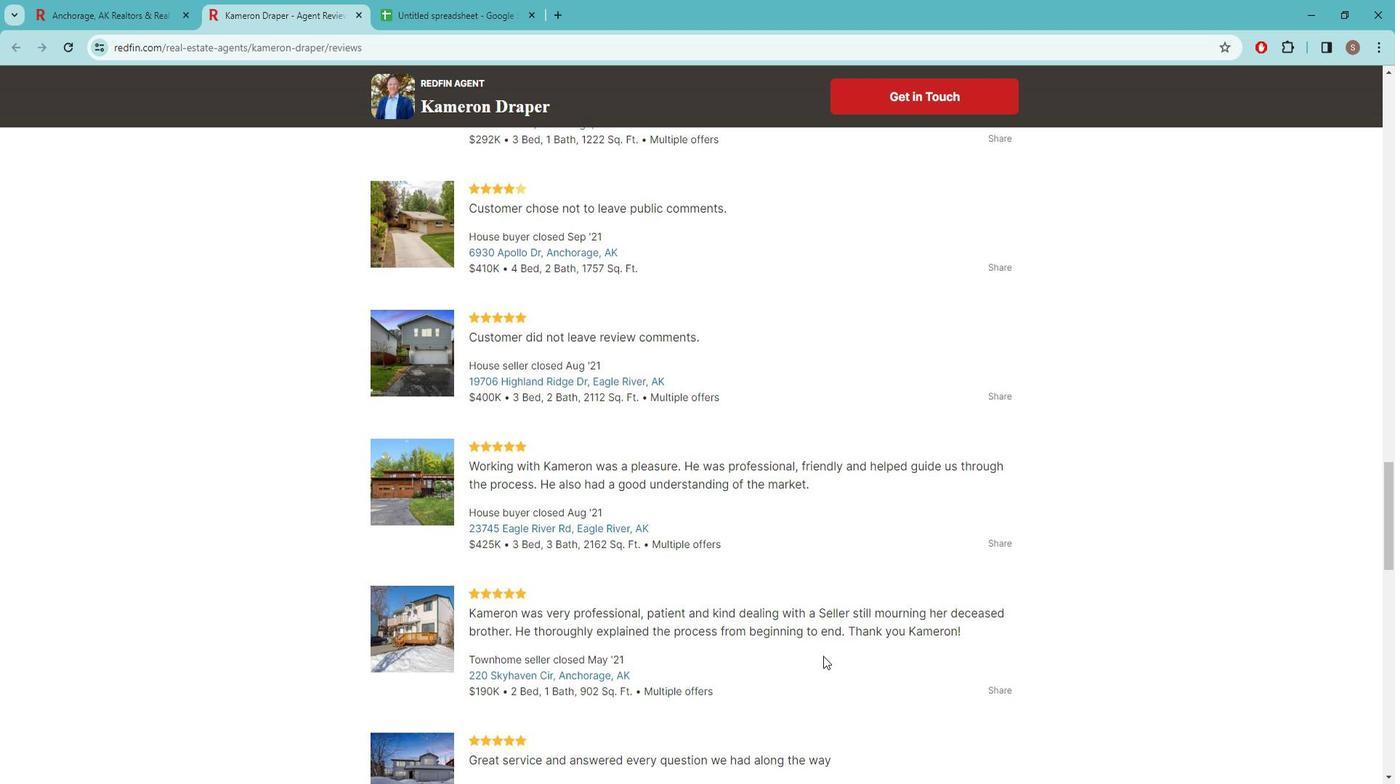 
Action: Mouse moved to (830, 639)
Screenshot: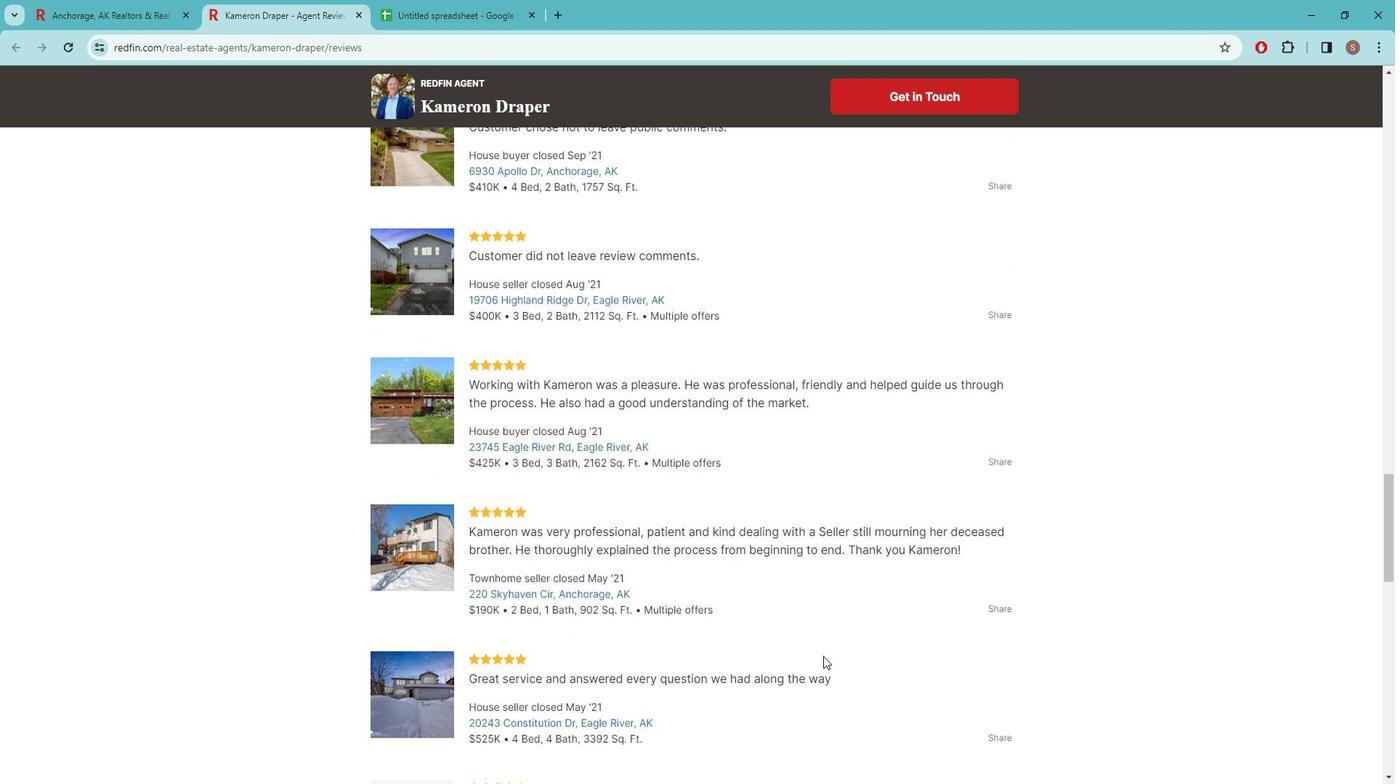 
Action: Mouse scrolled (830, 638) with delta (0, 0)
Screenshot: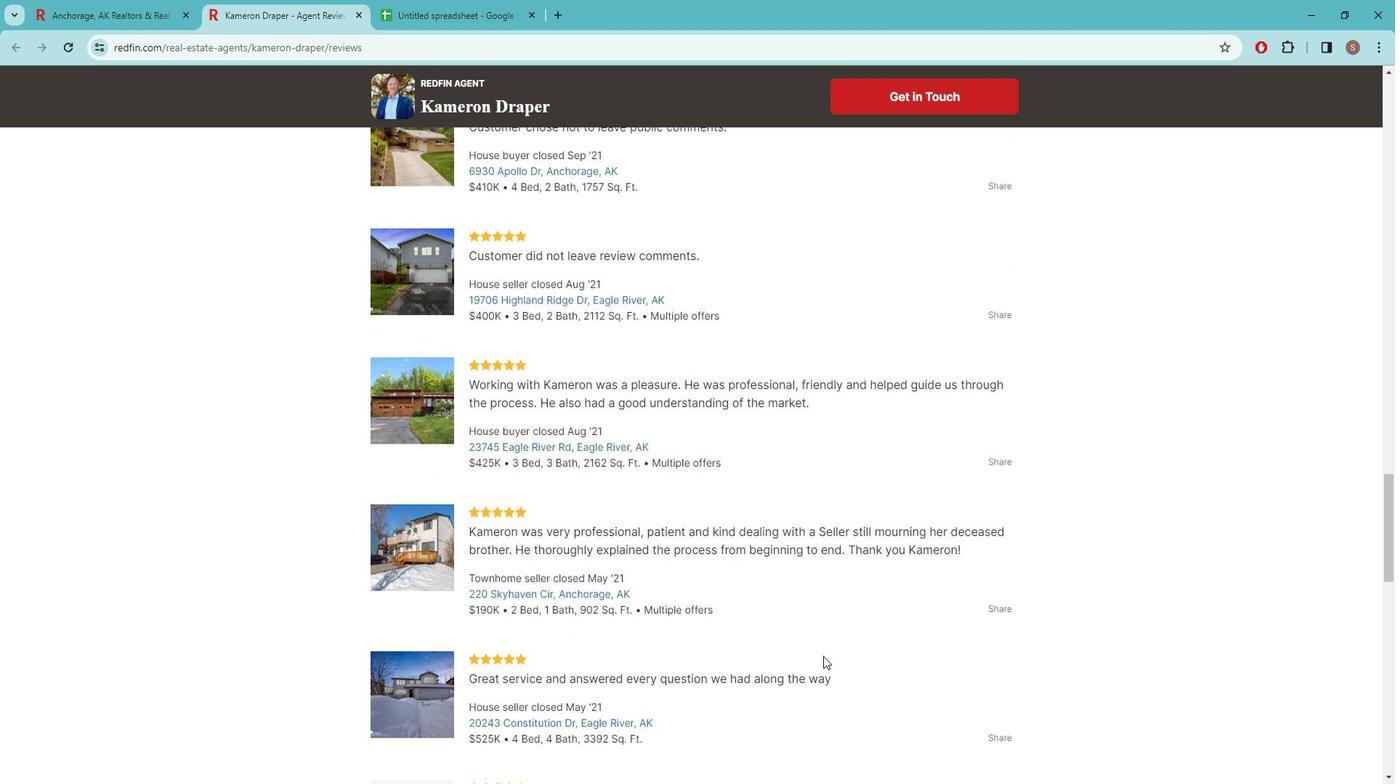 
Action: Mouse moved to (759, 597)
Screenshot: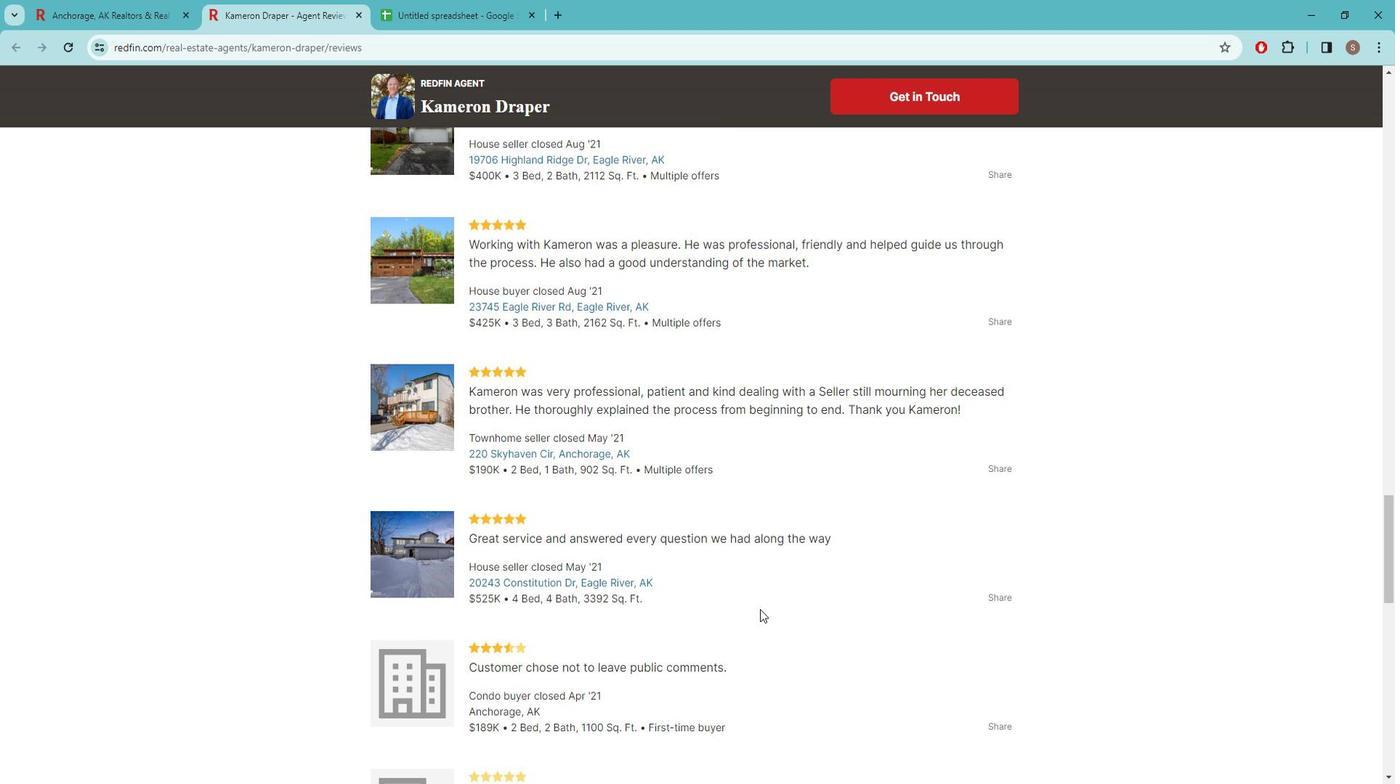 
Action: Mouse scrolled (759, 596) with delta (0, 0)
Screenshot: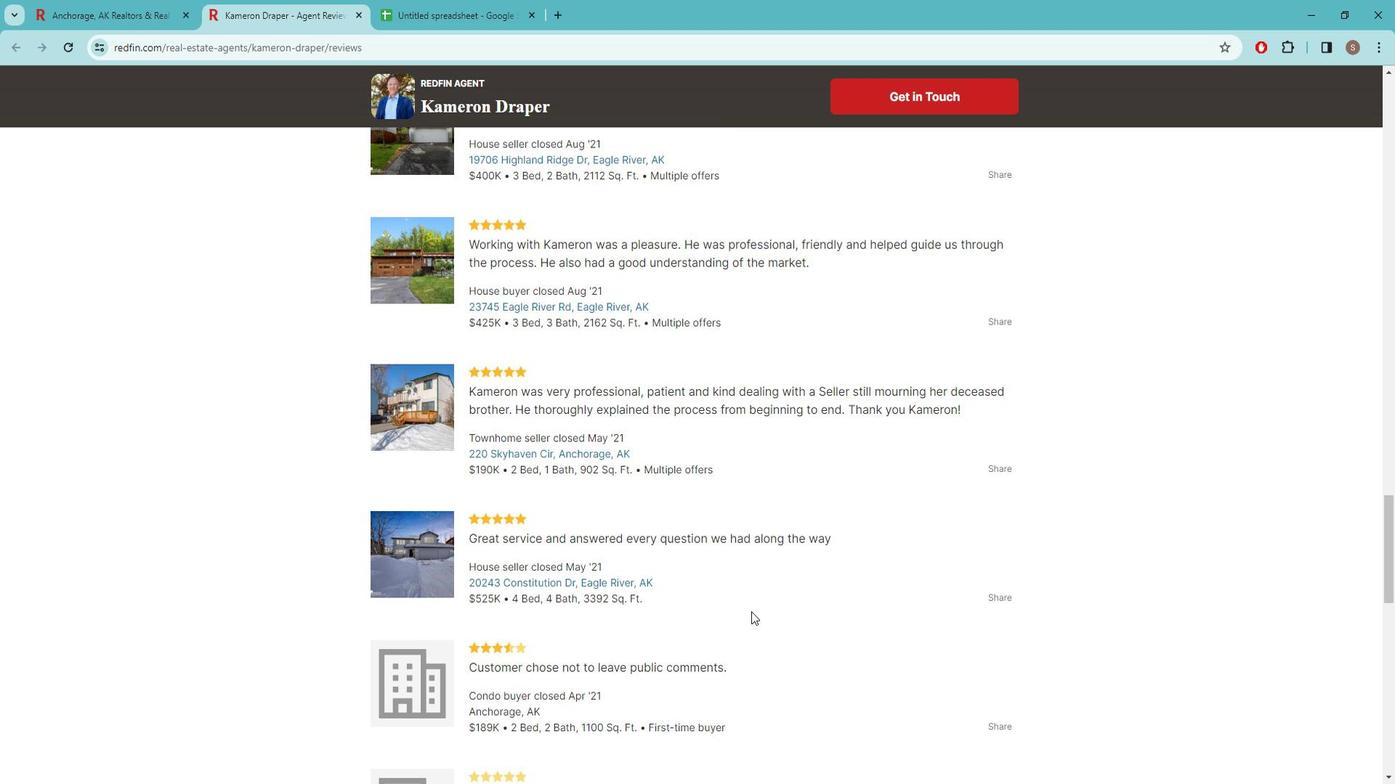 
Action: Mouse moved to (753, 598)
Screenshot: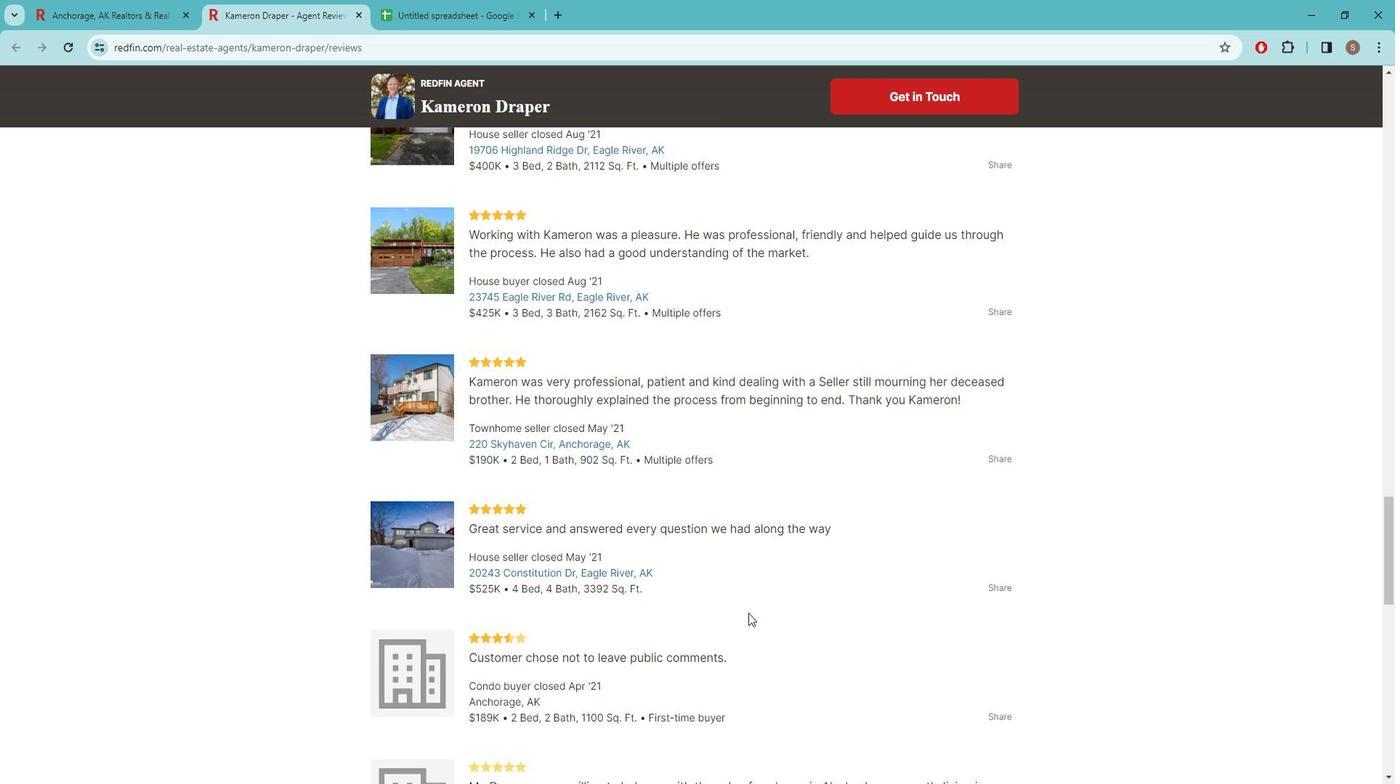 
Action: Mouse scrolled (753, 598) with delta (0, 0)
Screenshot: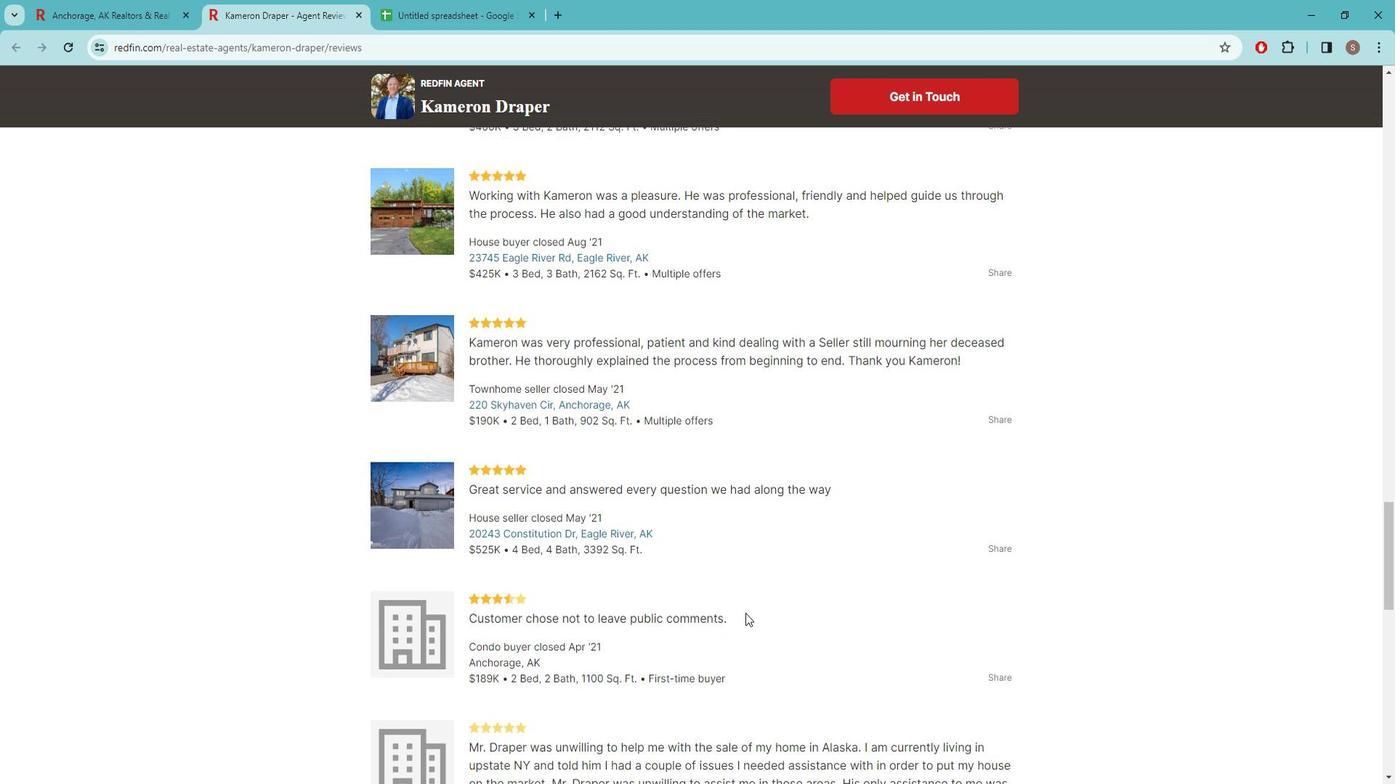 
Action: Mouse moved to (726, 618)
Screenshot: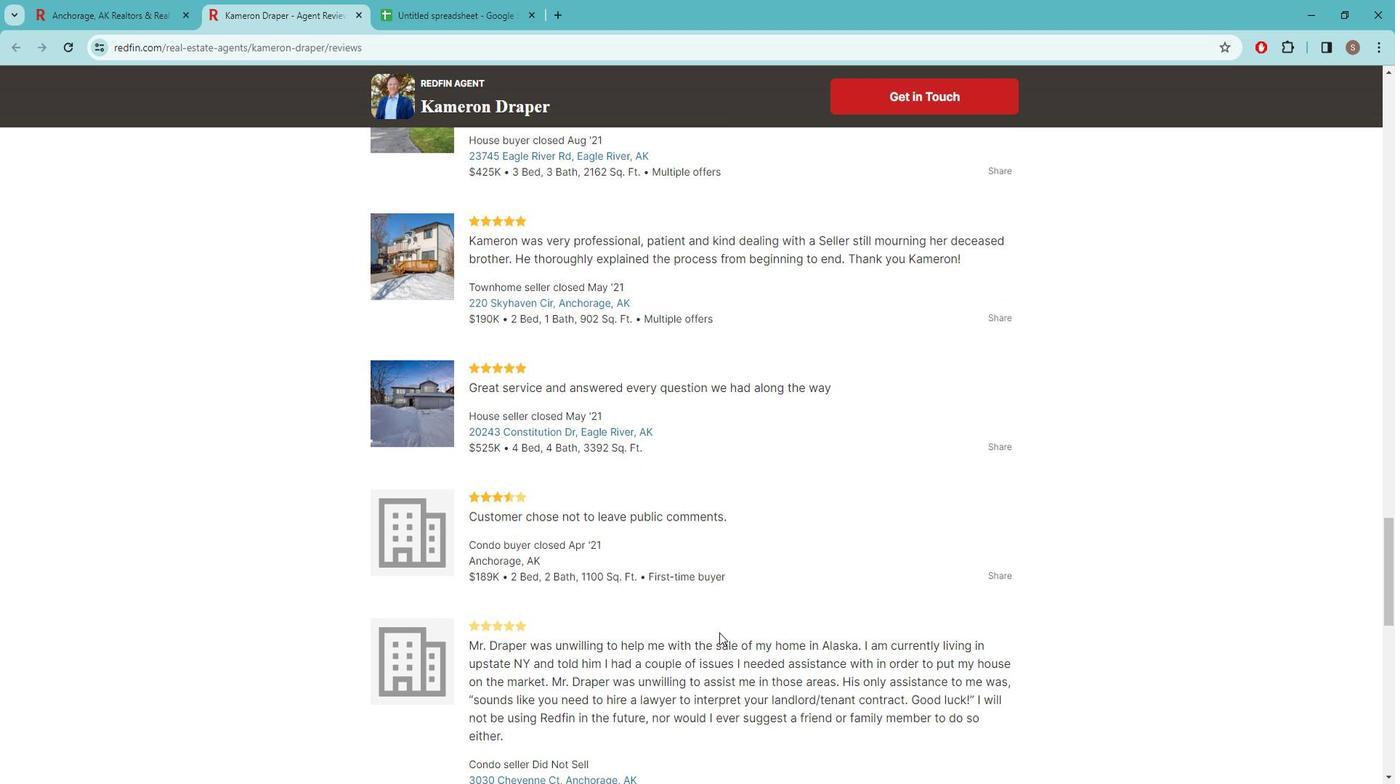 
Action: Mouse scrolled (726, 617) with delta (0, 0)
Screenshot: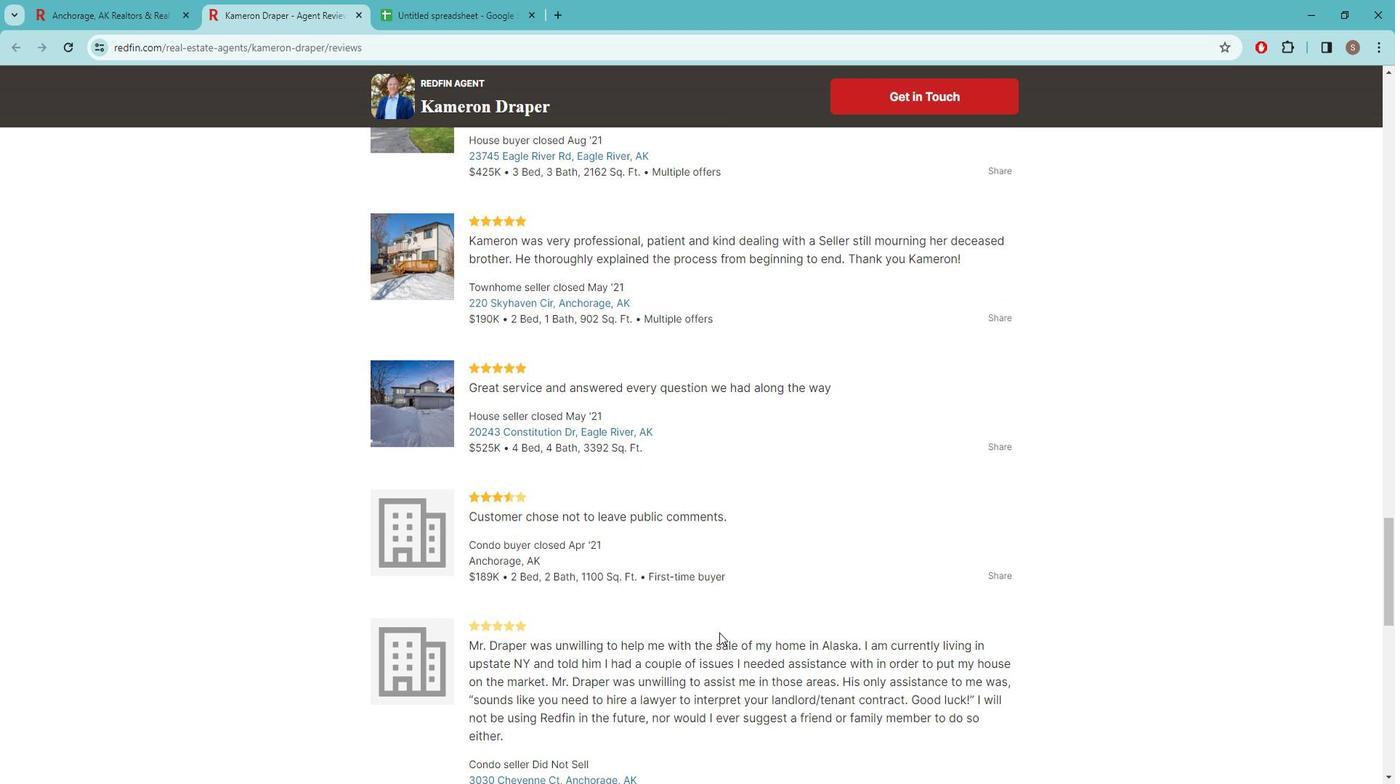 
Action: Mouse moved to (835, 649)
Screenshot: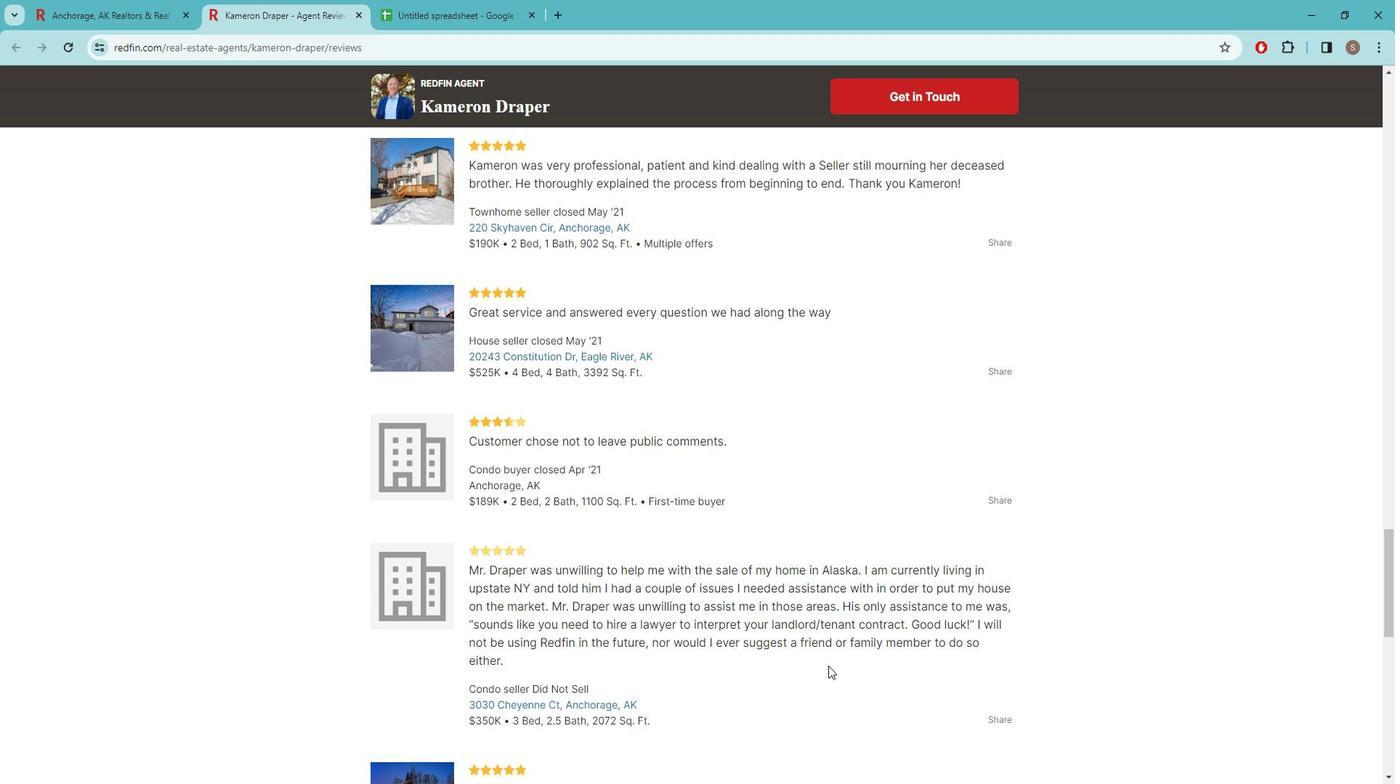 
Action: Mouse scrolled (835, 649) with delta (0, 0)
Screenshot: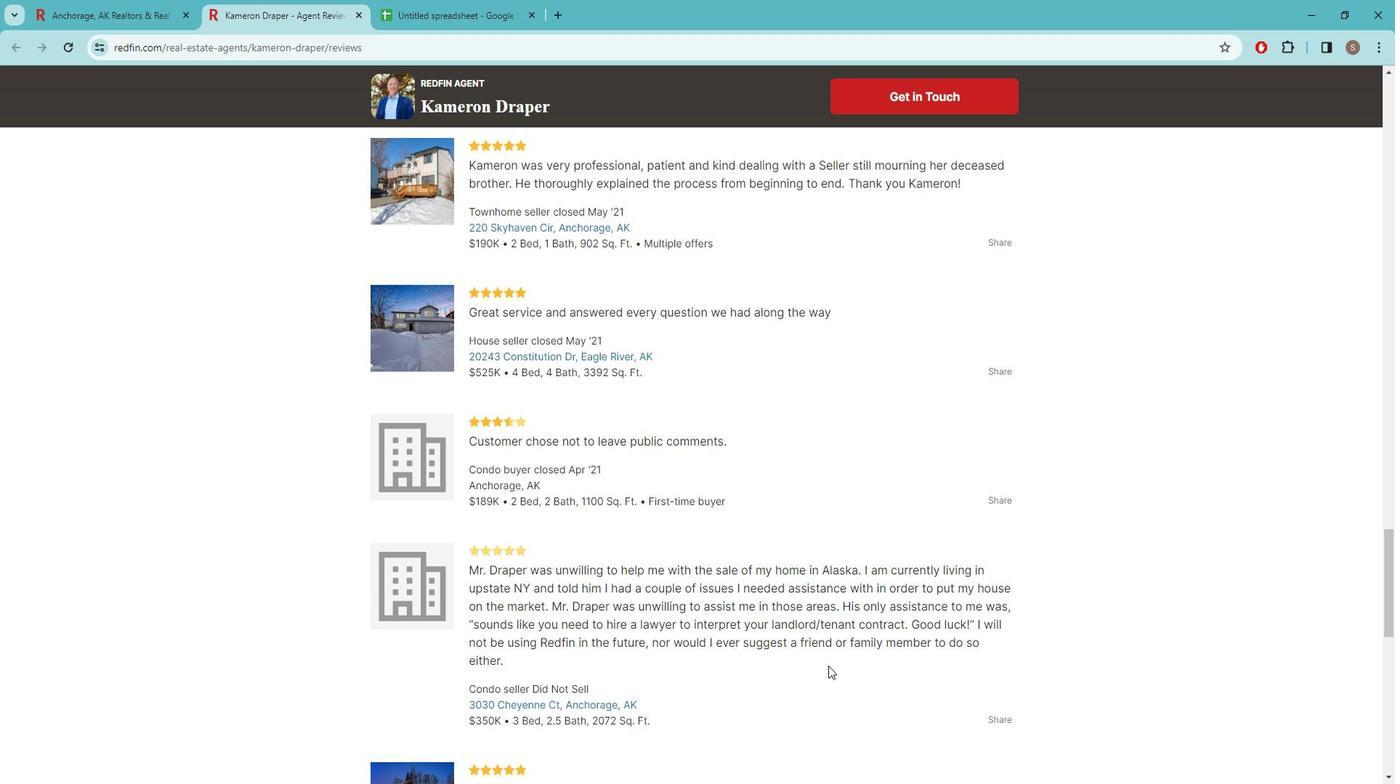 
Action: Mouse moved to (818, 639)
Screenshot: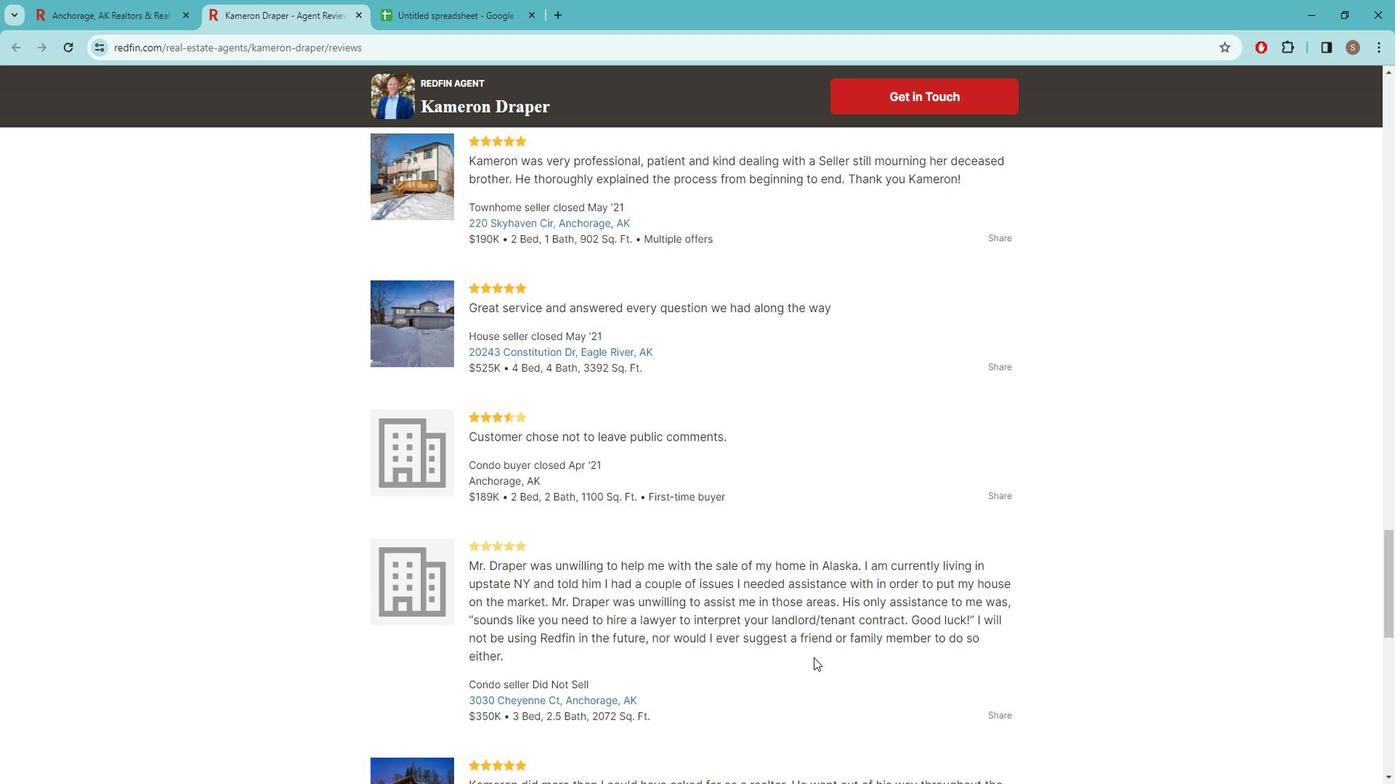 
Action: Mouse scrolled (818, 638) with delta (0, 0)
Screenshot: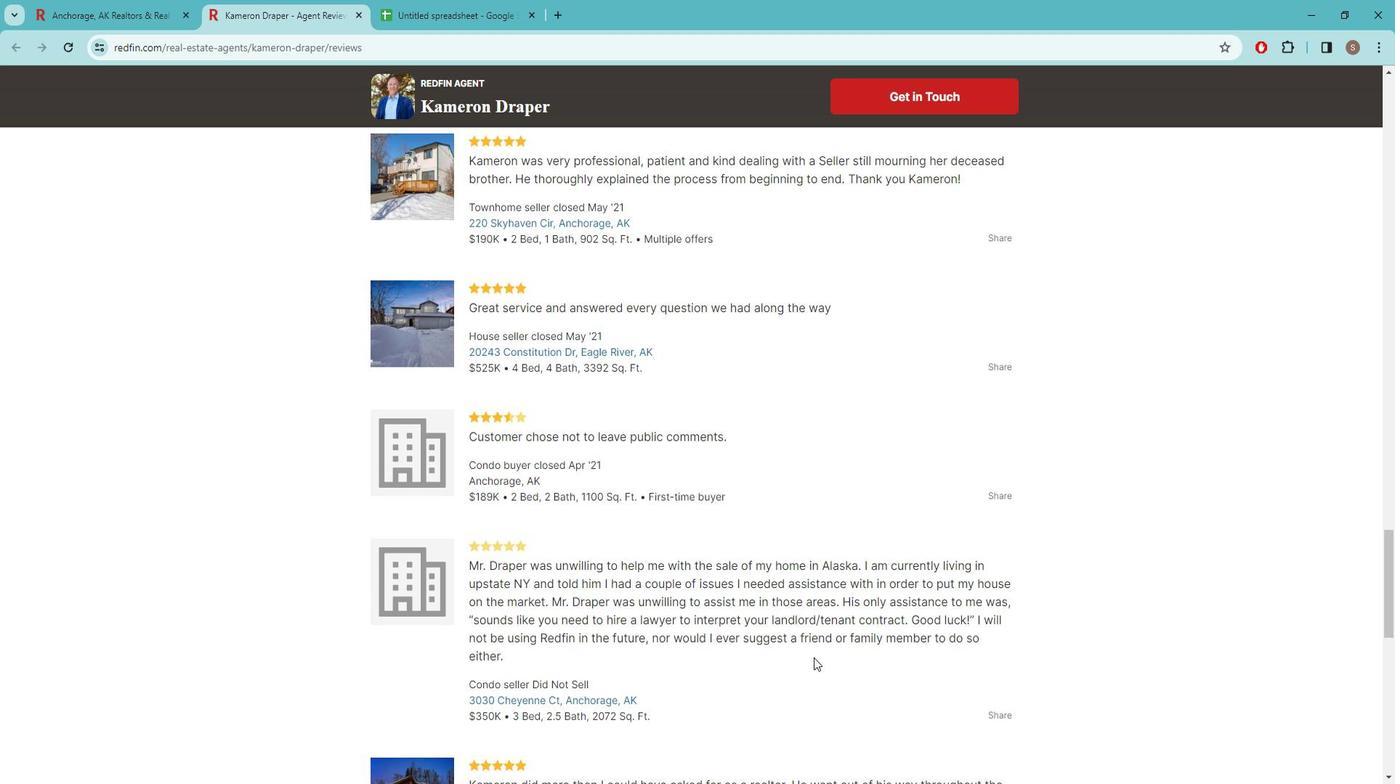 
Action: Mouse moved to (771, 537)
Screenshot: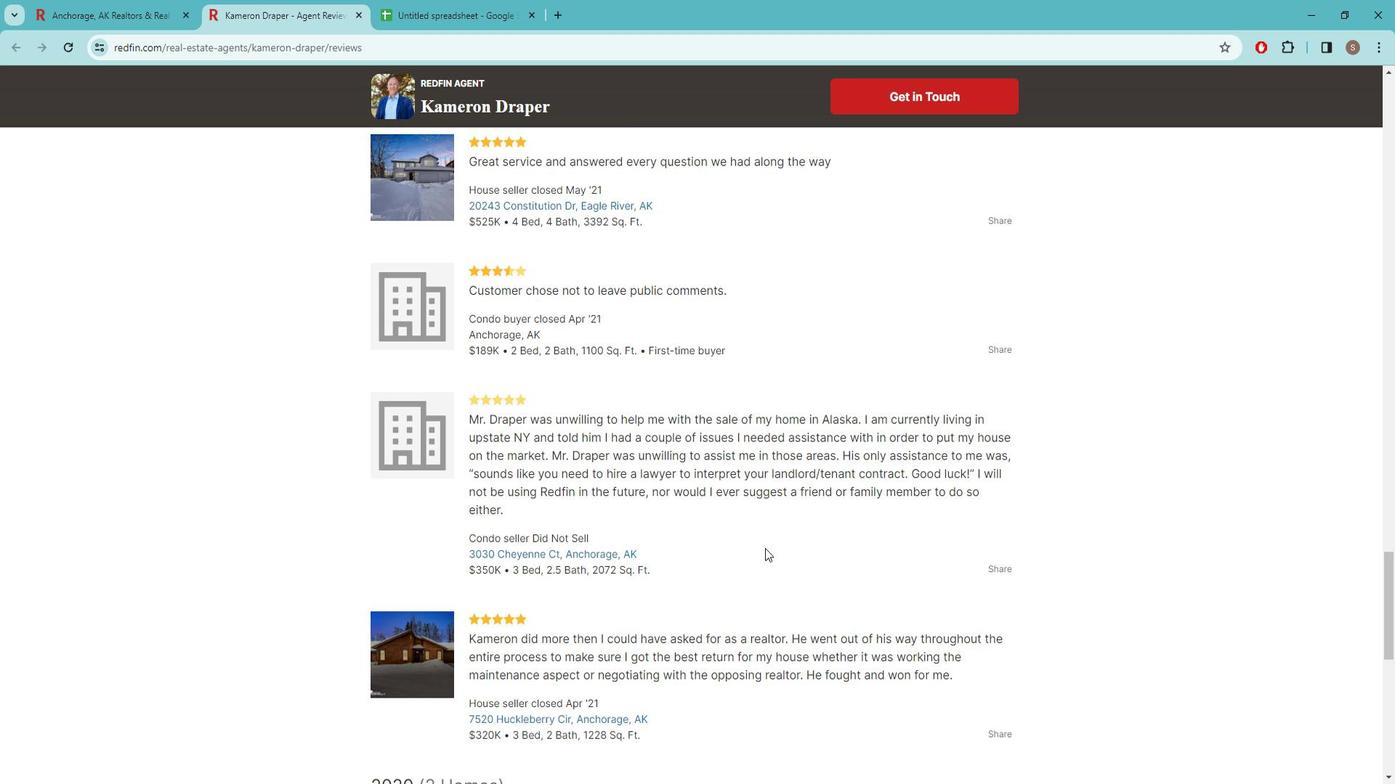 
Action: Mouse scrolled (771, 536) with delta (0, 0)
Screenshot: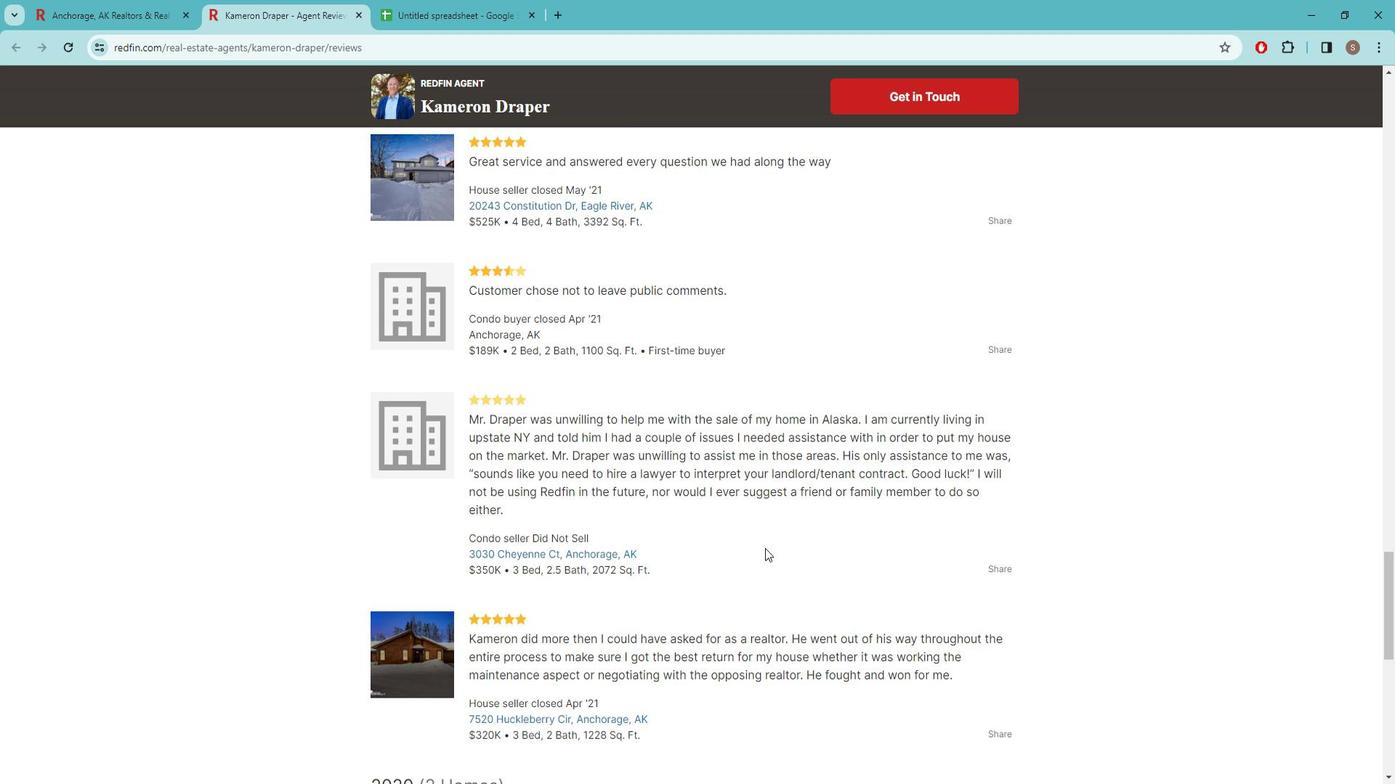 
Action: Mouse moved to (770, 537)
Screenshot: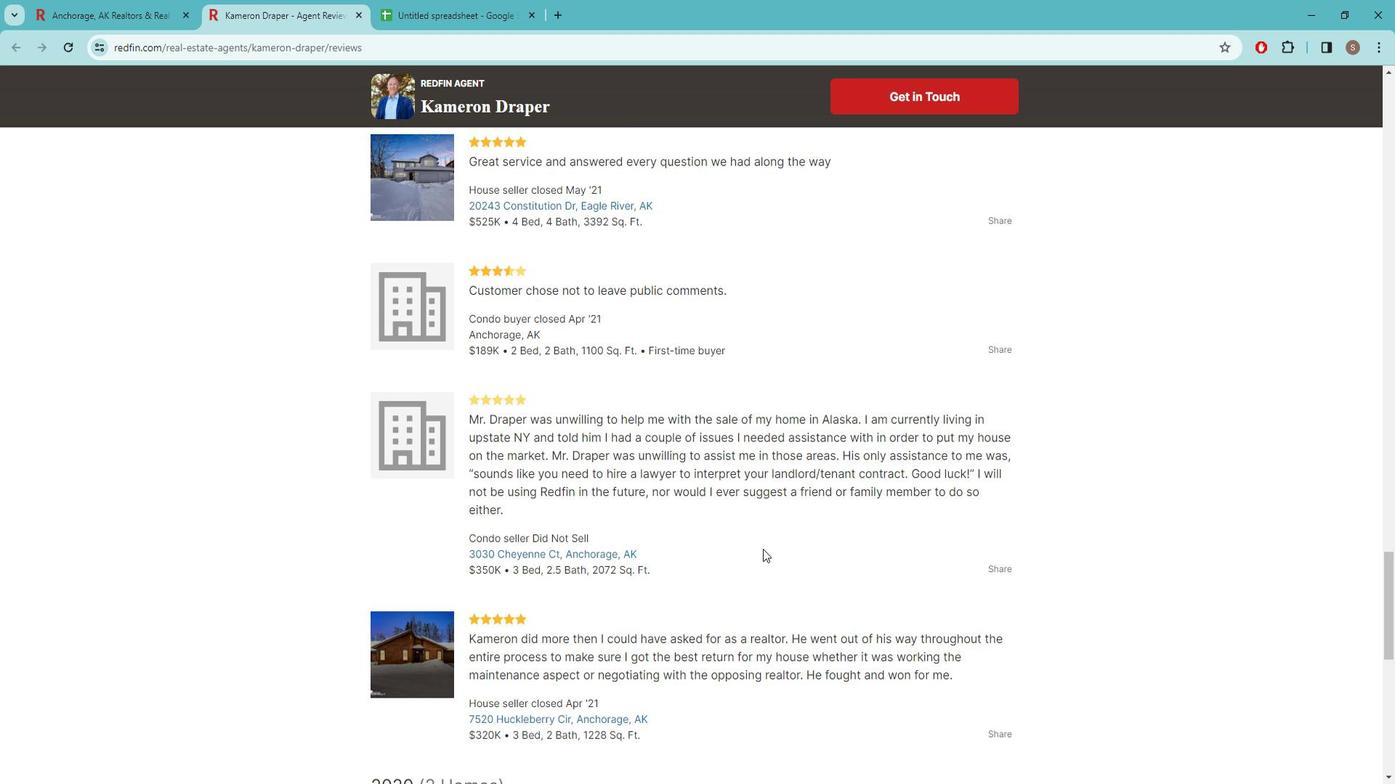
Action: Mouse scrolled (770, 536) with delta (0, 0)
Screenshot: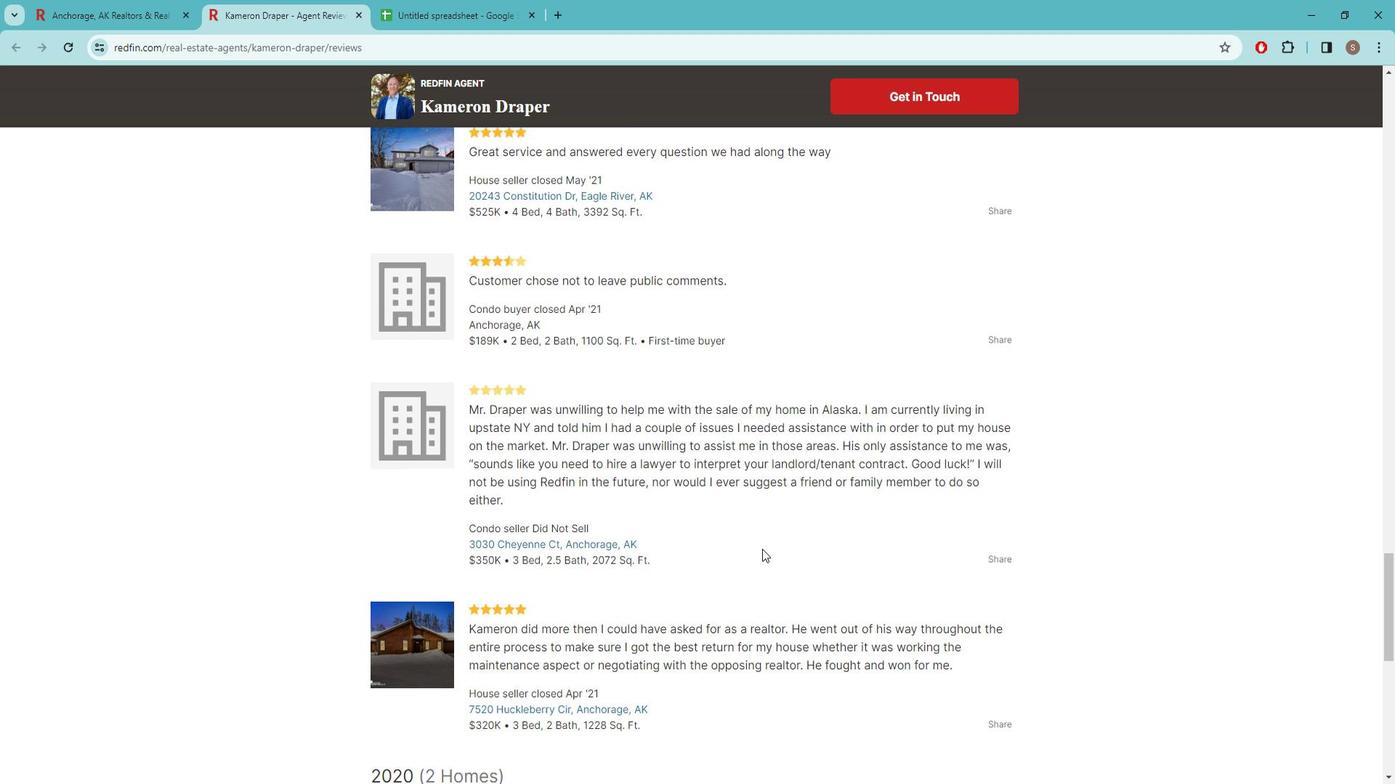 
Action: Mouse moved to (776, 557)
Screenshot: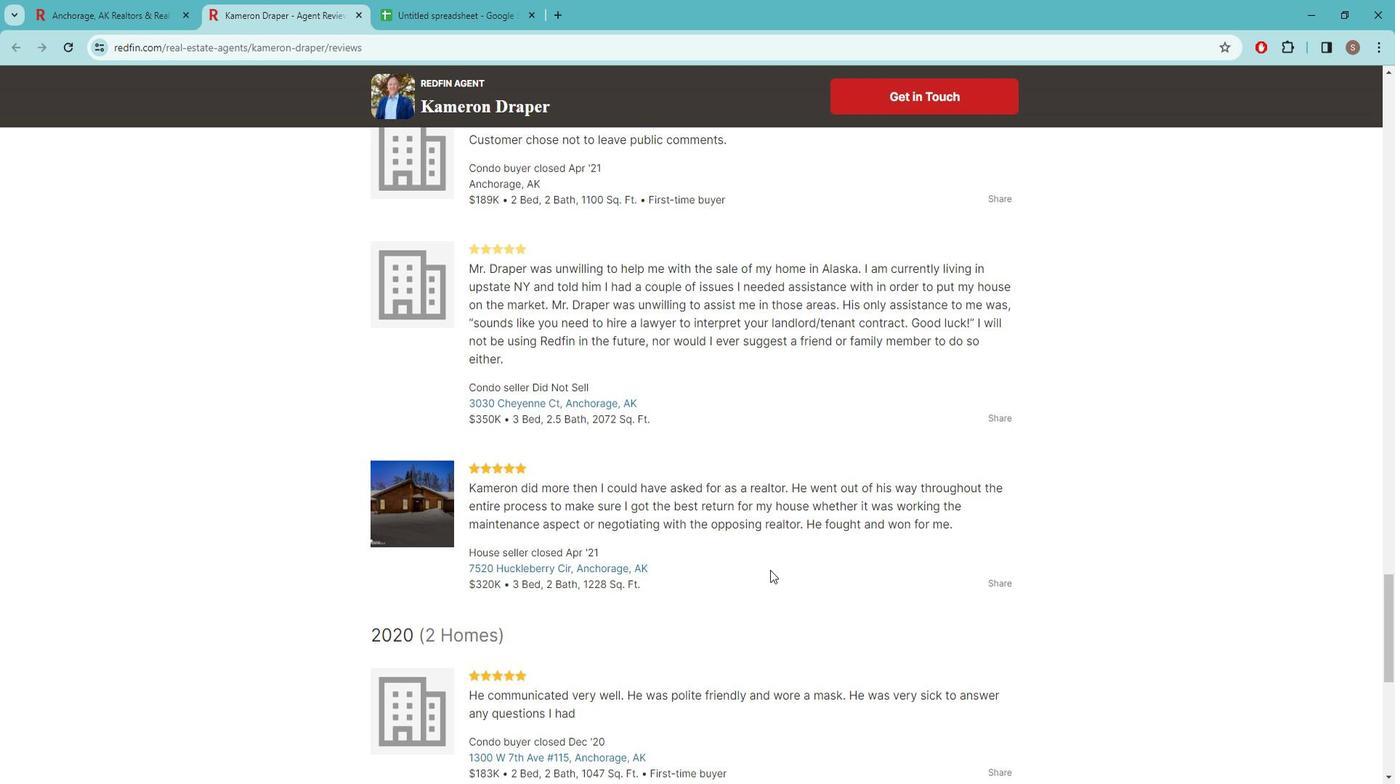 
Action: Mouse scrolled (776, 556) with delta (0, 0)
Screenshot: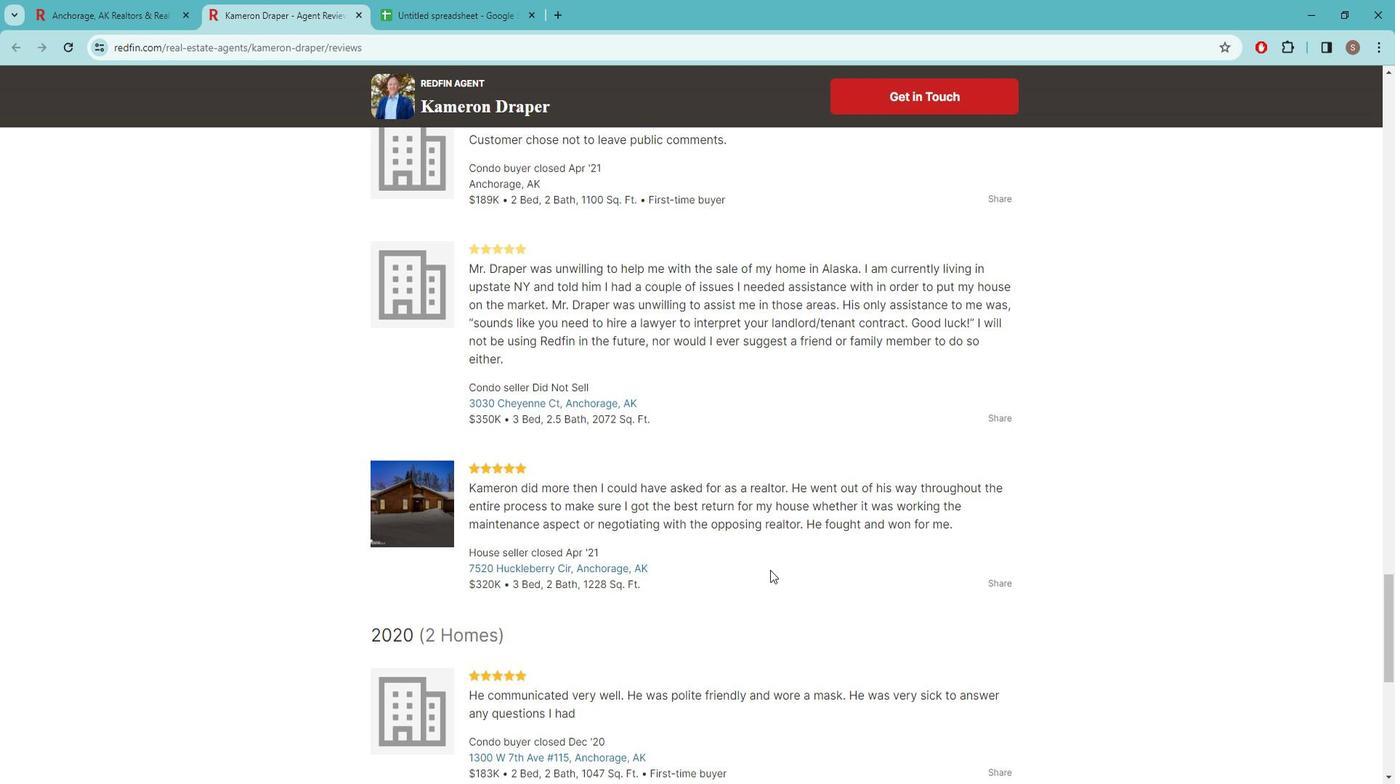 
Action: Mouse moved to (774, 557)
Screenshot: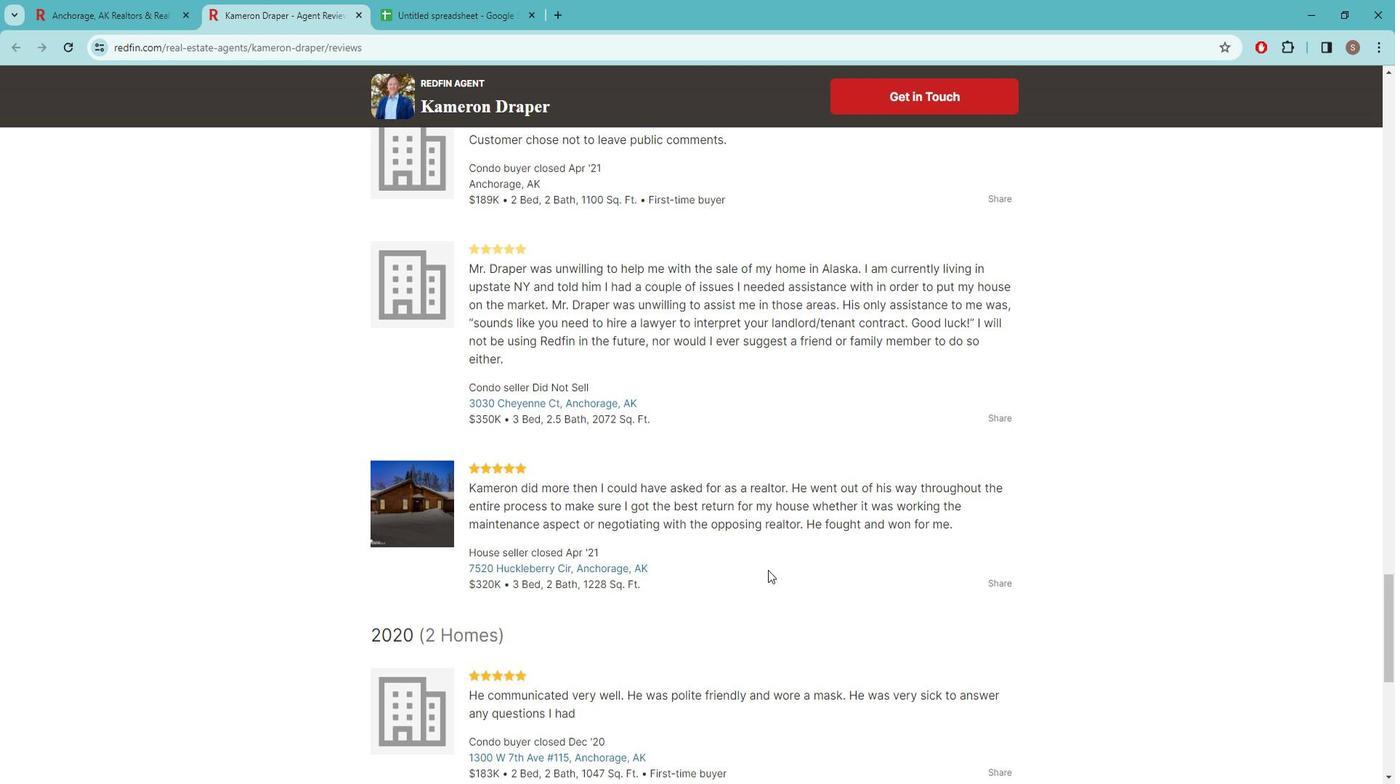 
Action: Mouse scrolled (774, 556) with delta (0, 0)
Screenshot: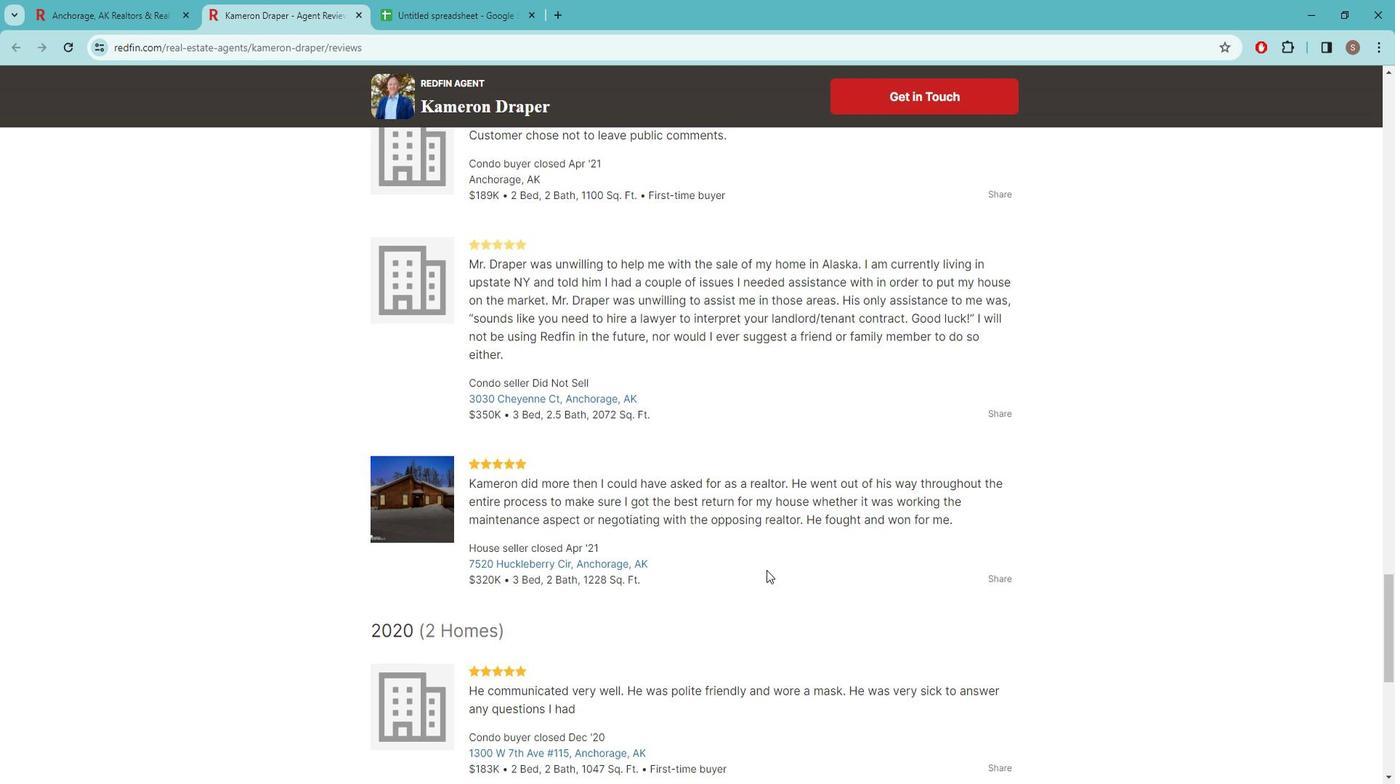 
Action: Mouse moved to (773, 557)
Screenshot: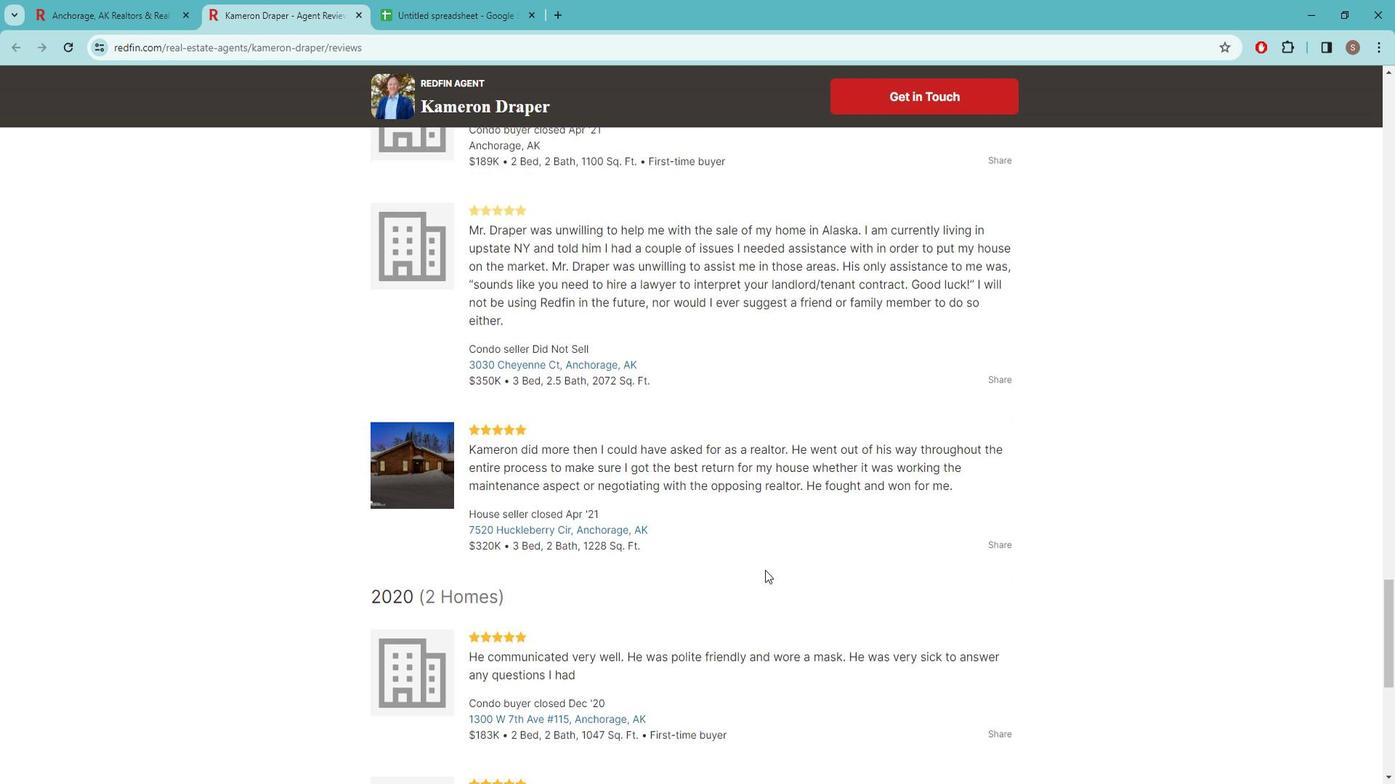 
Action: Mouse scrolled (773, 556) with delta (0, 0)
Screenshot: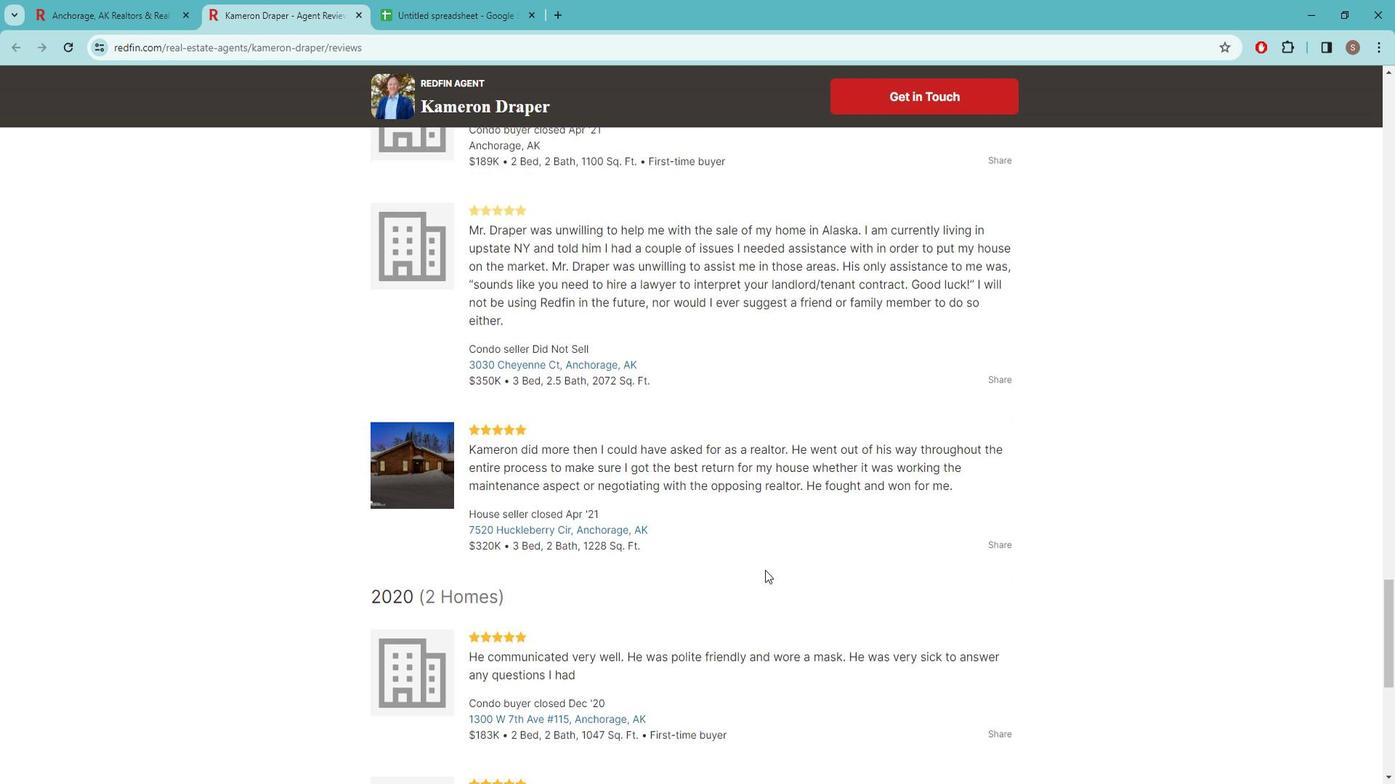 
Action: Mouse moved to (811, 539)
Screenshot: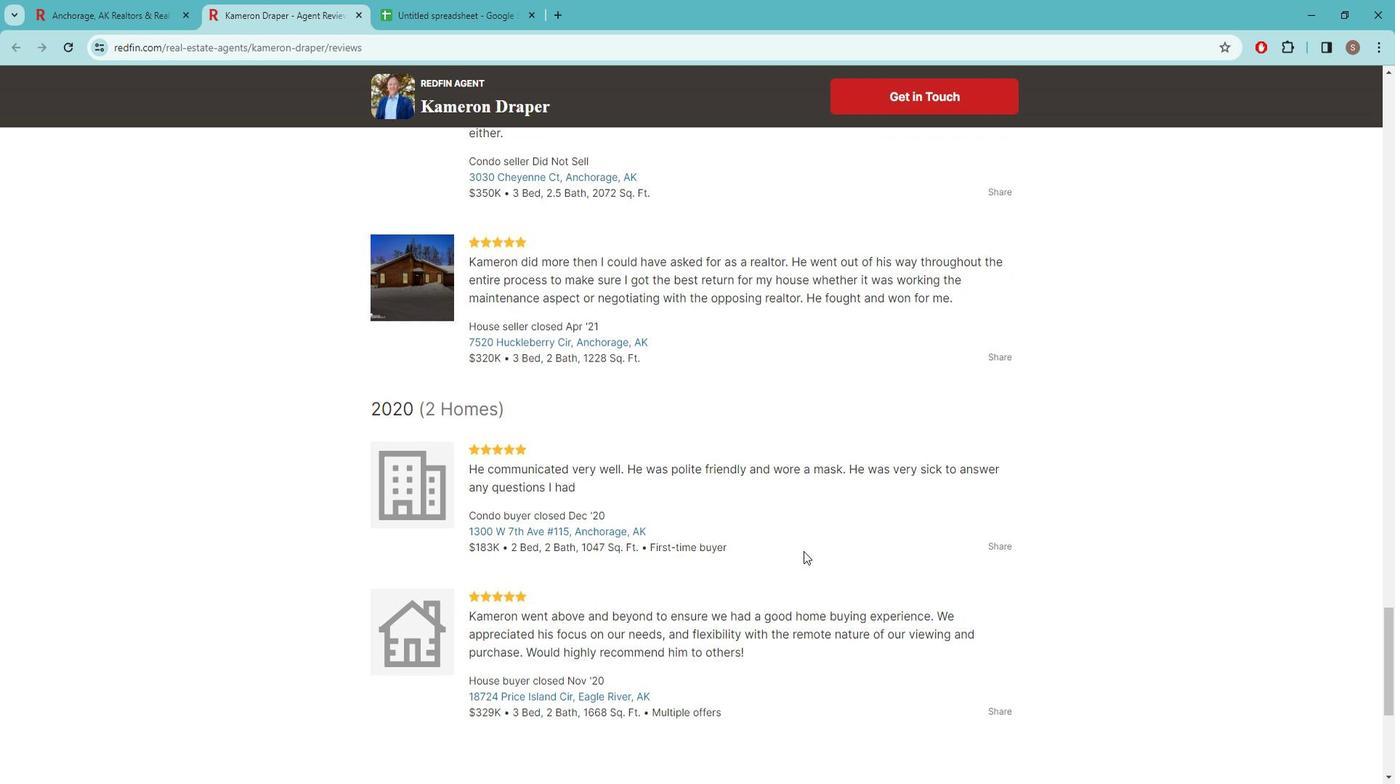 
Action: Mouse scrolled (811, 538) with delta (0, 0)
Screenshot: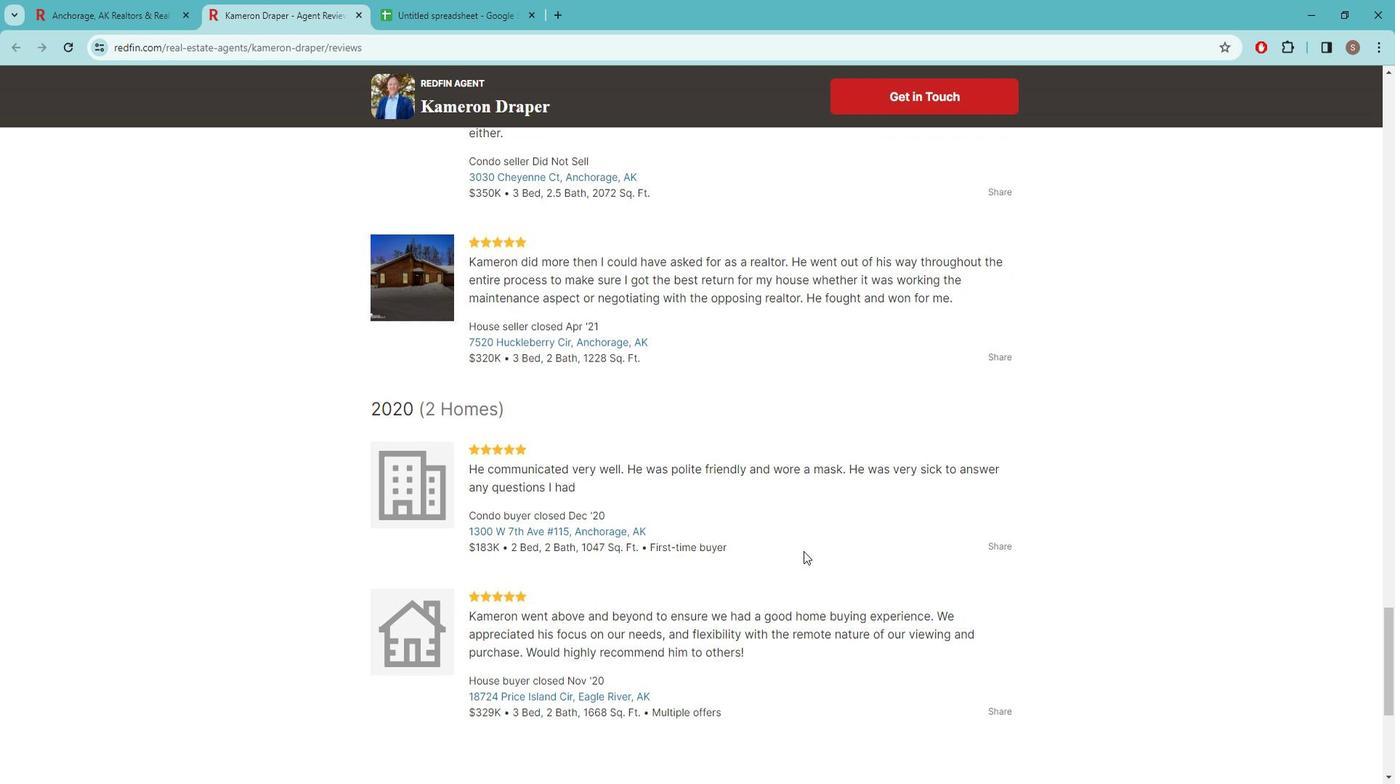 
Action: Mouse moved to (811, 539)
Screenshot: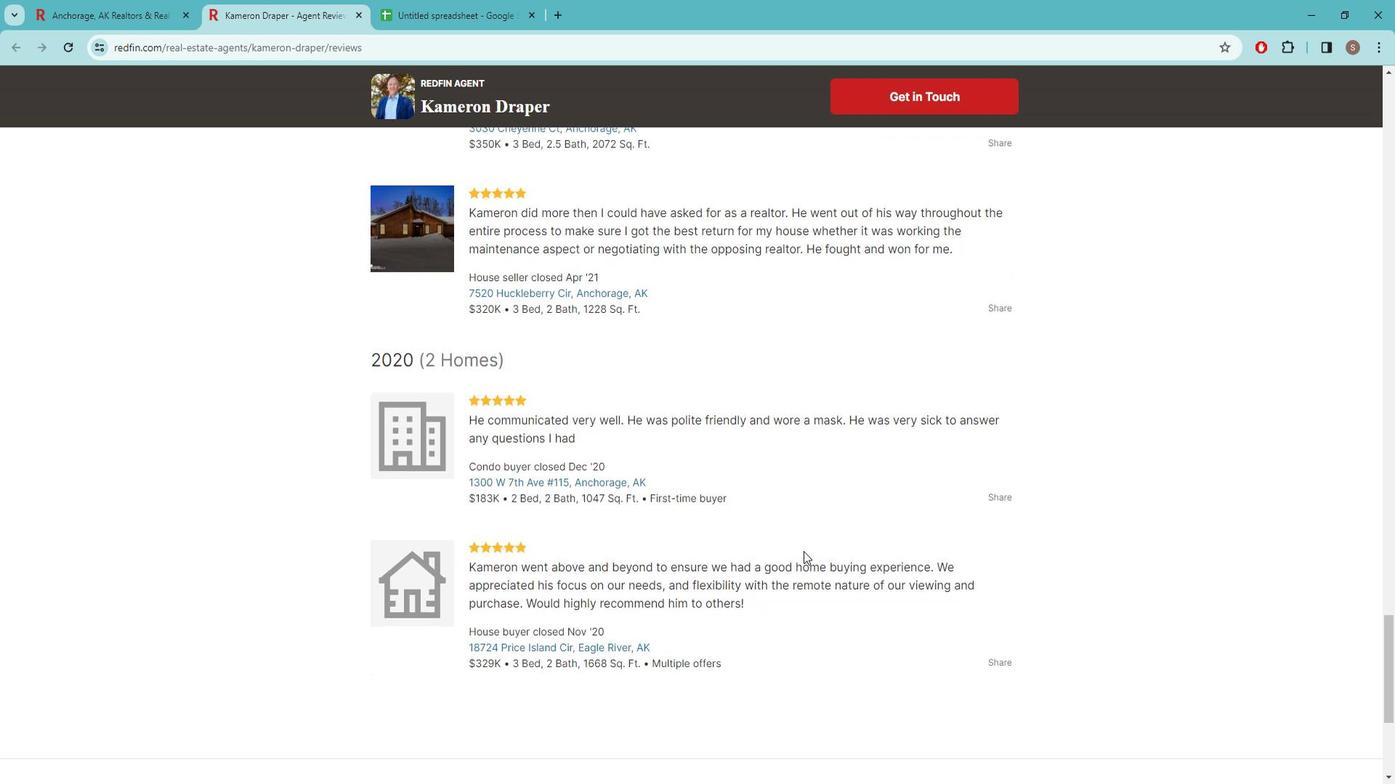 
Action: Mouse scrolled (811, 538) with delta (0, 0)
Screenshot: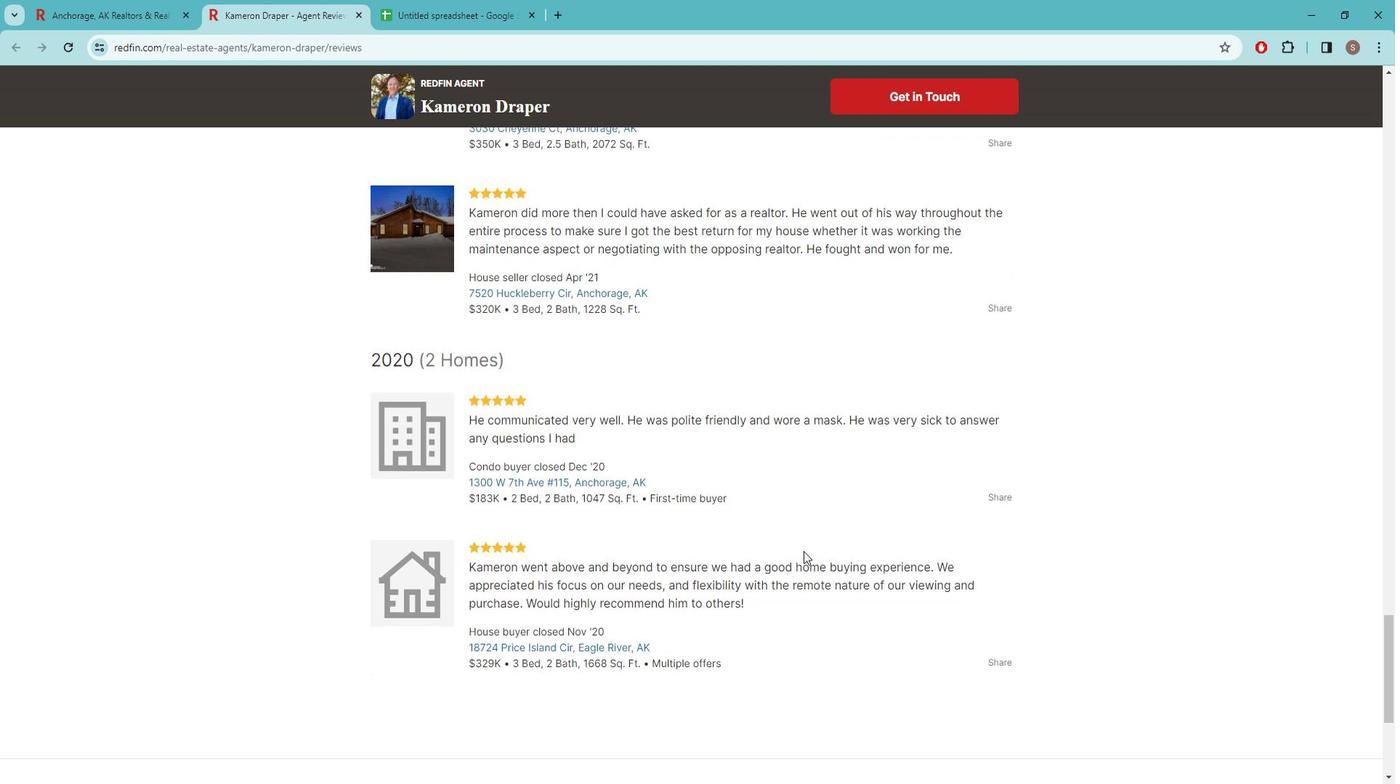 
Action: Mouse moved to (171, 7)
Screenshot: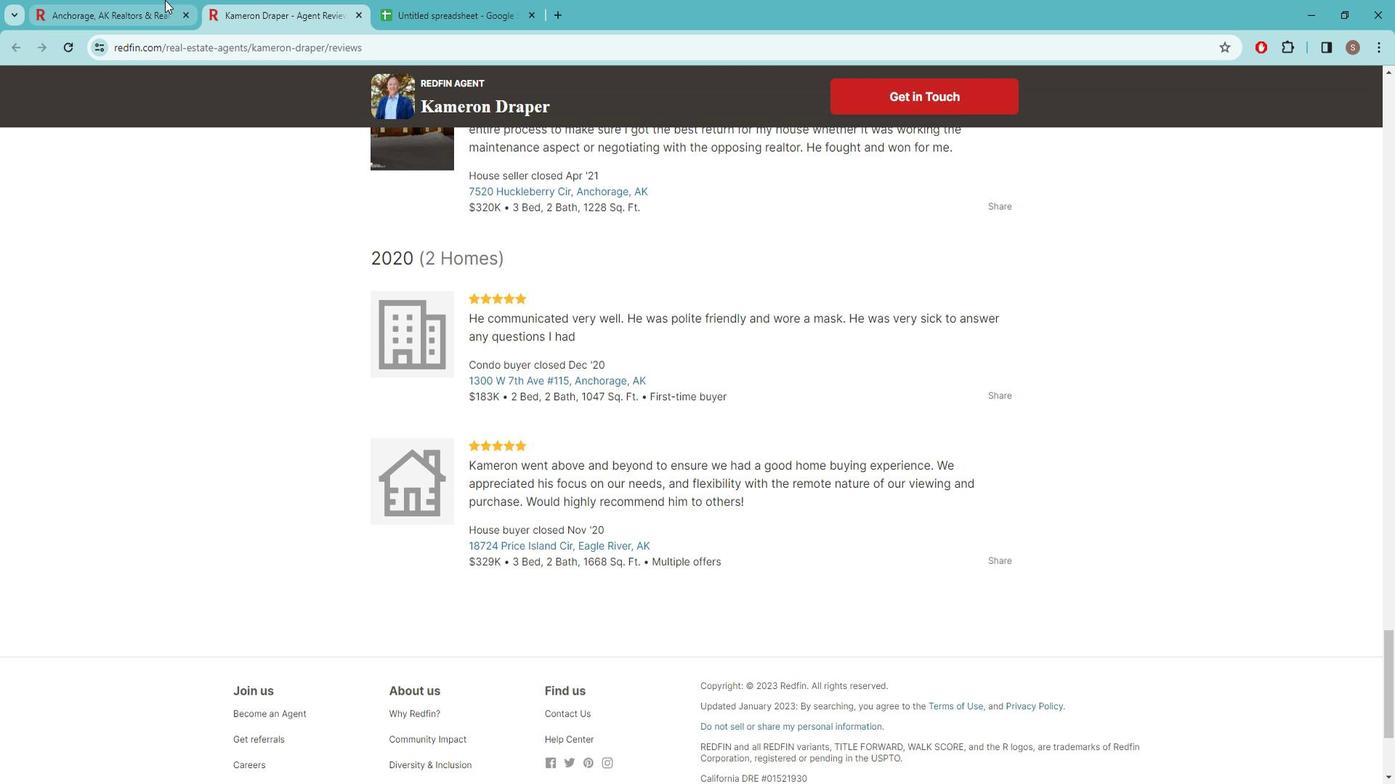 
Action: Mouse pressed left at (171, 7)
Screenshot: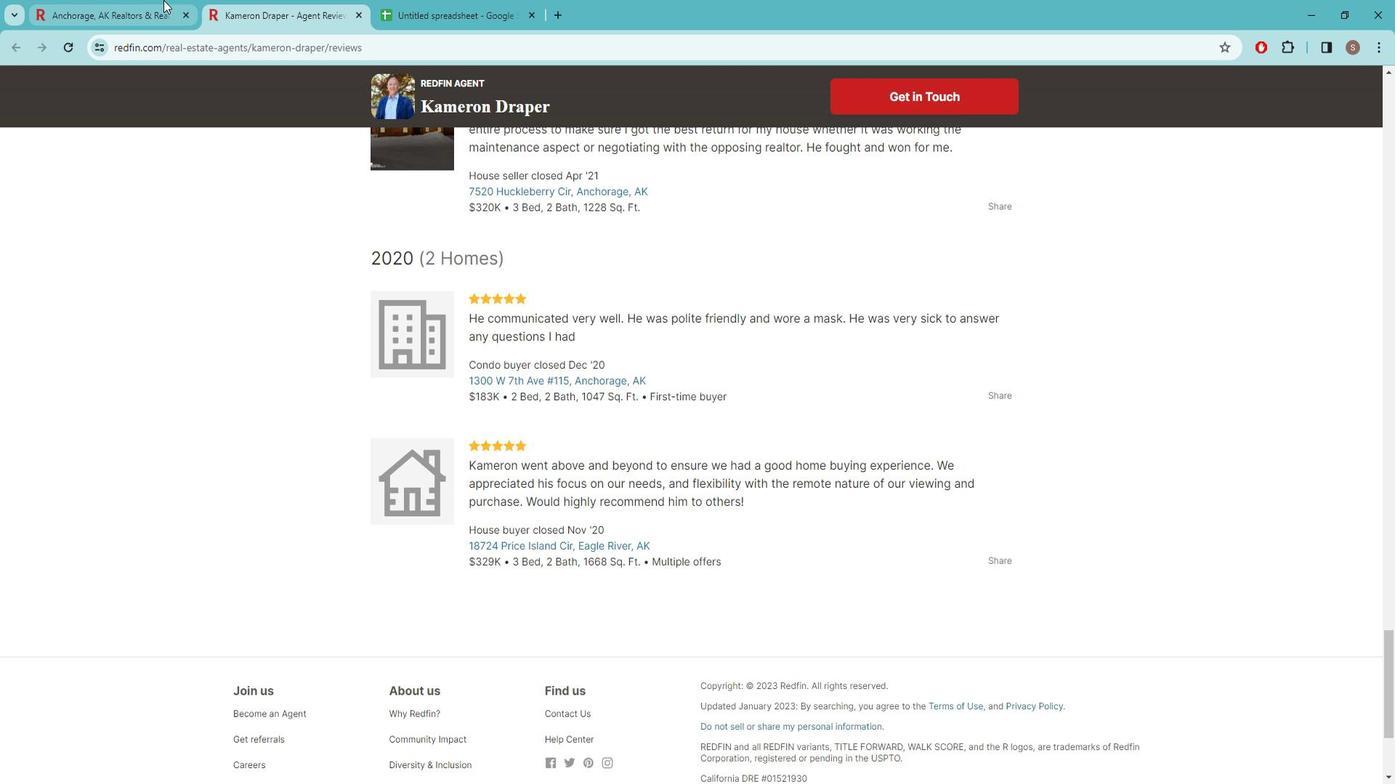 
Action: Mouse moved to (789, 587)
Screenshot: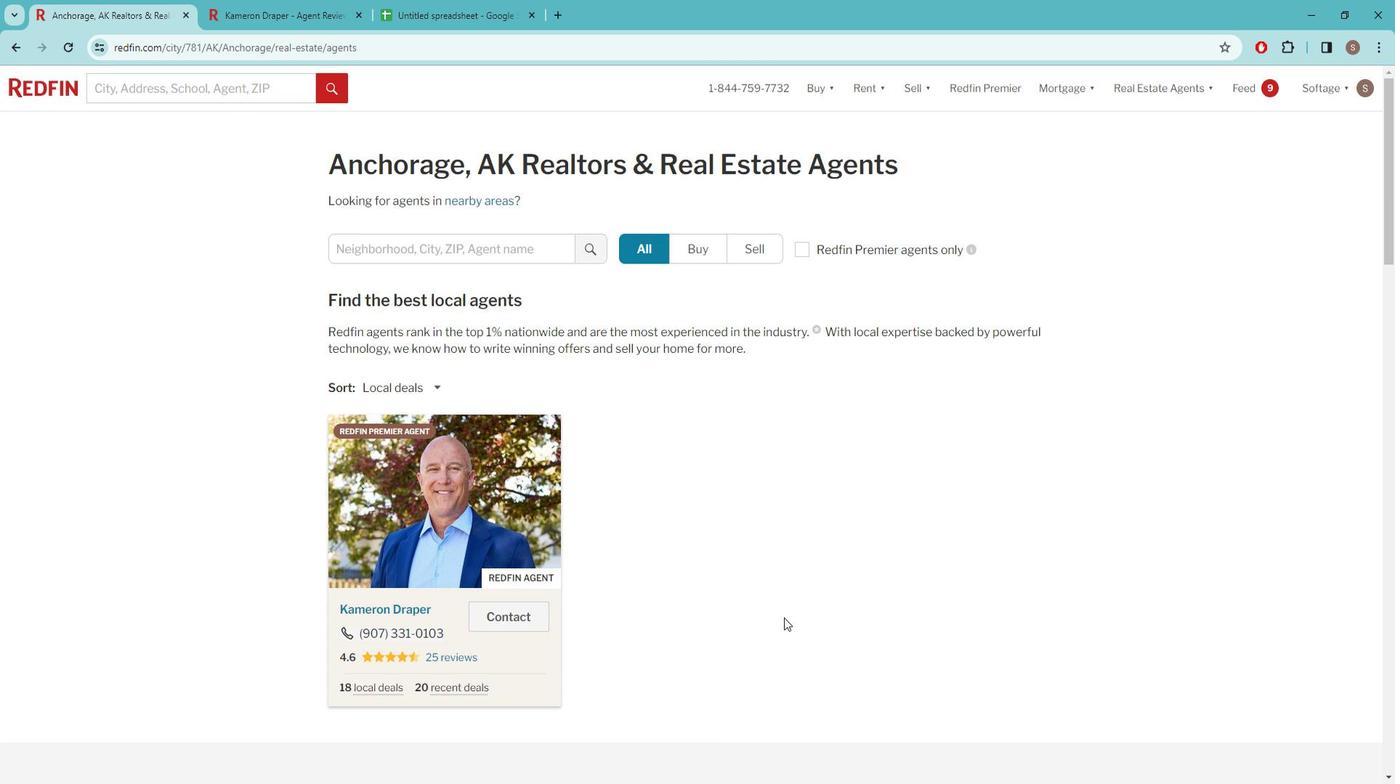 
Action: Mouse scrolled (789, 586) with delta (0, 0)
Screenshot: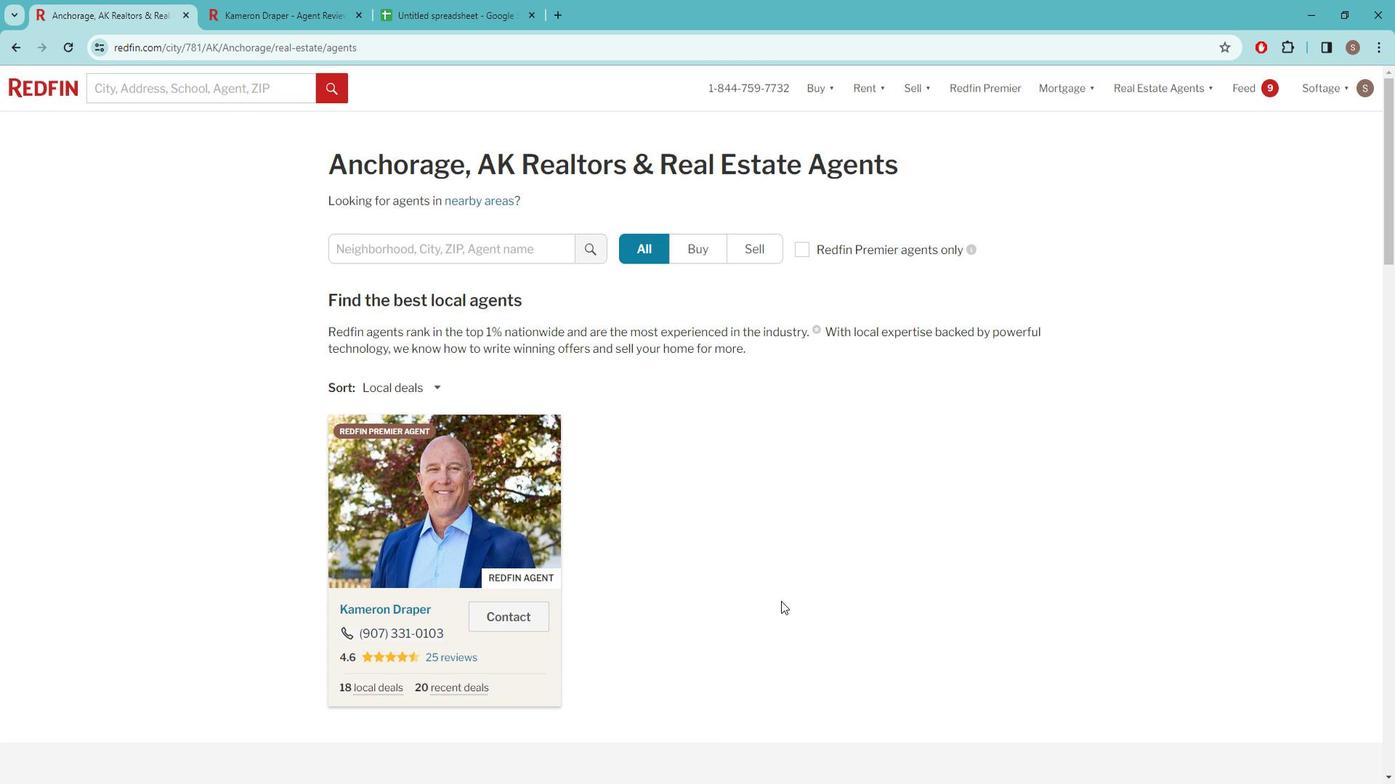 
Action: Mouse scrolled (789, 586) with delta (0, 0)
Screenshot: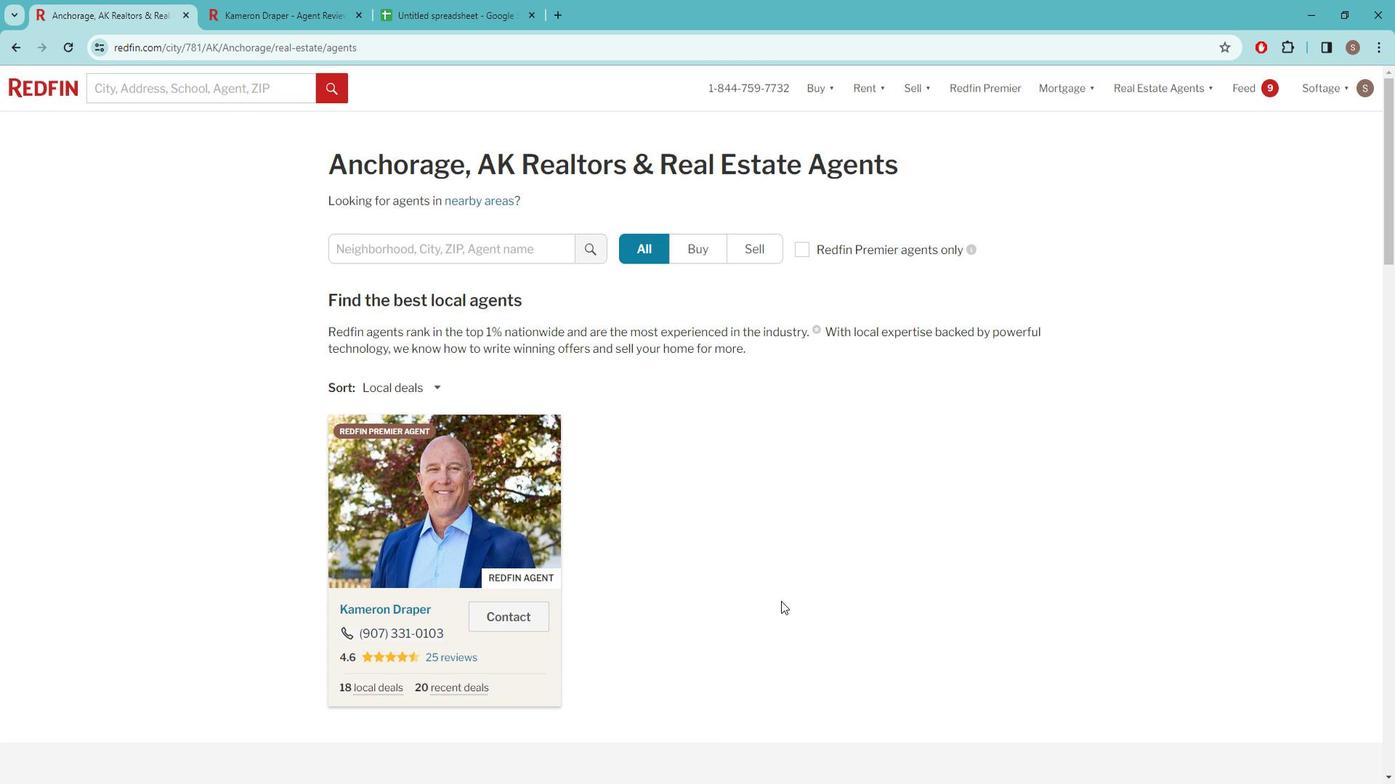 
Action: Mouse scrolled (789, 586) with delta (0, 0)
Screenshot: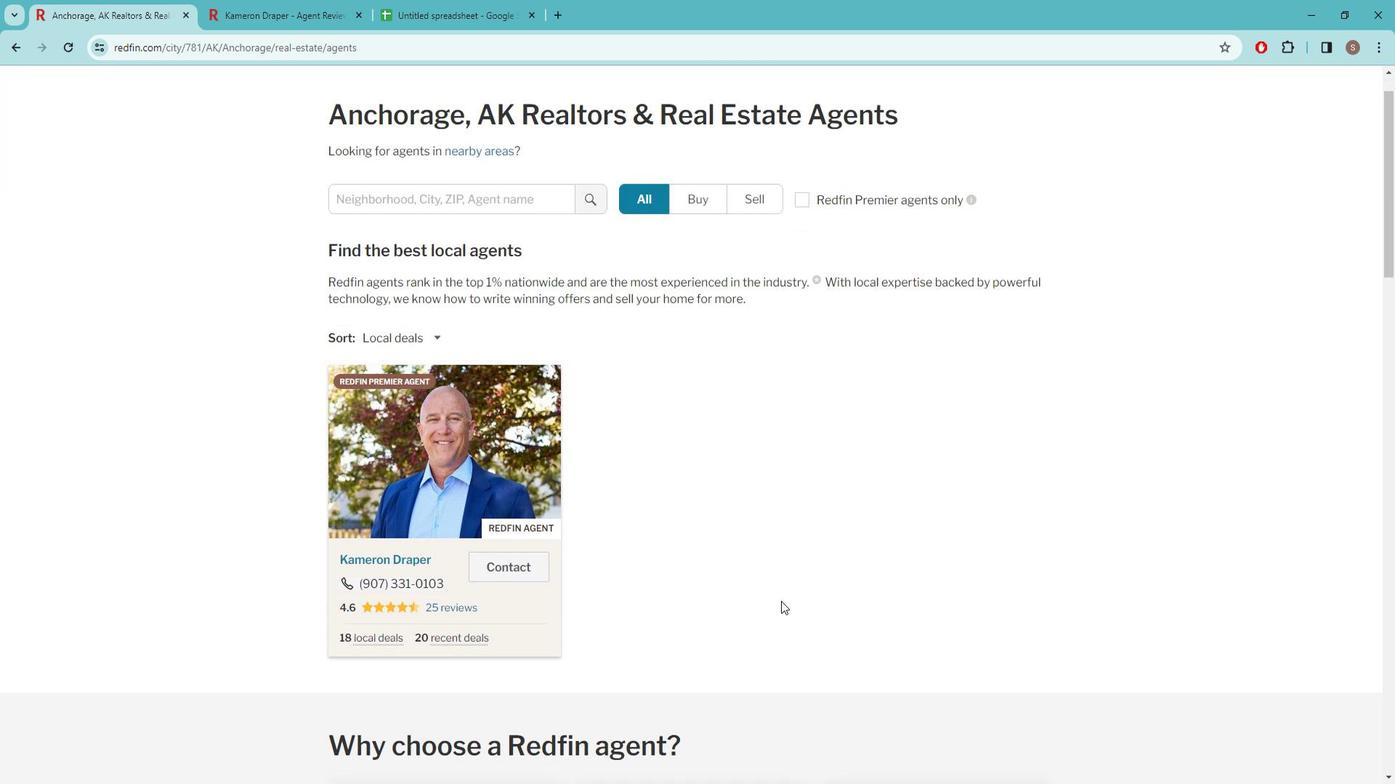 
Action: Mouse scrolled (789, 588) with delta (0, 0)
Screenshot: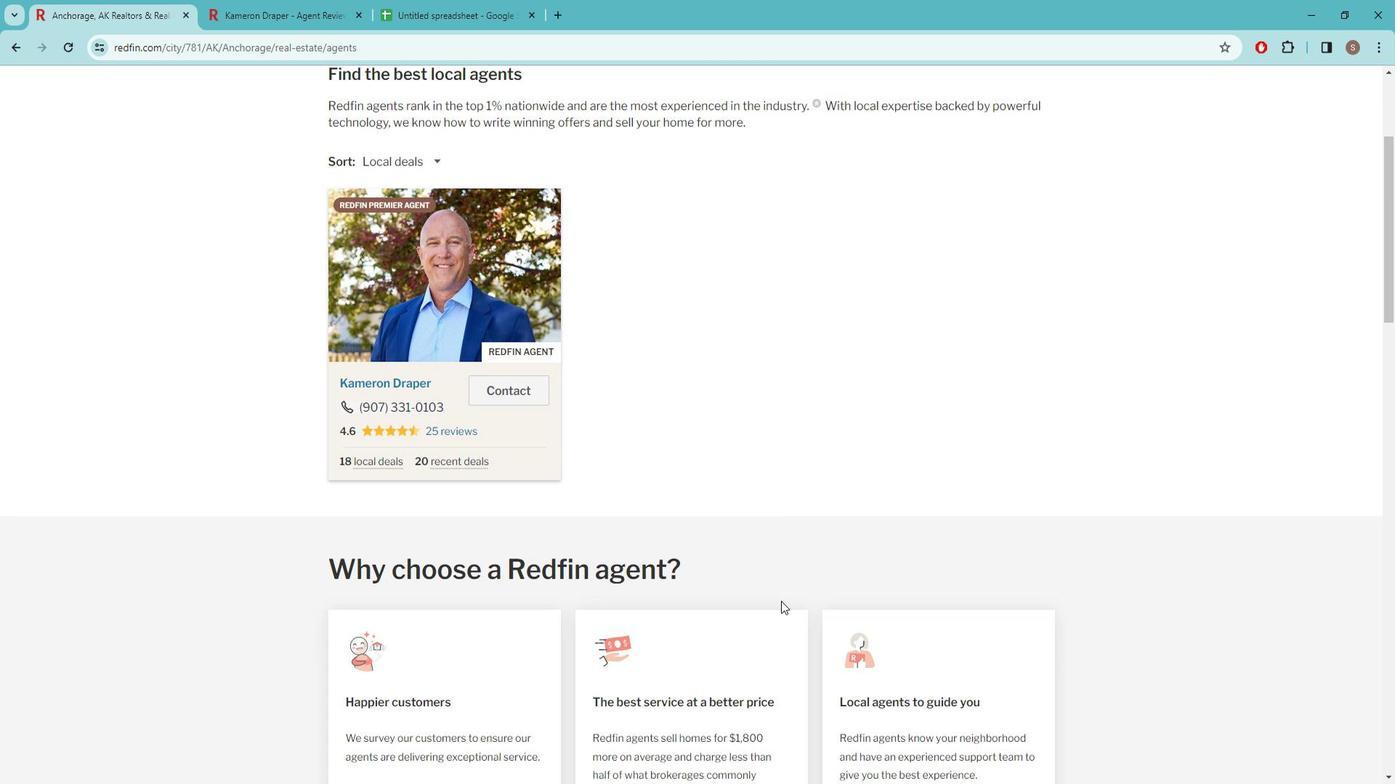 
